 Task: Research Airbnb accomodation options for outdoor adventure in the White Mountains, New Hampshire, with activities like  skiing, and staying in Airbnb cabin rentals.
Action: Mouse moved to (415, 115)
Screenshot: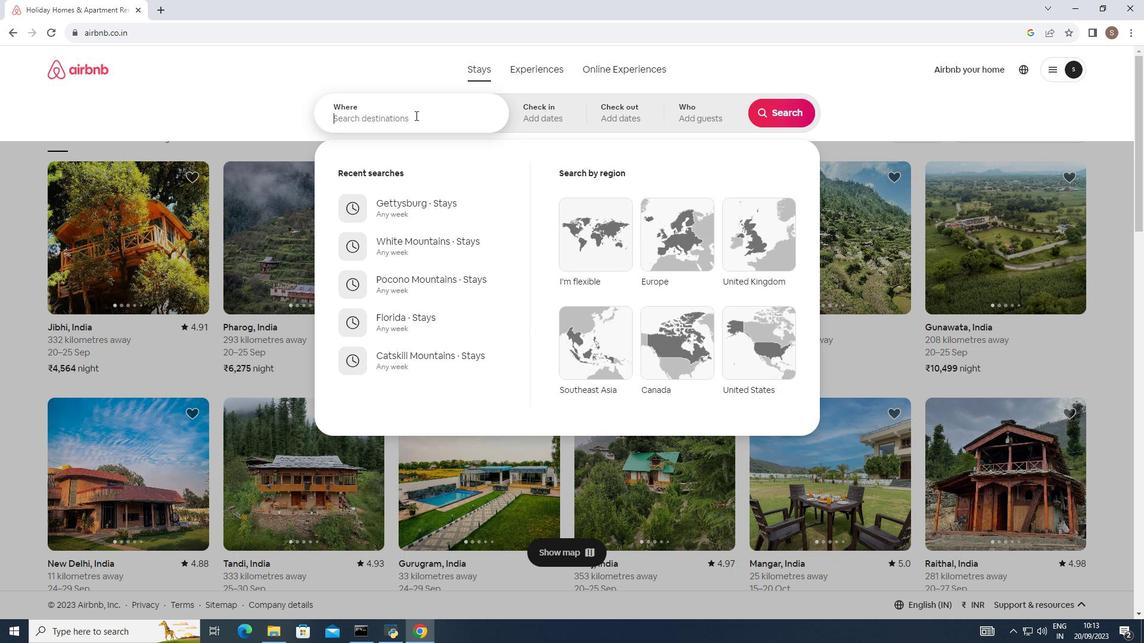 
Action: Mouse pressed left at (415, 115)
Screenshot: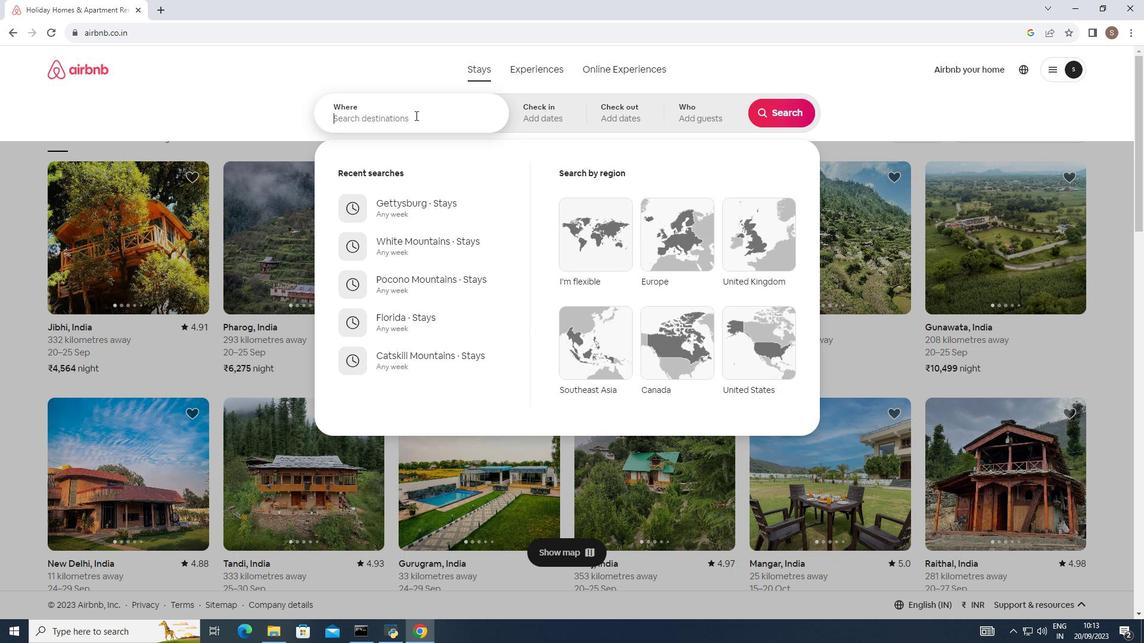 
Action: Mouse moved to (417, 113)
Screenshot: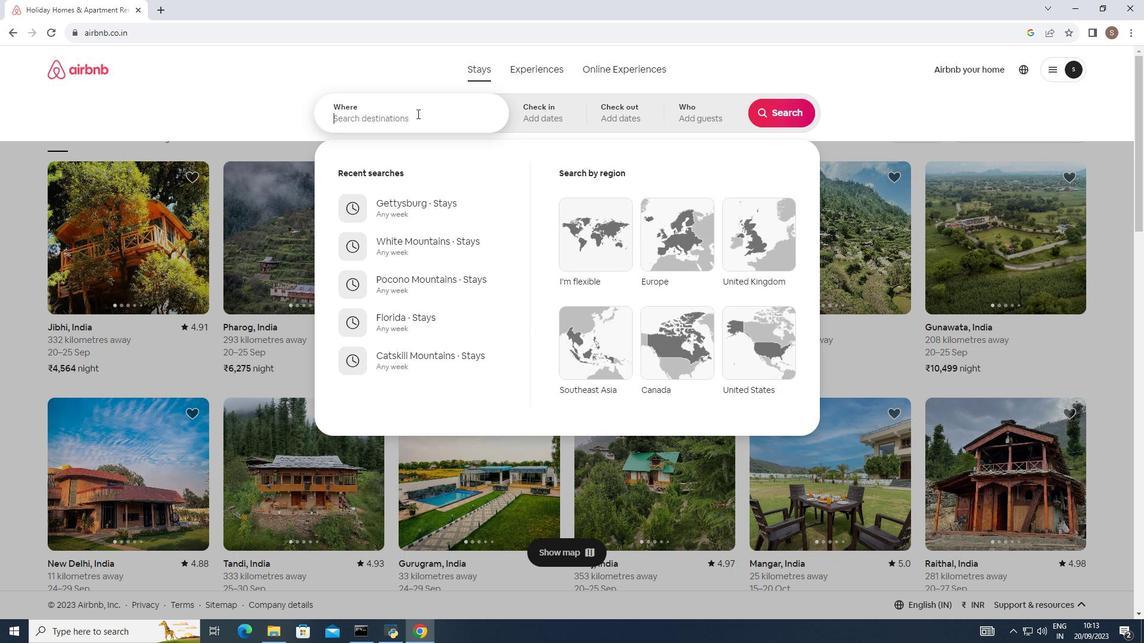 
Action: Key pressed white<Key.space>mountains<Key.space>new<Key.space>hampshire
Screenshot: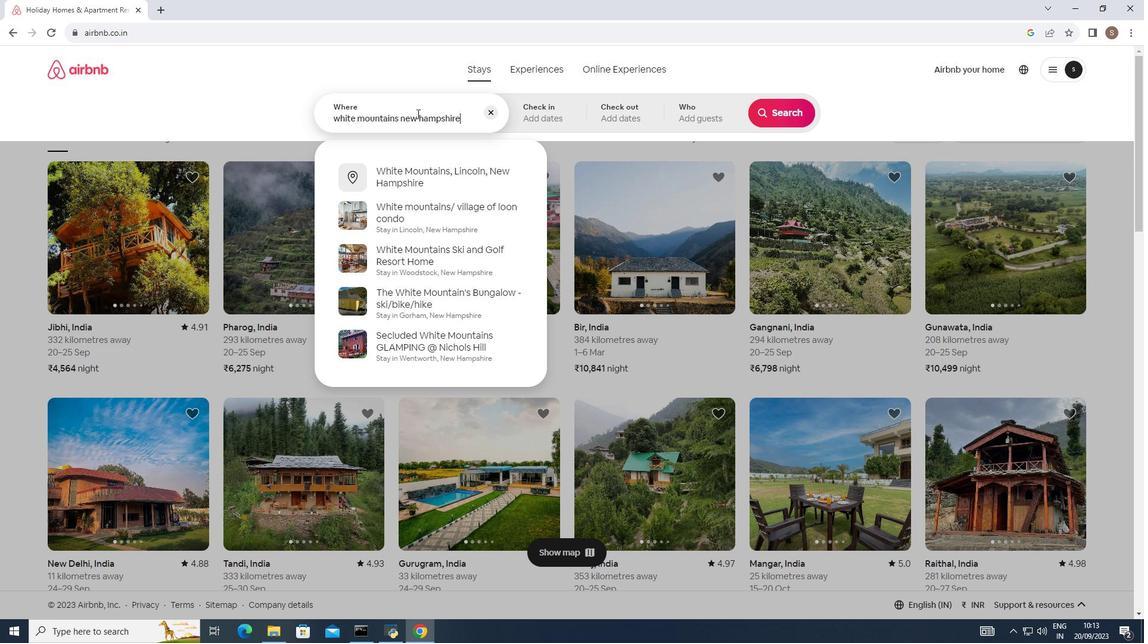 
Action: Mouse moved to (779, 111)
Screenshot: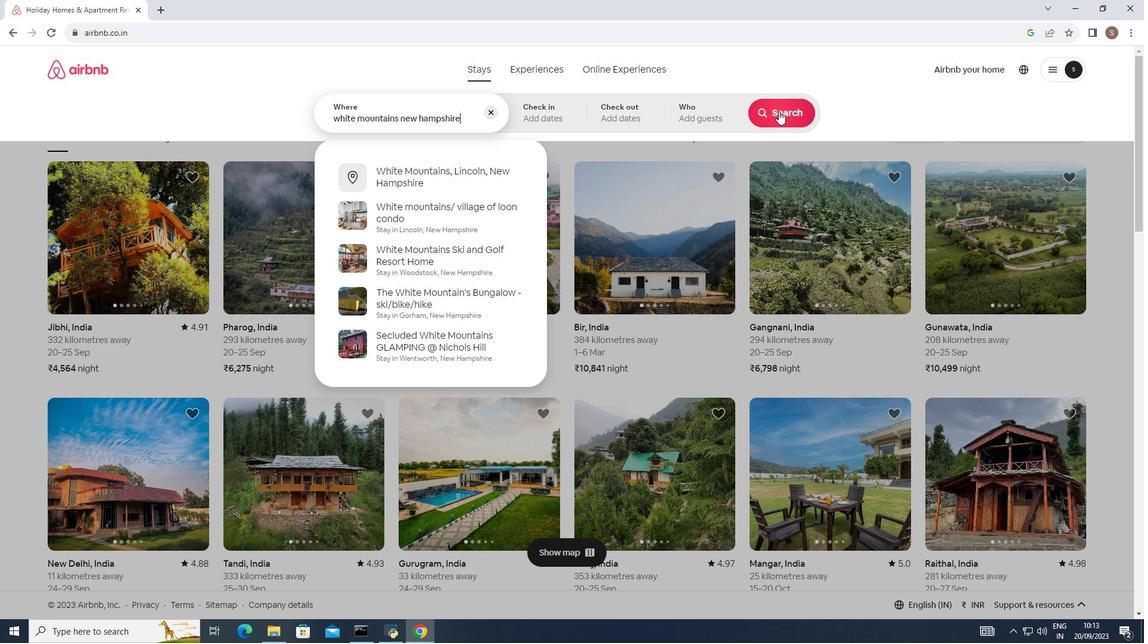 
Action: Mouse pressed left at (779, 111)
Screenshot: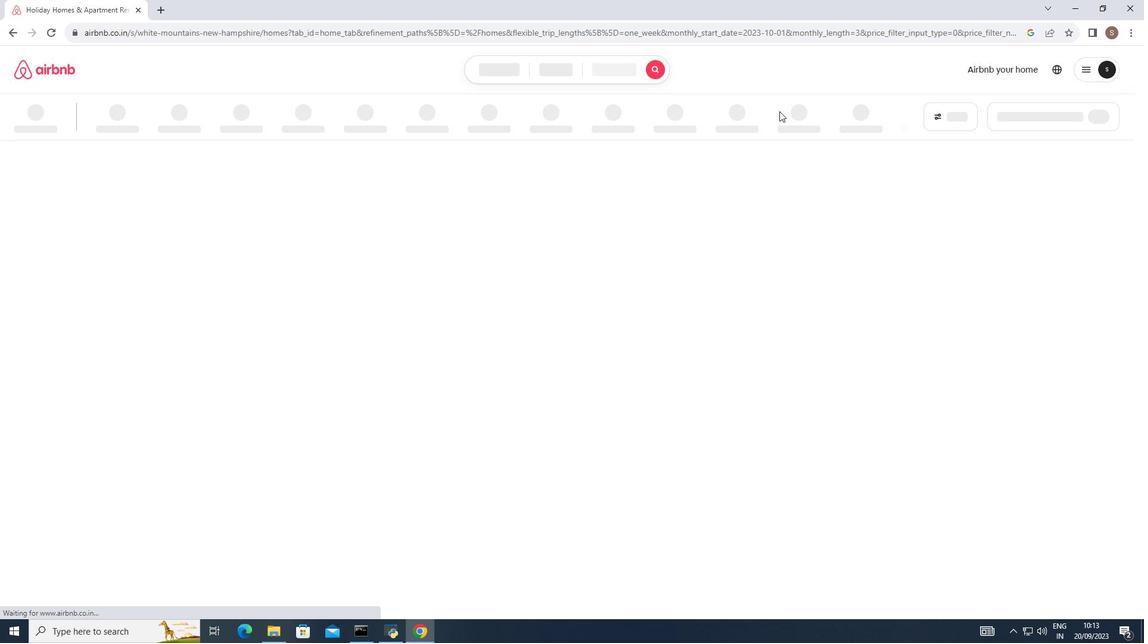 
Action: Mouse moved to (163, 120)
Screenshot: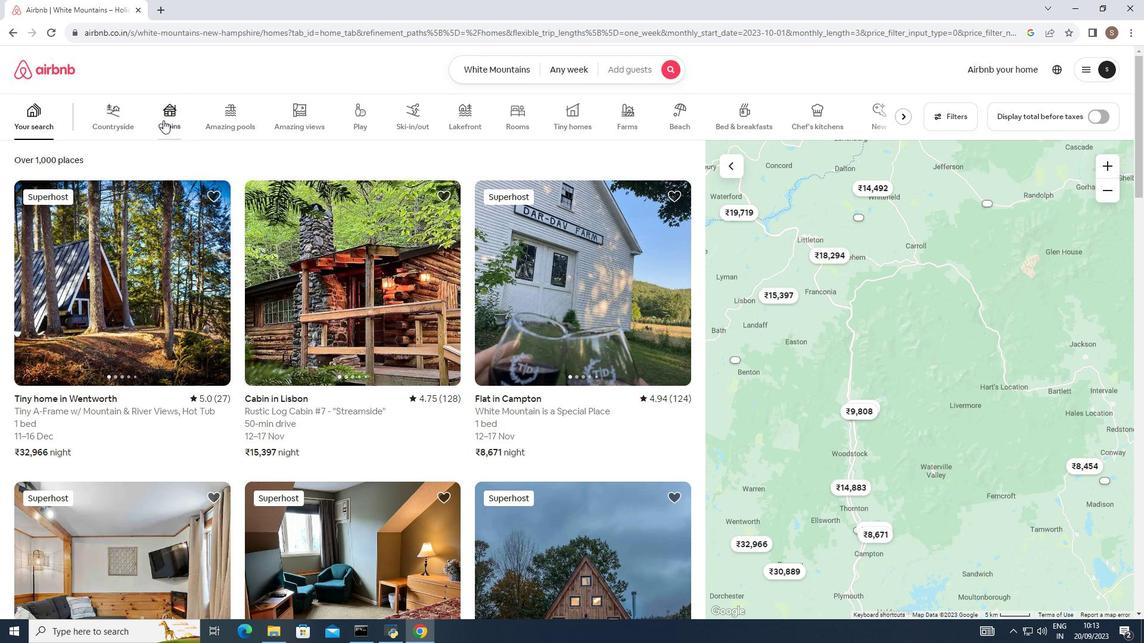 
Action: Mouse pressed left at (163, 120)
Screenshot: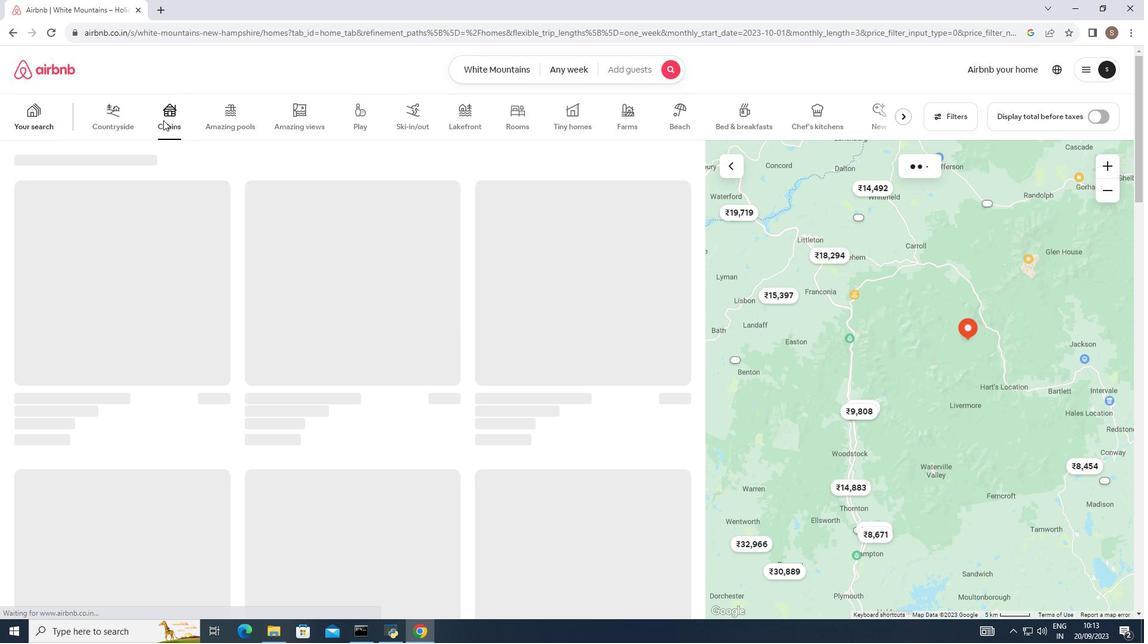 
Action: Mouse moved to (179, 304)
Screenshot: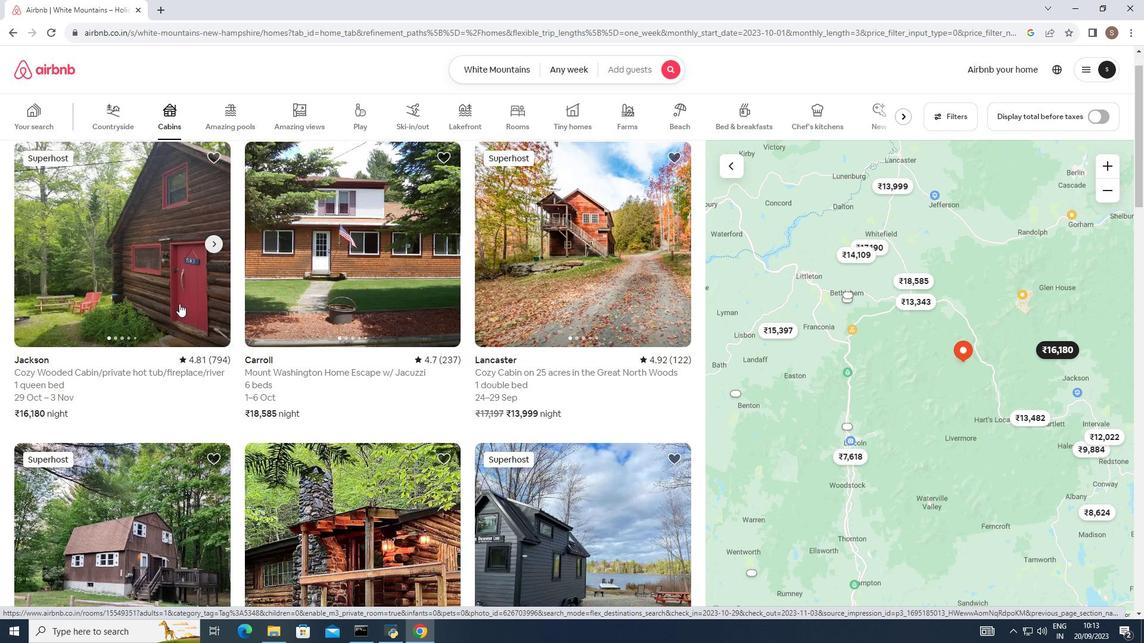 
Action: Mouse scrolled (179, 303) with delta (0, 0)
Screenshot: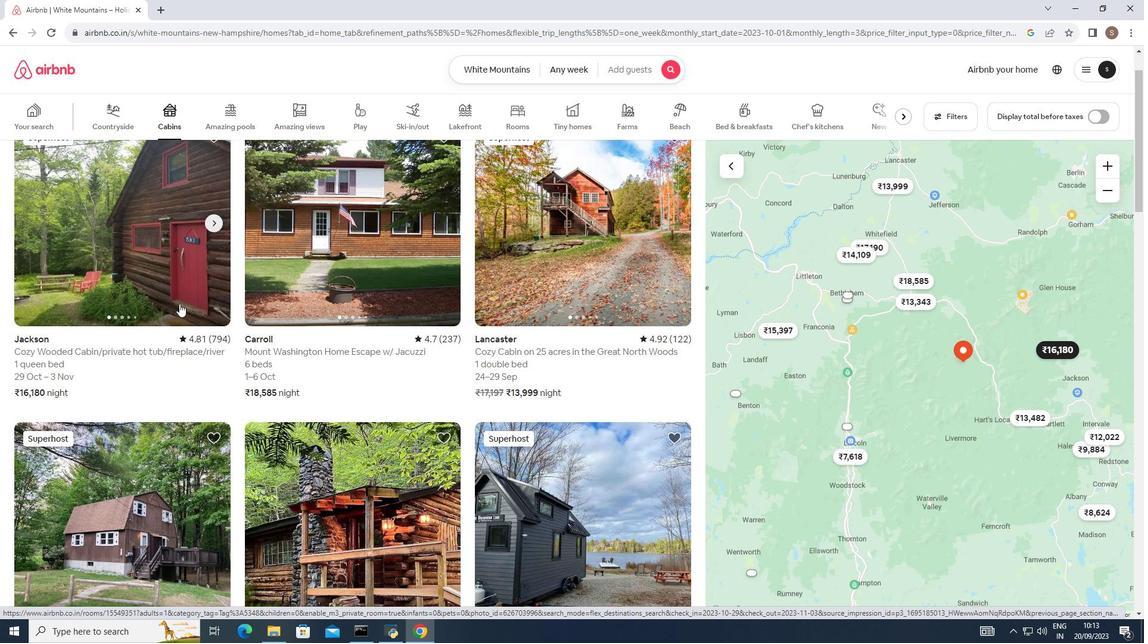 
Action: Mouse moved to (166, 300)
Screenshot: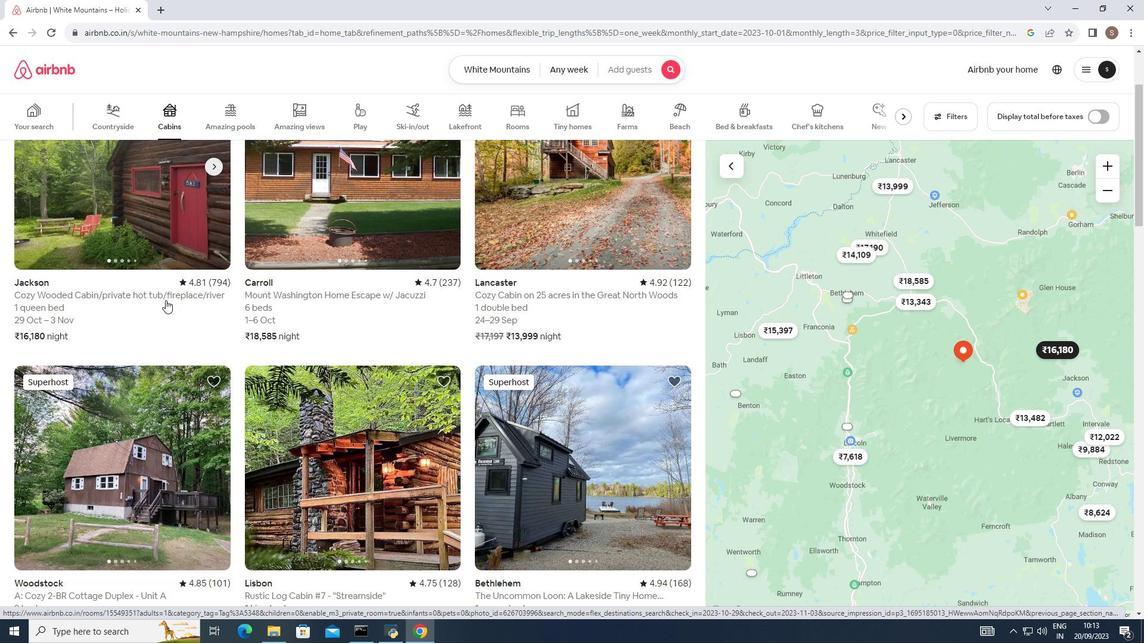 
Action: Mouse scrolled (166, 299) with delta (0, 0)
Screenshot: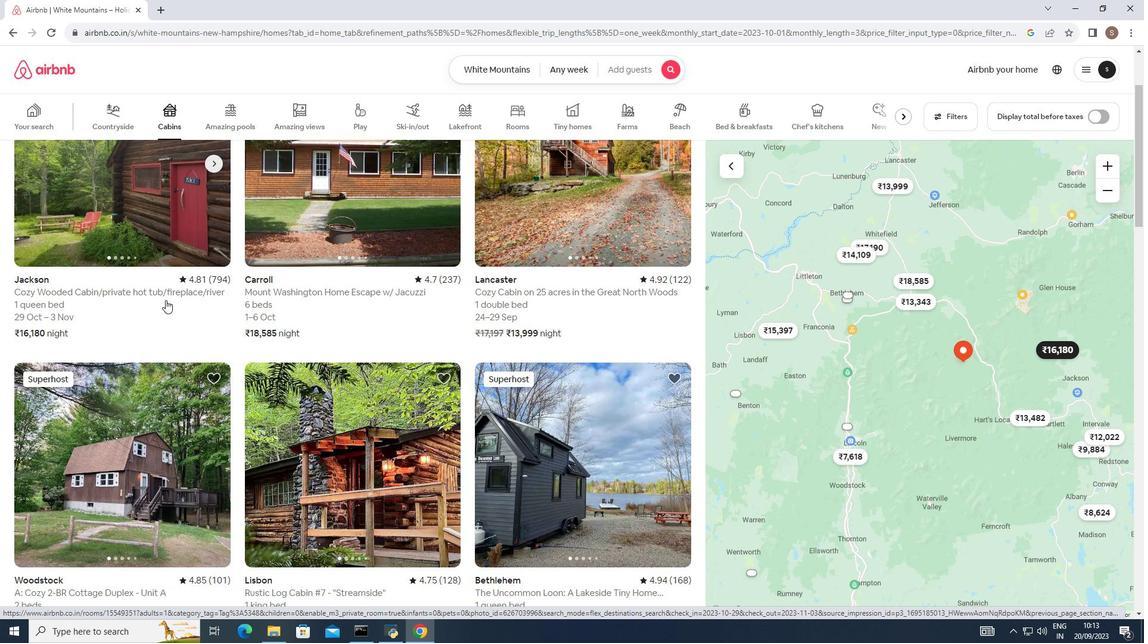 
Action: Mouse moved to (165, 300)
Screenshot: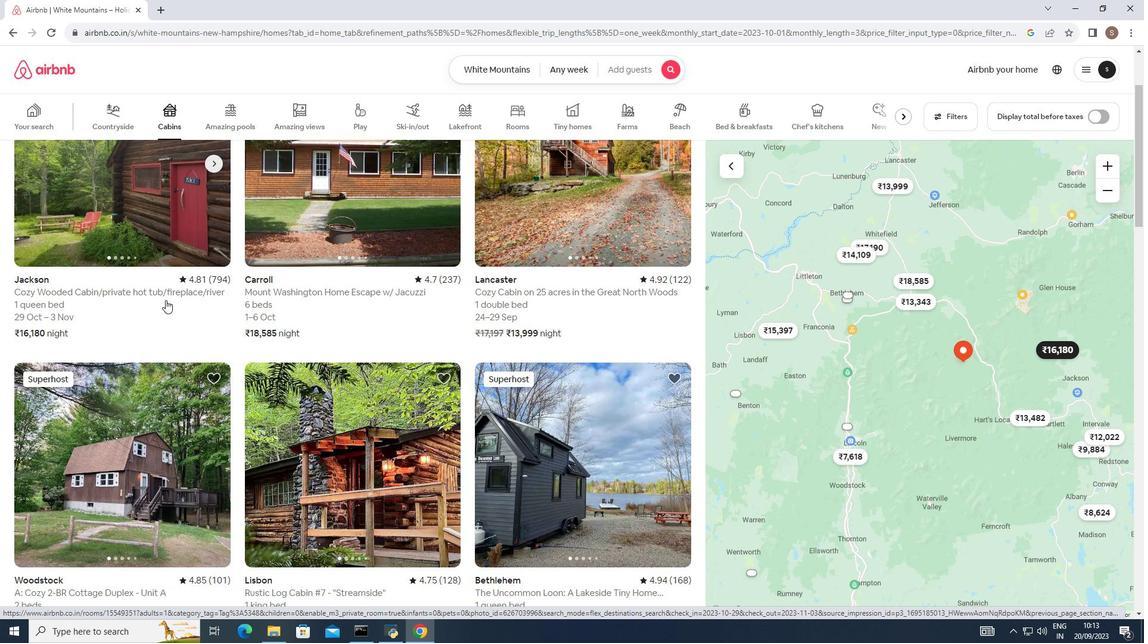 
Action: Mouse scrolled (165, 299) with delta (0, 0)
Screenshot: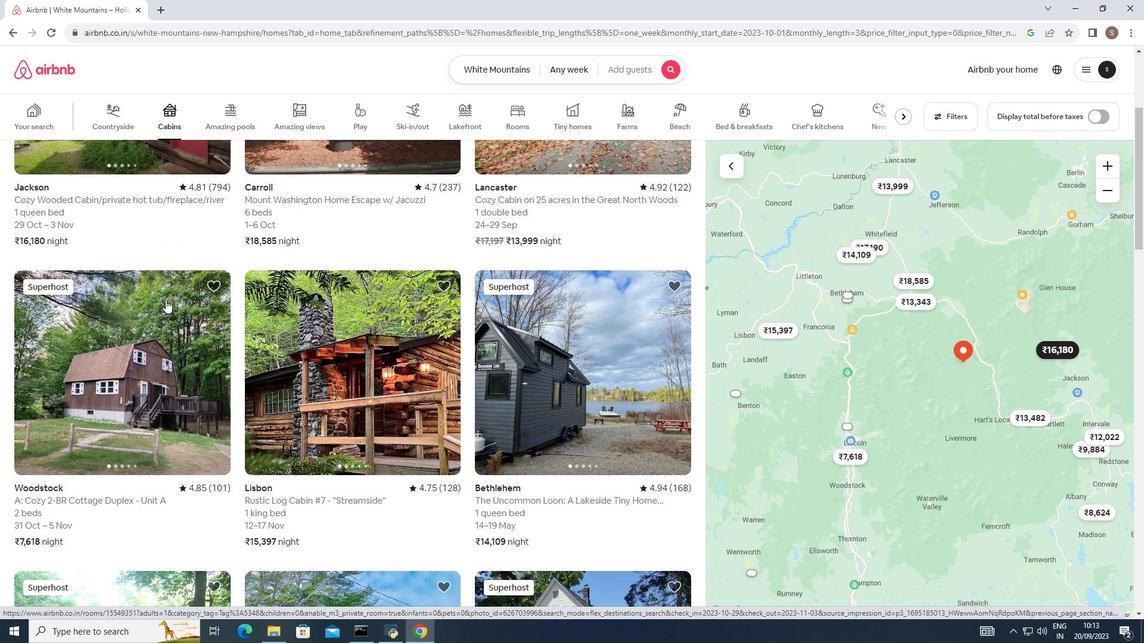 
Action: Mouse scrolled (165, 299) with delta (0, 0)
Screenshot: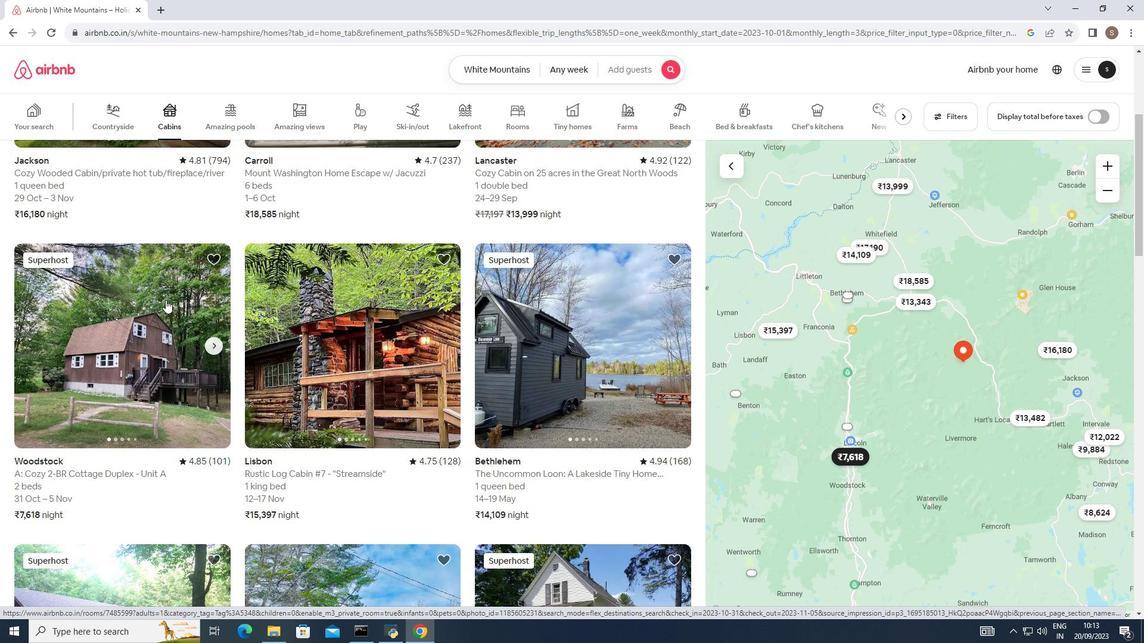 
Action: Mouse scrolled (165, 299) with delta (0, 0)
Screenshot: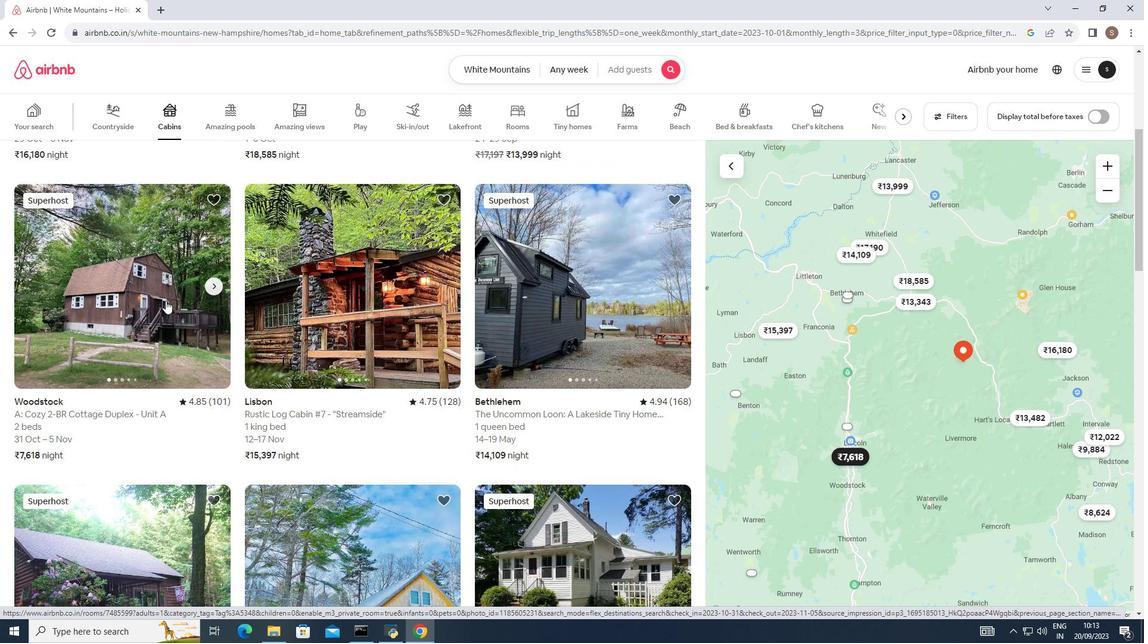 
Action: Mouse moved to (165, 301)
Screenshot: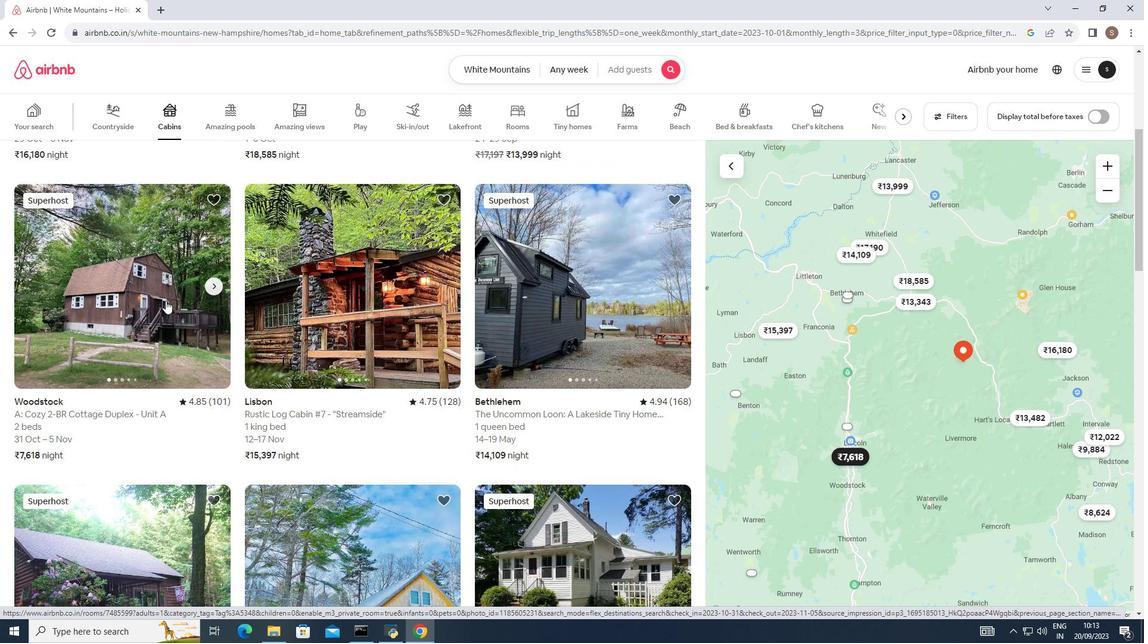 
Action: Mouse scrolled (165, 300) with delta (0, 0)
Screenshot: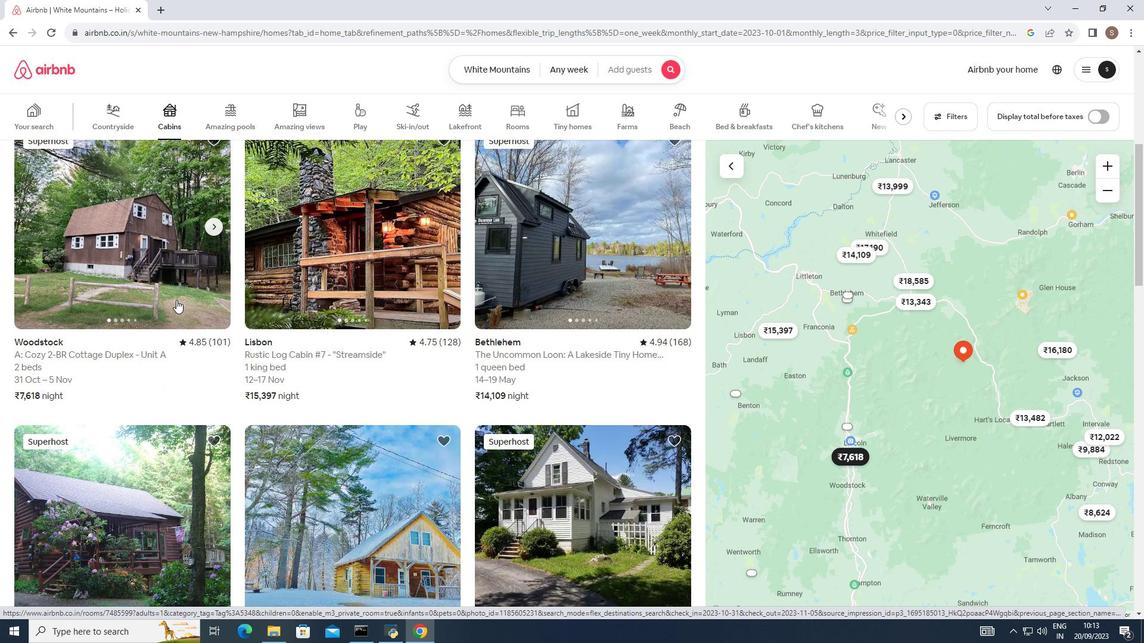 
Action: Mouse moved to (534, 271)
Screenshot: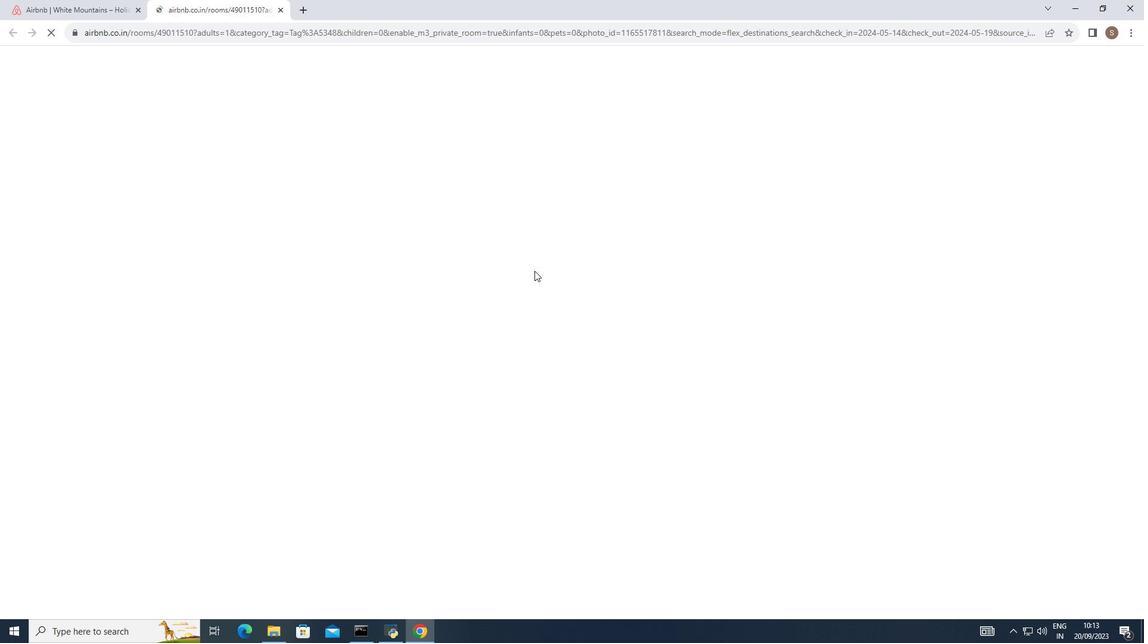 
Action: Mouse pressed left at (534, 271)
Screenshot: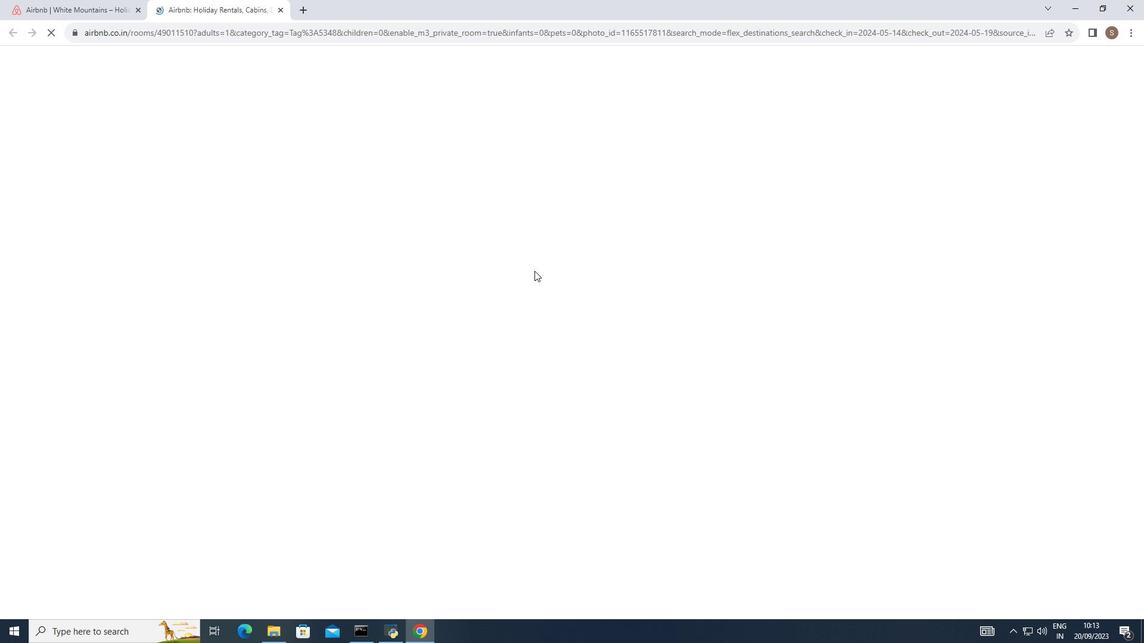 
Action: Mouse moved to (859, 439)
Screenshot: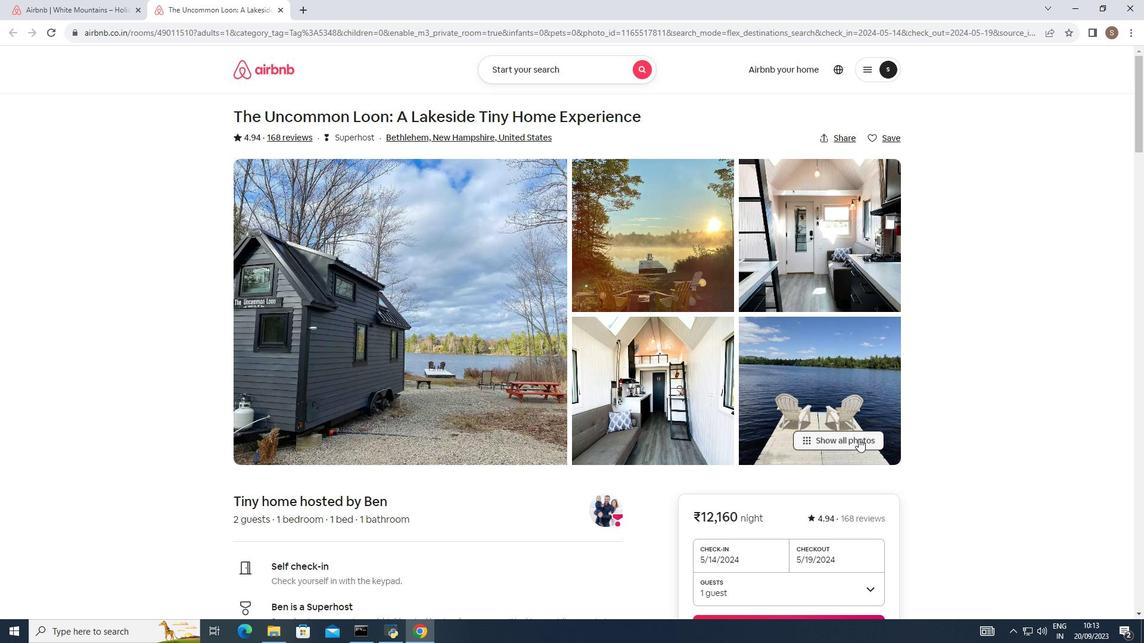 
Action: Mouse pressed left at (859, 439)
Screenshot: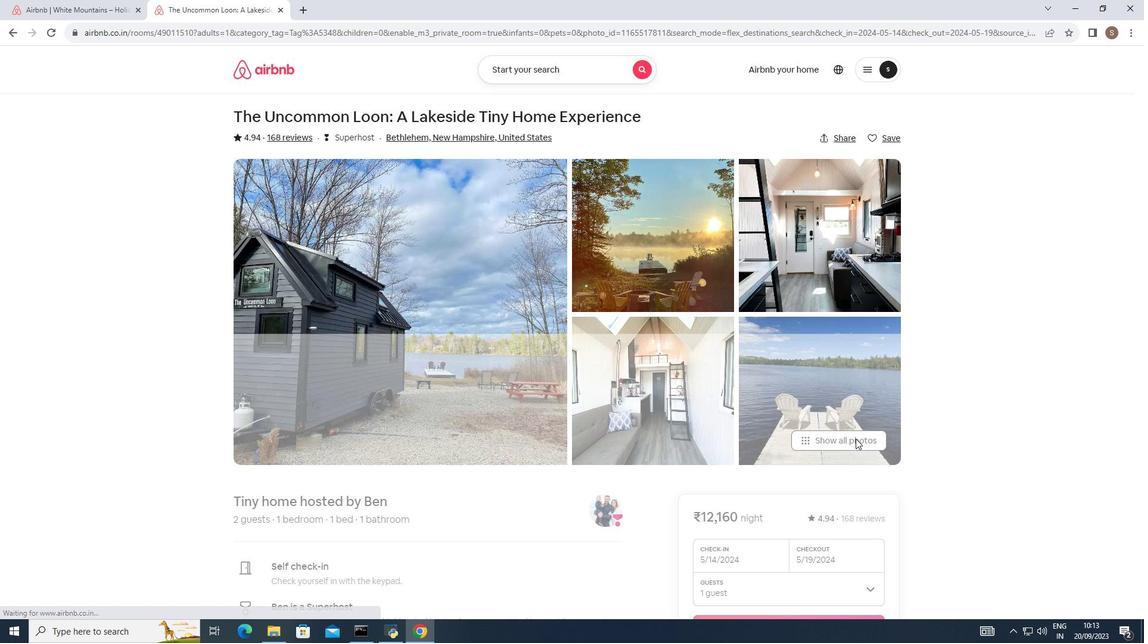 
Action: Mouse moved to (839, 435)
Screenshot: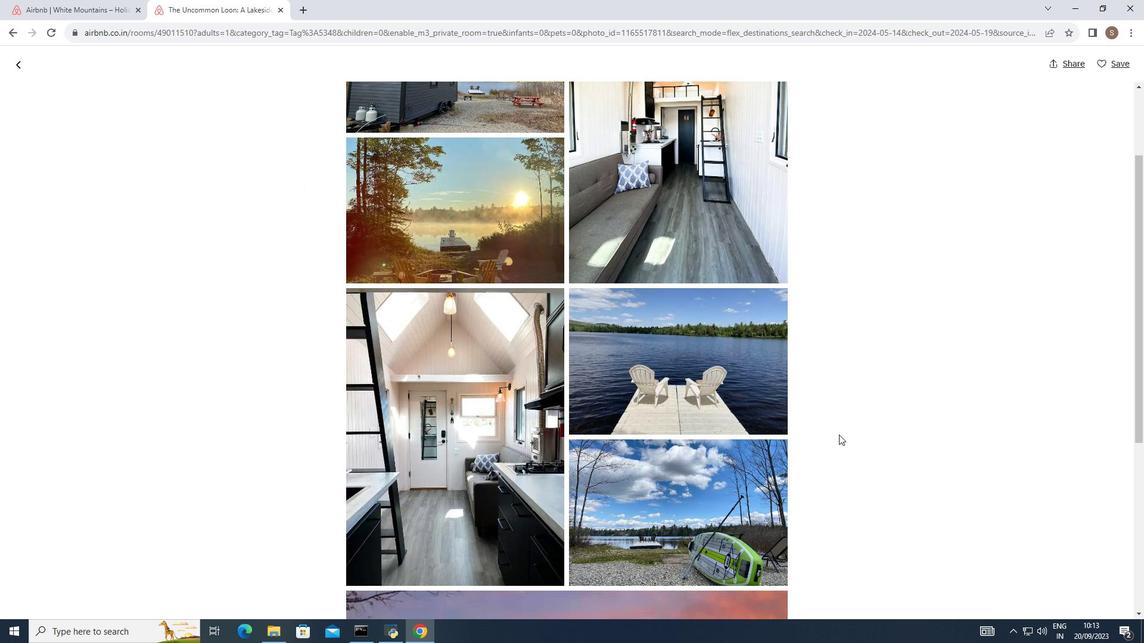 
Action: Mouse scrolled (839, 434) with delta (0, 0)
Screenshot: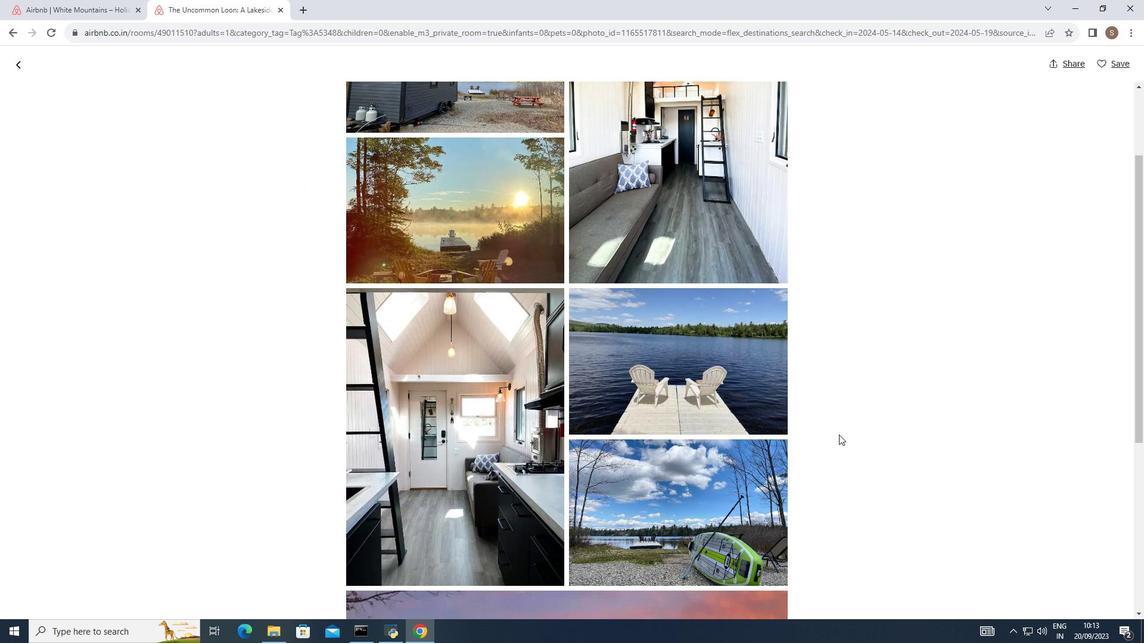 
Action: Mouse scrolled (839, 434) with delta (0, 0)
Screenshot: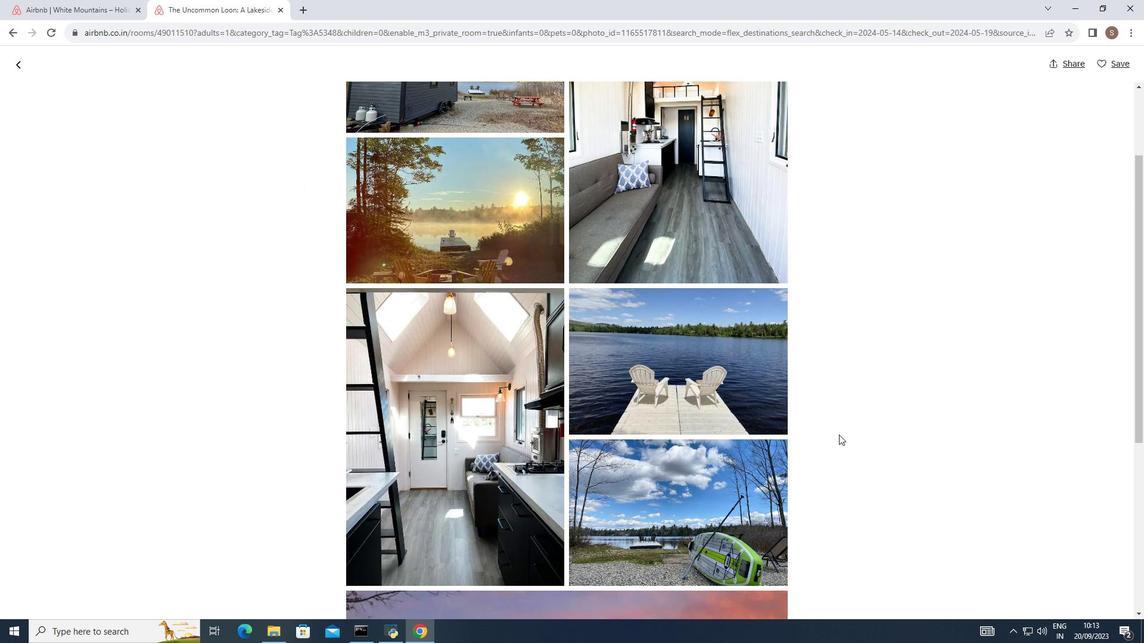 
Action: Mouse moved to (837, 435)
Screenshot: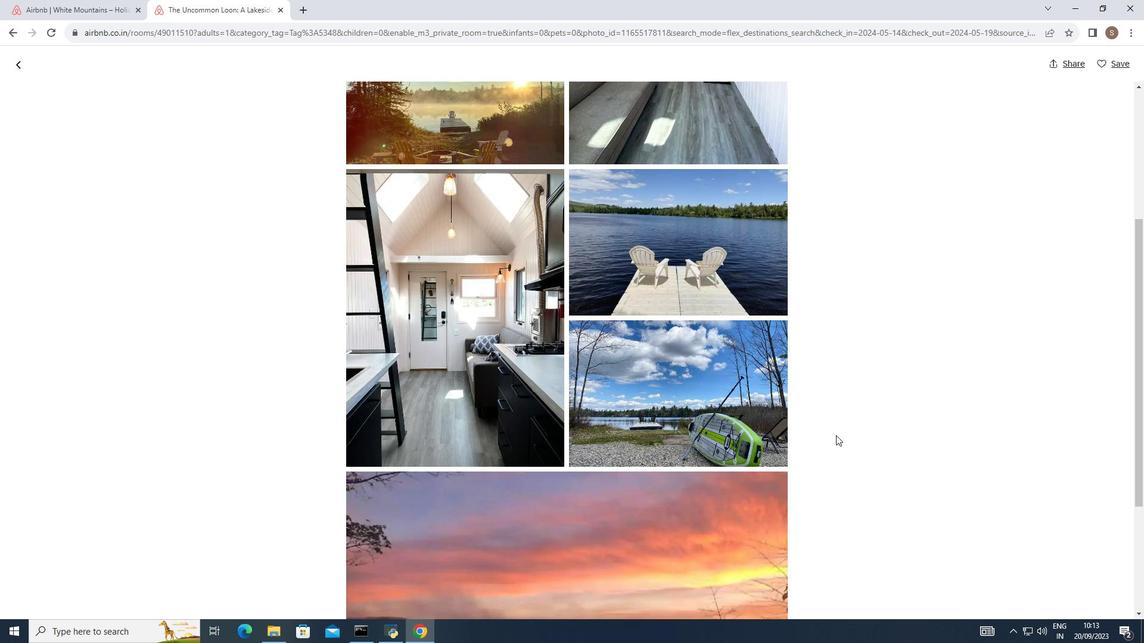 
Action: Mouse scrolled (837, 434) with delta (0, 0)
Screenshot: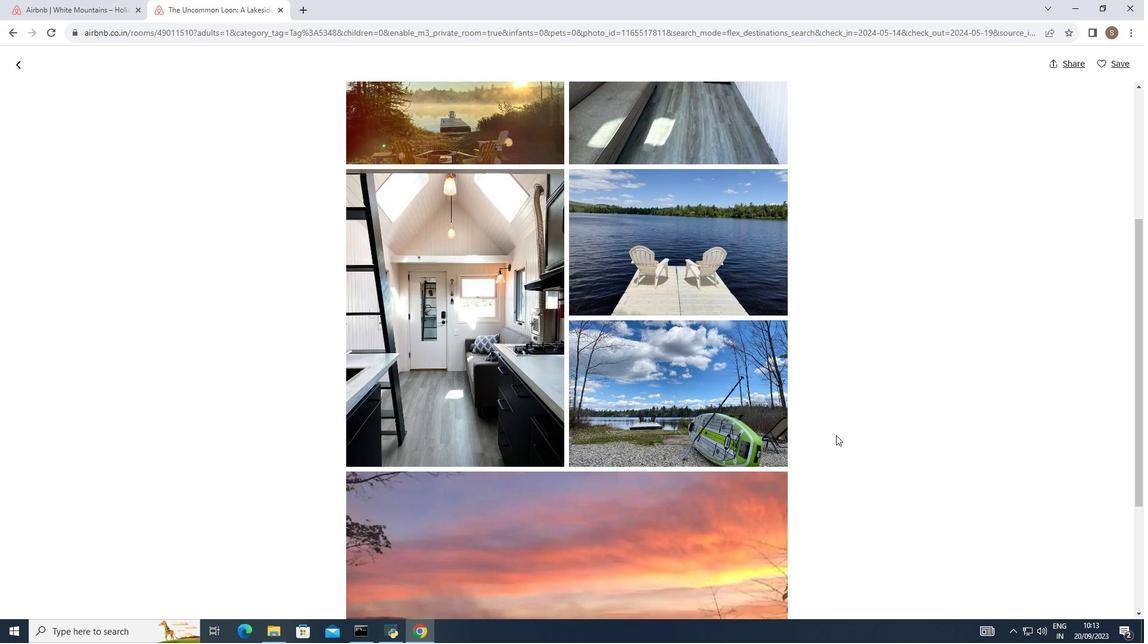 
Action: Mouse scrolled (837, 434) with delta (0, 0)
Screenshot: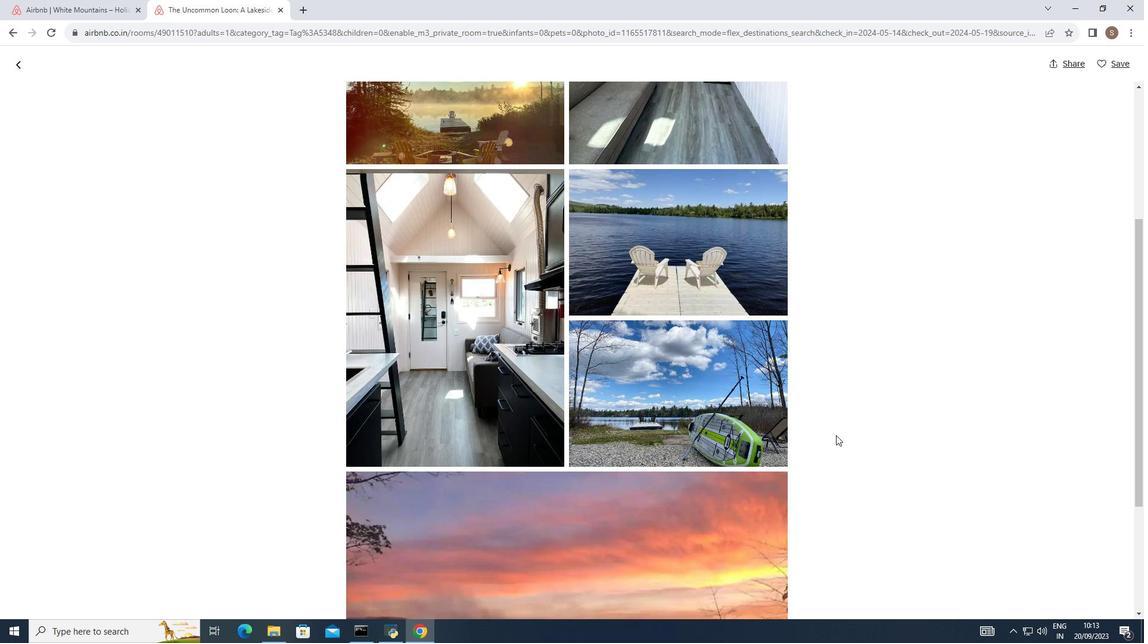 
Action: Mouse moved to (836, 435)
Screenshot: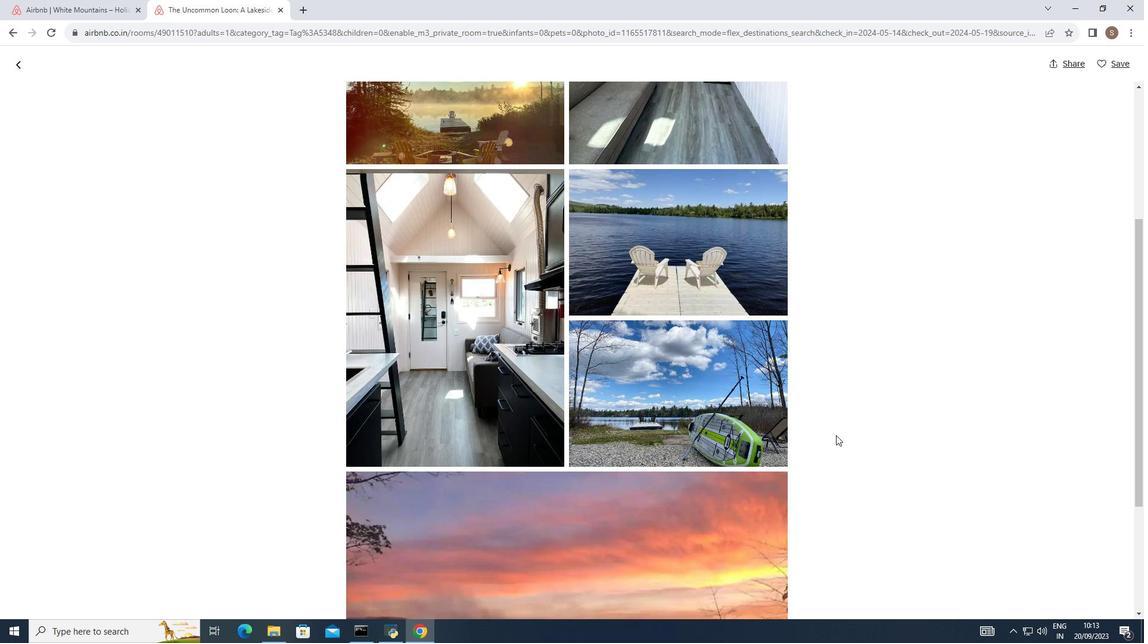 
Action: Mouse scrolled (836, 435) with delta (0, 0)
Screenshot: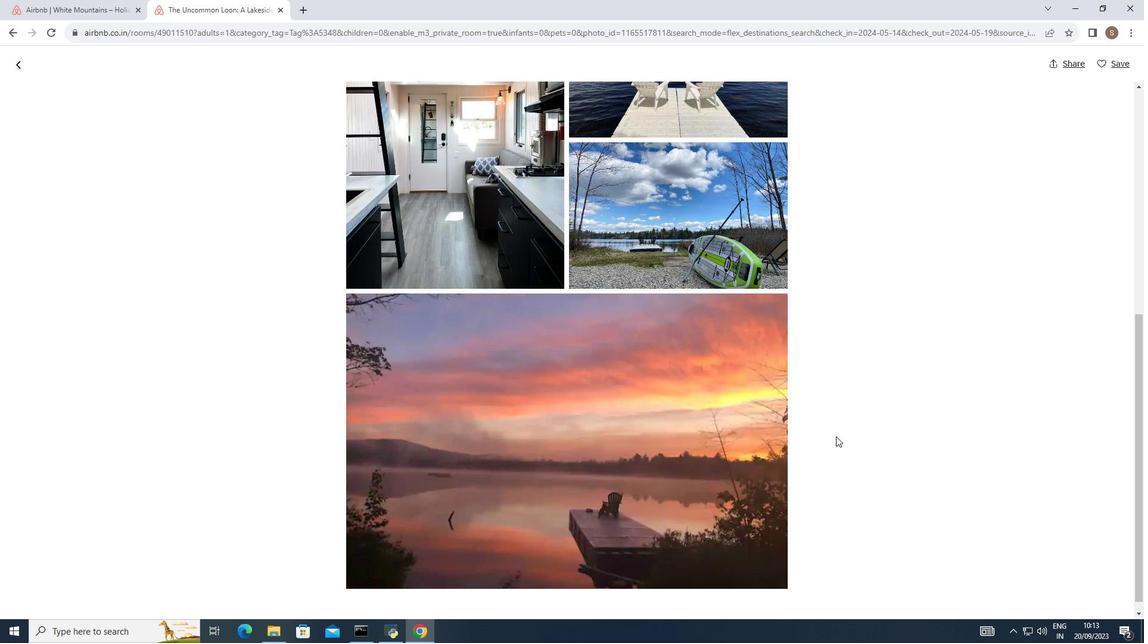 
Action: Mouse scrolled (836, 435) with delta (0, 0)
Screenshot: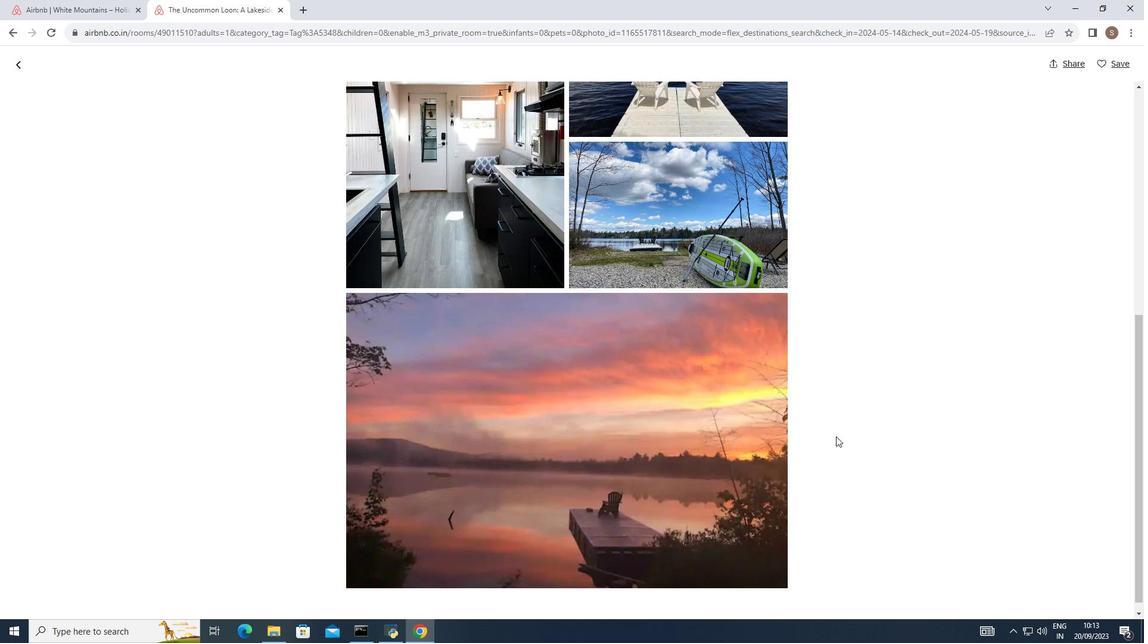 
Action: Mouse moved to (836, 437)
Screenshot: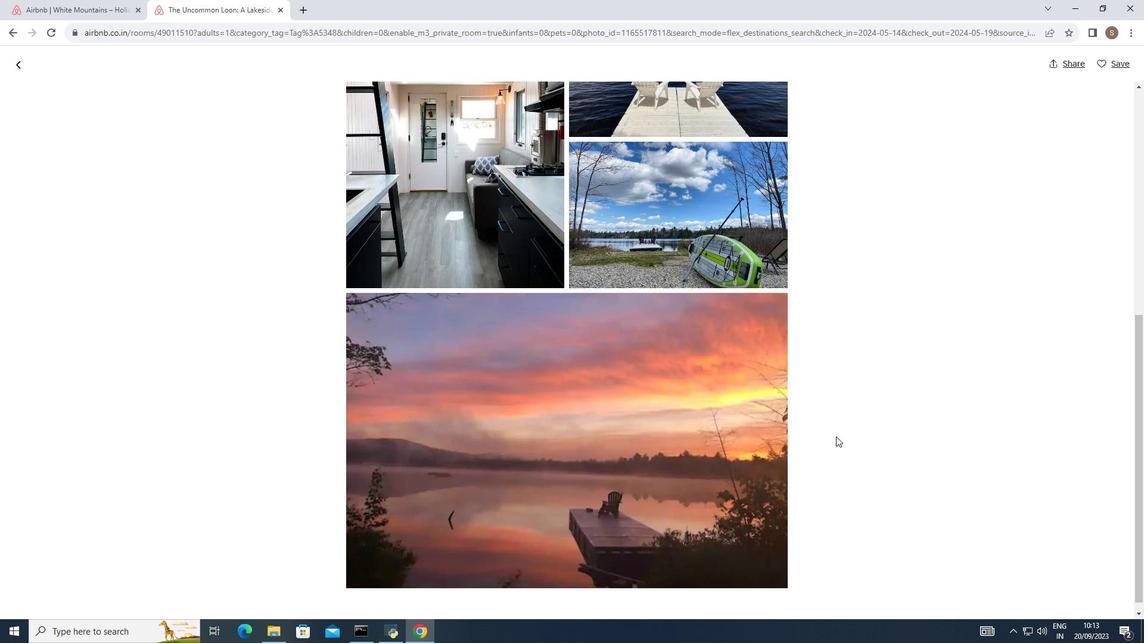 
Action: Mouse scrolled (836, 436) with delta (0, 0)
Screenshot: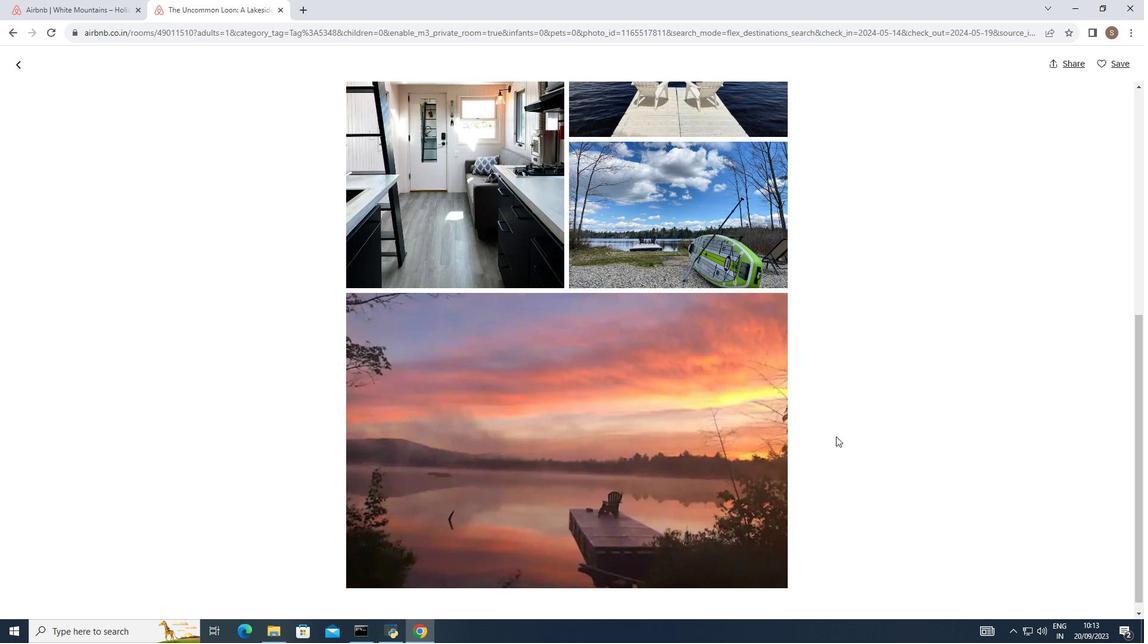 
Action: Mouse scrolled (836, 436) with delta (0, 0)
Screenshot: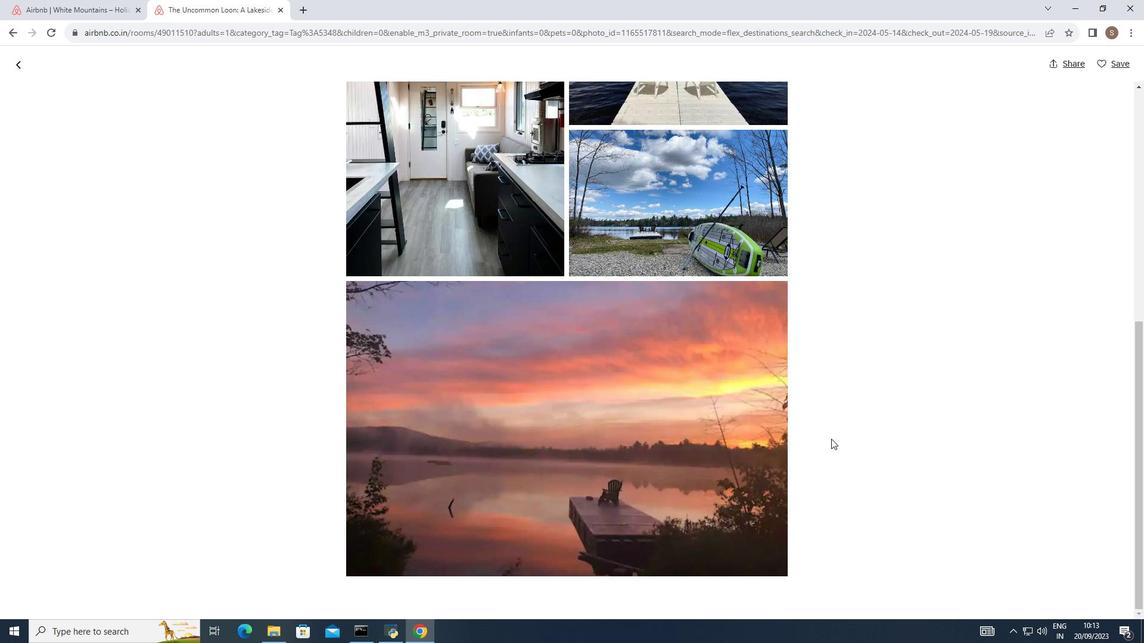 
Action: Mouse moved to (15, 62)
Screenshot: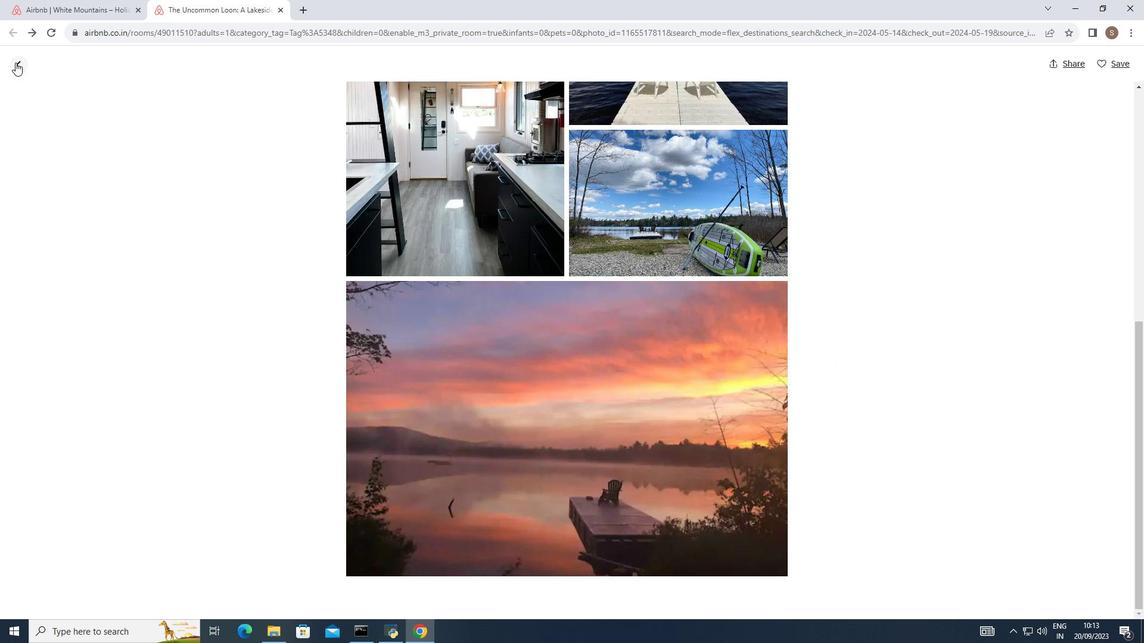 
Action: Mouse pressed left at (15, 62)
Screenshot: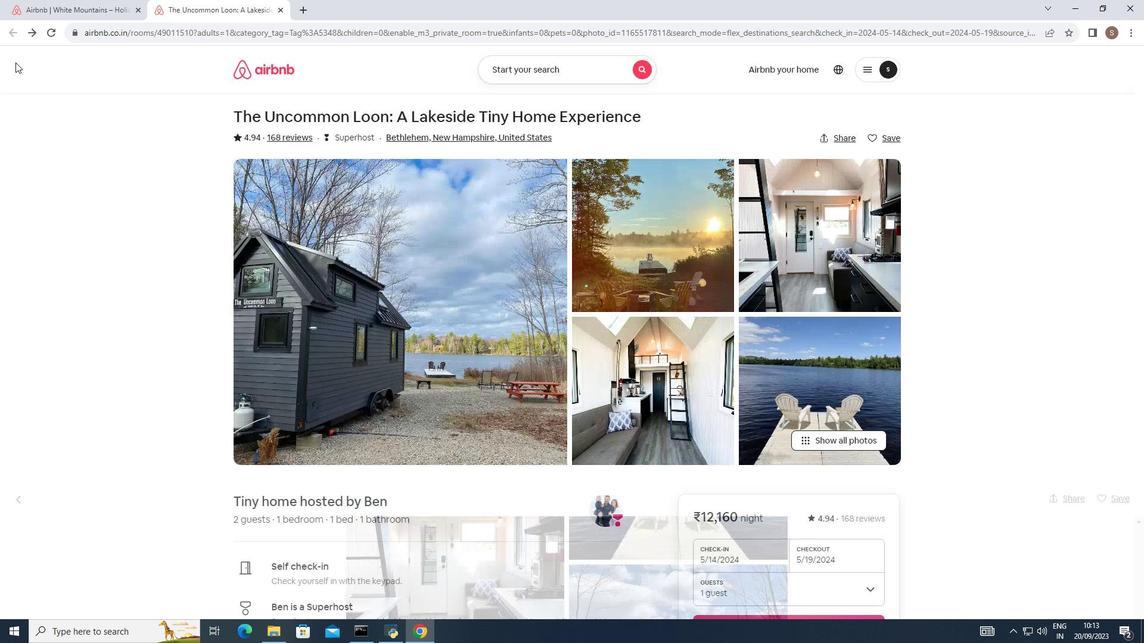 
Action: Mouse moved to (150, 271)
Screenshot: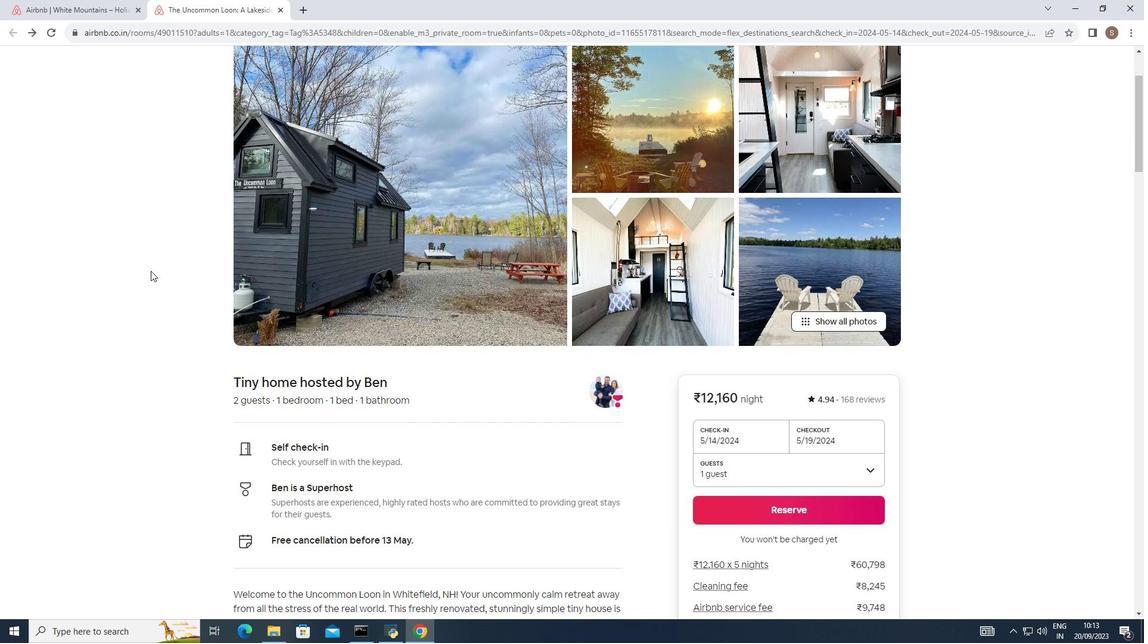 
Action: Mouse scrolled (150, 271) with delta (0, 0)
Screenshot: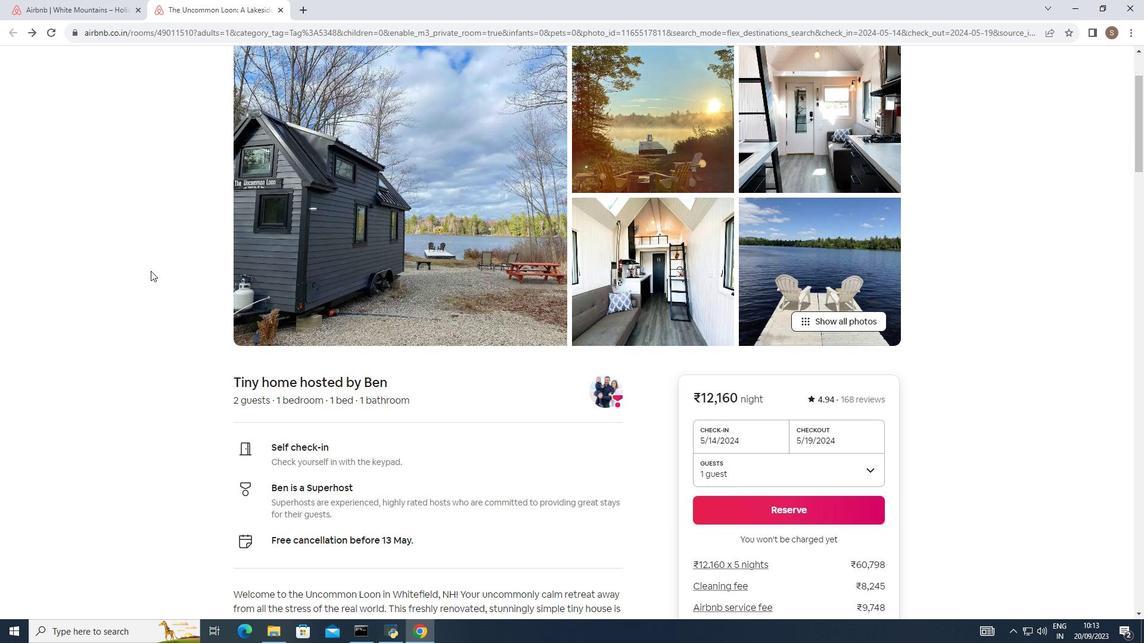
Action: Mouse scrolled (150, 271) with delta (0, 0)
Screenshot: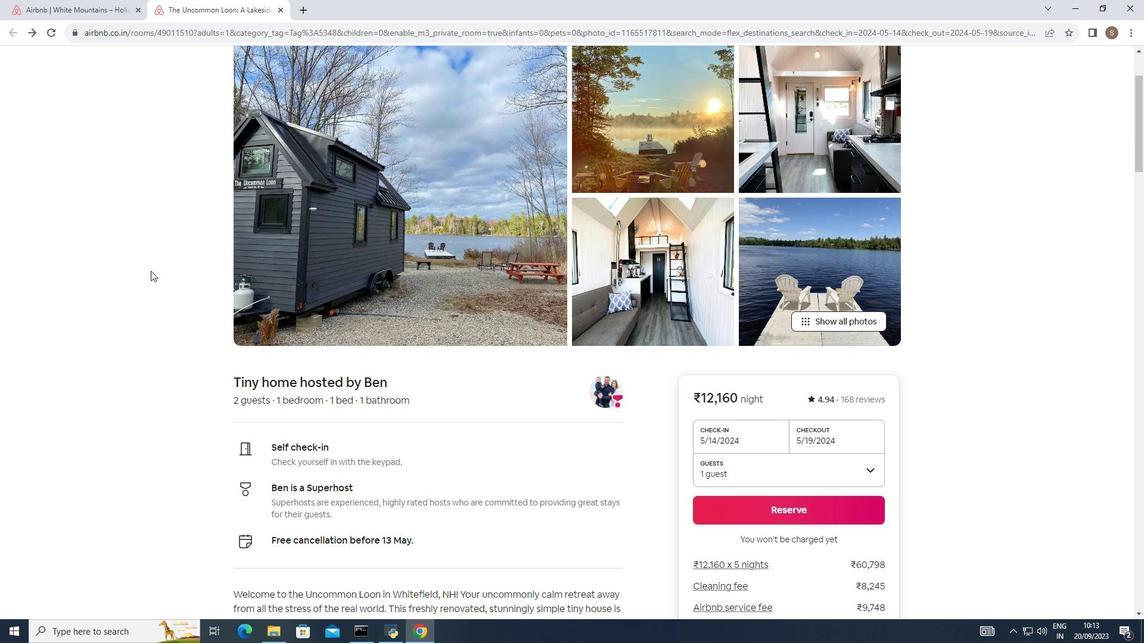 
Action: Mouse moved to (152, 270)
Screenshot: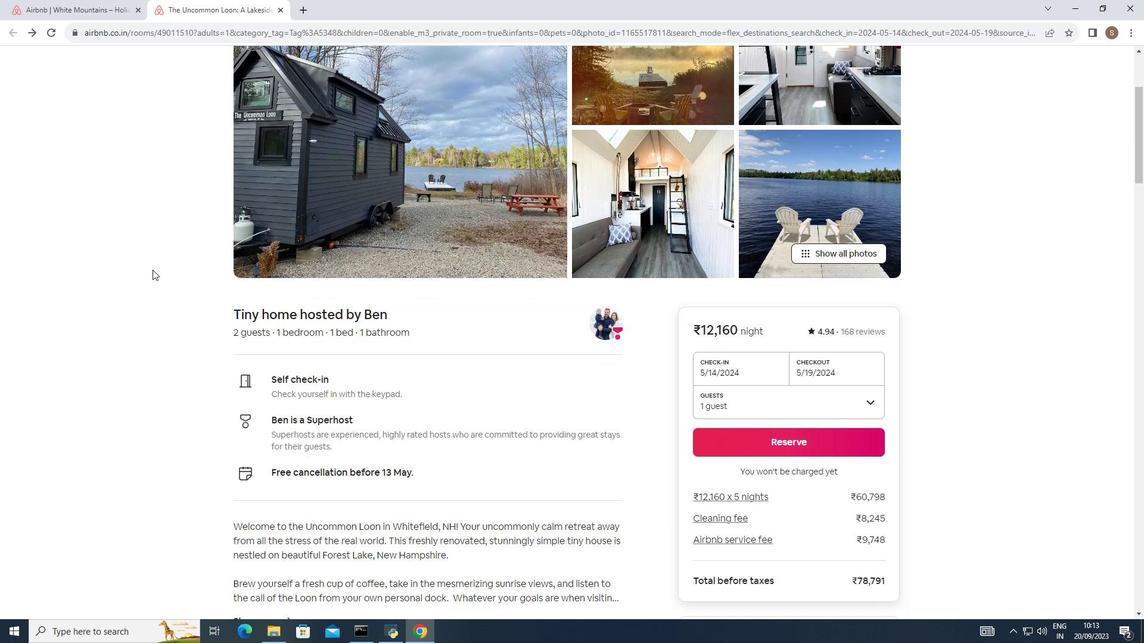 
Action: Mouse scrolled (152, 269) with delta (0, 0)
Screenshot: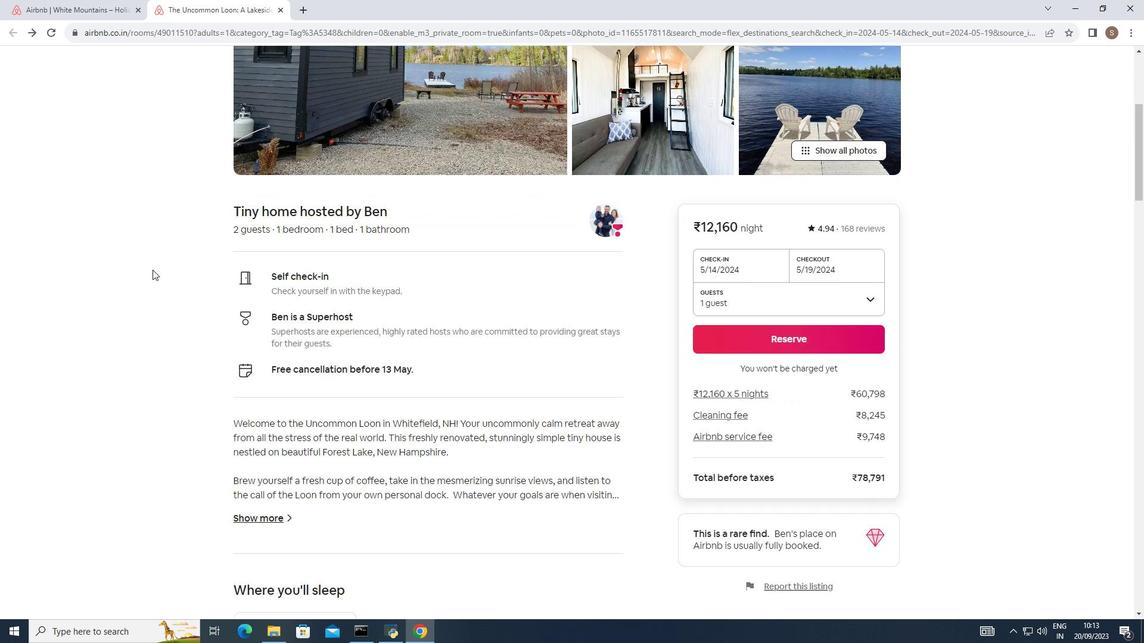 
Action: Mouse scrolled (152, 269) with delta (0, 0)
Screenshot: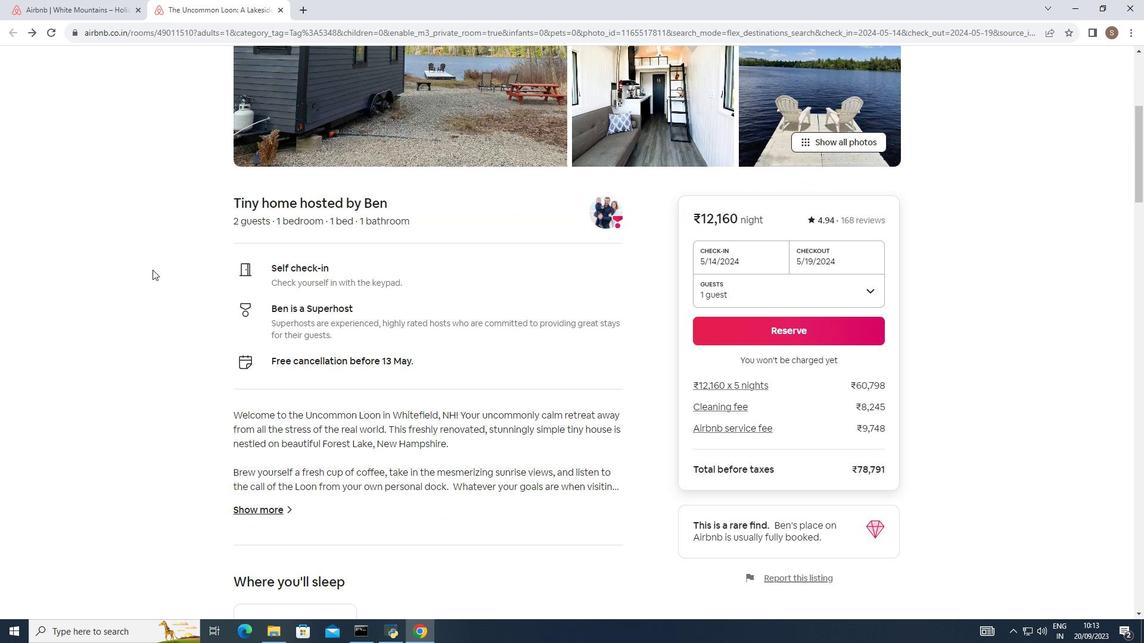 
Action: Mouse scrolled (152, 269) with delta (0, 0)
Screenshot: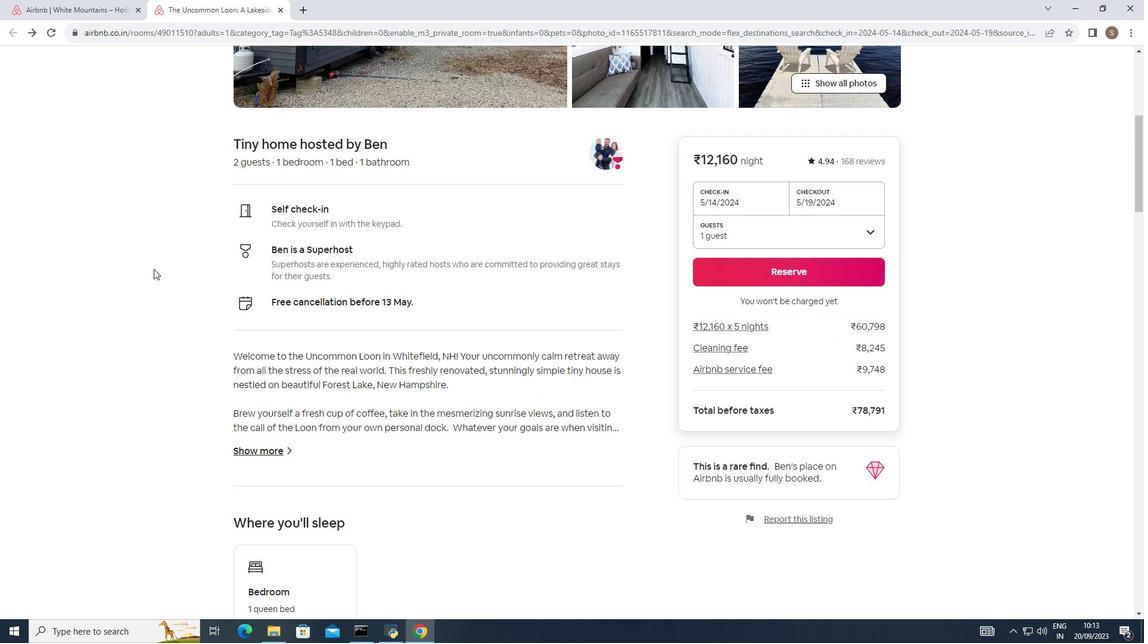 
Action: Mouse scrolled (152, 269) with delta (0, 0)
Screenshot: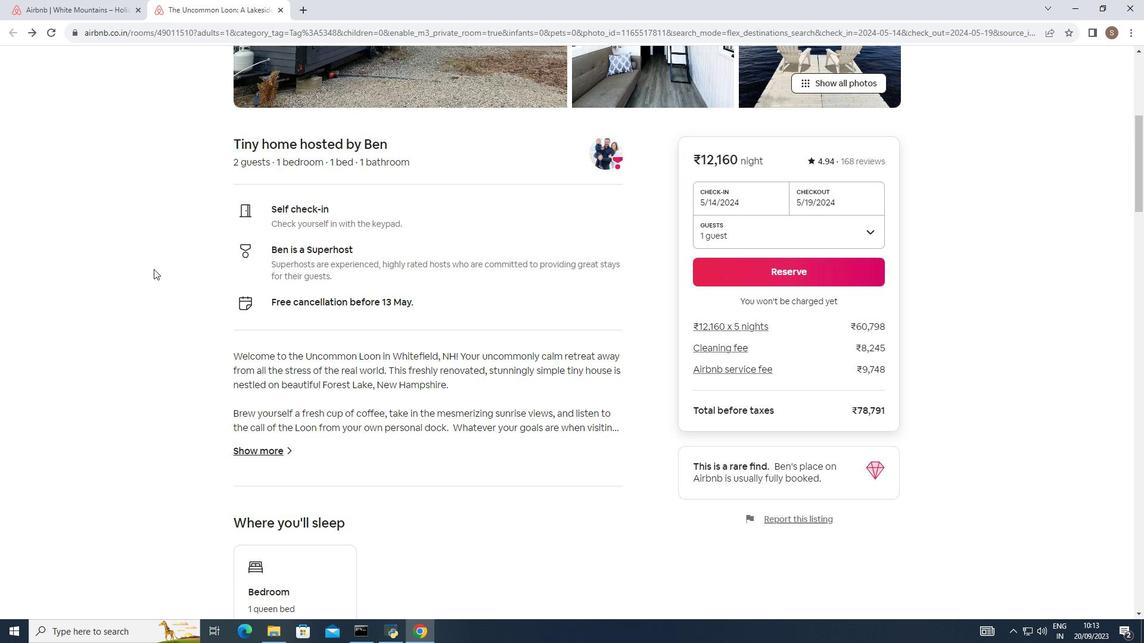 
Action: Mouse moved to (153, 269)
Screenshot: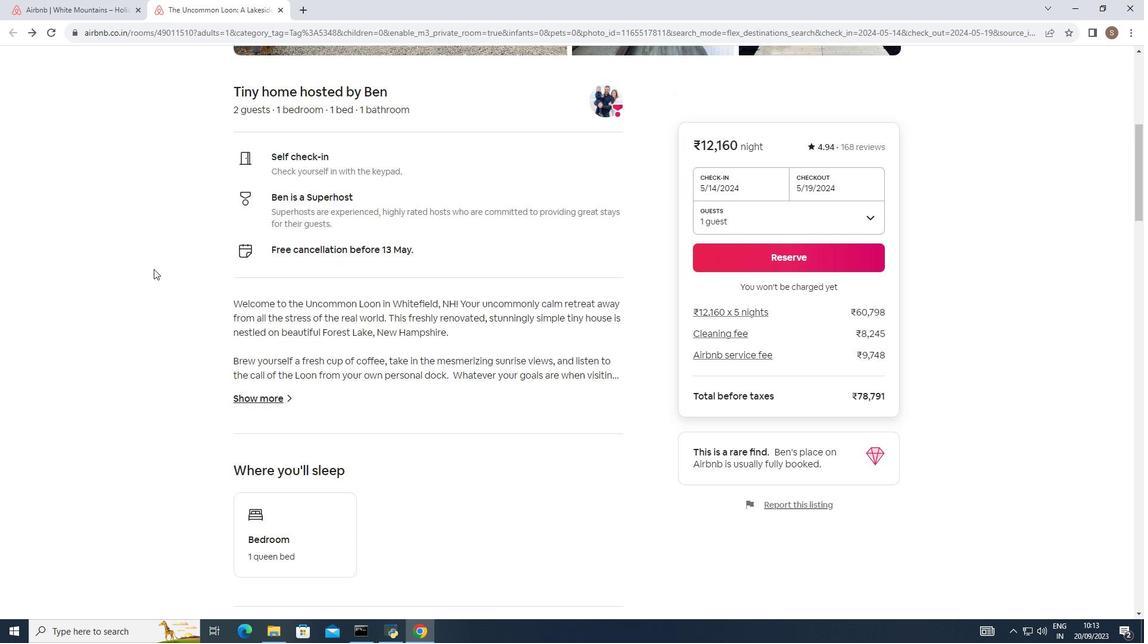 
Action: Mouse scrolled (153, 268) with delta (0, 0)
Screenshot: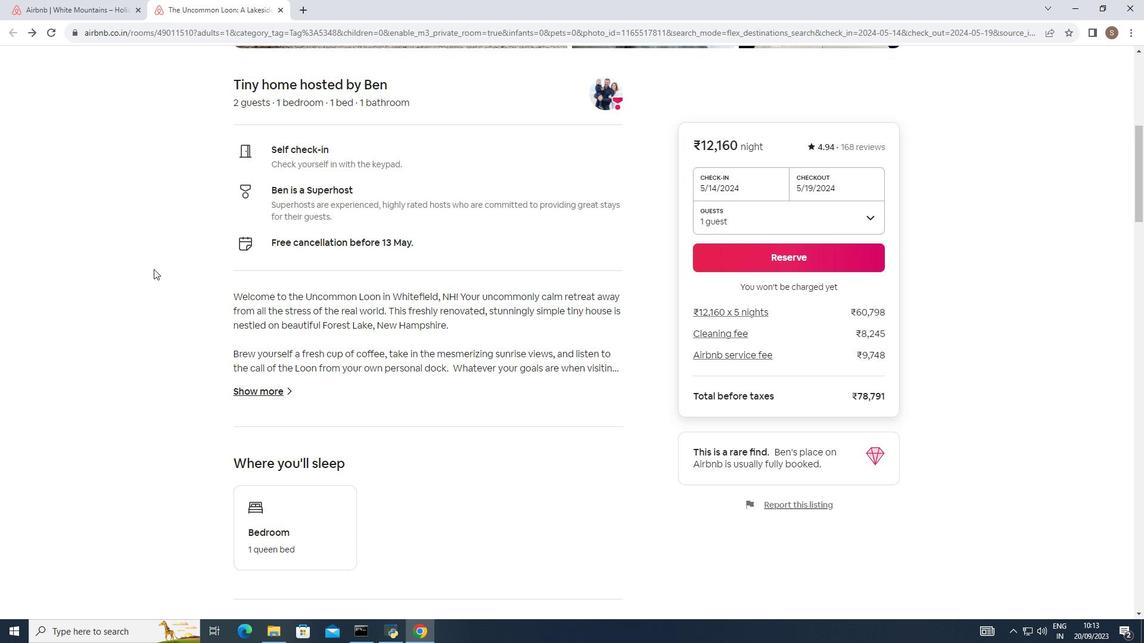 
Action: Mouse scrolled (153, 268) with delta (0, 0)
Screenshot: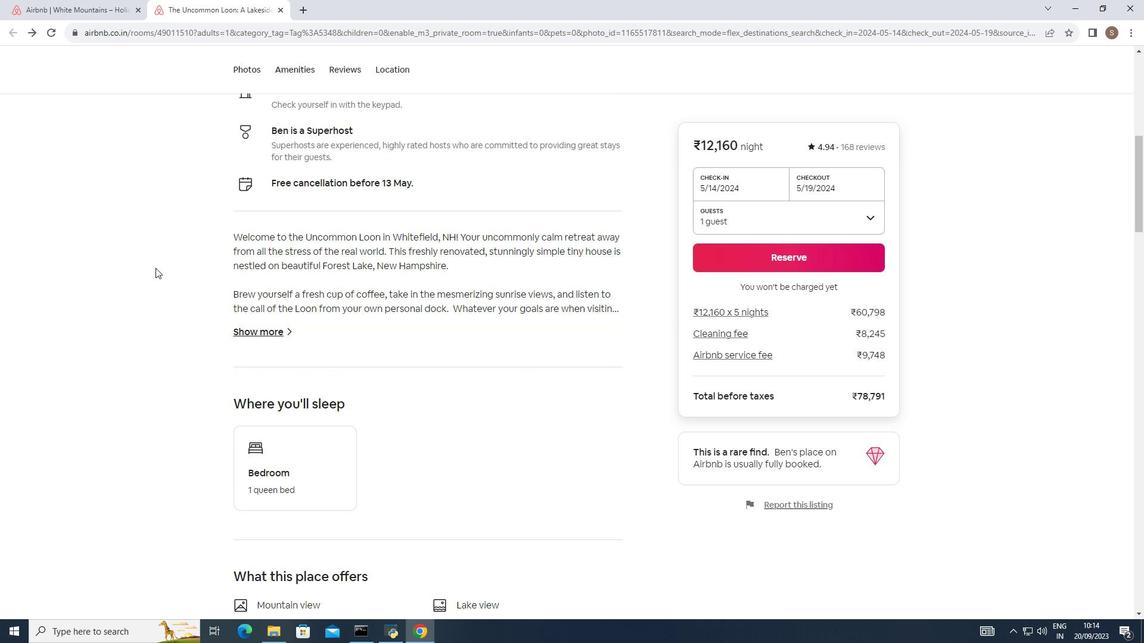 
Action: Mouse moved to (155, 268)
Screenshot: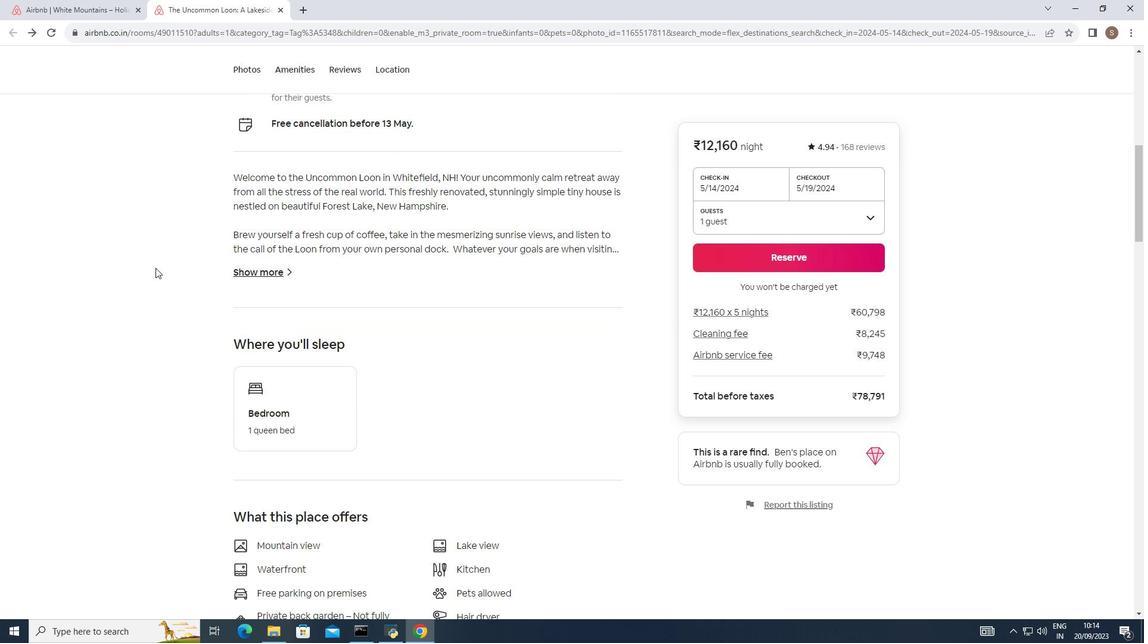 
Action: Mouse scrolled (155, 267) with delta (0, 0)
Screenshot: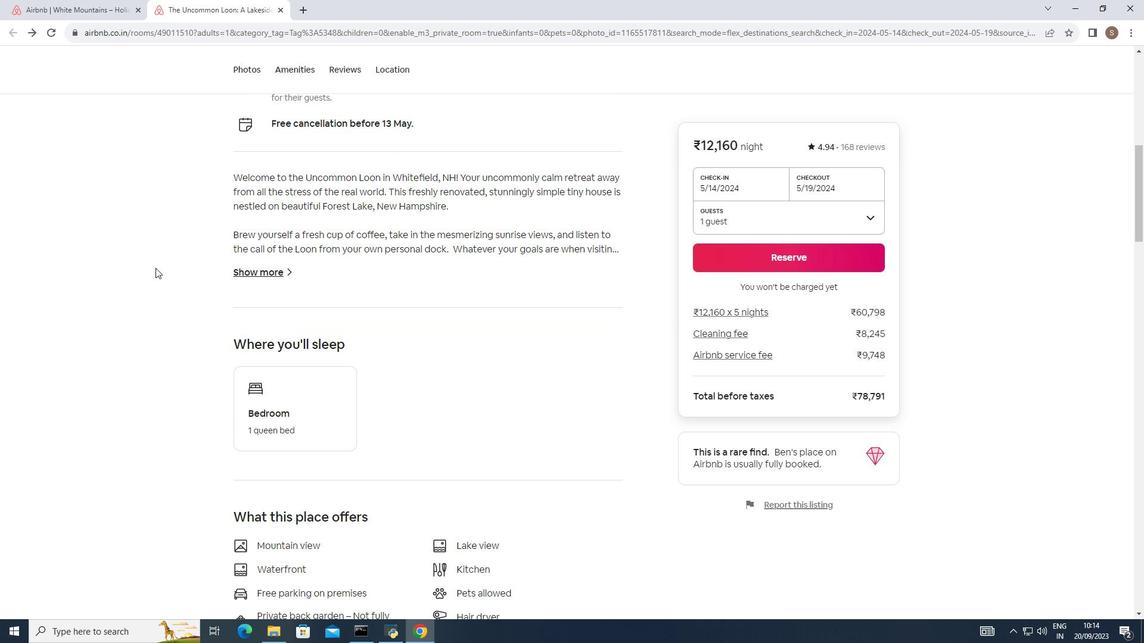 
Action: Mouse moved to (249, 273)
Screenshot: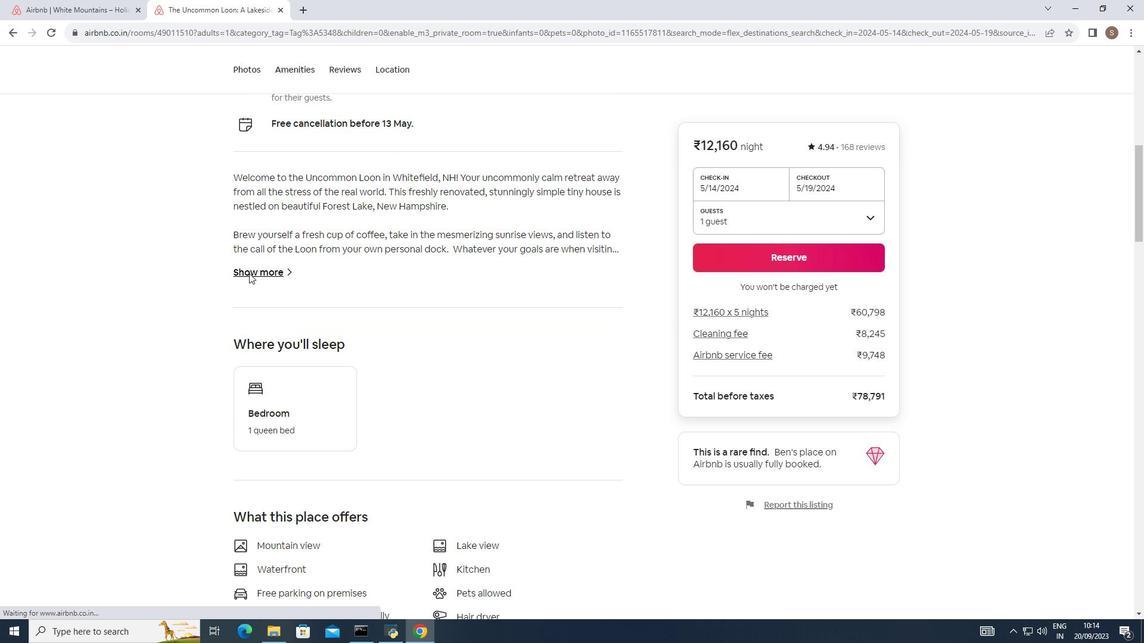 
Action: Mouse pressed left at (249, 273)
Screenshot: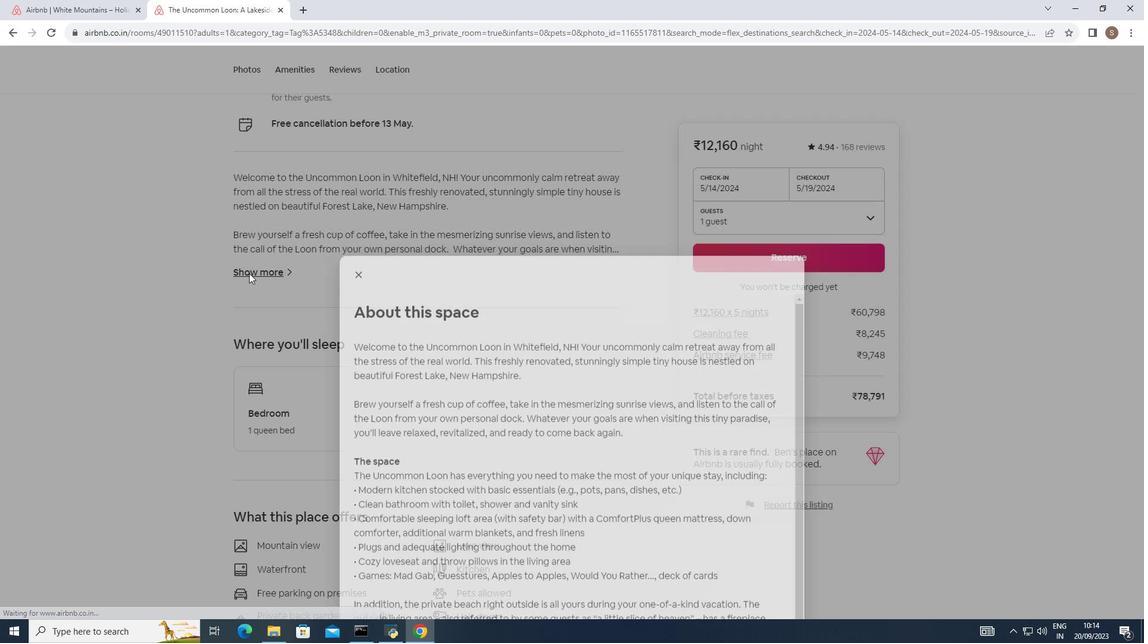 
Action: Mouse moved to (348, 302)
Screenshot: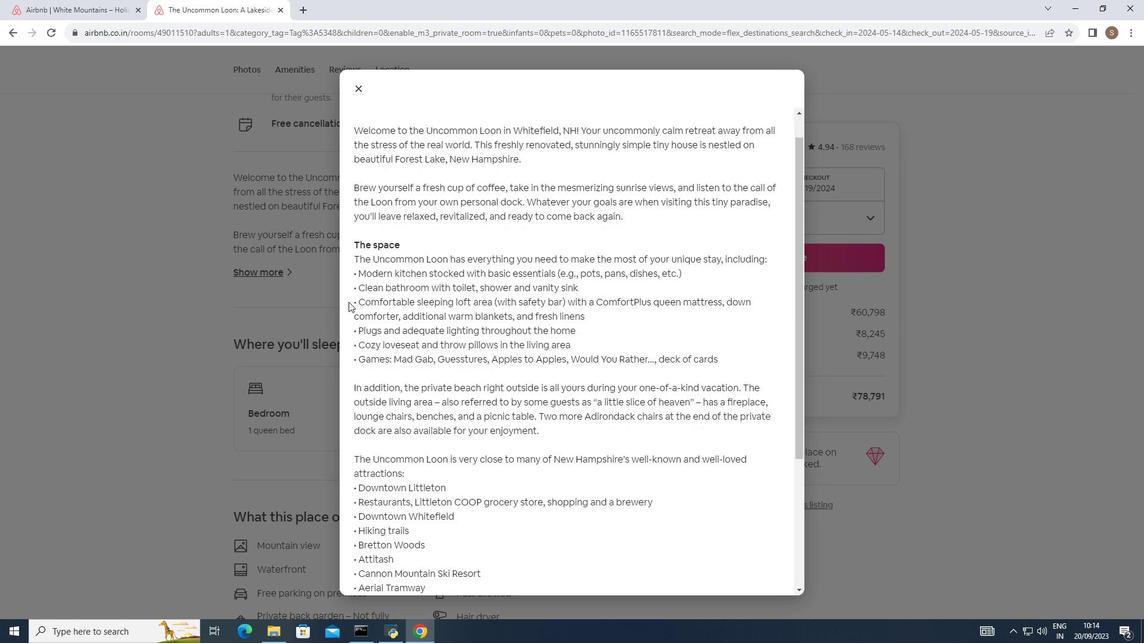 
Action: Mouse scrolled (348, 301) with delta (0, 0)
Screenshot: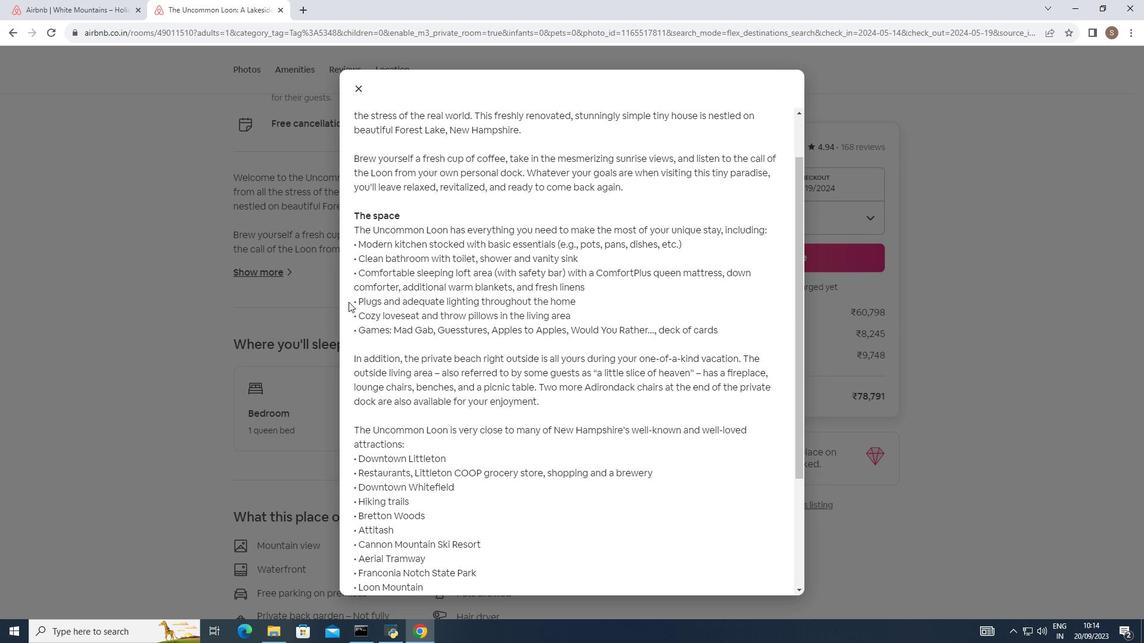 
Action: Mouse scrolled (348, 302) with delta (0, 0)
Screenshot: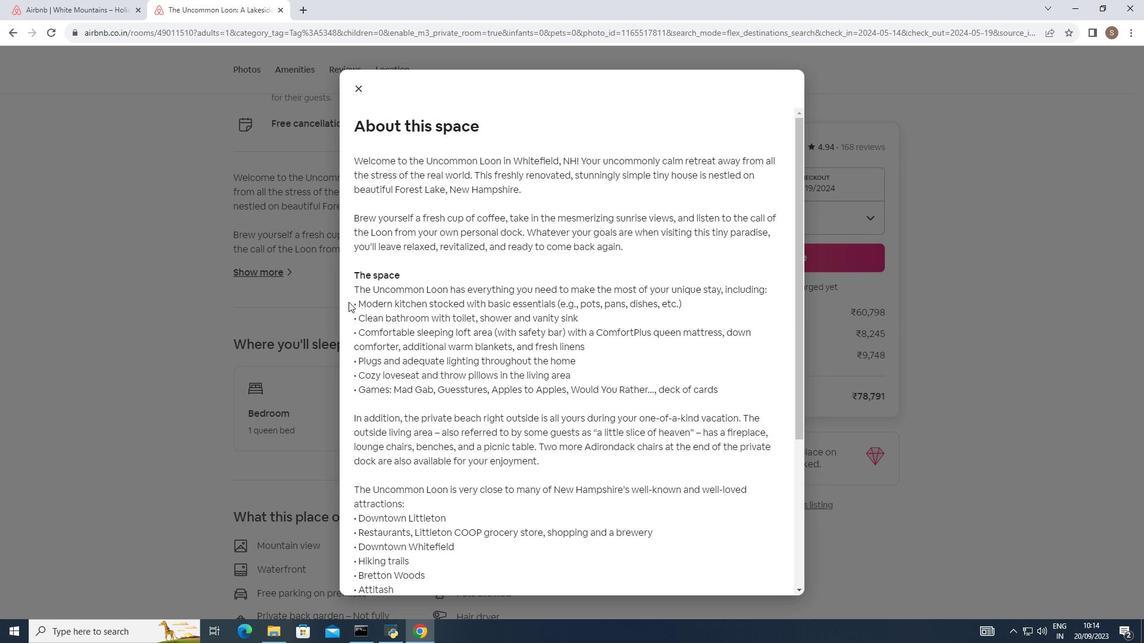 
Action: Mouse scrolled (348, 301) with delta (0, 0)
Screenshot: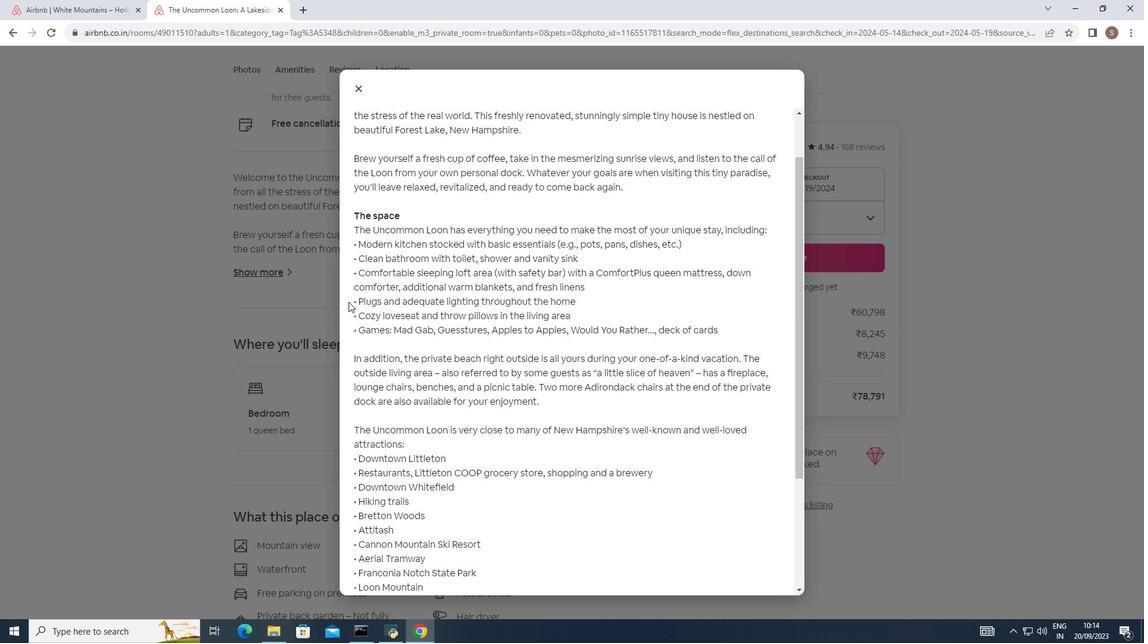 
Action: Mouse scrolled (348, 301) with delta (0, 0)
Screenshot: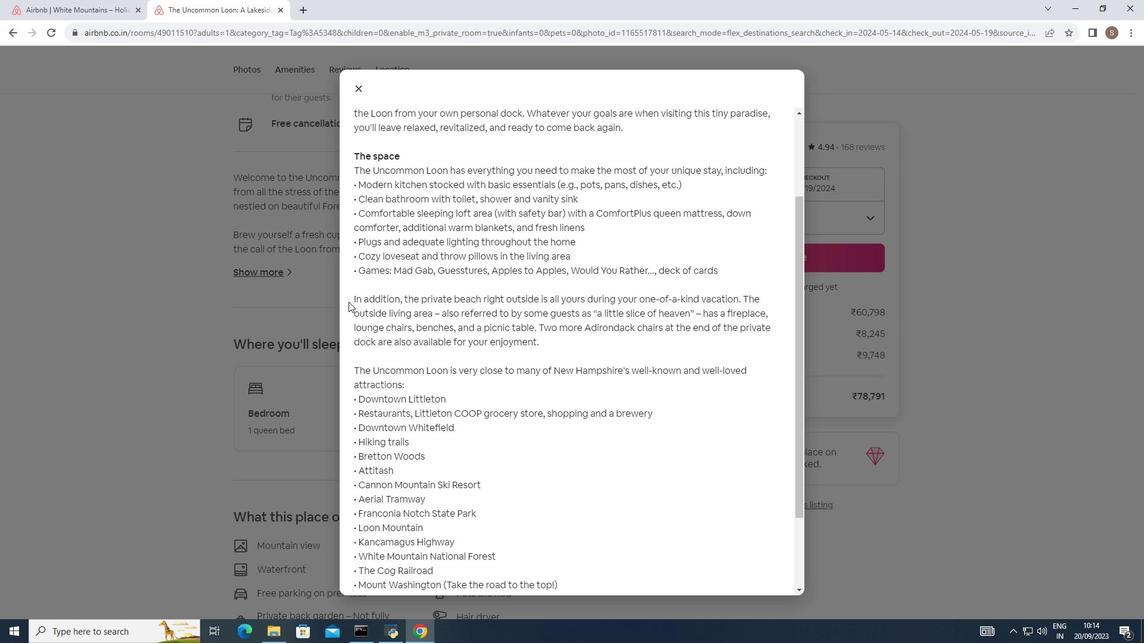 
Action: Mouse scrolled (348, 301) with delta (0, 0)
Screenshot: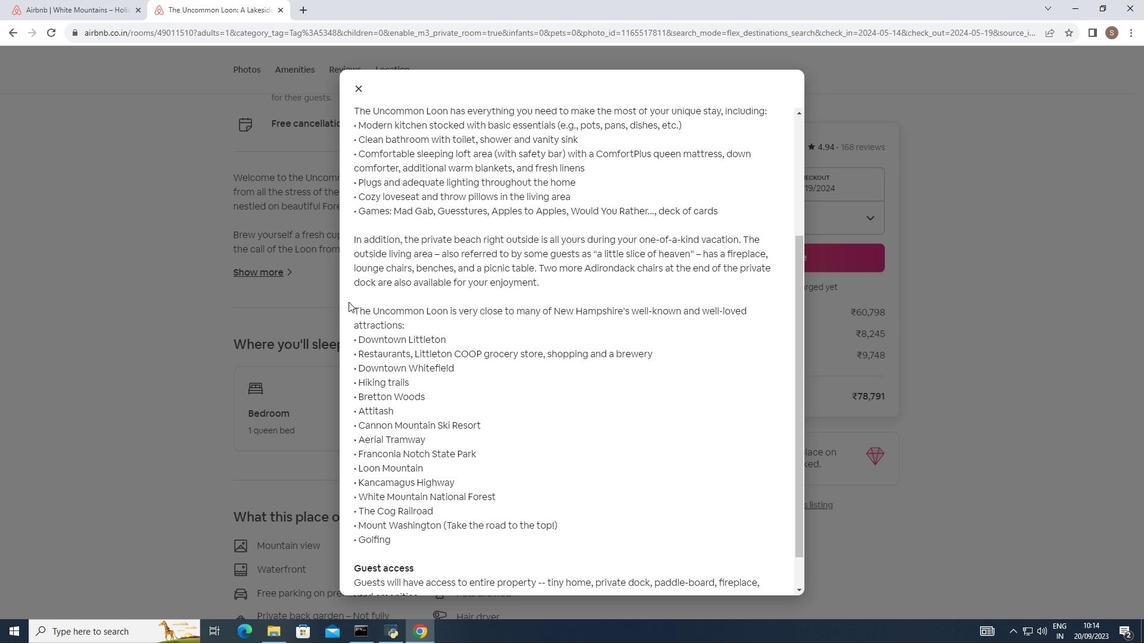 
Action: Mouse scrolled (348, 301) with delta (0, 0)
Screenshot: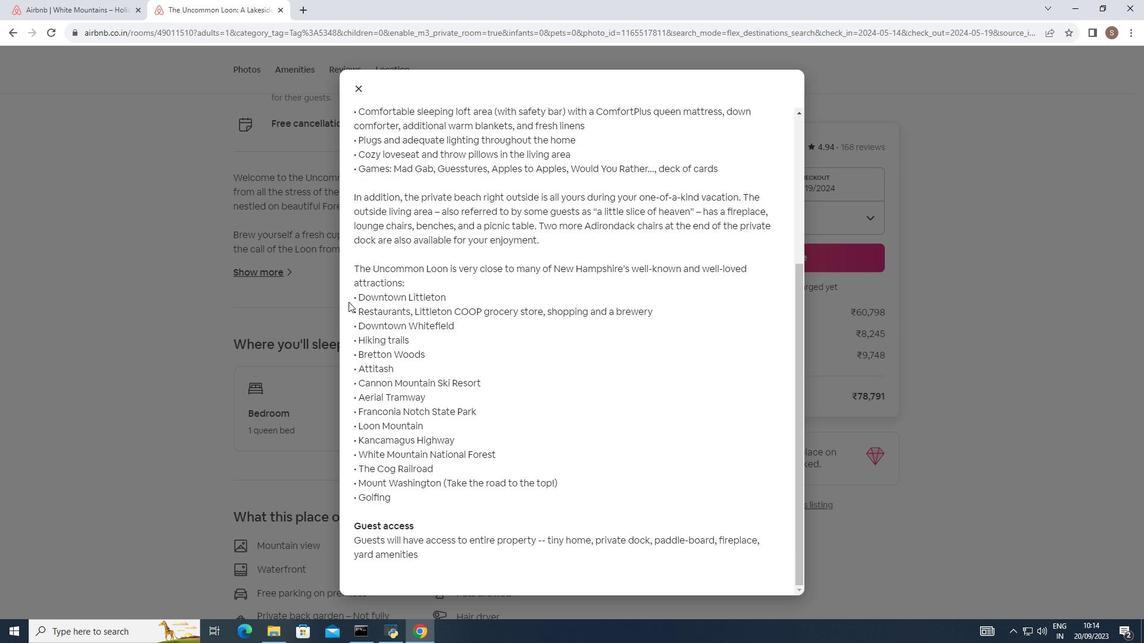 
Action: Mouse scrolled (348, 301) with delta (0, 0)
Screenshot: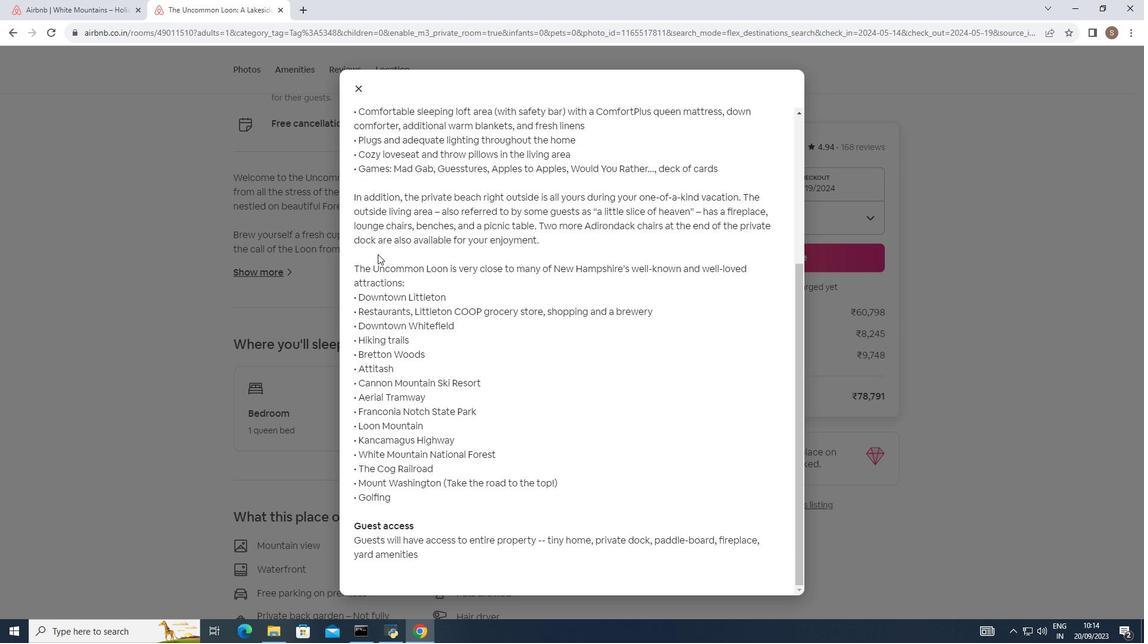 
Action: Mouse moved to (354, 87)
Screenshot: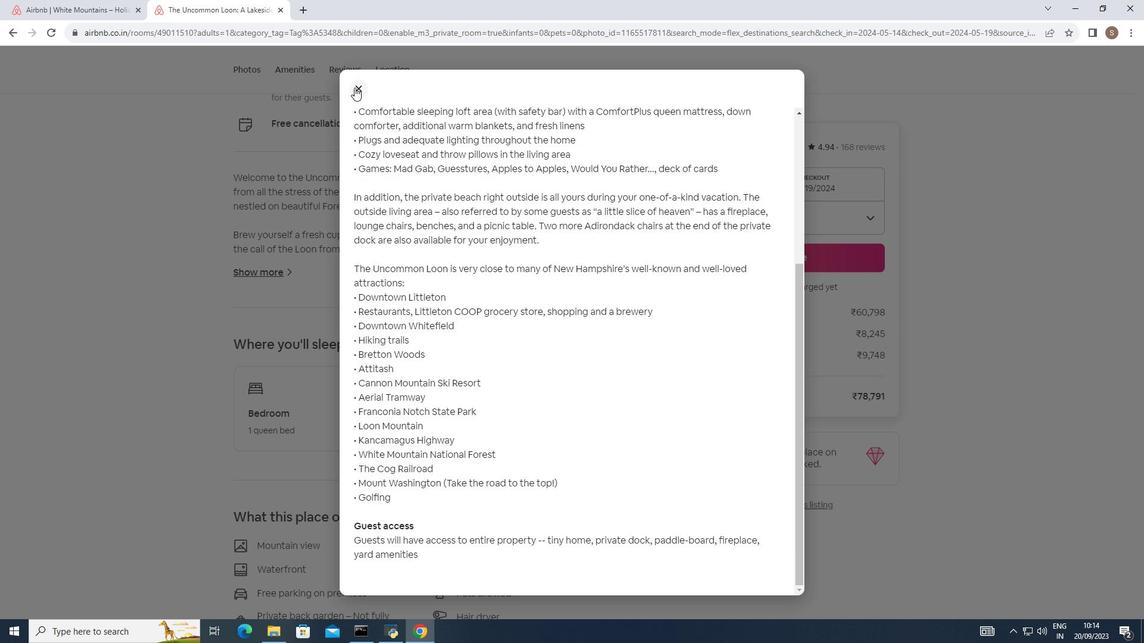 
Action: Mouse pressed left at (354, 87)
Screenshot: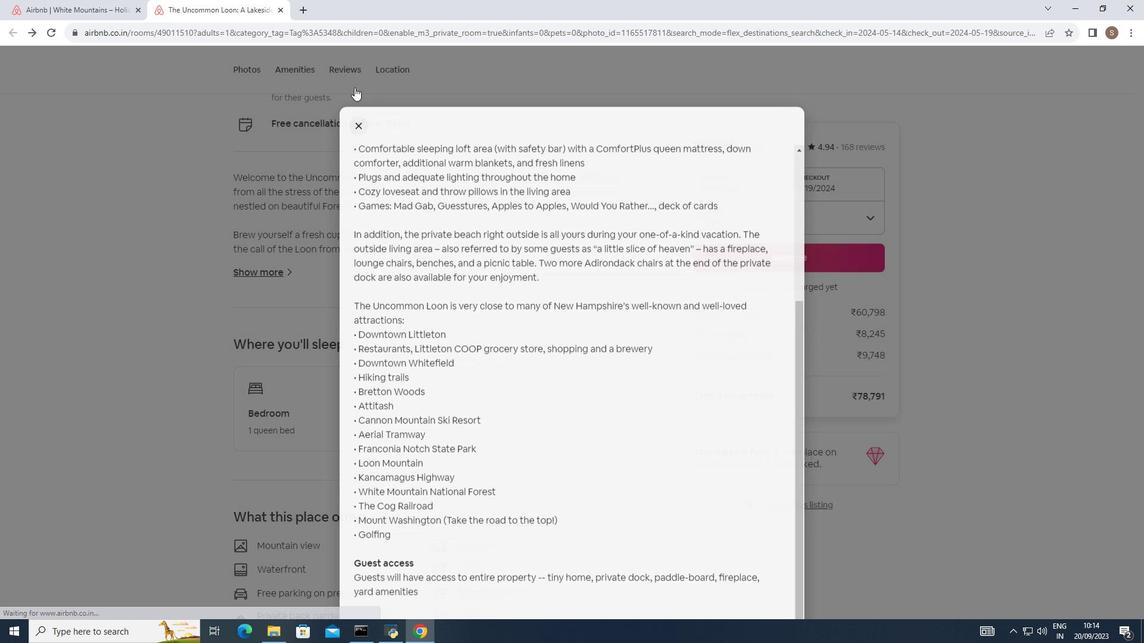 
Action: Mouse moved to (340, 168)
Screenshot: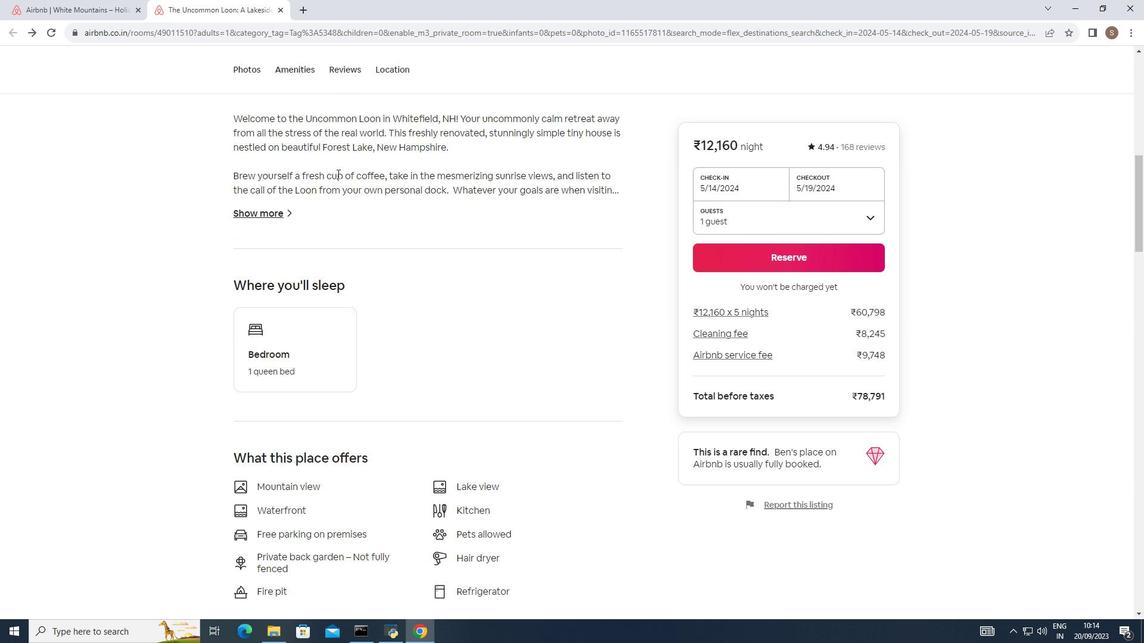 
Action: Mouse scrolled (340, 168) with delta (0, 0)
Screenshot: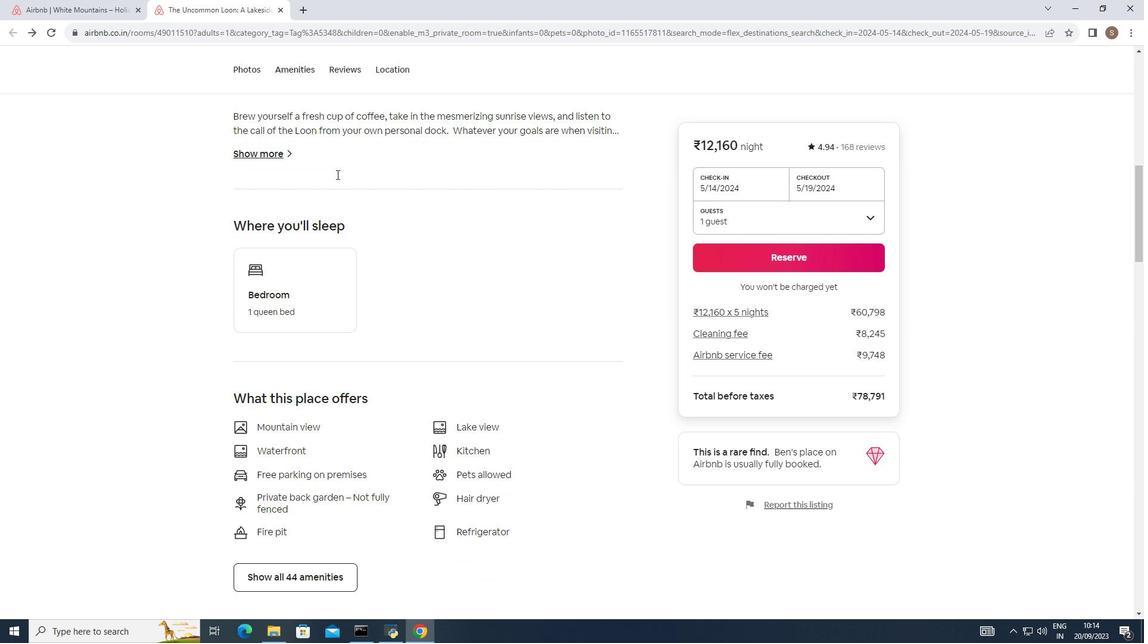 
Action: Mouse moved to (336, 174)
Screenshot: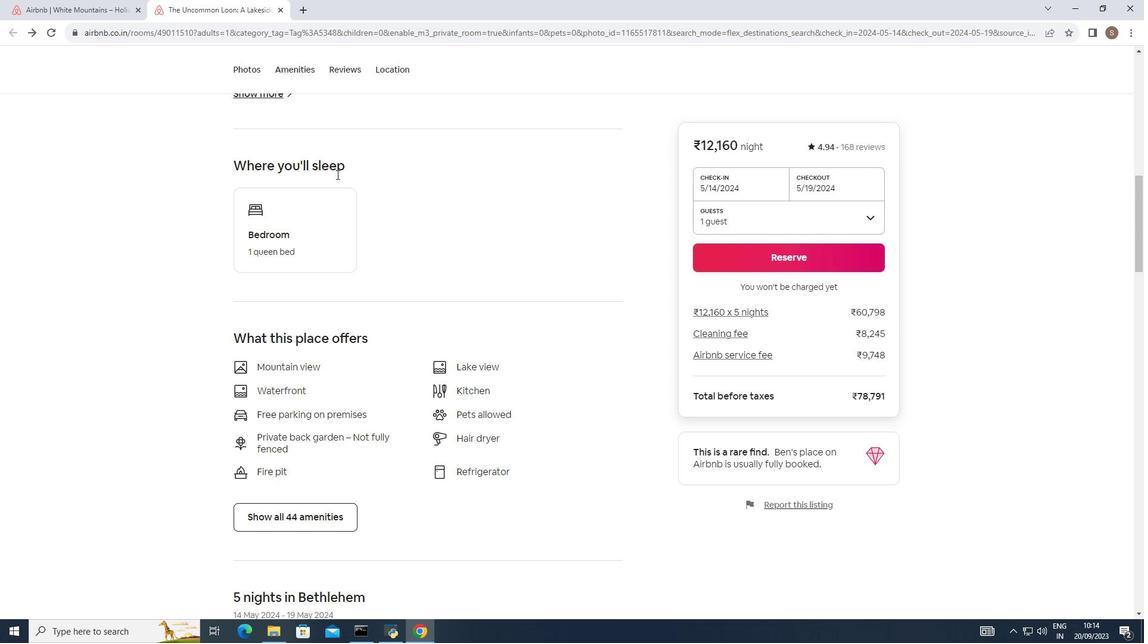 
Action: Mouse scrolled (336, 174) with delta (0, 0)
Screenshot: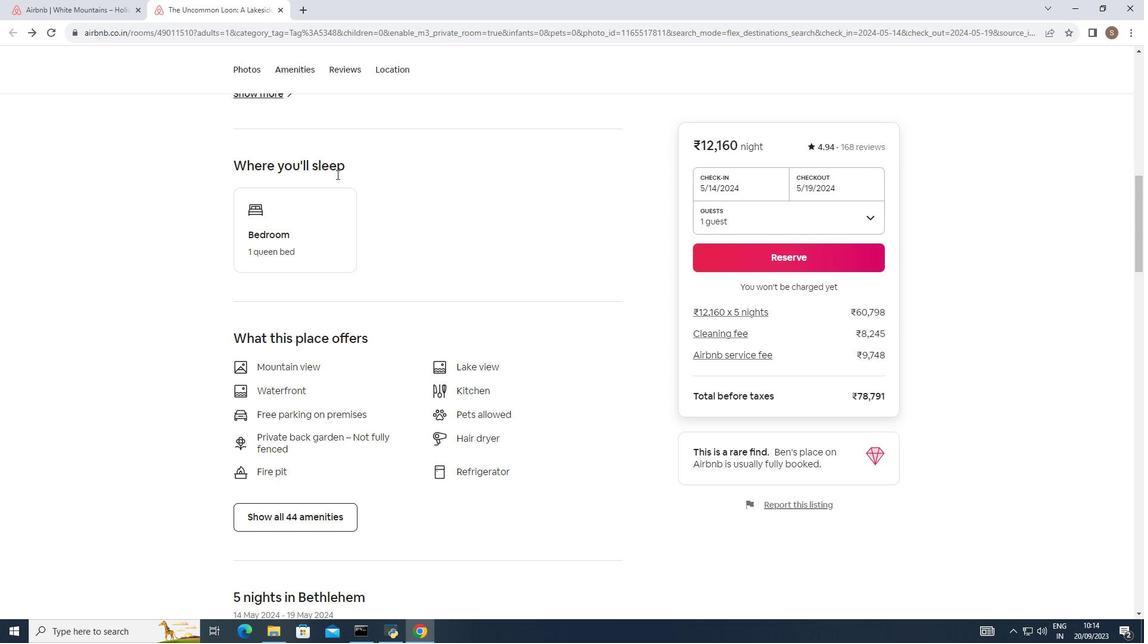 
Action: Mouse scrolled (336, 174) with delta (0, 0)
Screenshot: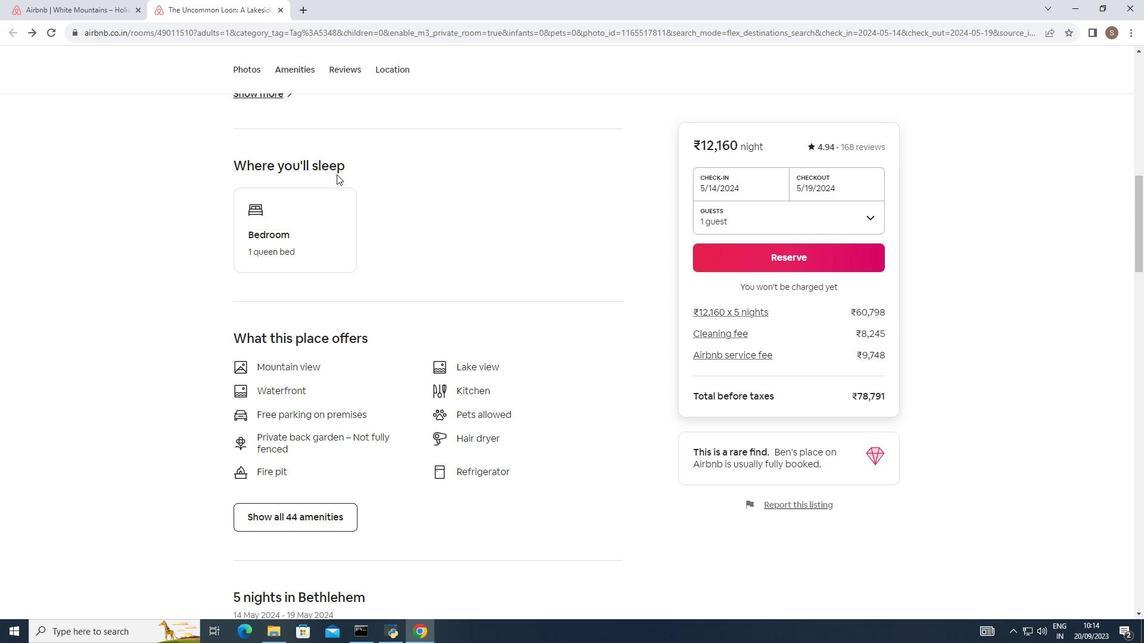 
Action: Mouse scrolled (336, 174) with delta (0, 0)
Screenshot: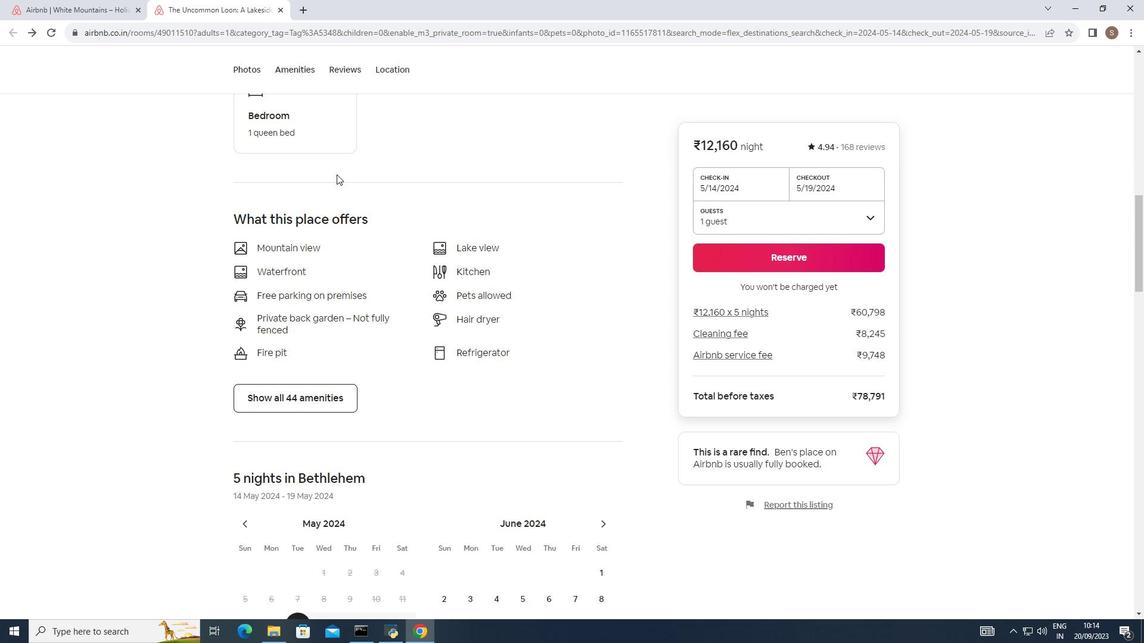 
Action: Mouse scrolled (336, 174) with delta (0, 0)
Screenshot: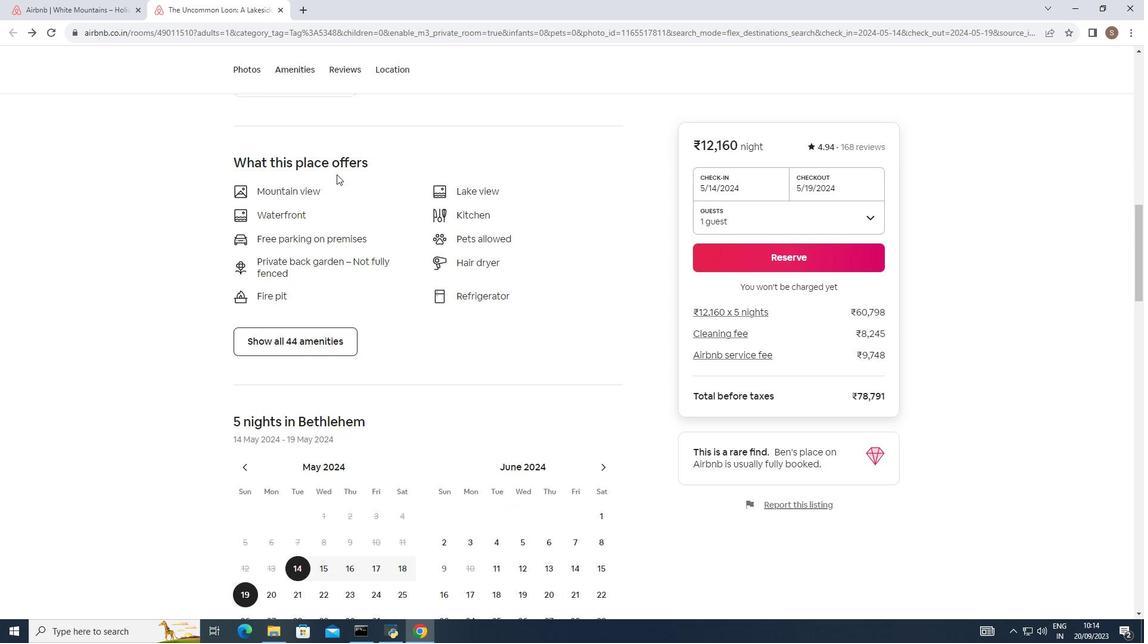 
Action: Mouse scrolled (336, 174) with delta (0, 0)
Screenshot: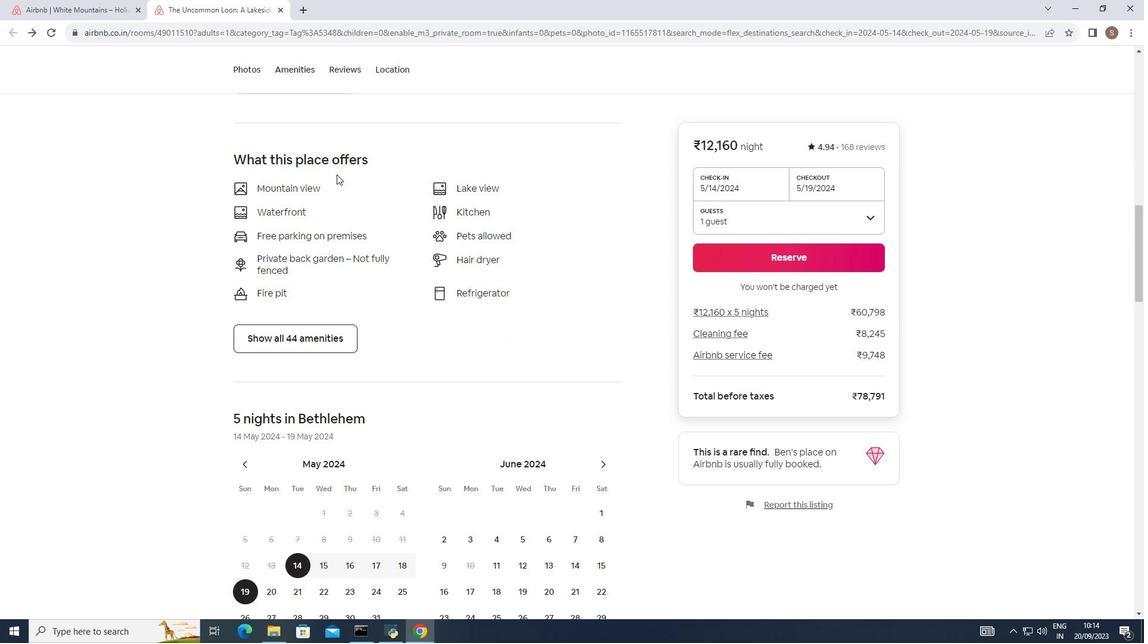 
Action: Mouse scrolled (336, 174) with delta (0, 0)
Screenshot: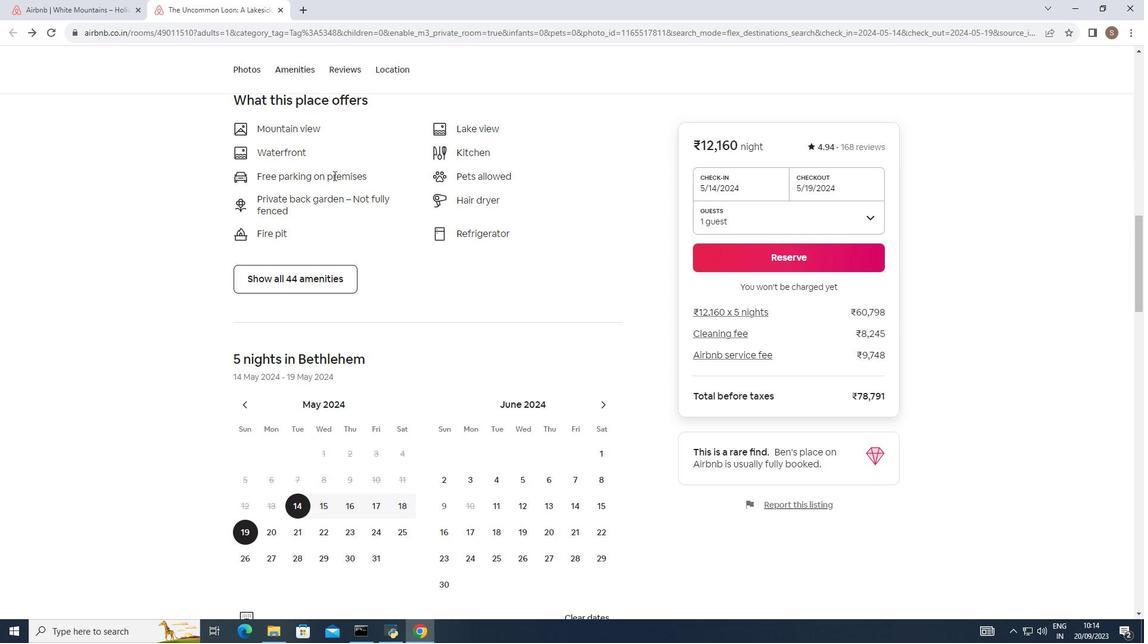 
Action: Mouse moved to (310, 279)
Screenshot: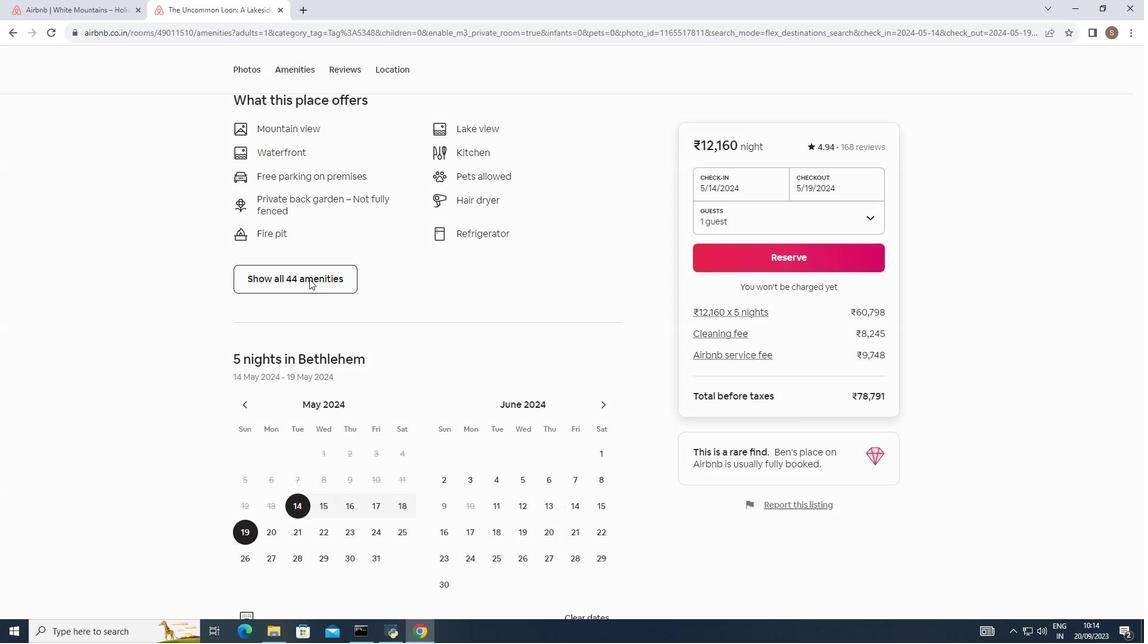 
Action: Mouse pressed left at (310, 279)
Screenshot: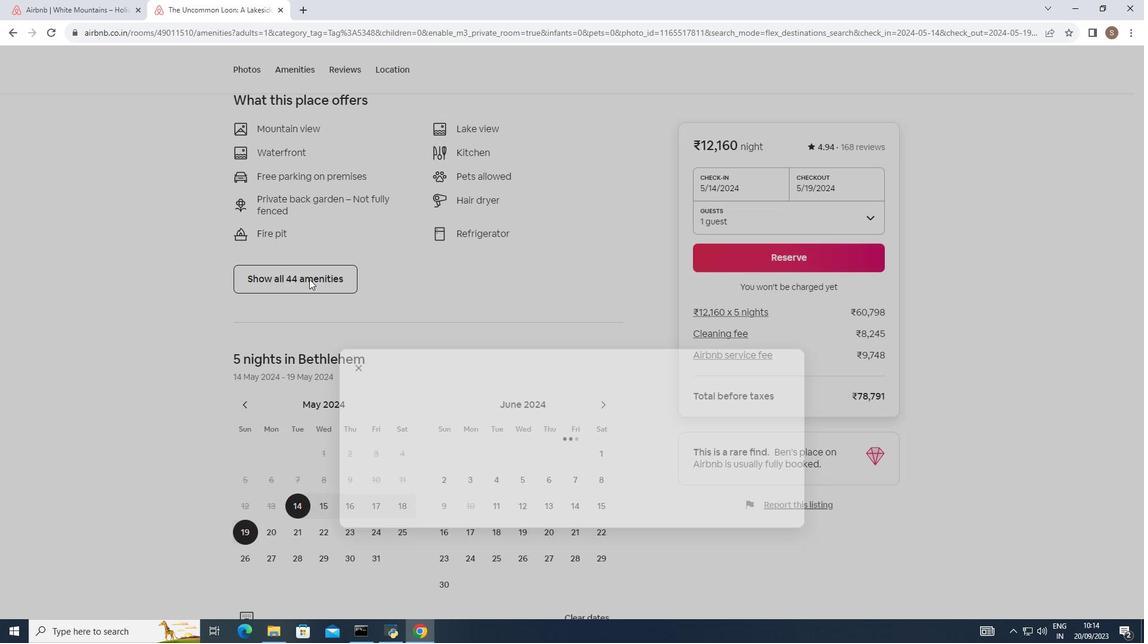 
Action: Mouse moved to (361, 286)
Screenshot: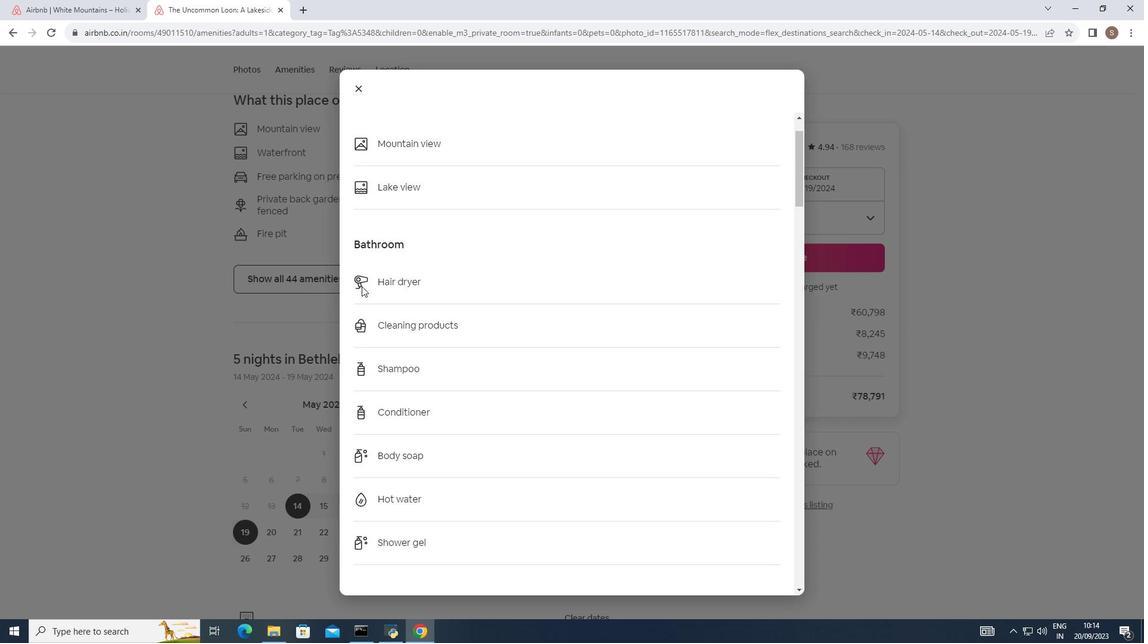 
Action: Mouse scrolled (361, 286) with delta (0, 0)
Screenshot: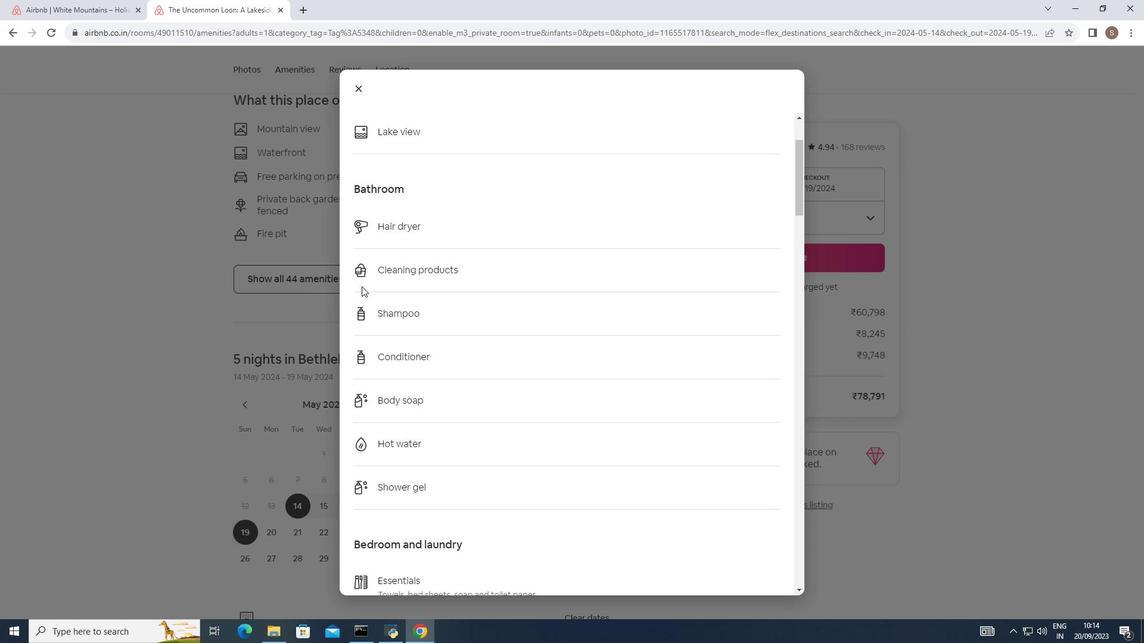 
Action: Mouse scrolled (361, 286) with delta (0, 0)
Screenshot: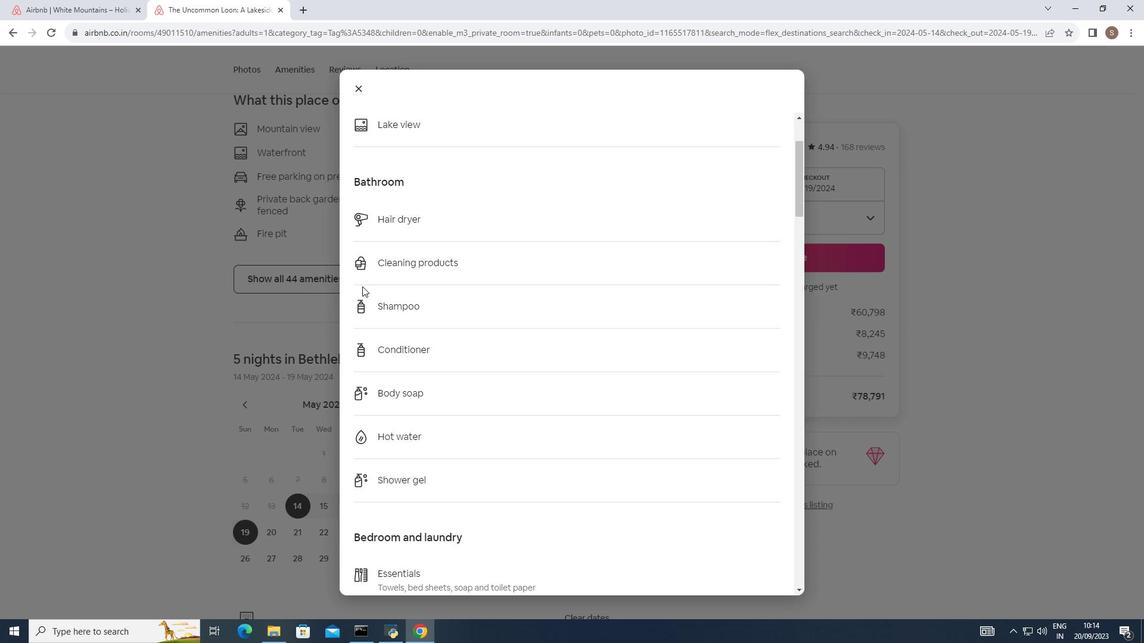 
Action: Mouse moved to (362, 286)
Screenshot: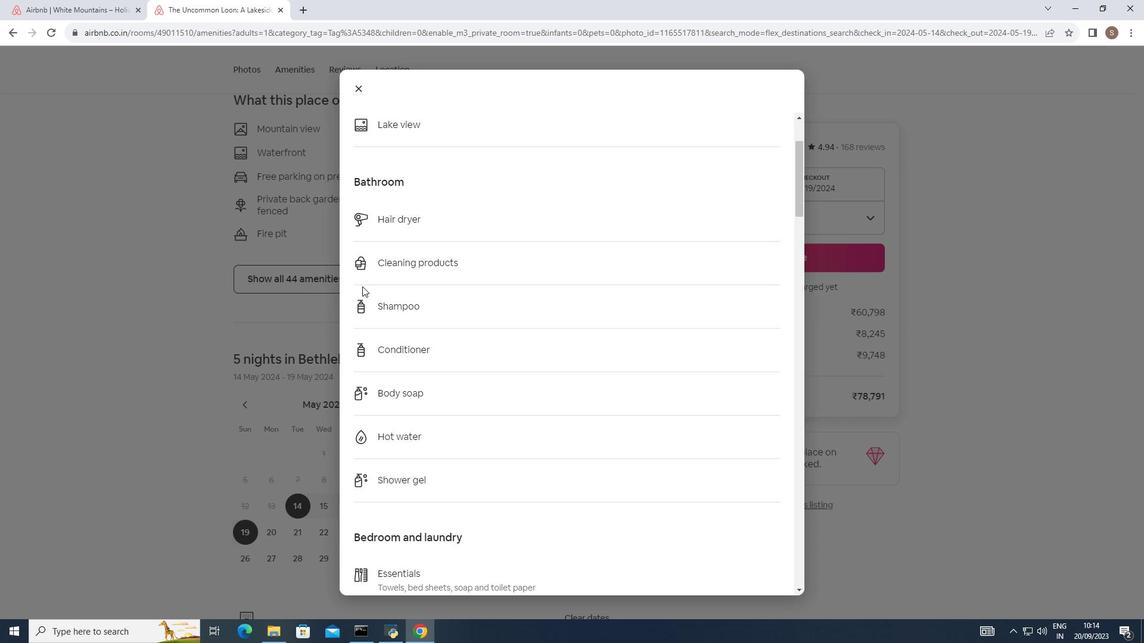 
Action: Mouse scrolled (362, 286) with delta (0, 0)
Screenshot: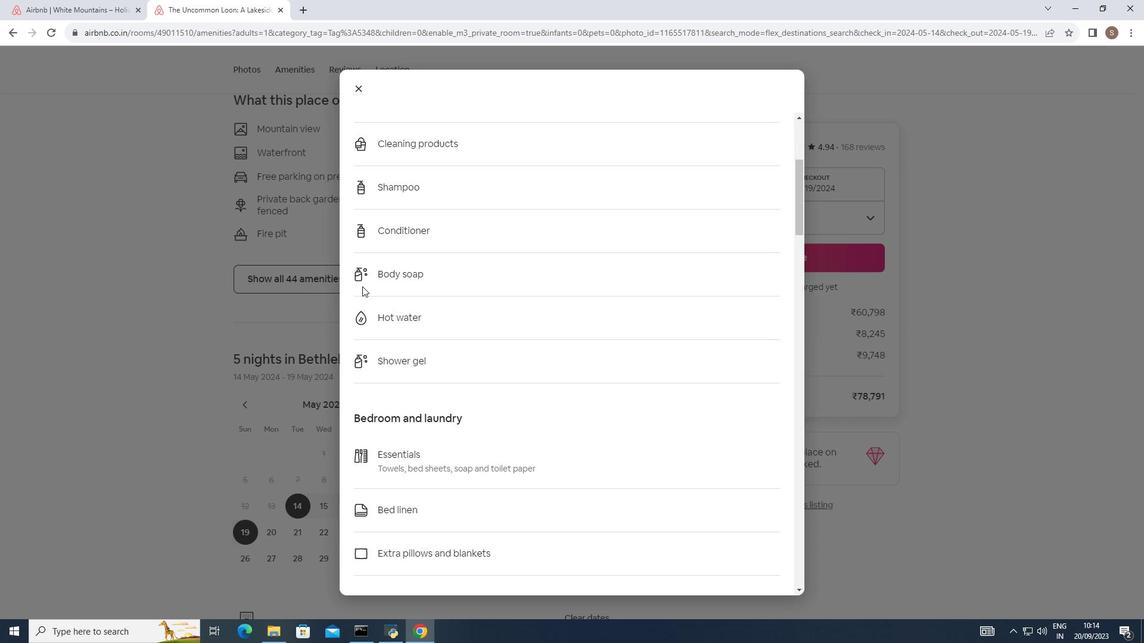 
Action: Mouse scrolled (362, 286) with delta (0, 0)
Screenshot: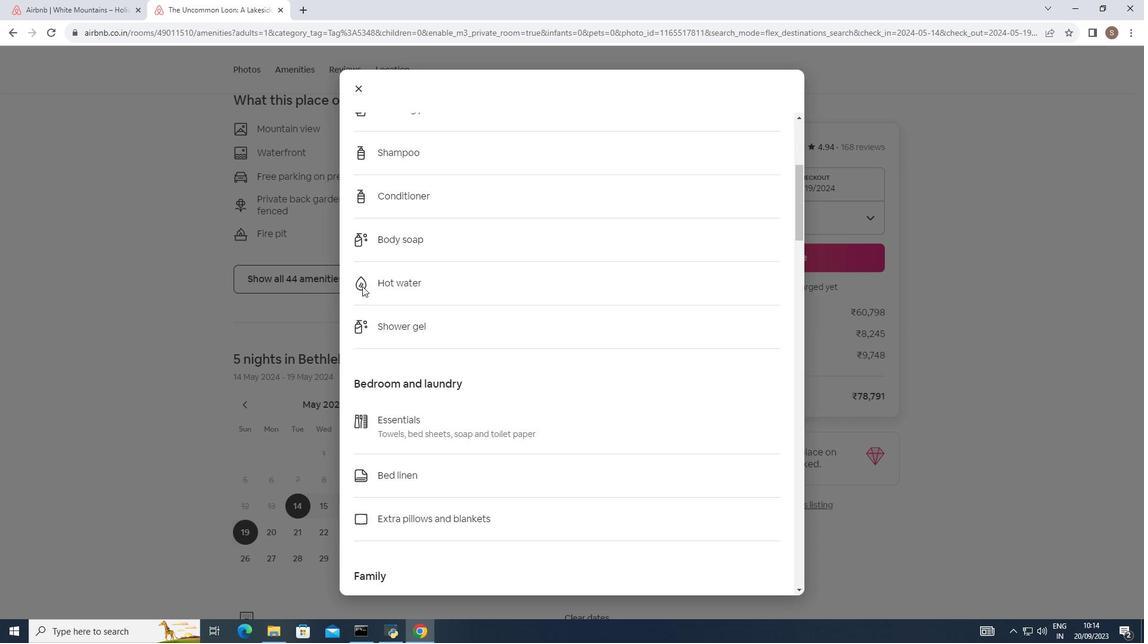 
Action: Mouse scrolled (362, 286) with delta (0, 0)
Screenshot: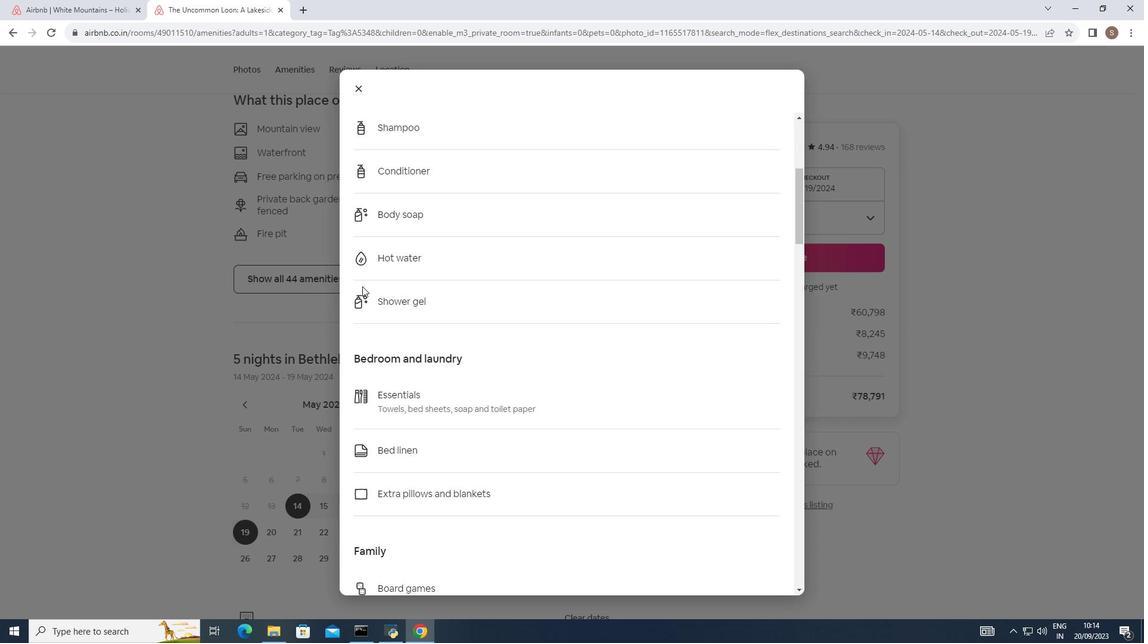 
Action: Mouse scrolled (362, 286) with delta (0, 0)
Screenshot: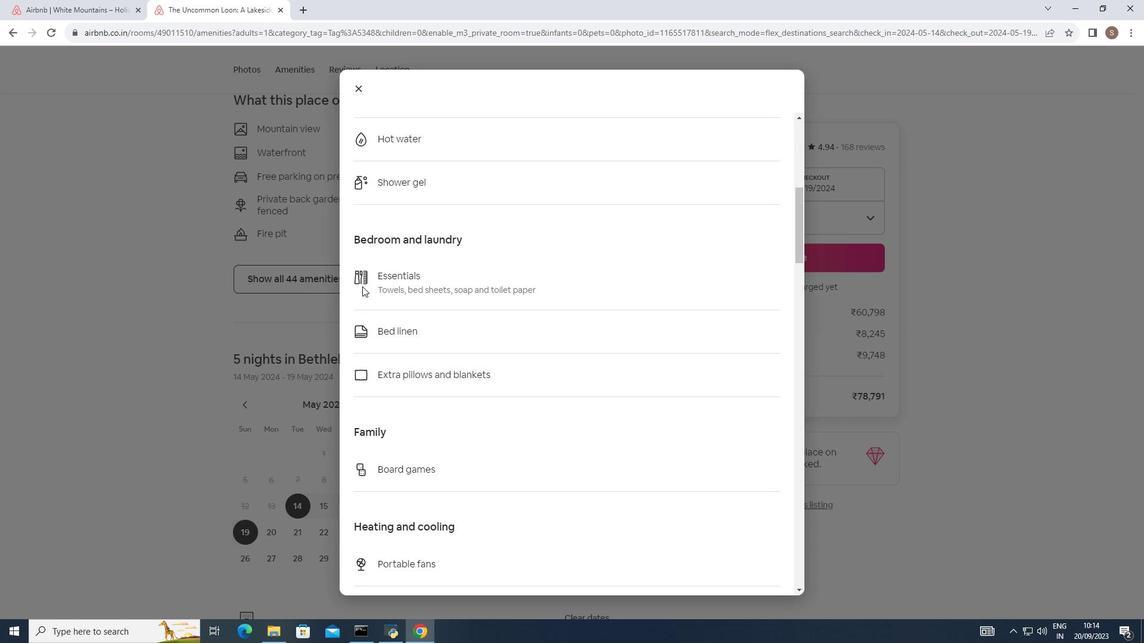 
Action: Mouse scrolled (362, 286) with delta (0, 0)
Screenshot: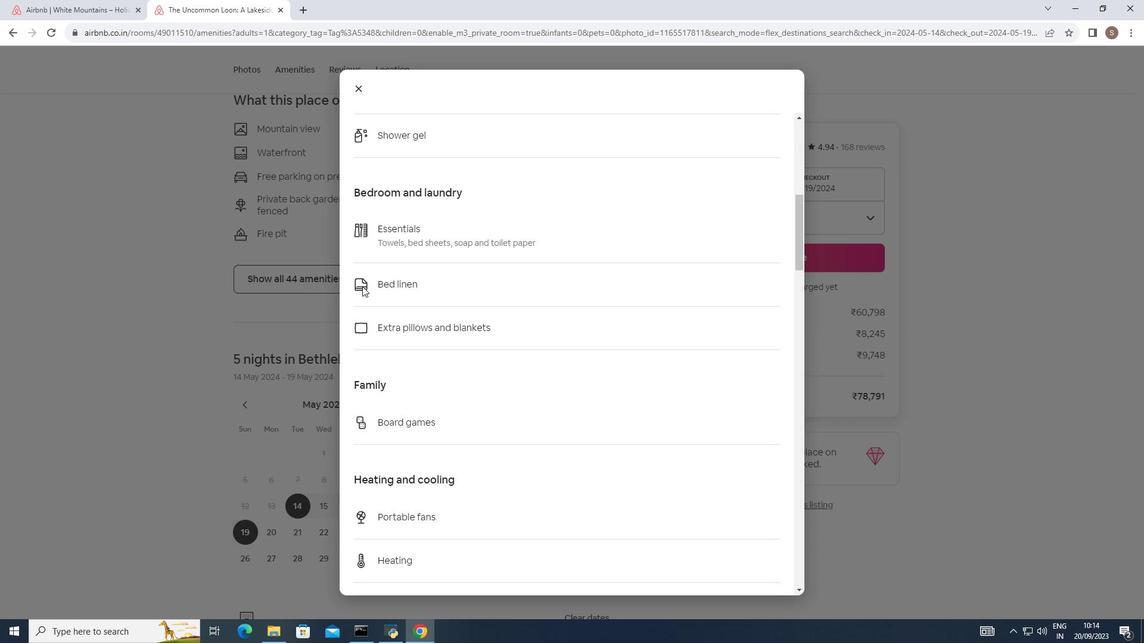 
Action: Mouse scrolled (362, 286) with delta (0, 0)
Screenshot: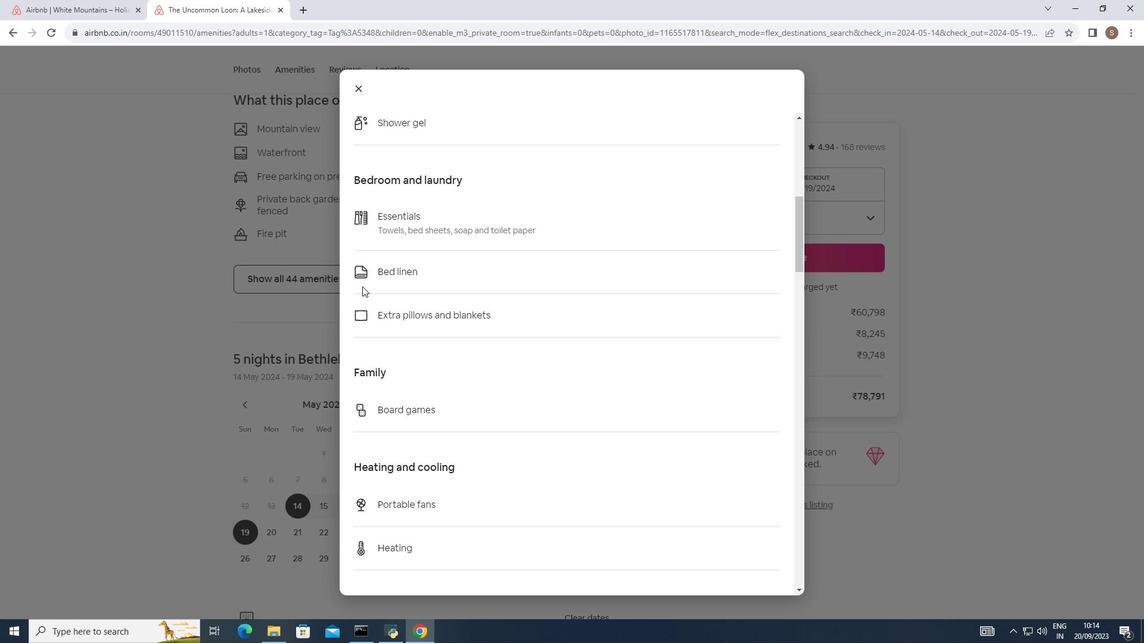 
Action: Mouse scrolled (362, 286) with delta (0, 0)
Screenshot: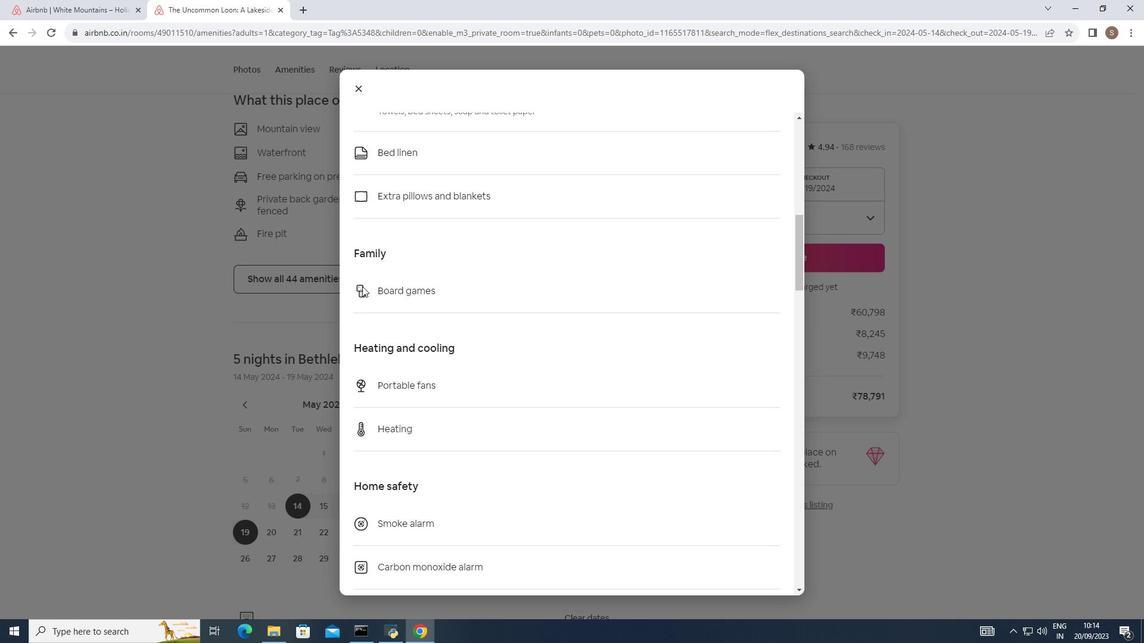 
Action: Mouse scrolled (362, 286) with delta (0, 0)
Screenshot: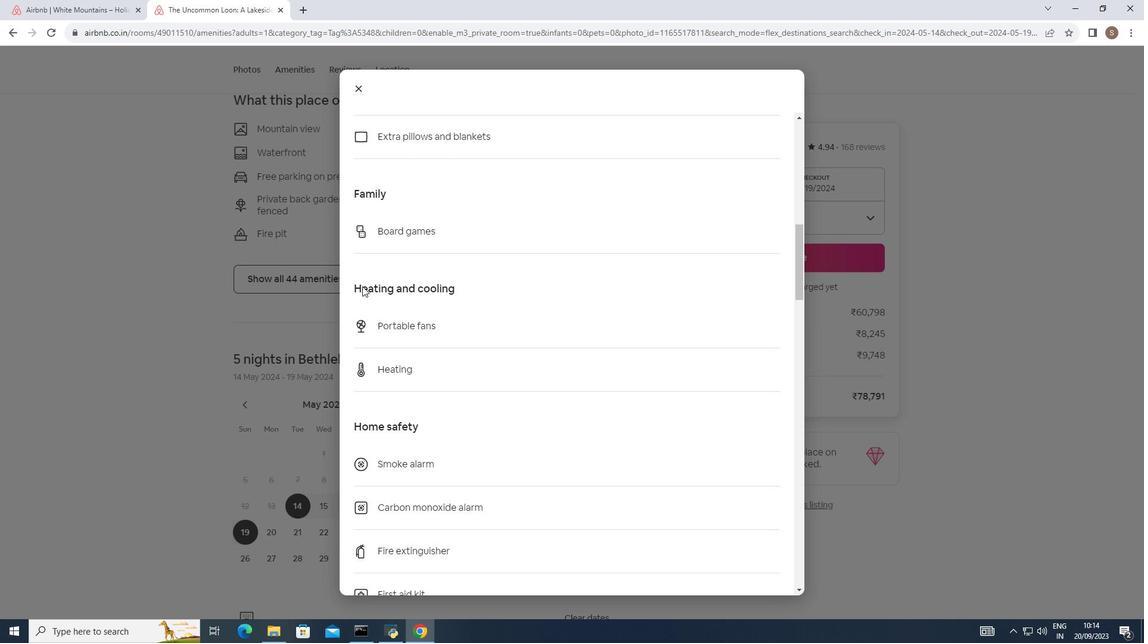 
Action: Mouse scrolled (362, 286) with delta (0, 0)
Screenshot: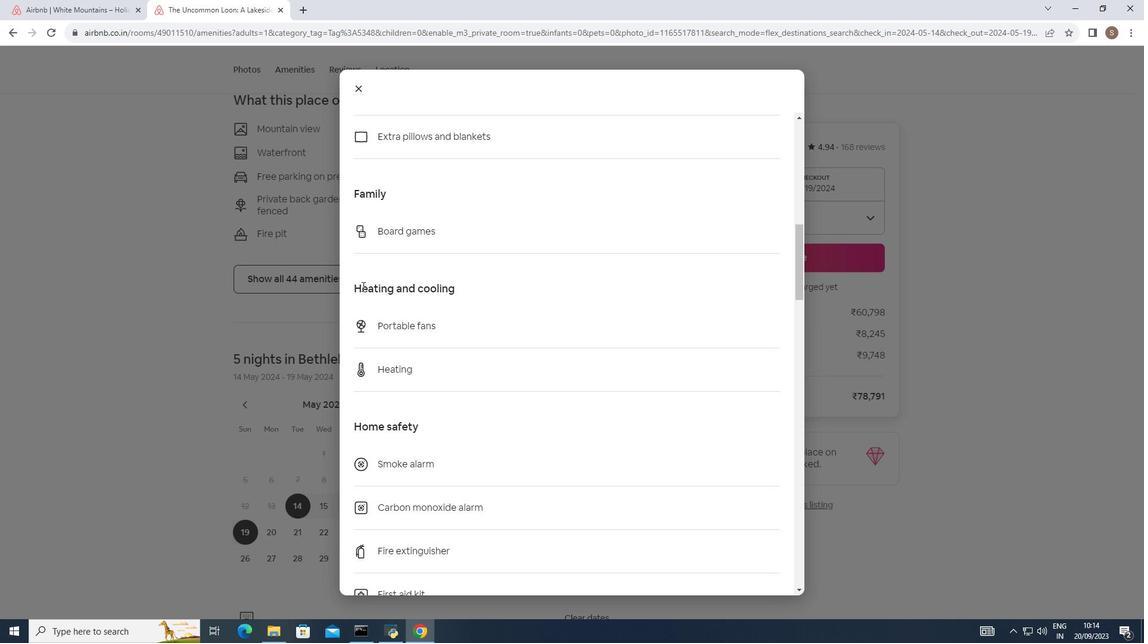 
Action: Mouse scrolled (362, 286) with delta (0, 0)
Screenshot: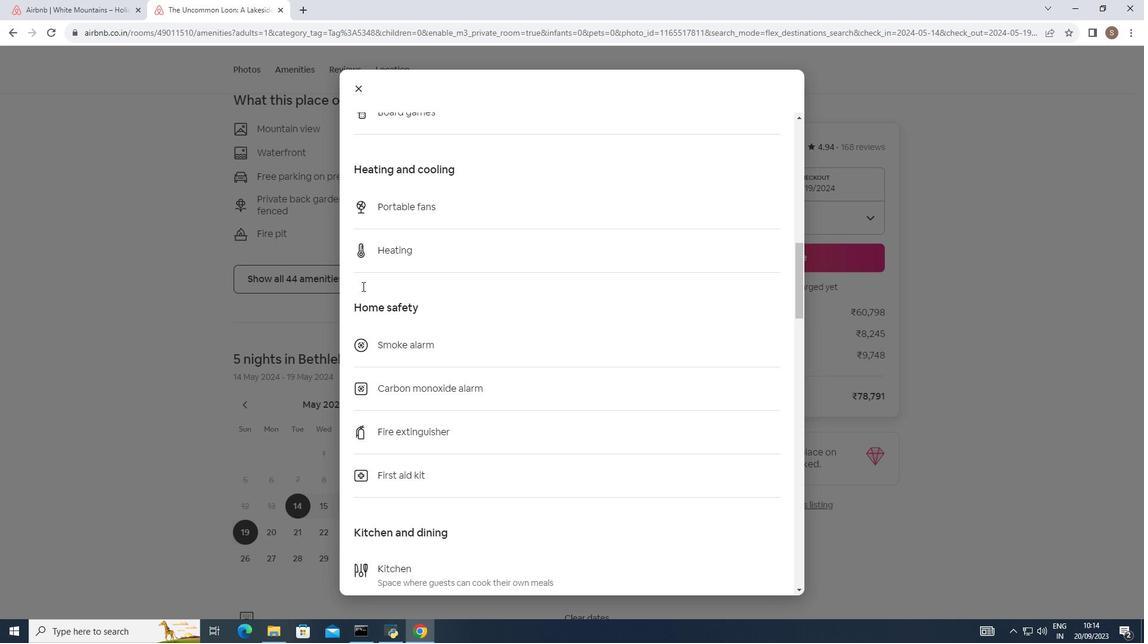 
Action: Mouse scrolled (362, 286) with delta (0, 0)
Screenshot: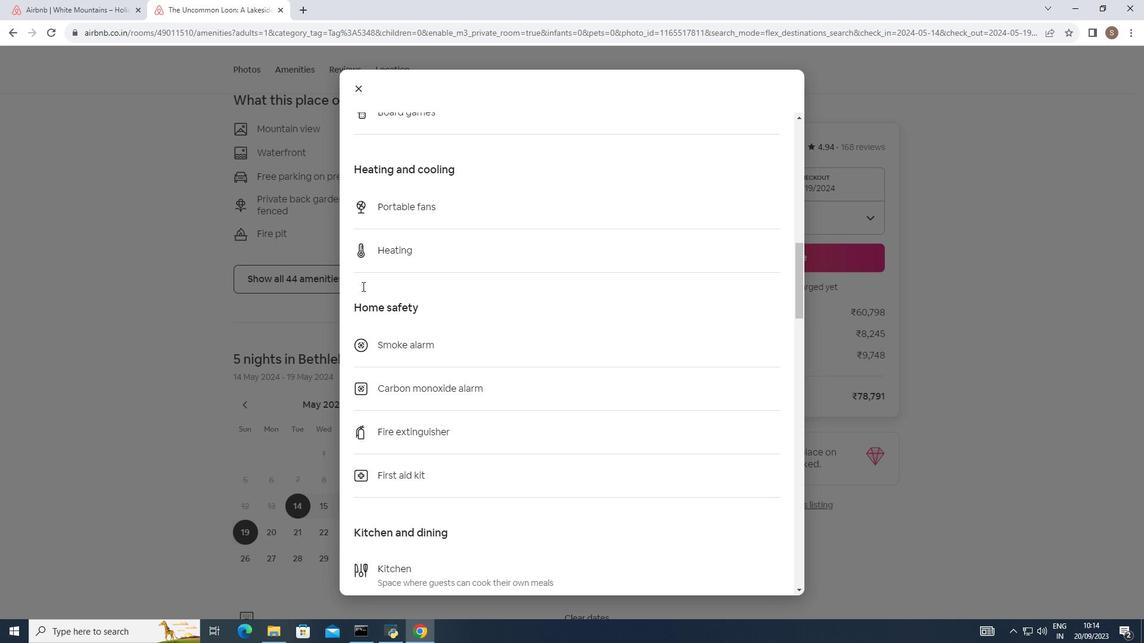 
Action: Mouse scrolled (362, 286) with delta (0, 0)
Screenshot: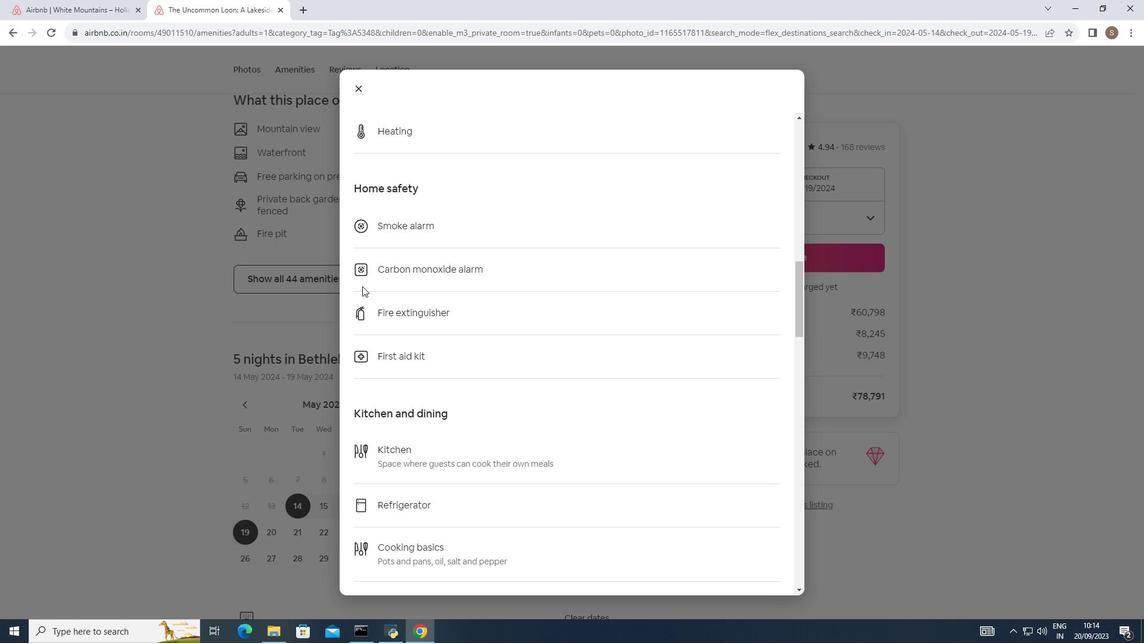
Action: Mouse scrolled (362, 286) with delta (0, 0)
Screenshot: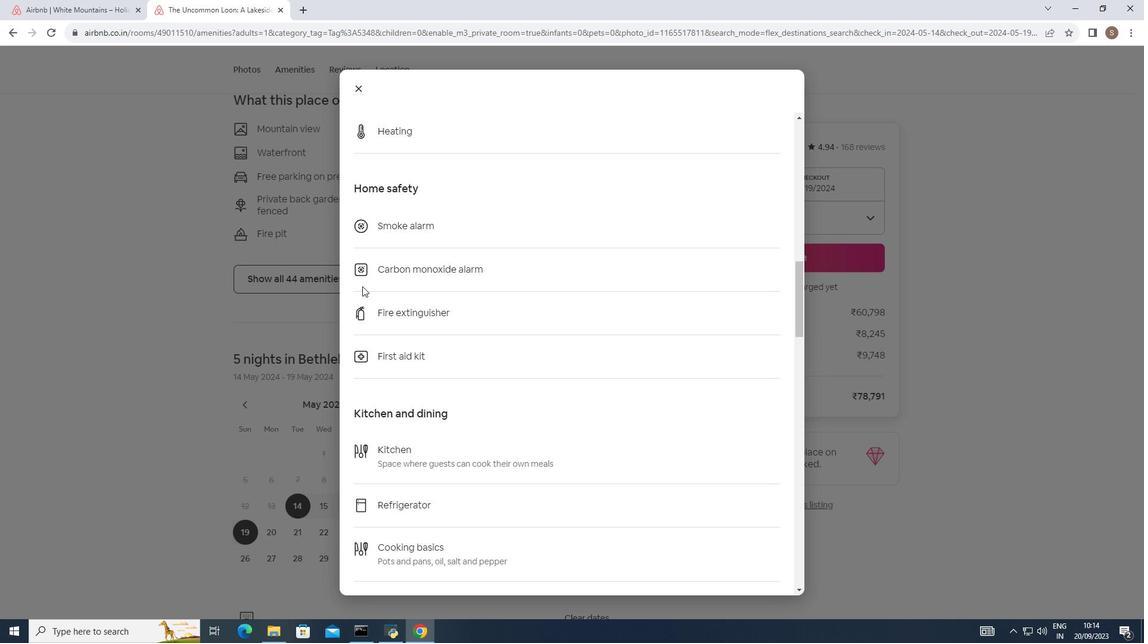 
Action: Mouse scrolled (362, 286) with delta (0, 0)
Screenshot: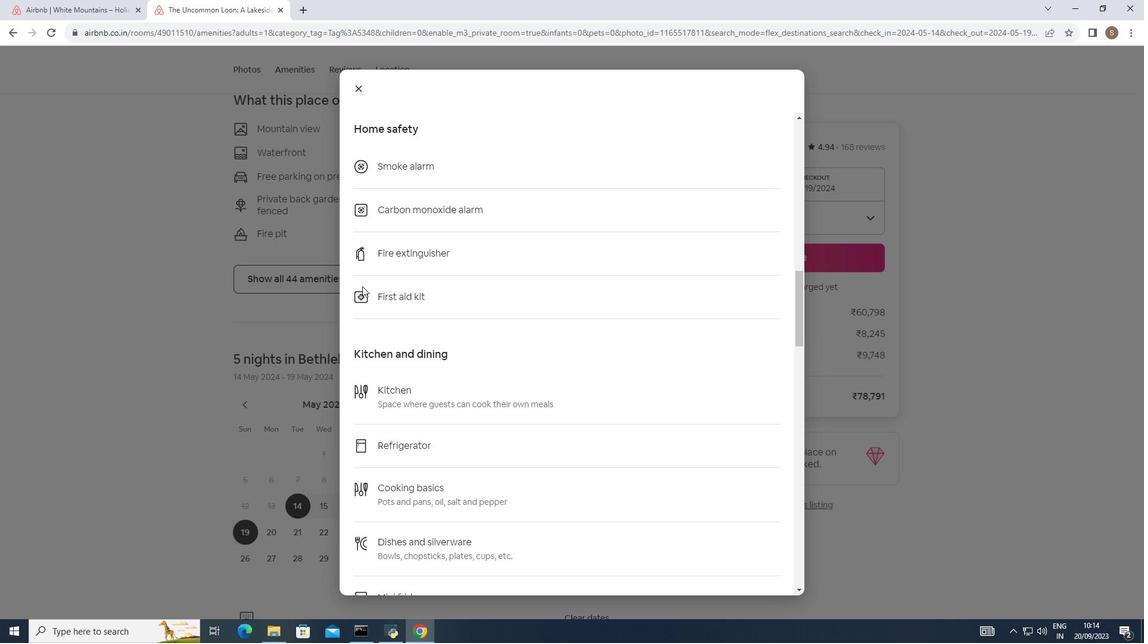 
Action: Mouse scrolled (362, 286) with delta (0, 0)
Screenshot: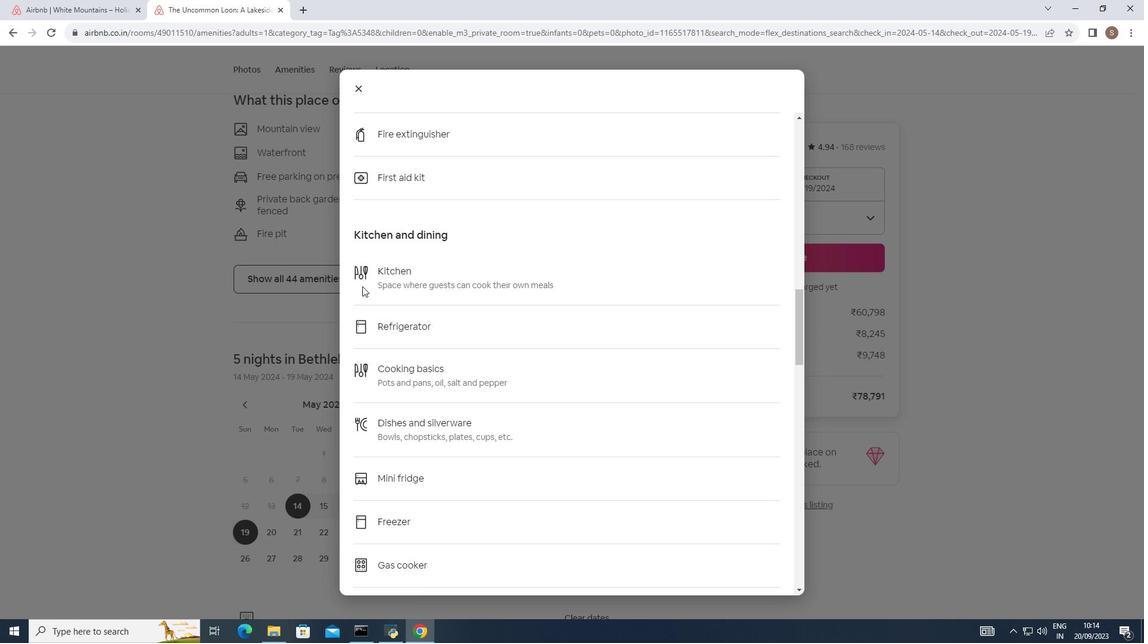 
Action: Mouse scrolled (362, 286) with delta (0, 0)
Screenshot: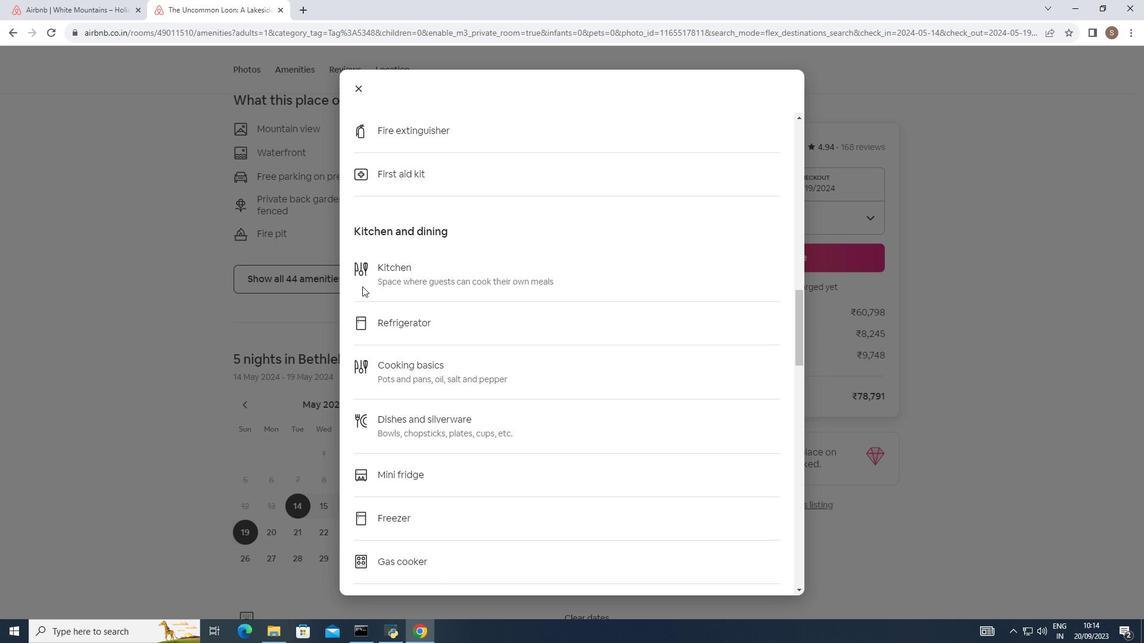 
Action: Mouse scrolled (362, 286) with delta (0, 0)
Screenshot: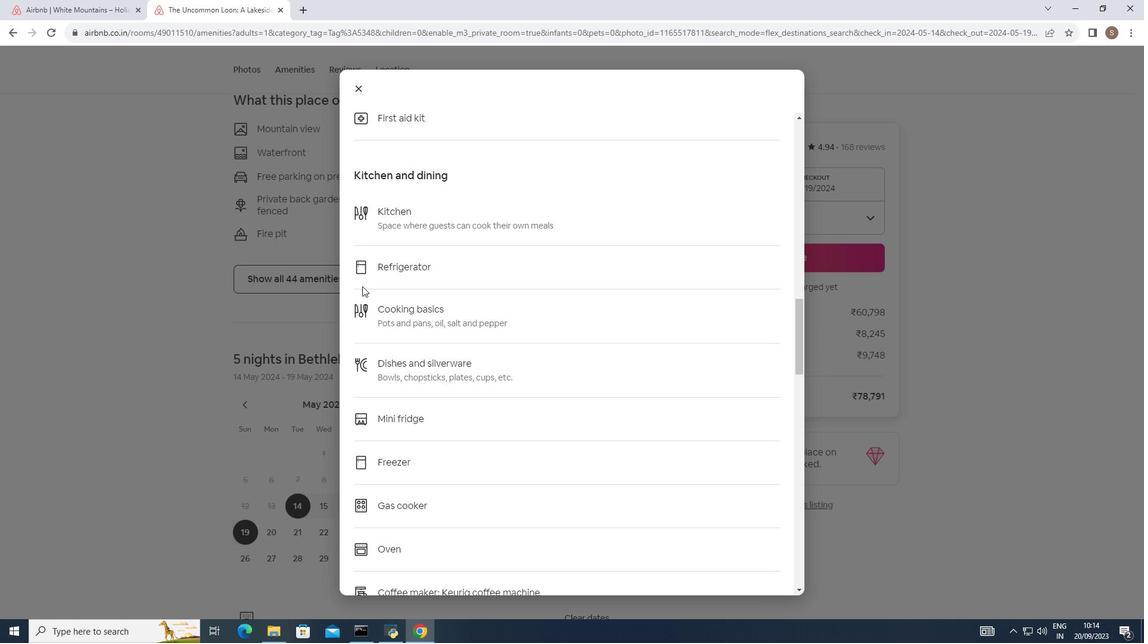 
Action: Mouse scrolled (362, 286) with delta (0, 0)
Screenshot: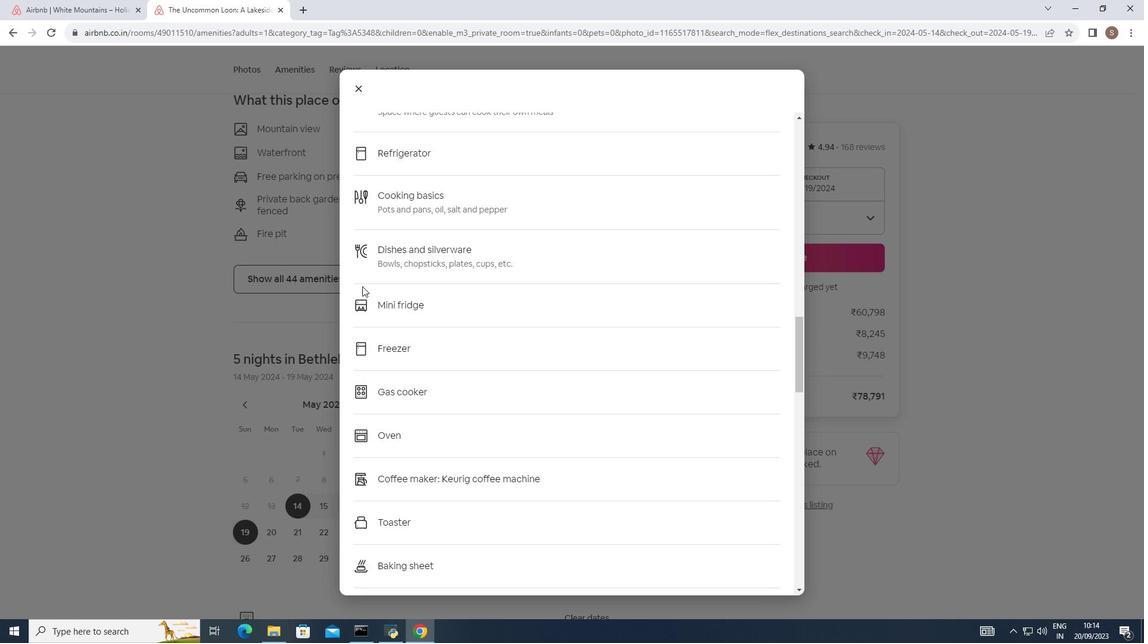 
Action: Mouse scrolled (362, 286) with delta (0, 0)
Screenshot: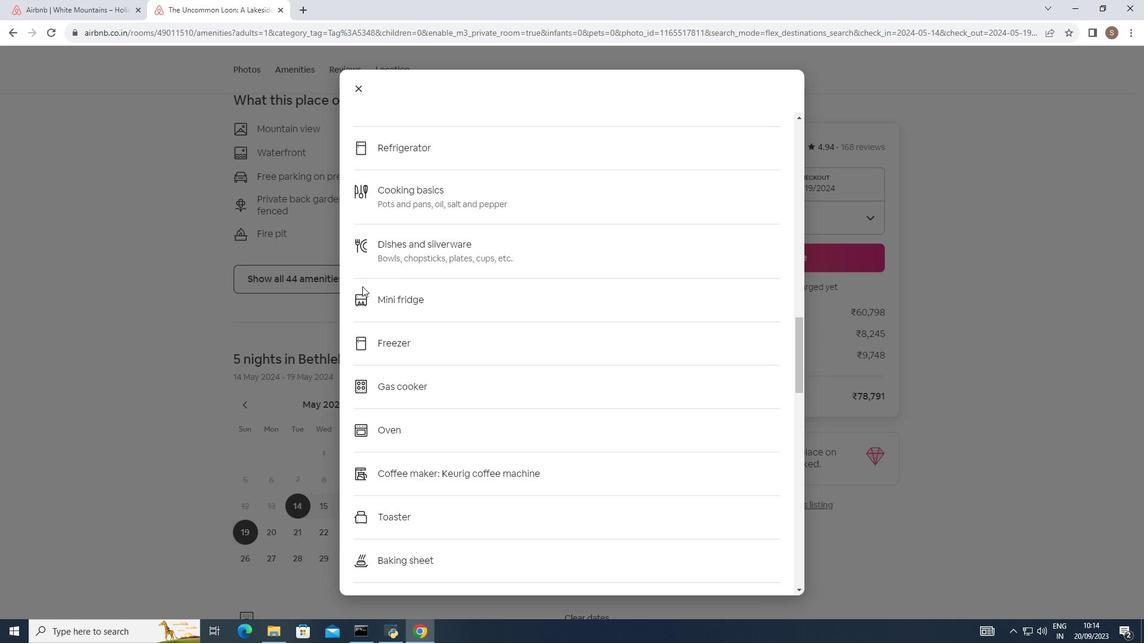 
Action: Mouse scrolled (362, 286) with delta (0, 0)
Screenshot: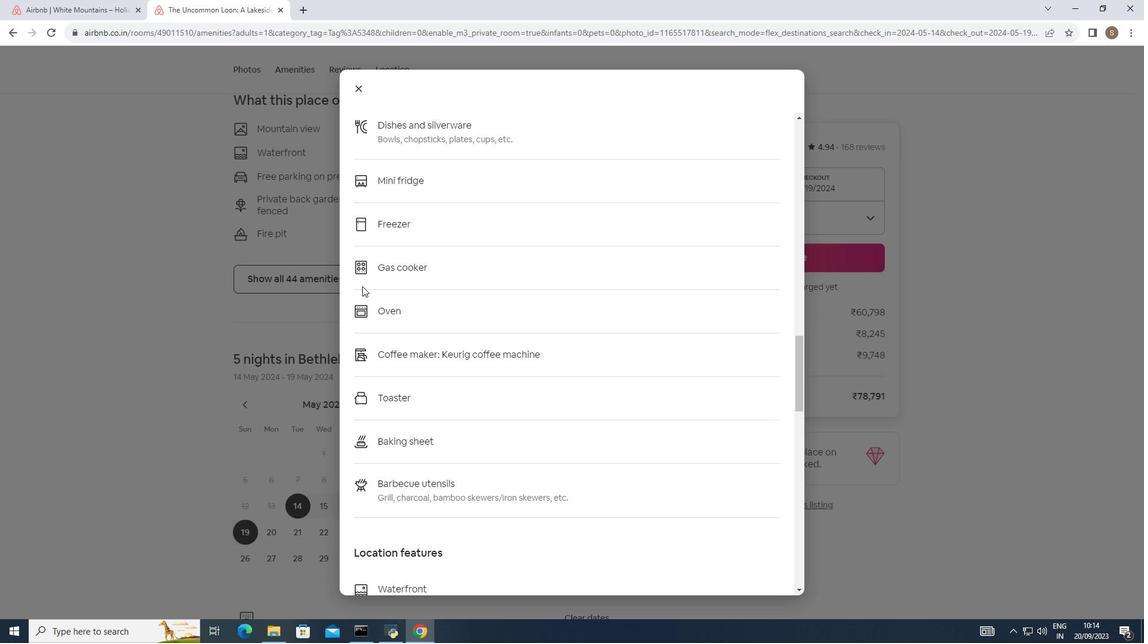 
Action: Mouse scrolled (362, 286) with delta (0, 0)
Screenshot: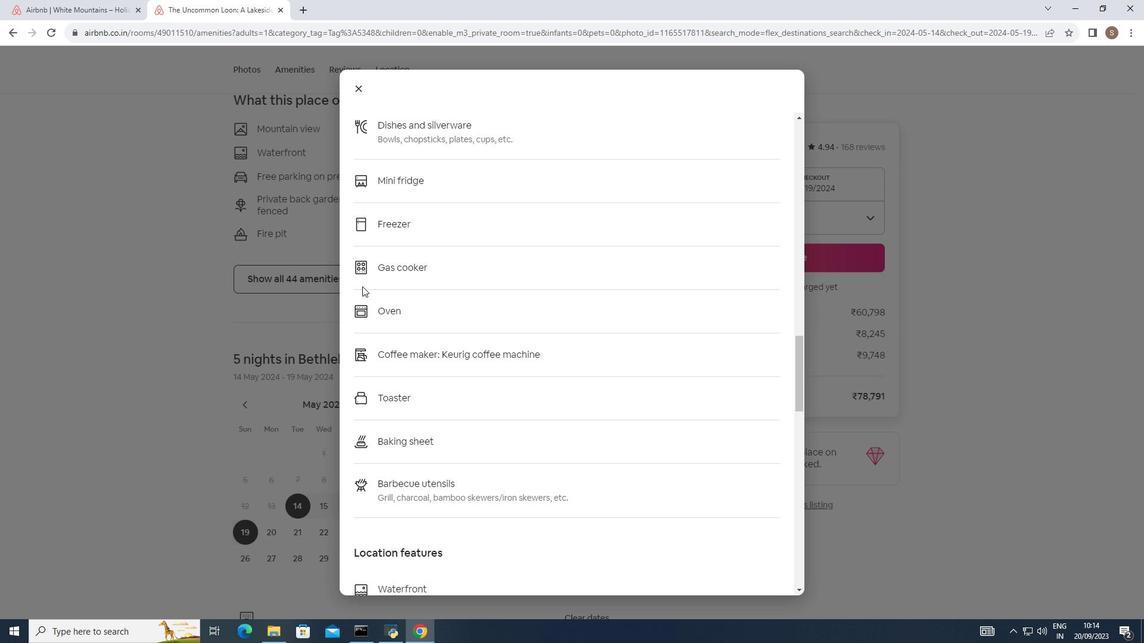 
Action: Mouse scrolled (362, 286) with delta (0, 0)
Screenshot: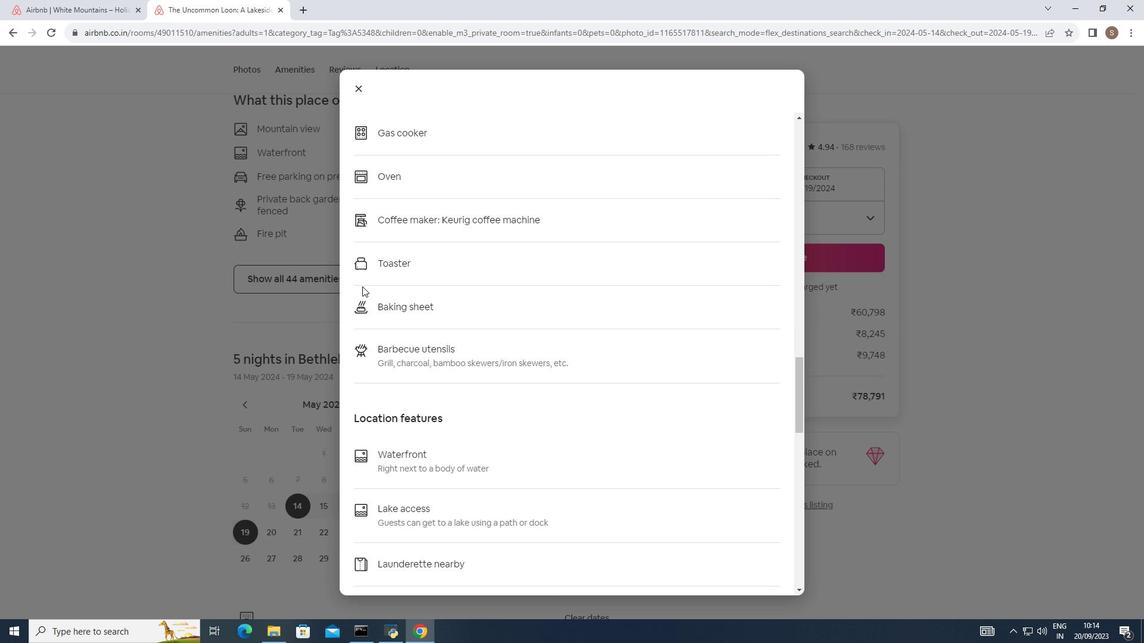 
Action: Mouse scrolled (362, 286) with delta (0, 0)
Screenshot: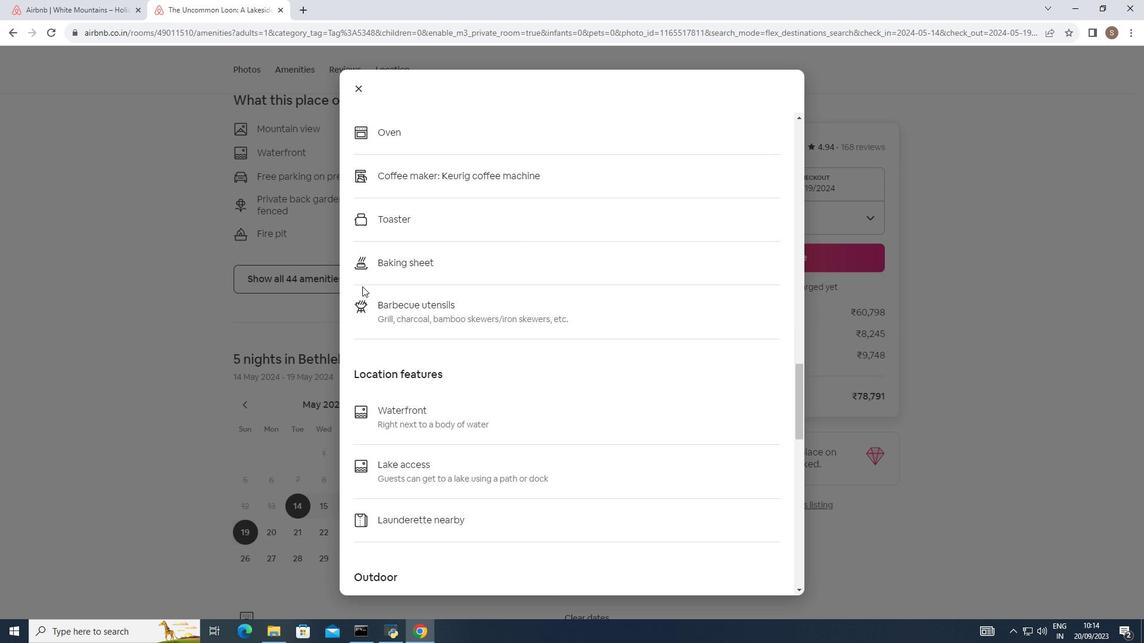 
Action: Mouse scrolled (362, 286) with delta (0, 0)
Screenshot: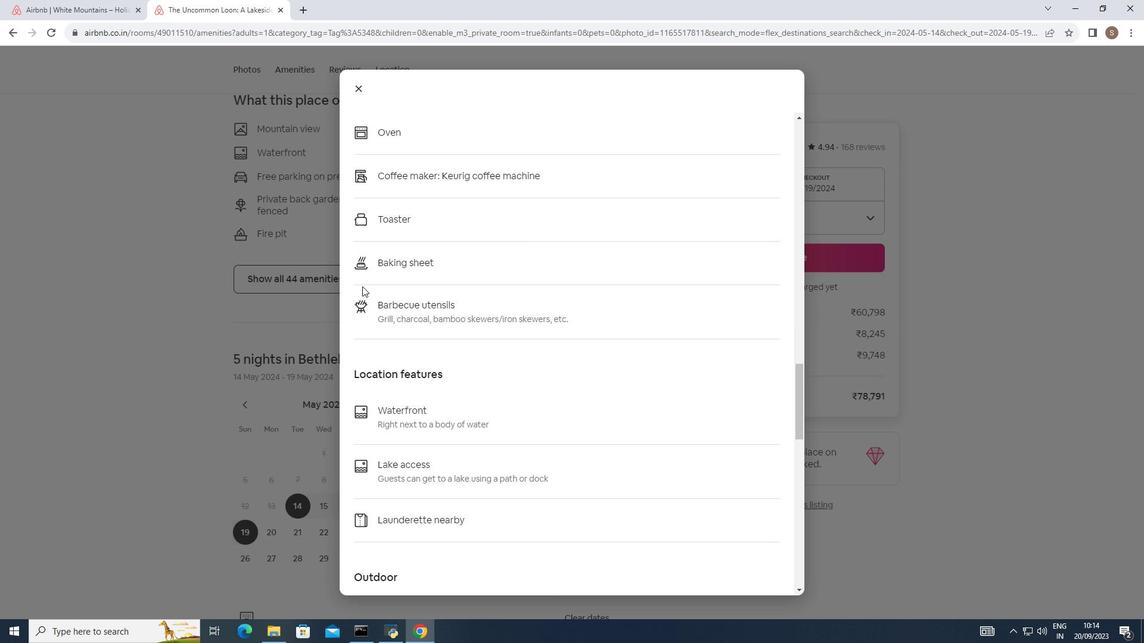 
Action: Mouse scrolled (362, 286) with delta (0, 0)
Screenshot: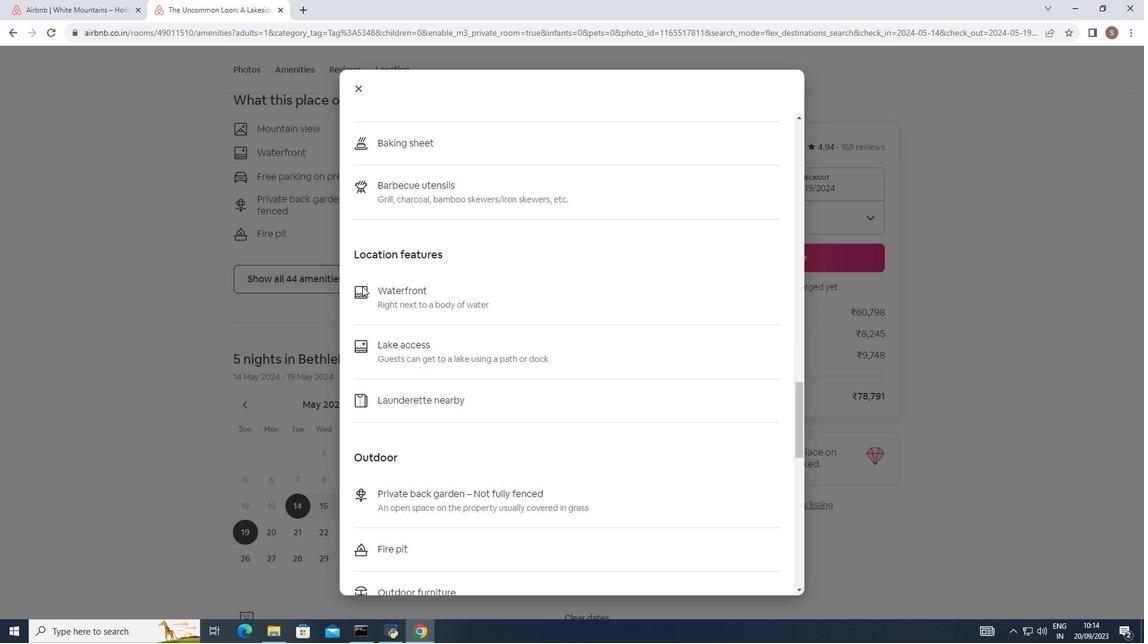 
Action: Mouse scrolled (362, 286) with delta (0, 0)
Screenshot: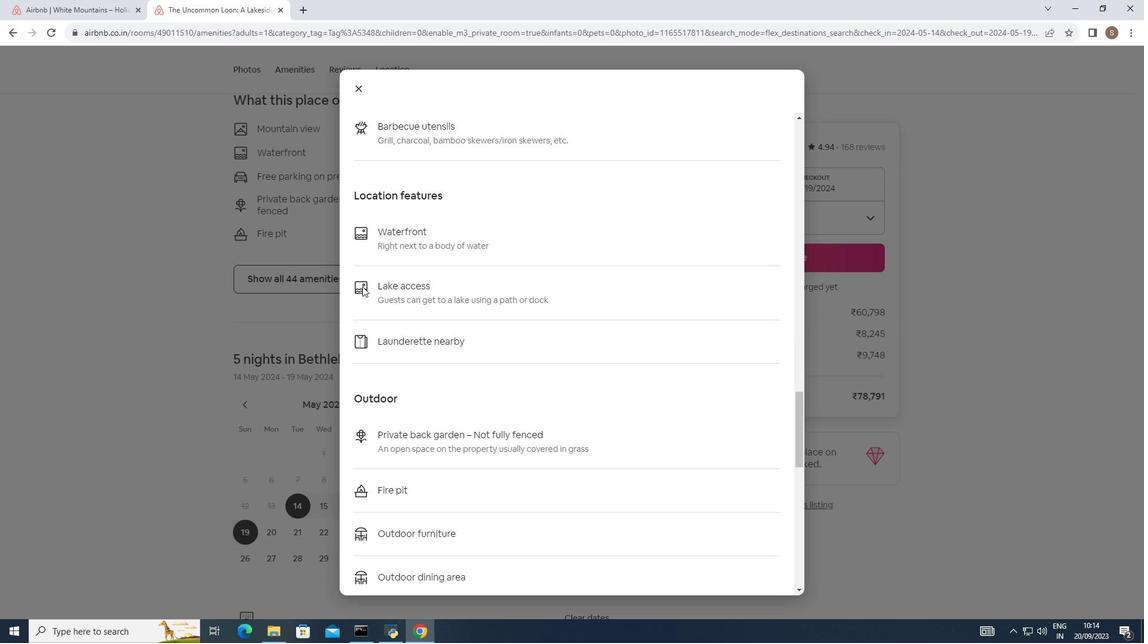 
Action: Mouse scrolled (362, 286) with delta (0, 0)
Screenshot: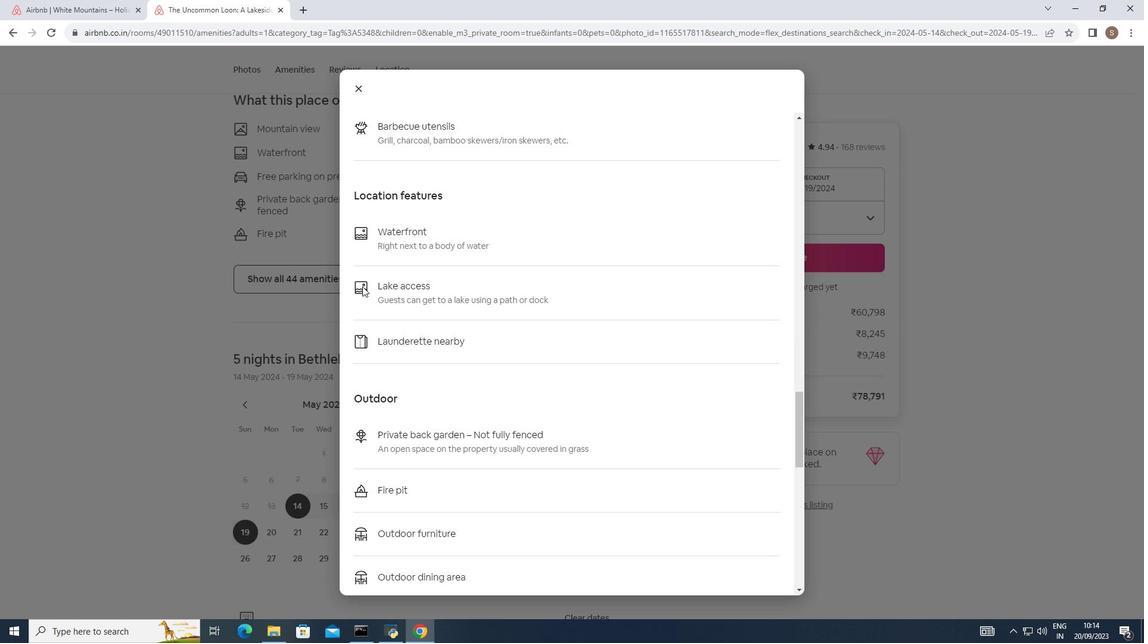 
Action: Mouse scrolled (362, 286) with delta (0, 0)
Screenshot: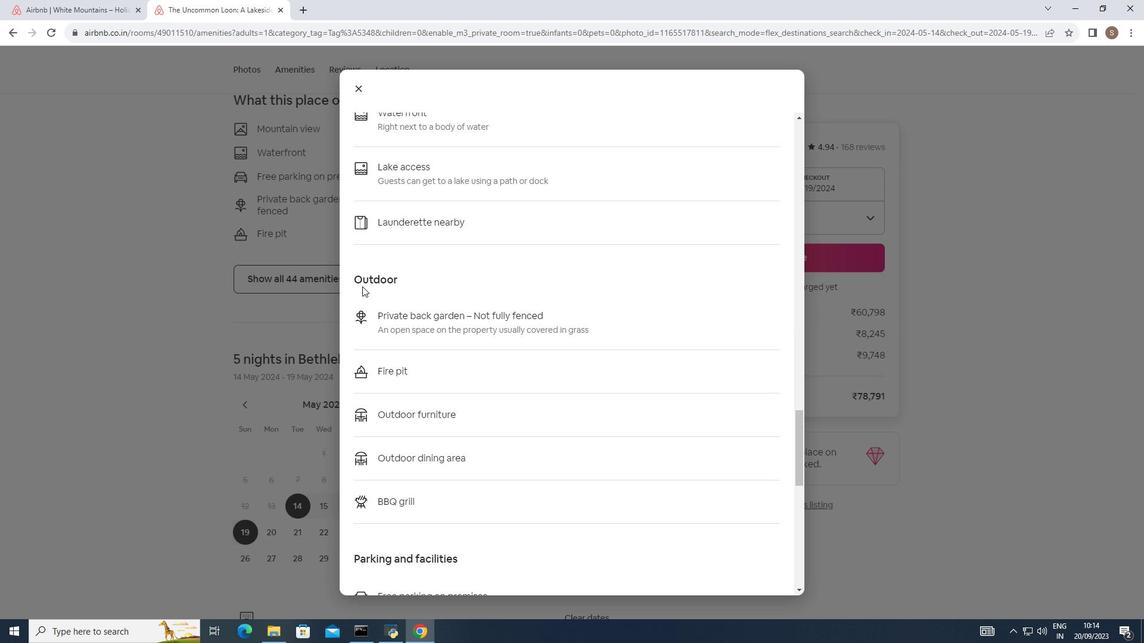 
Action: Mouse scrolled (362, 286) with delta (0, 0)
Screenshot: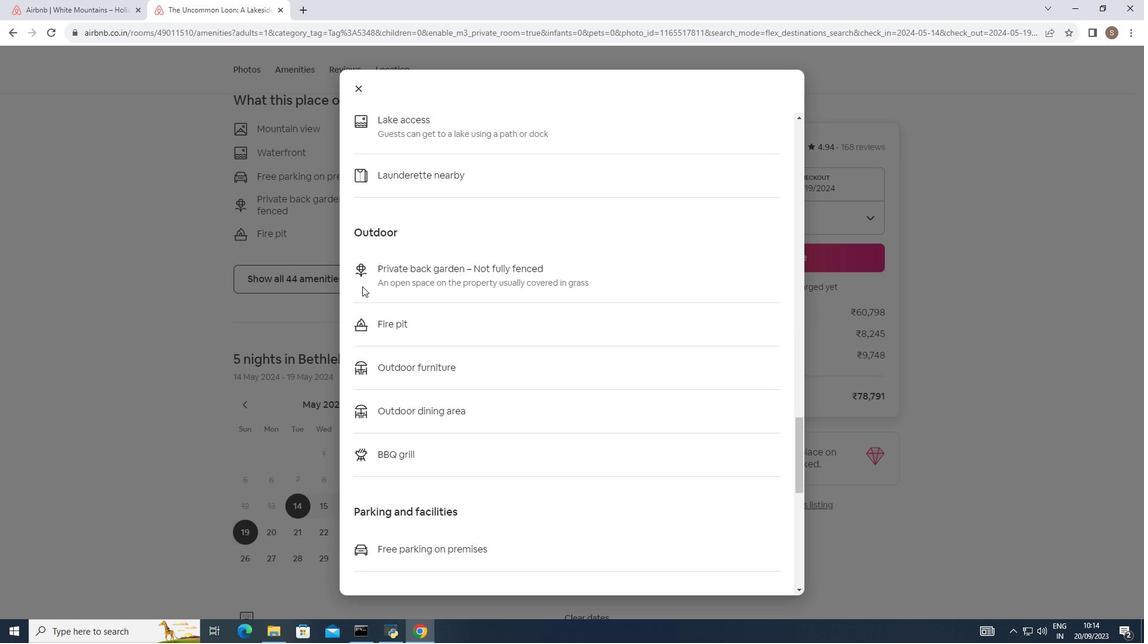 
Action: Mouse scrolled (362, 286) with delta (0, 0)
Screenshot: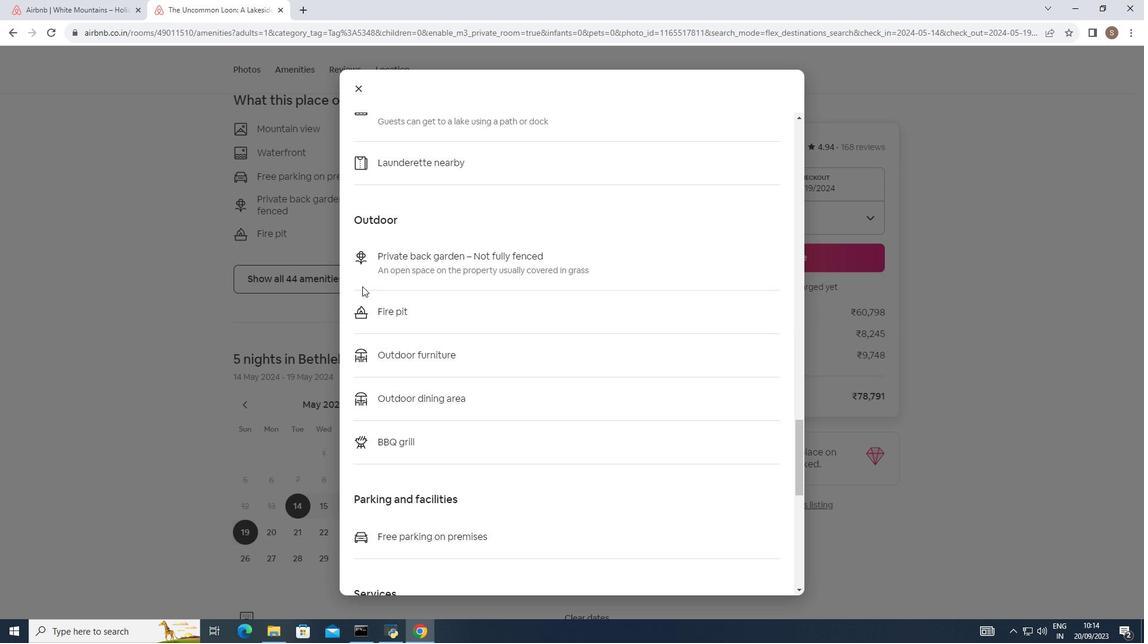 
Action: Mouse scrolled (362, 286) with delta (0, 0)
Screenshot: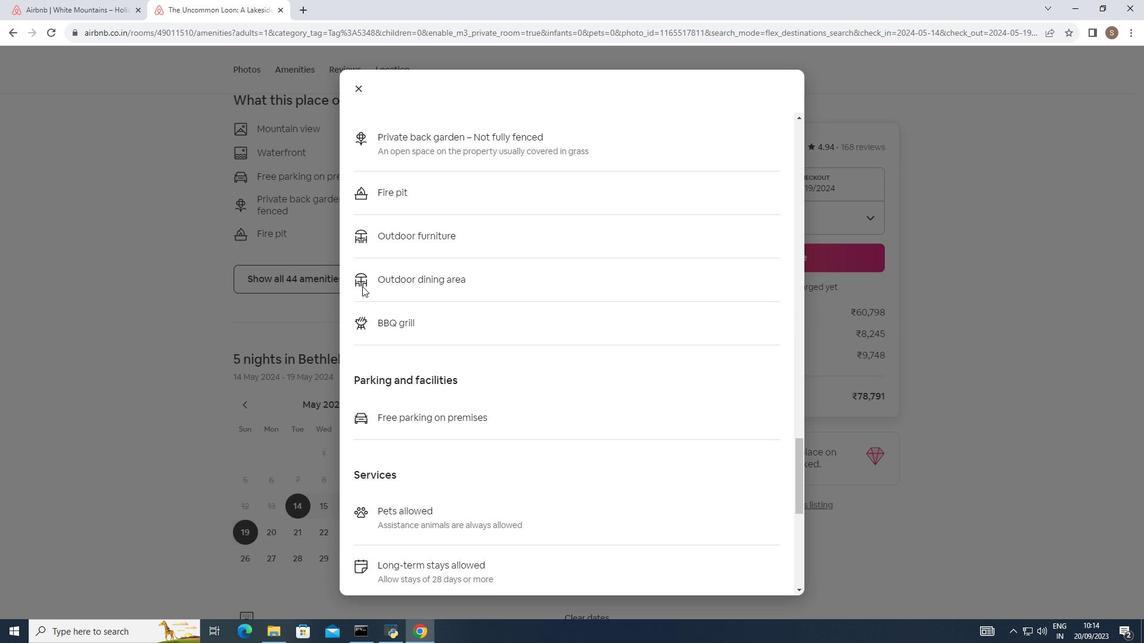 
Action: Mouse scrolled (362, 286) with delta (0, 0)
Screenshot: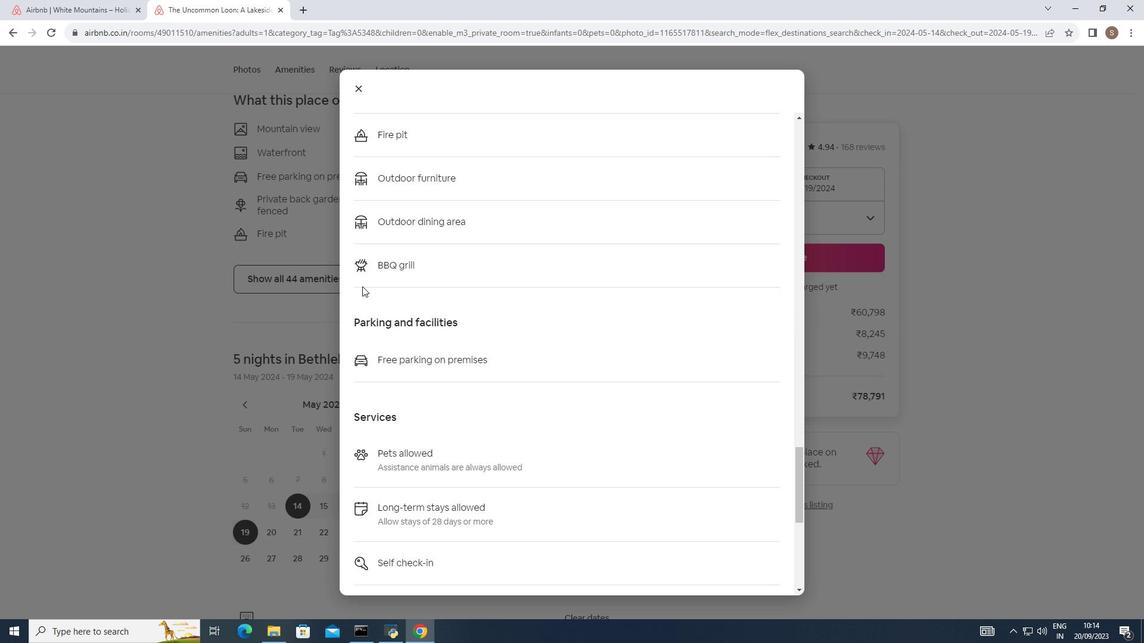
Action: Mouse scrolled (362, 286) with delta (0, 0)
Screenshot: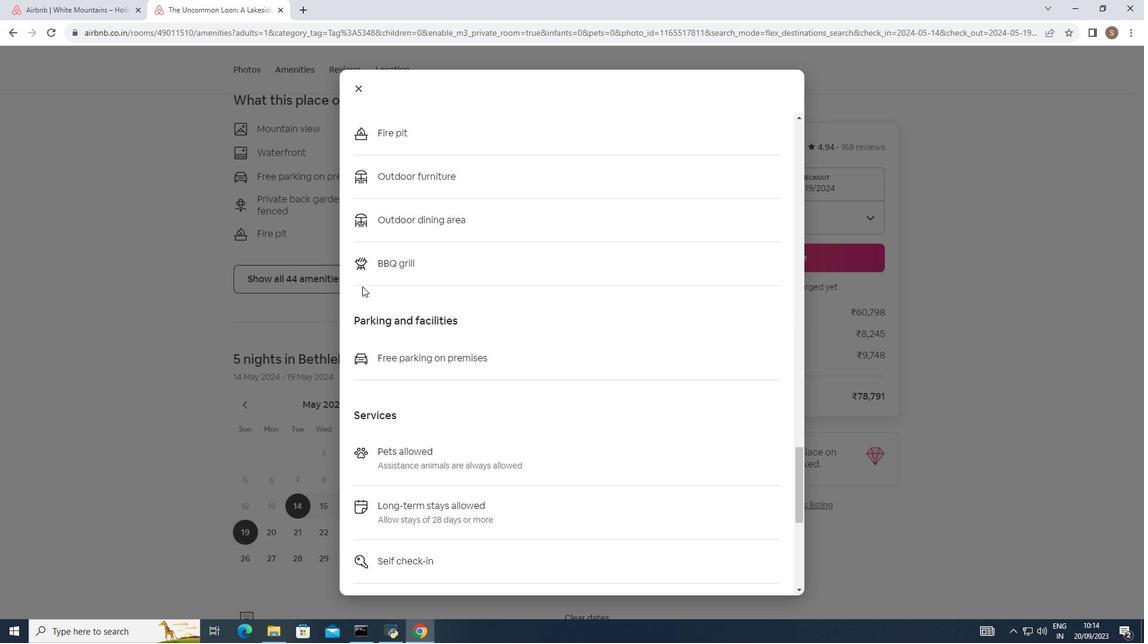 
Action: Mouse scrolled (362, 286) with delta (0, 0)
Screenshot: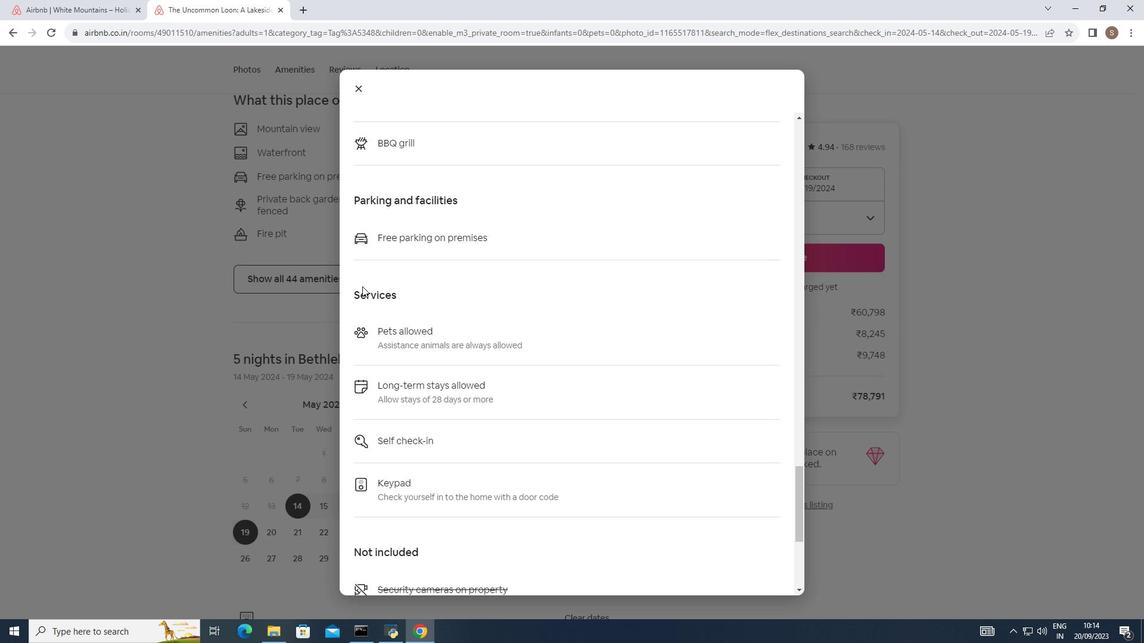 
Action: Mouse scrolled (362, 286) with delta (0, 0)
Screenshot: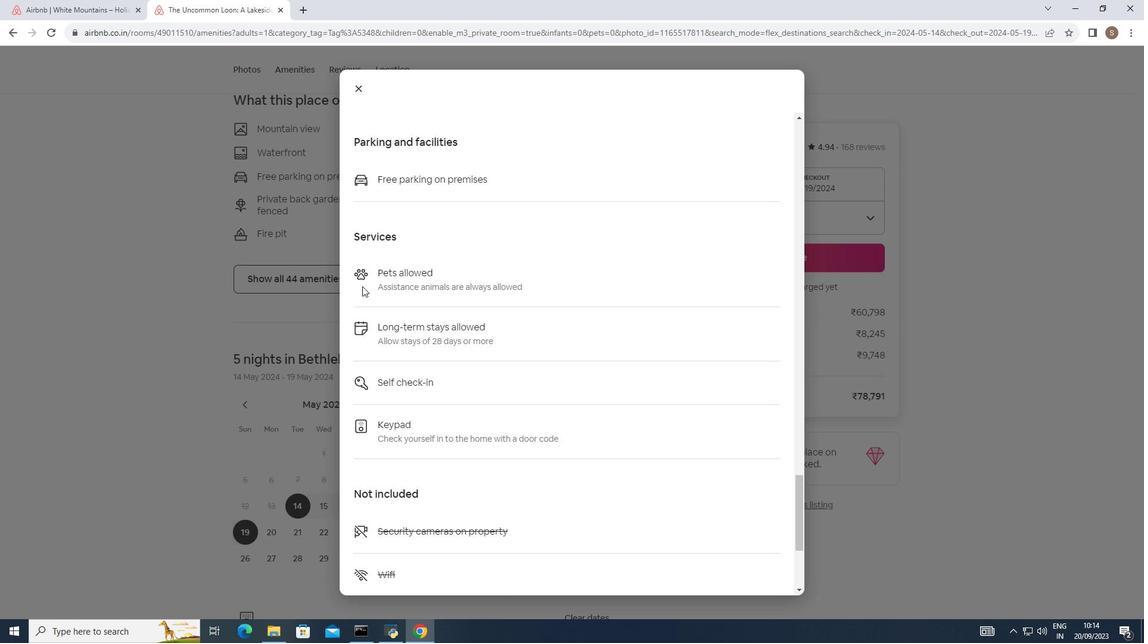 
Action: Mouse scrolled (362, 286) with delta (0, 0)
Screenshot: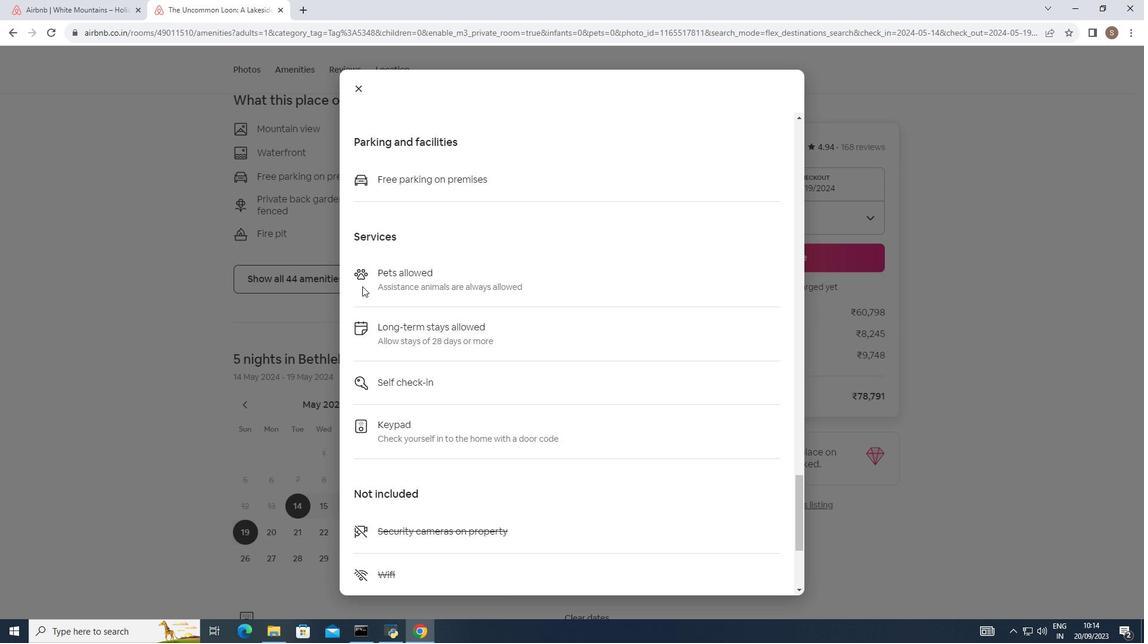 
Action: Mouse scrolled (362, 286) with delta (0, 0)
Screenshot: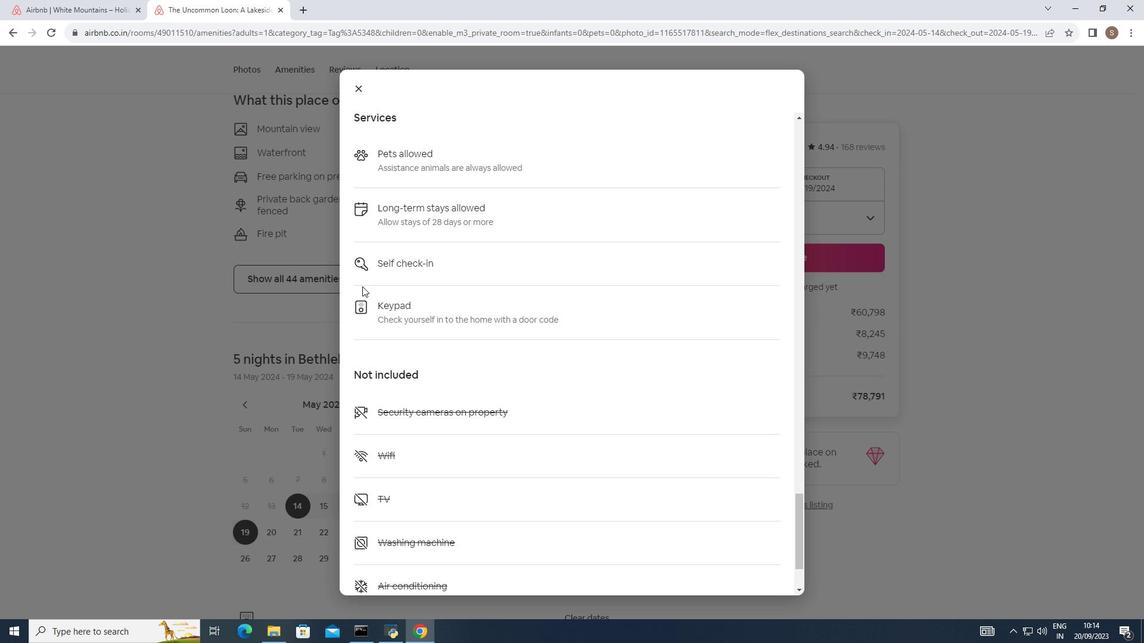 
Action: Mouse scrolled (362, 286) with delta (0, 0)
Screenshot: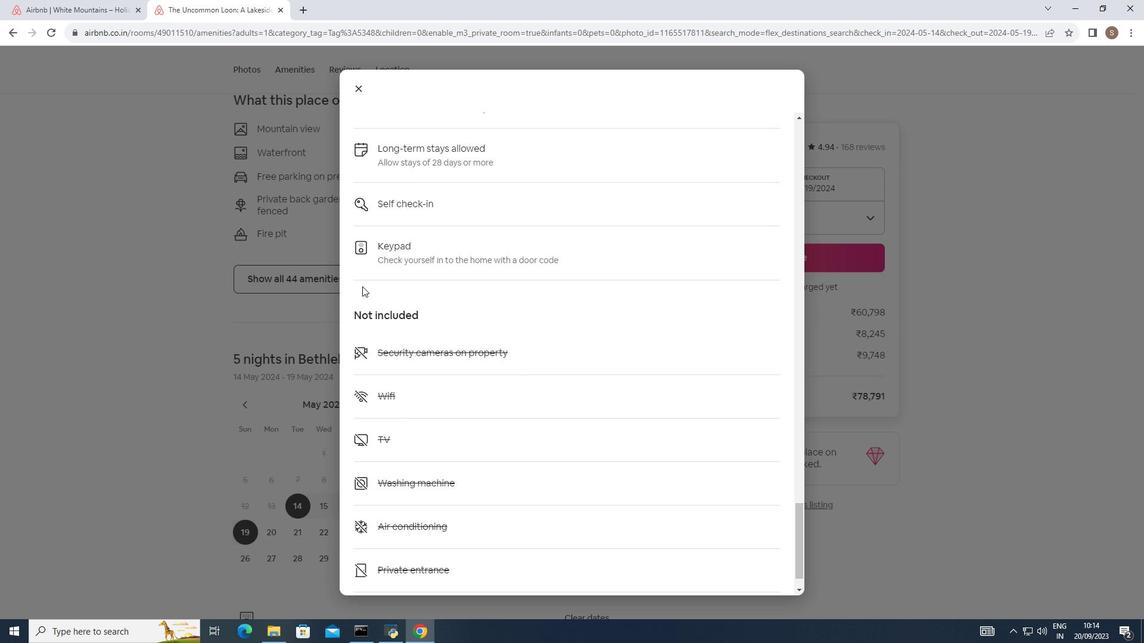 
Action: Mouse scrolled (362, 286) with delta (0, 0)
Screenshot: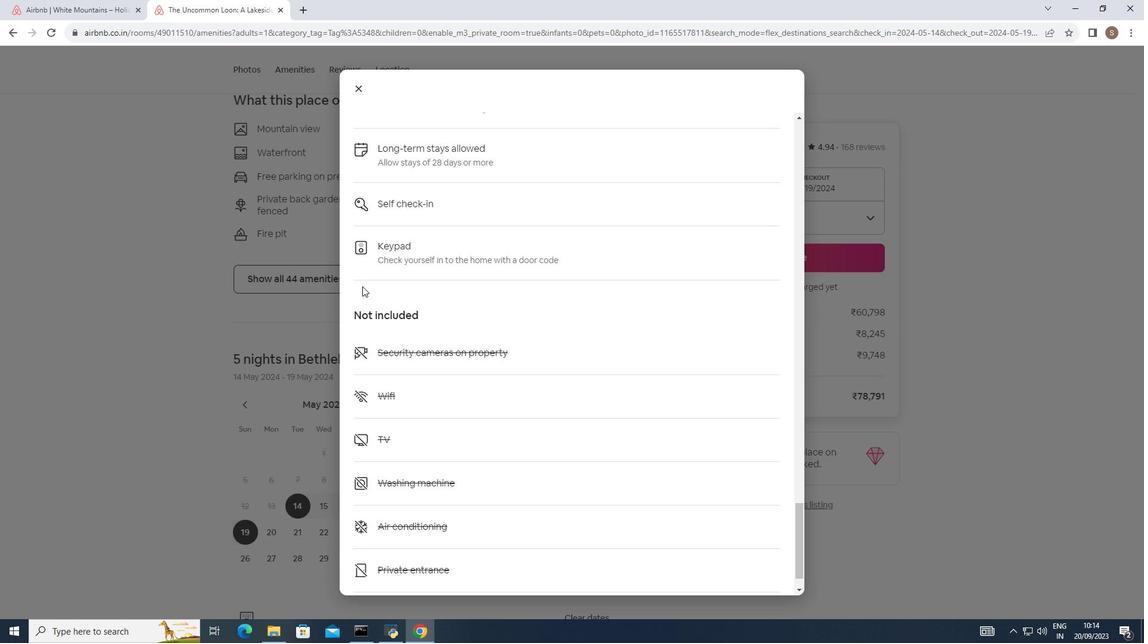 
Action: Mouse scrolled (362, 286) with delta (0, 0)
Screenshot: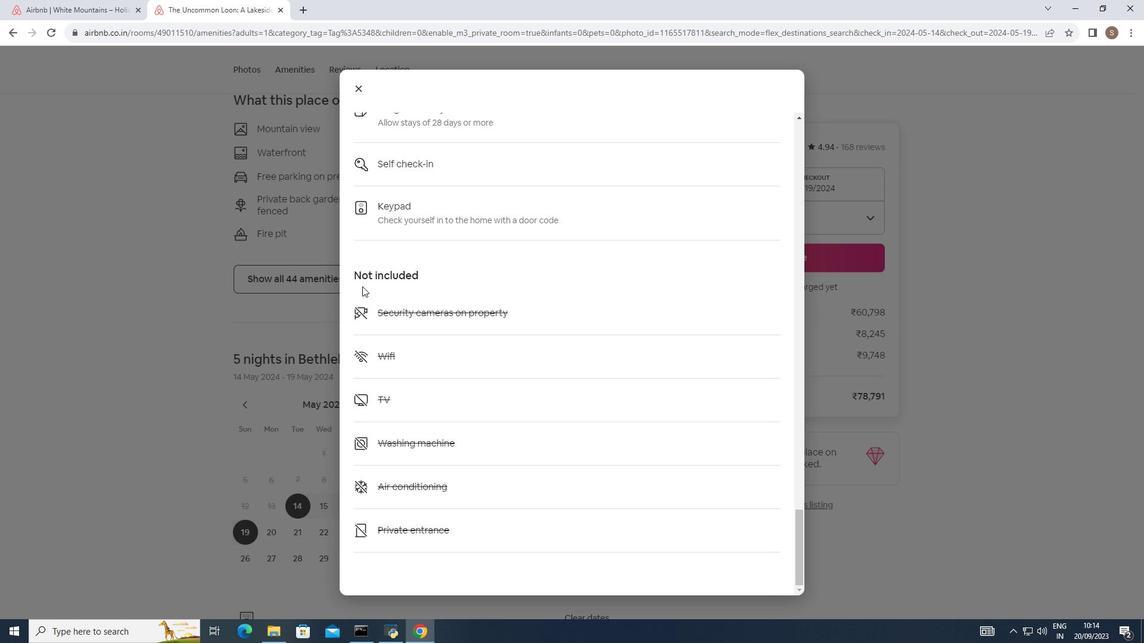 
Action: Mouse scrolled (362, 286) with delta (0, 0)
Screenshot: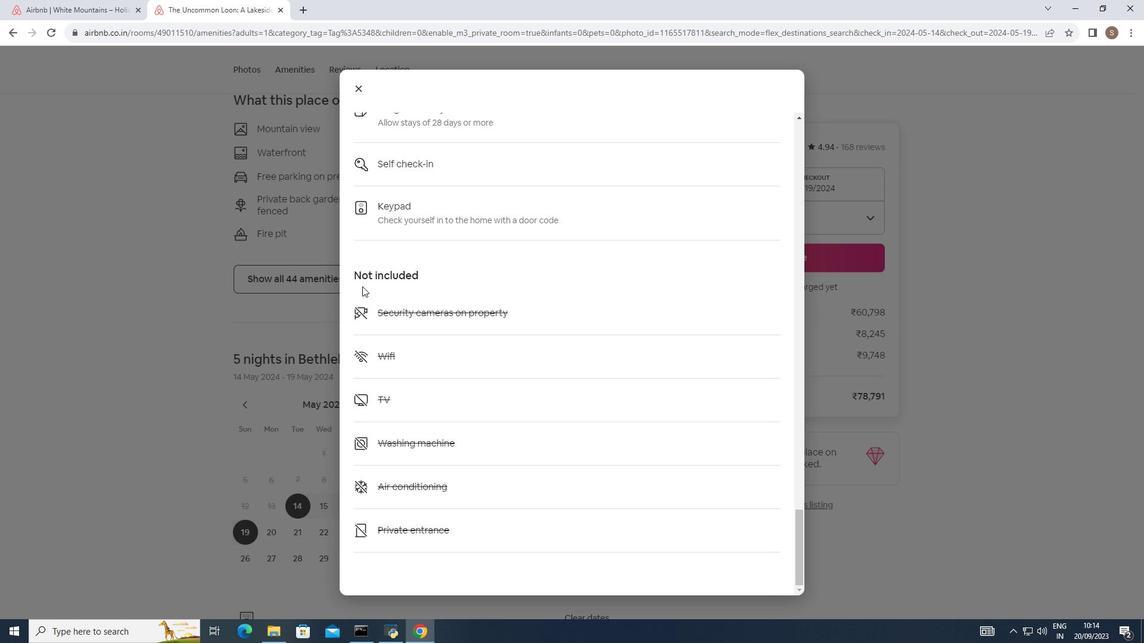 
Action: Mouse scrolled (362, 286) with delta (0, 0)
Screenshot: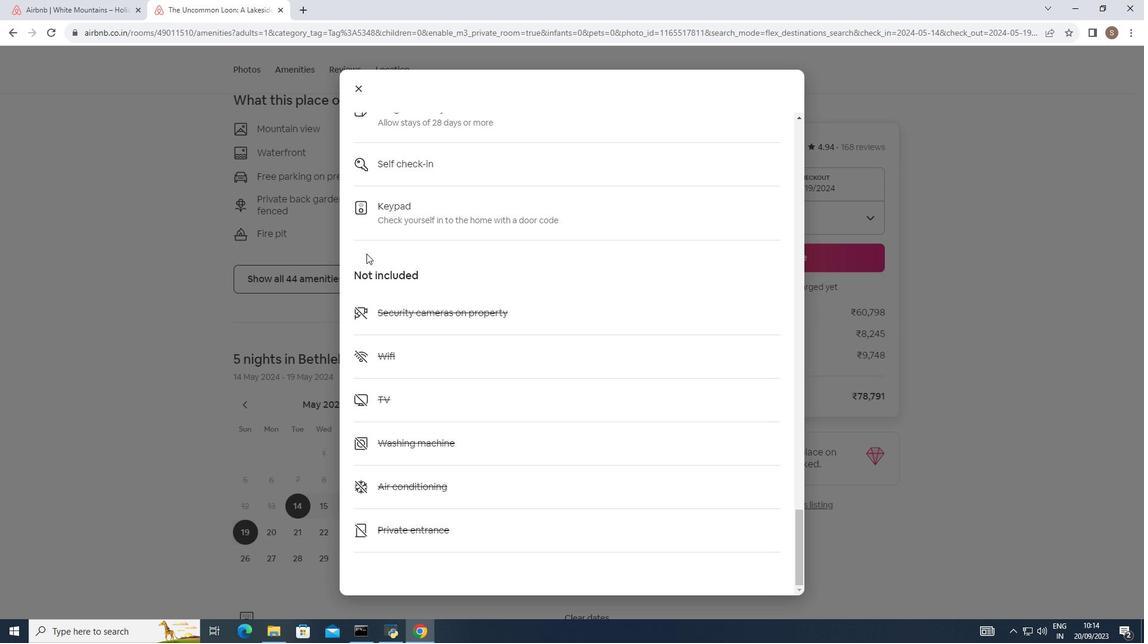 
Action: Mouse moved to (358, 88)
Screenshot: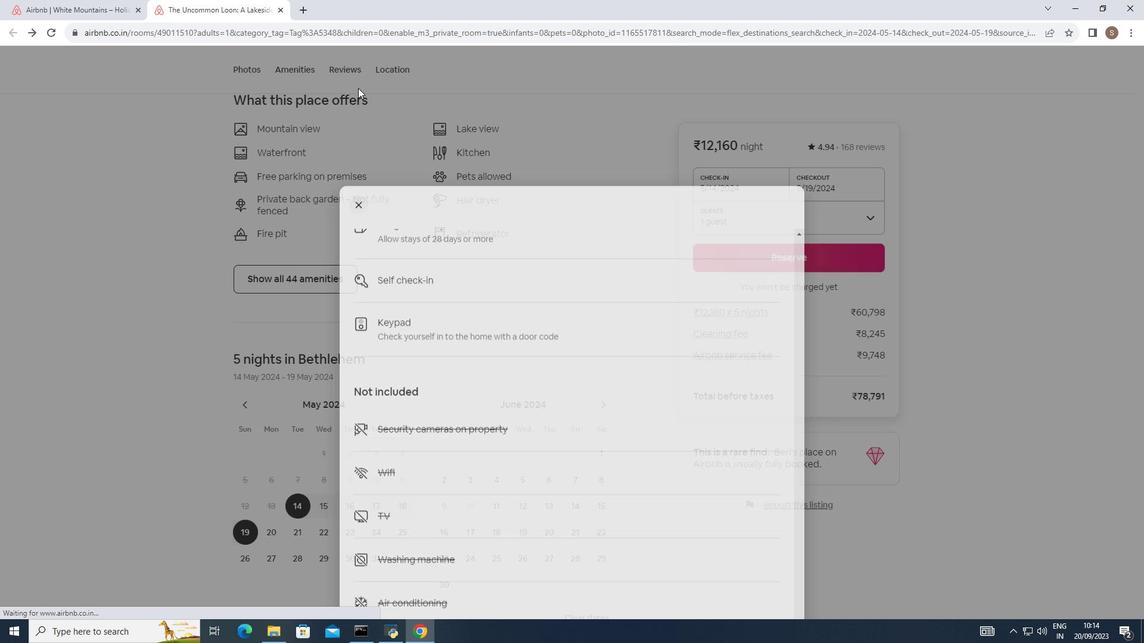 
Action: Mouse pressed left at (358, 88)
Screenshot: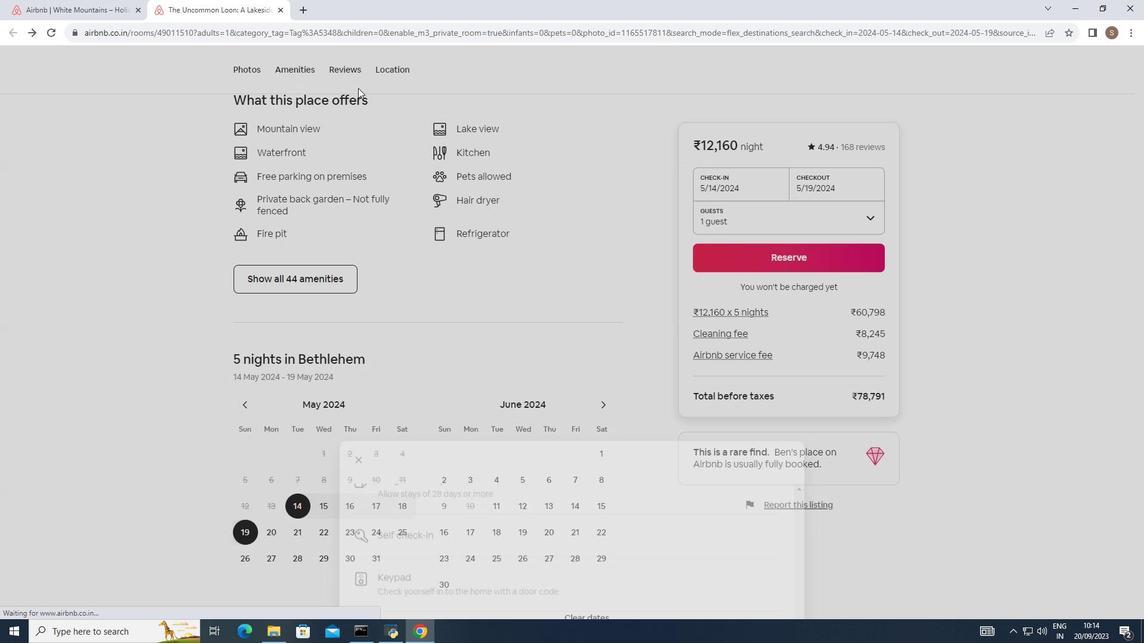 
Action: Mouse moved to (346, 166)
Screenshot: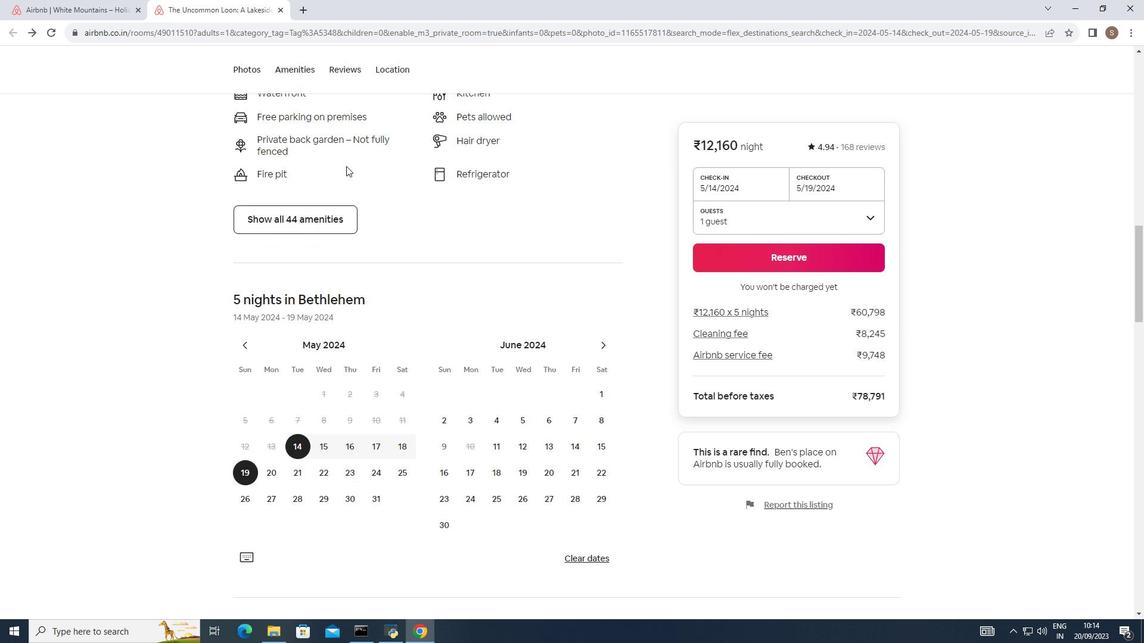 
Action: Mouse scrolled (346, 165) with delta (0, 0)
Screenshot: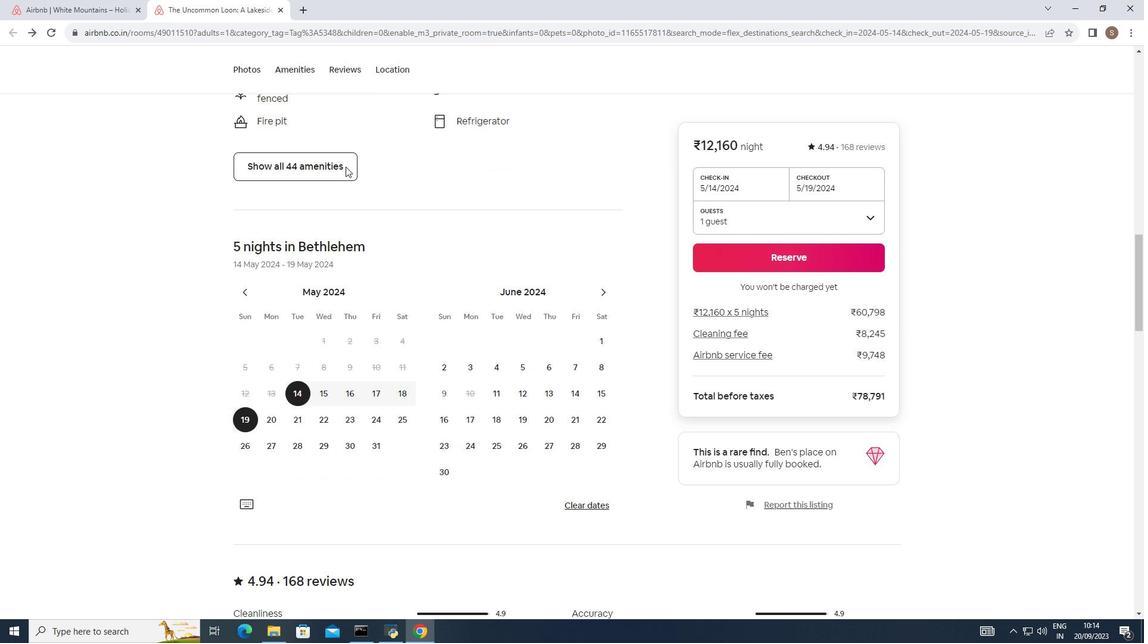 
Action: Mouse scrolled (346, 165) with delta (0, 0)
Screenshot: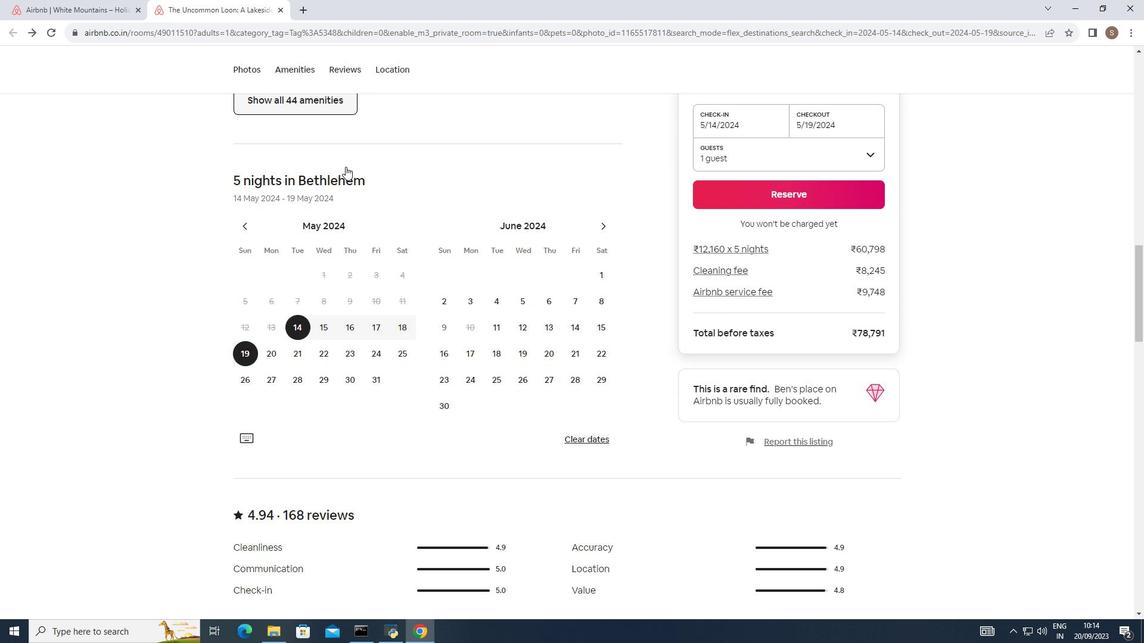 
Action: Mouse moved to (345, 166)
Screenshot: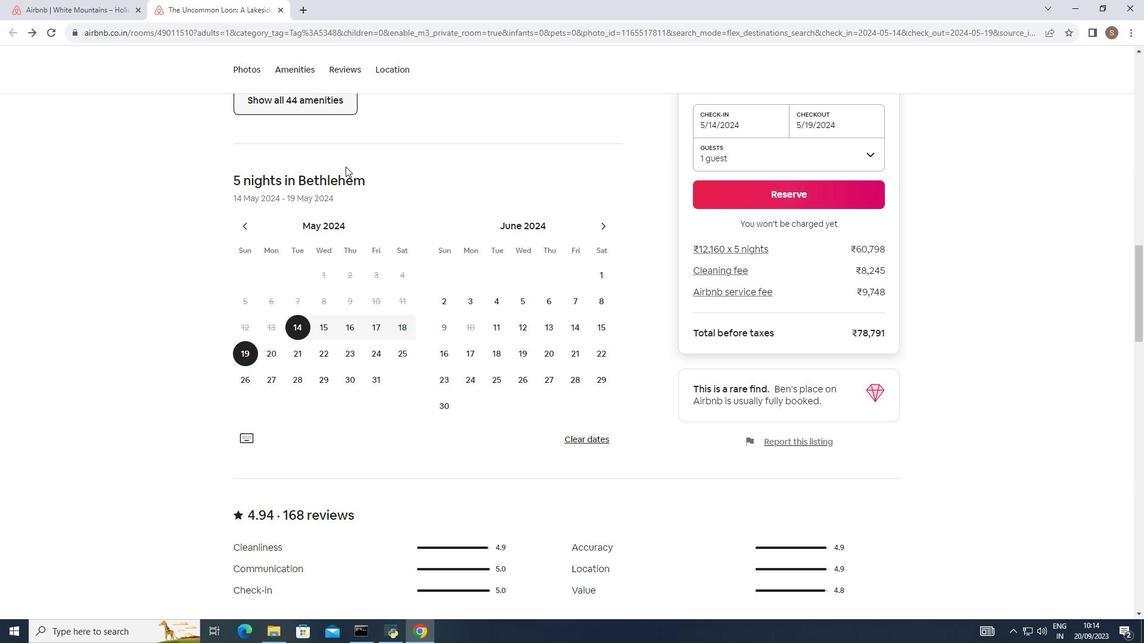
Action: Mouse scrolled (345, 166) with delta (0, 0)
Screenshot: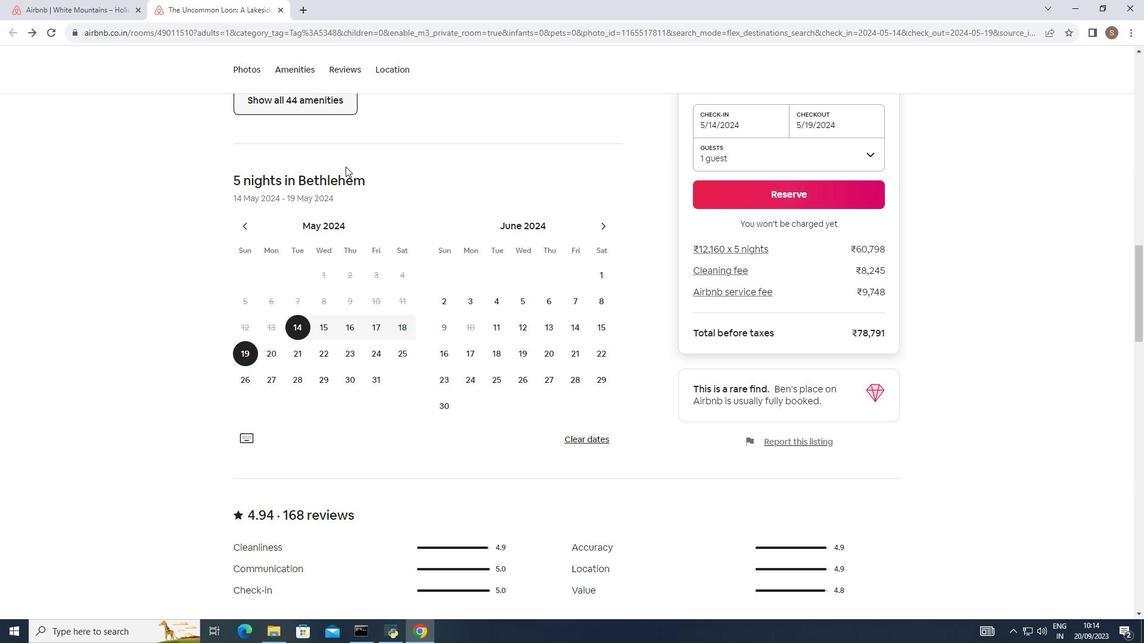 
Action: Mouse scrolled (345, 166) with delta (0, 0)
Screenshot: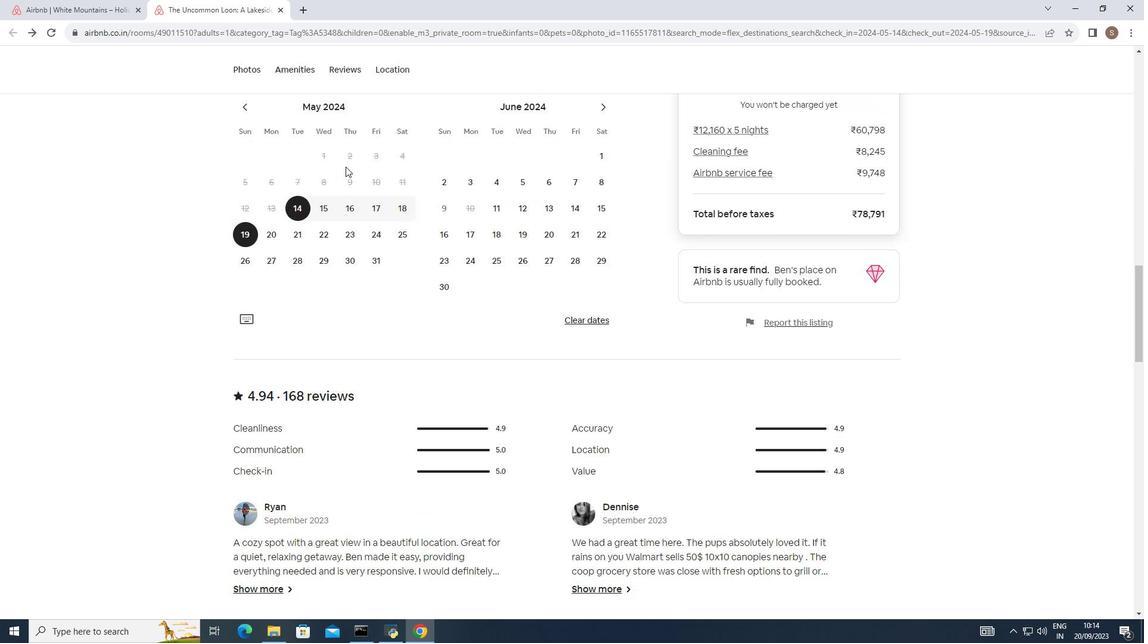 
Action: Mouse scrolled (345, 166) with delta (0, 0)
Screenshot: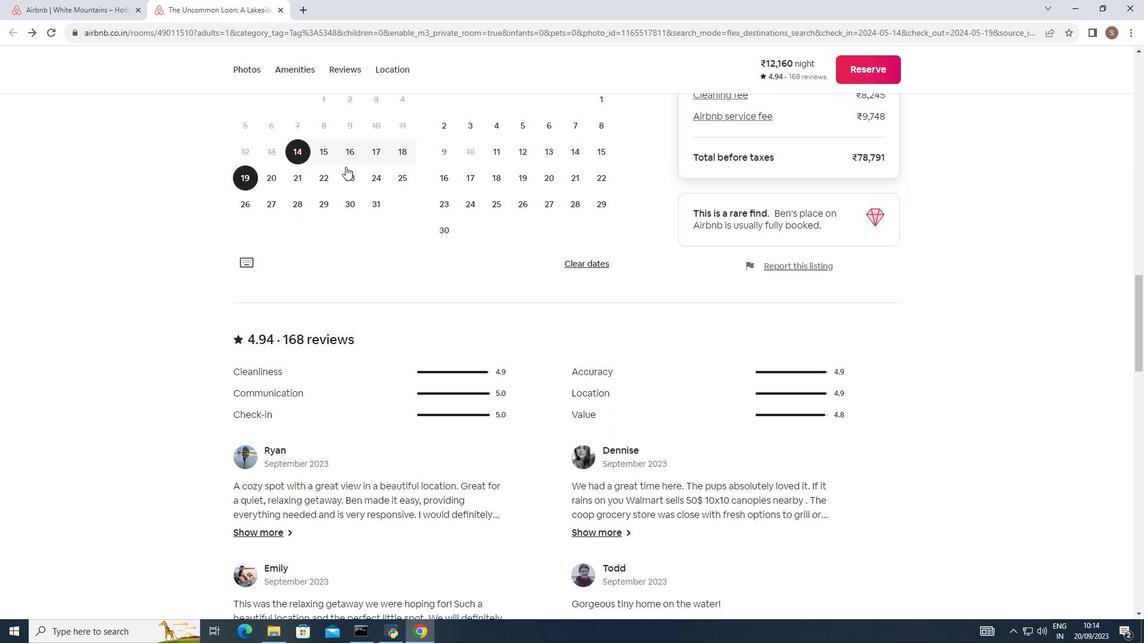 
Action: Mouse scrolled (345, 166) with delta (0, 0)
Screenshot: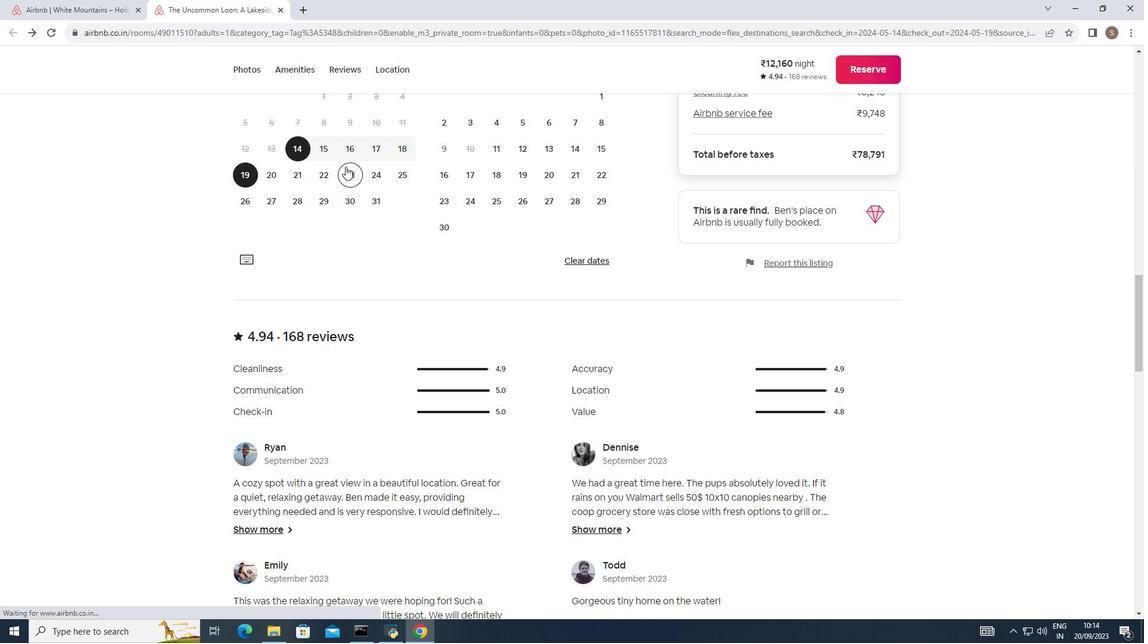 
Action: Mouse scrolled (345, 166) with delta (0, 0)
Screenshot: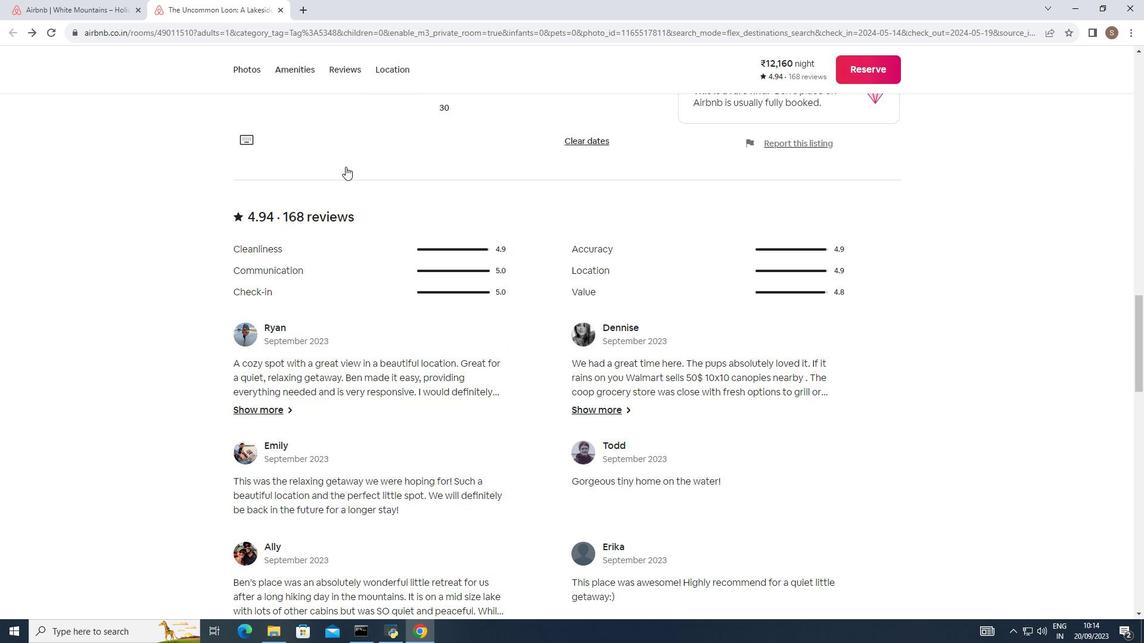 
Action: Mouse scrolled (345, 166) with delta (0, 0)
Screenshot: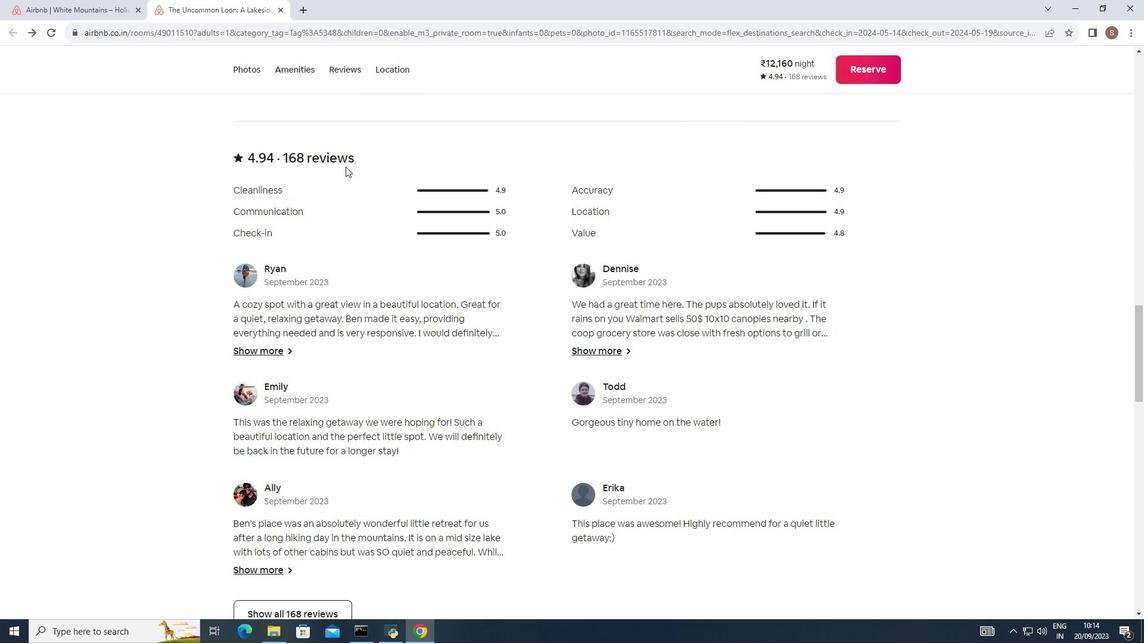 
Action: Mouse scrolled (345, 166) with delta (0, 0)
Screenshot: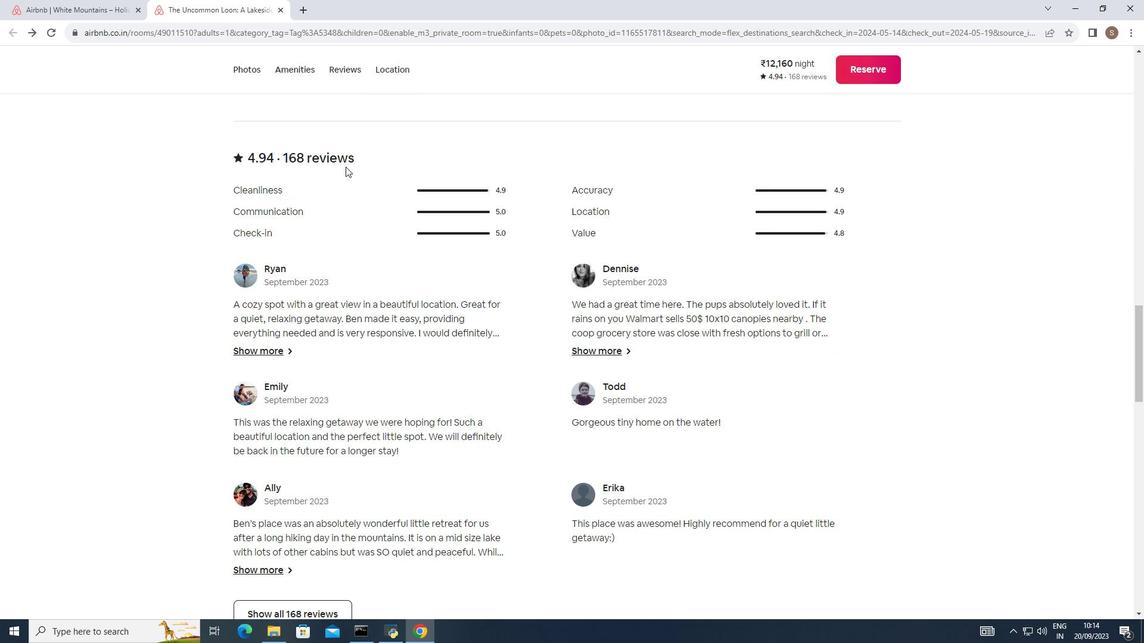 
Action: Mouse scrolled (345, 166) with delta (0, 0)
Screenshot: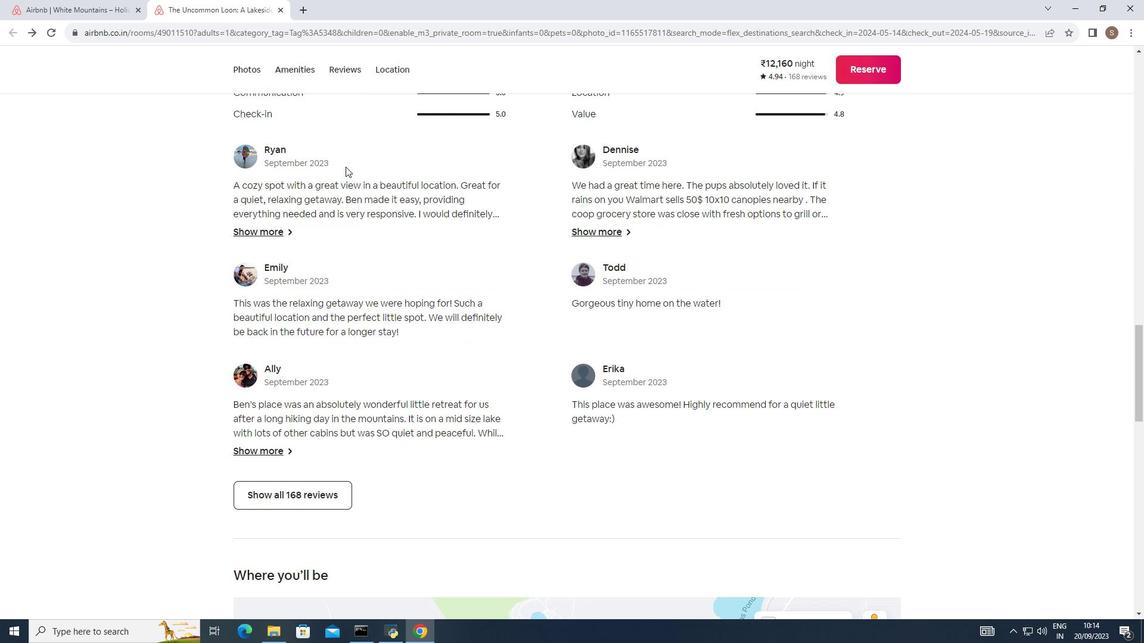 
Action: Mouse scrolled (345, 166) with delta (0, 0)
Screenshot: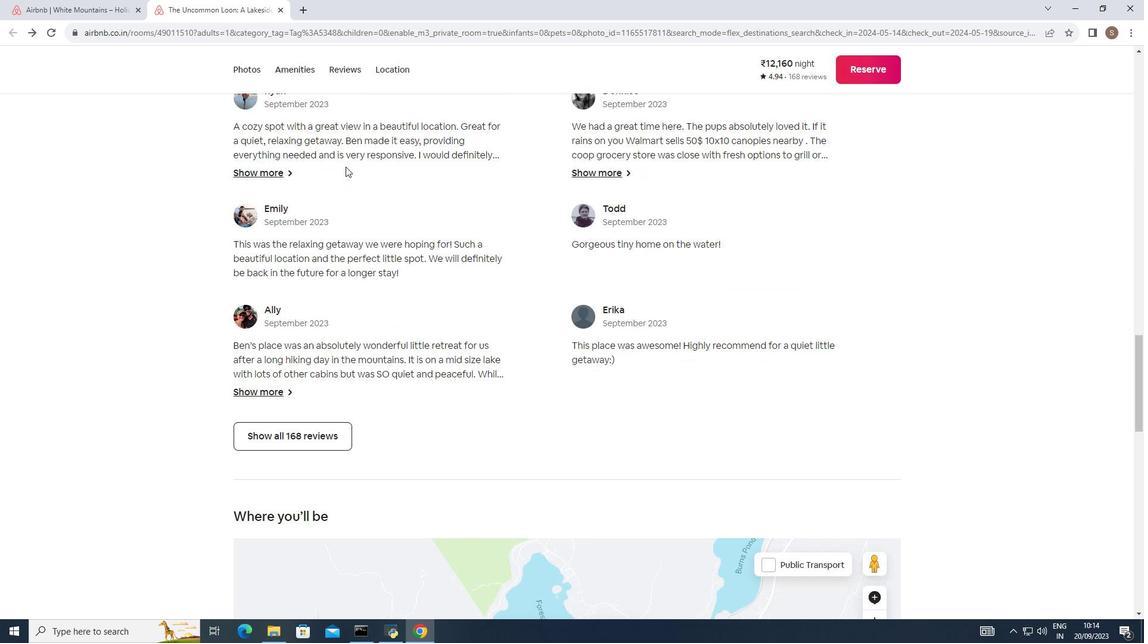 
Action: Mouse scrolled (345, 166) with delta (0, 0)
Screenshot: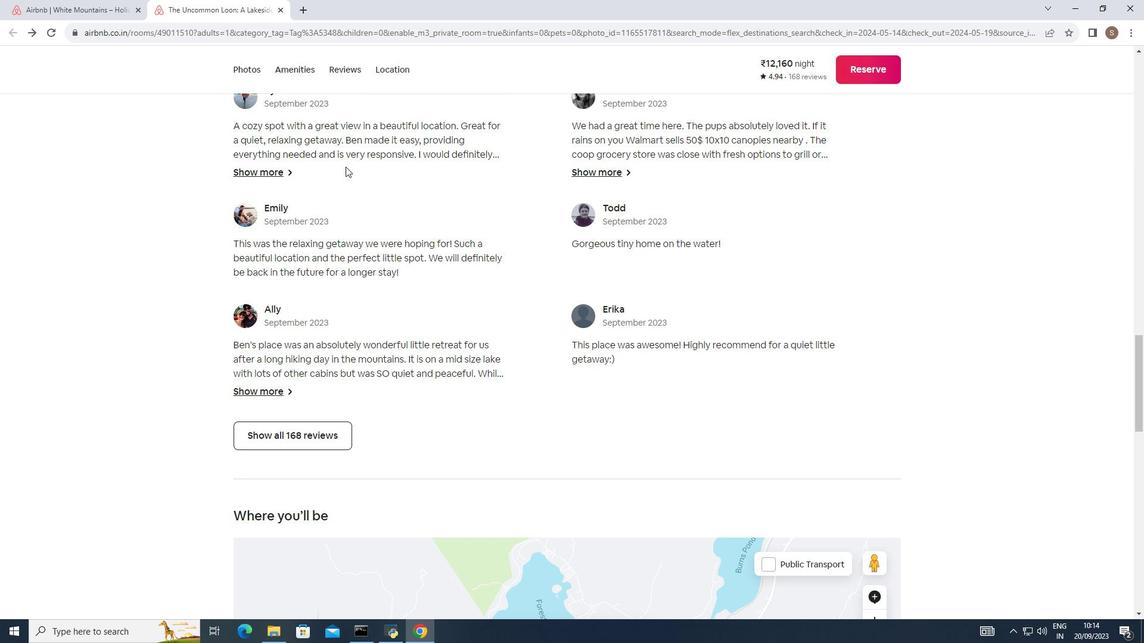 
Action: Mouse scrolled (345, 166) with delta (0, 0)
Screenshot: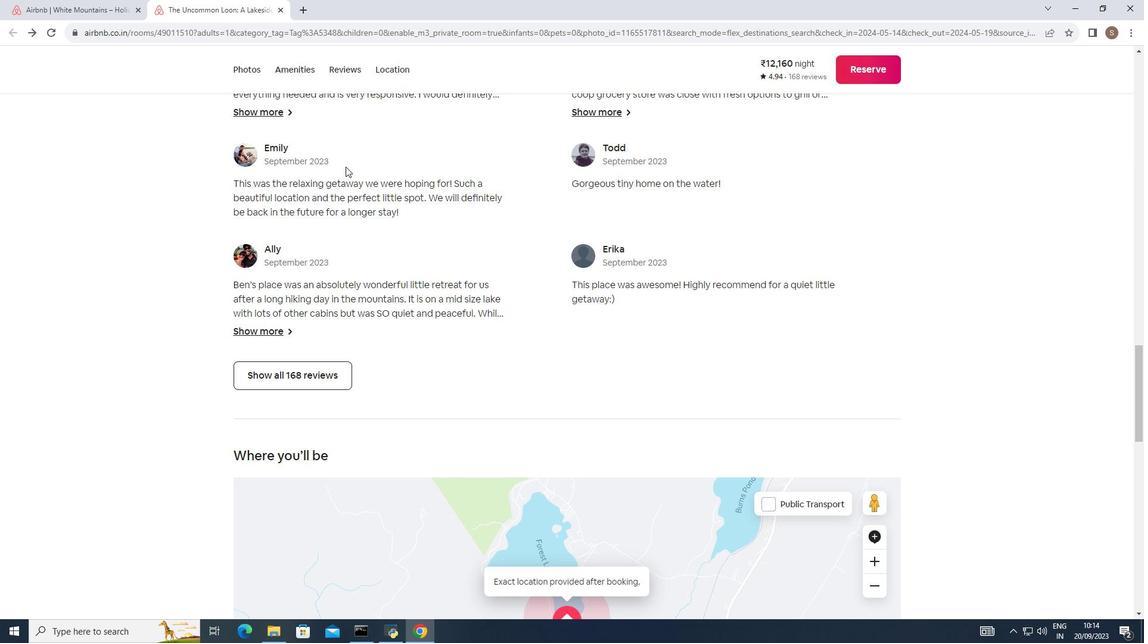 
Action: Mouse scrolled (345, 166) with delta (0, 0)
Screenshot: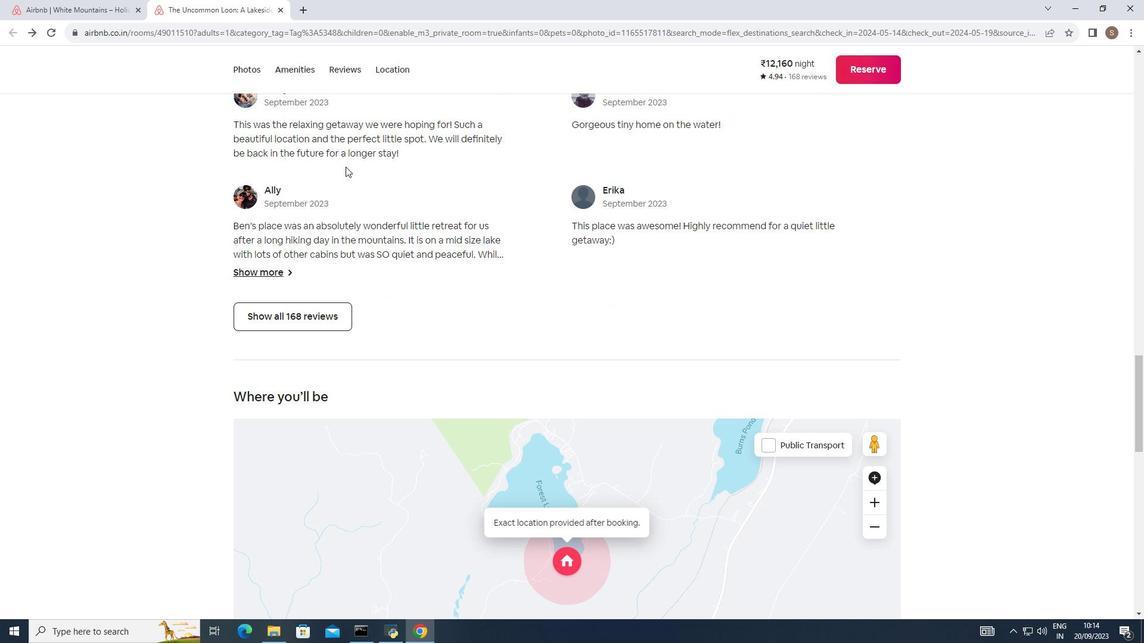 
Action: Mouse scrolled (345, 166) with delta (0, 0)
Screenshot: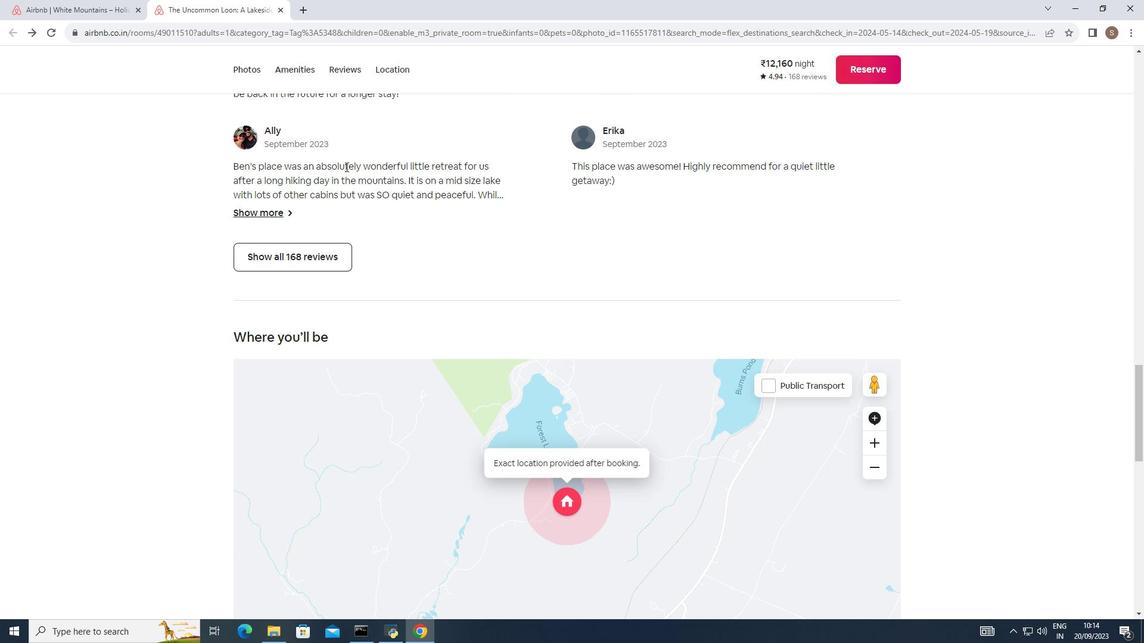 
Action: Mouse scrolled (345, 166) with delta (0, 0)
Screenshot: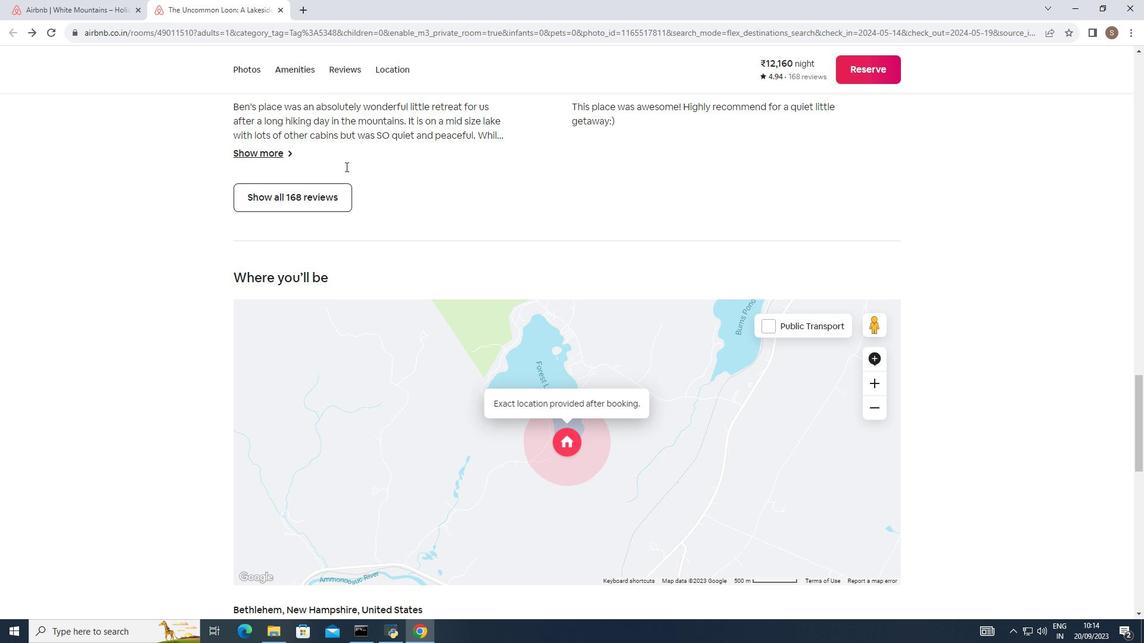 
Action: Mouse moved to (326, 198)
Screenshot: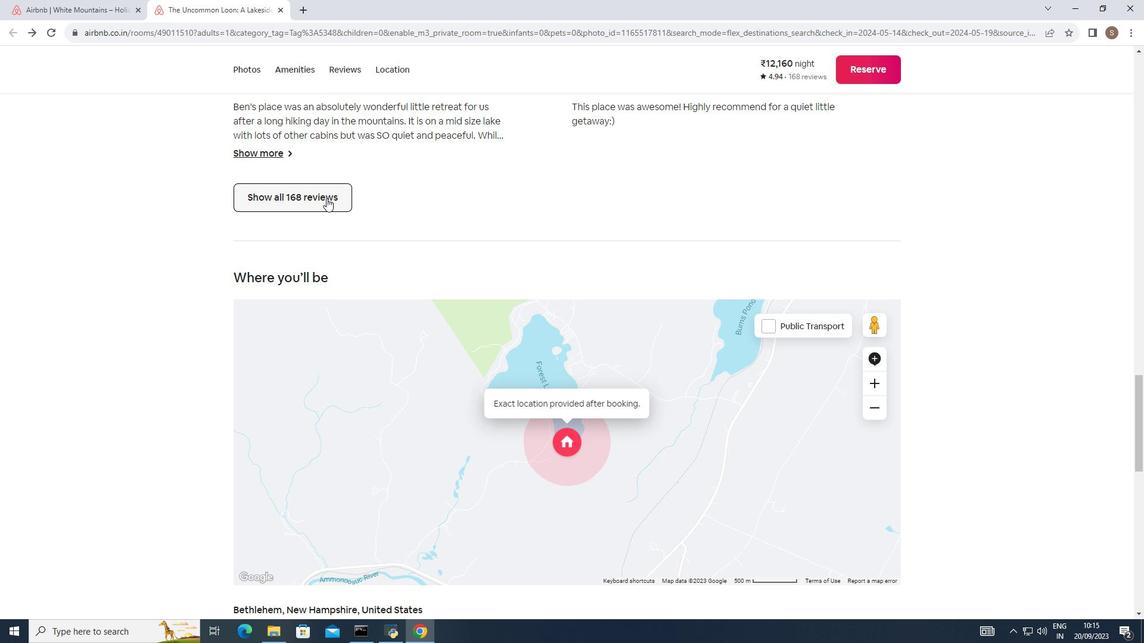 
Action: Mouse pressed left at (326, 198)
Screenshot: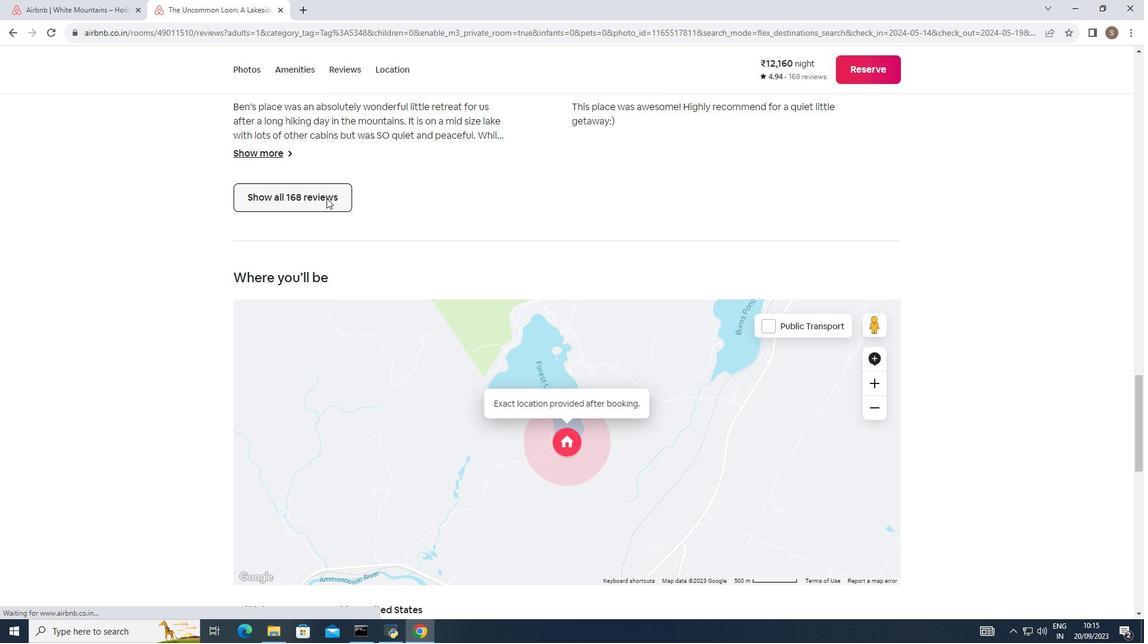 
Action: Mouse scrolled (326, 197) with delta (0, 0)
Screenshot: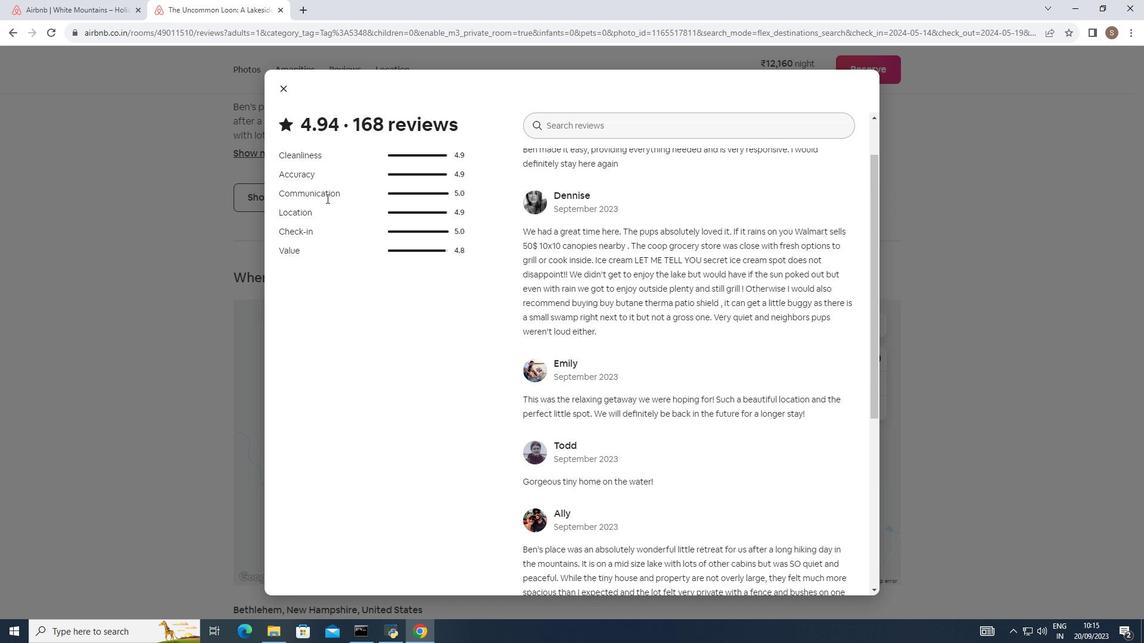 
Action: Mouse scrolled (326, 197) with delta (0, 0)
Screenshot: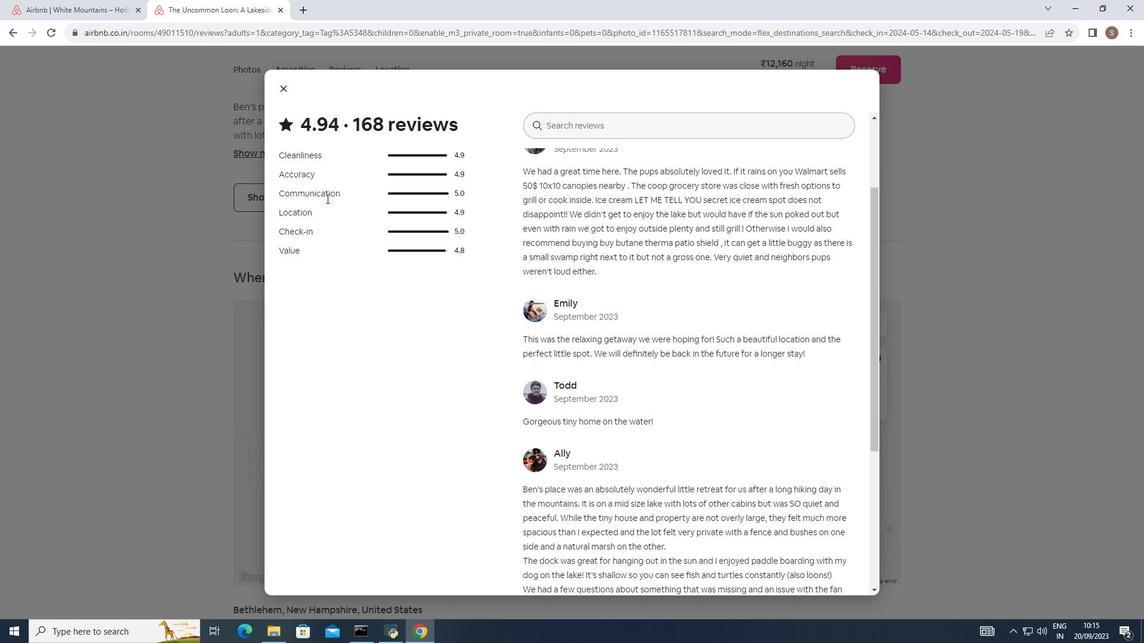 
Action: Mouse scrolled (326, 197) with delta (0, 0)
Screenshot: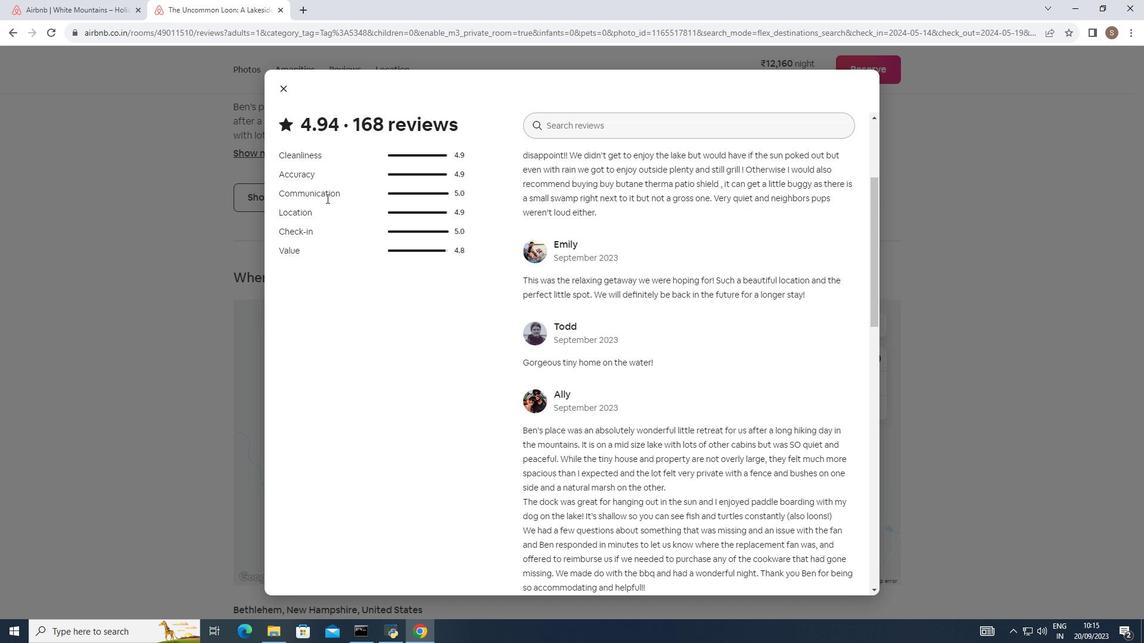 
Action: Mouse scrolled (326, 197) with delta (0, 0)
Screenshot: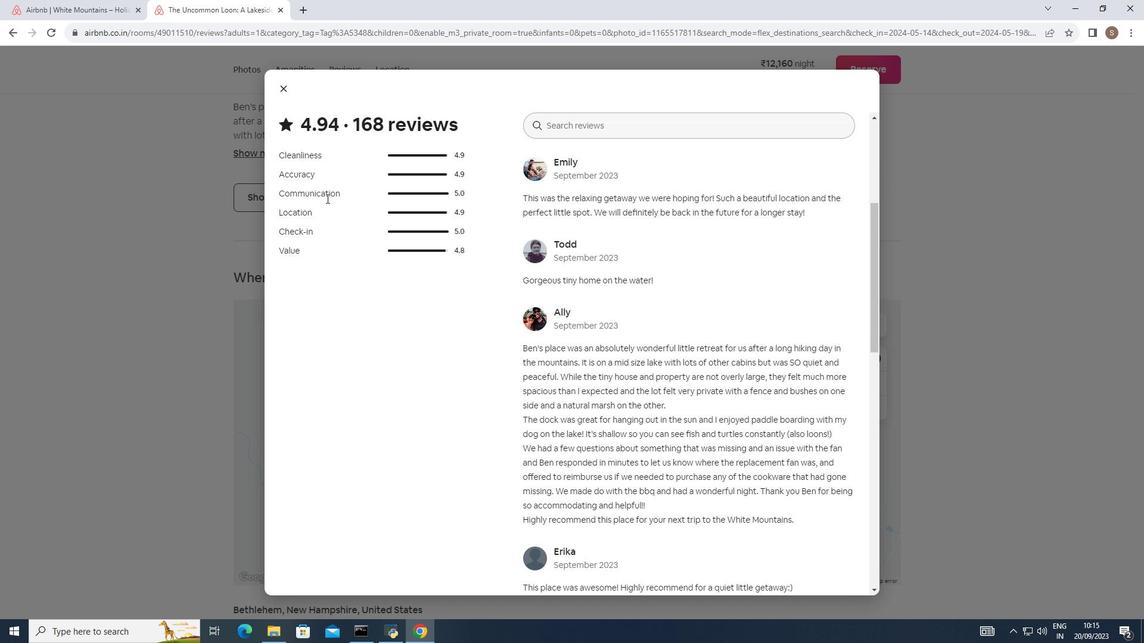 
Action: Mouse scrolled (326, 197) with delta (0, 0)
Screenshot: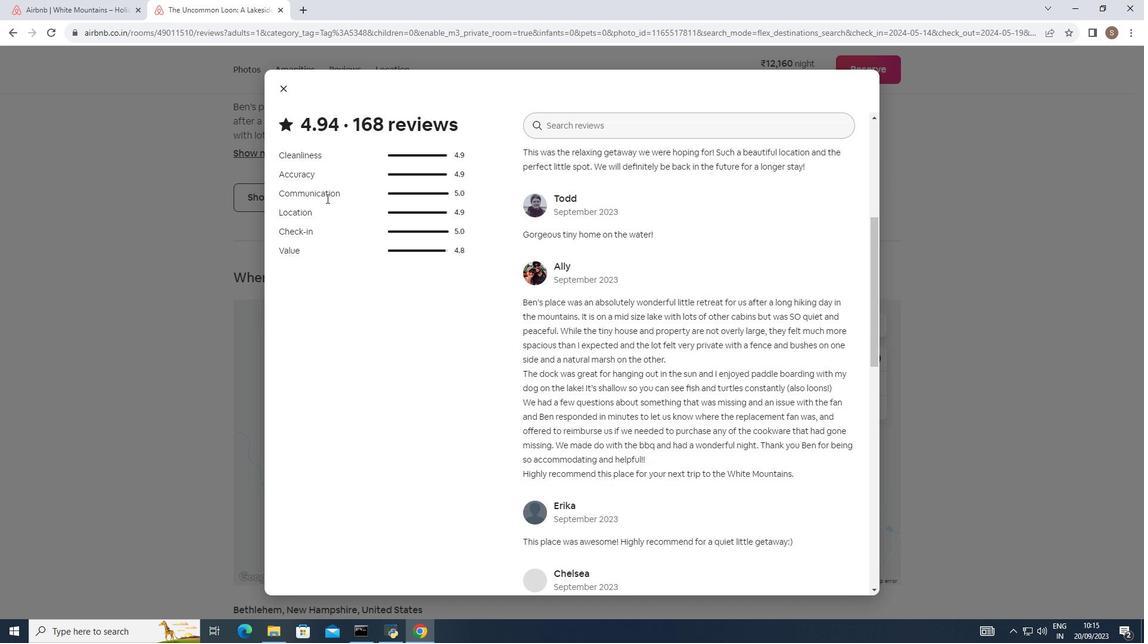 
Action: Mouse scrolled (326, 197) with delta (0, 0)
Screenshot: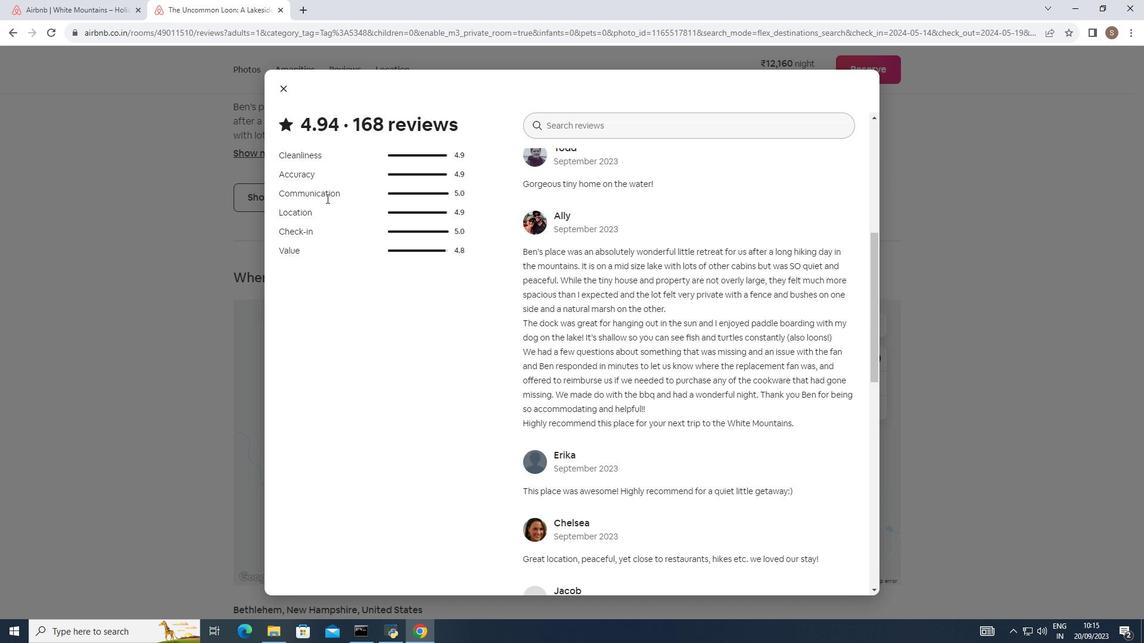 
Action: Mouse scrolled (326, 197) with delta (0, 0)
Screenshot: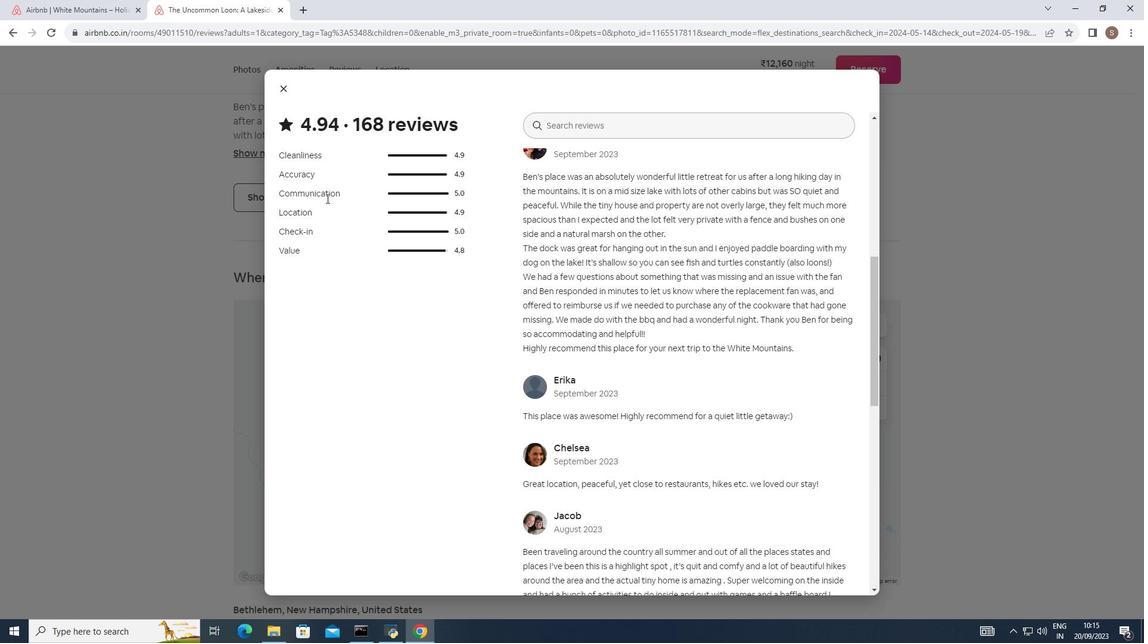 
Action: Mouse scrolled (326, 197) with delta (0, 0)
Screenshot: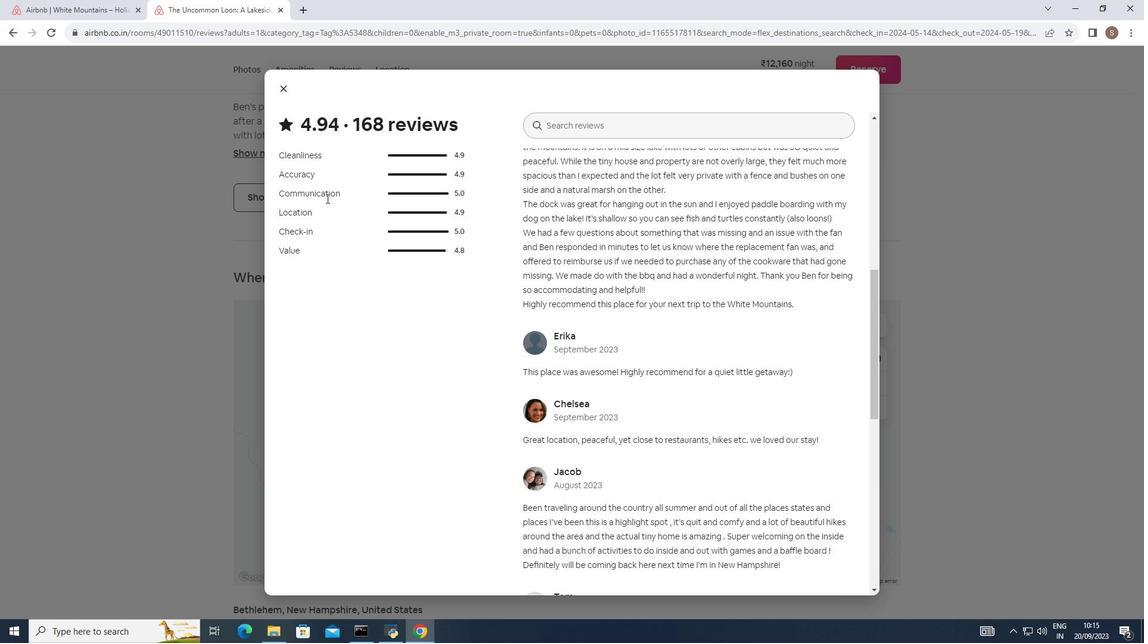 
Action: Mouse scrolled (326, 197) with delta (0, 0)
Screenshot: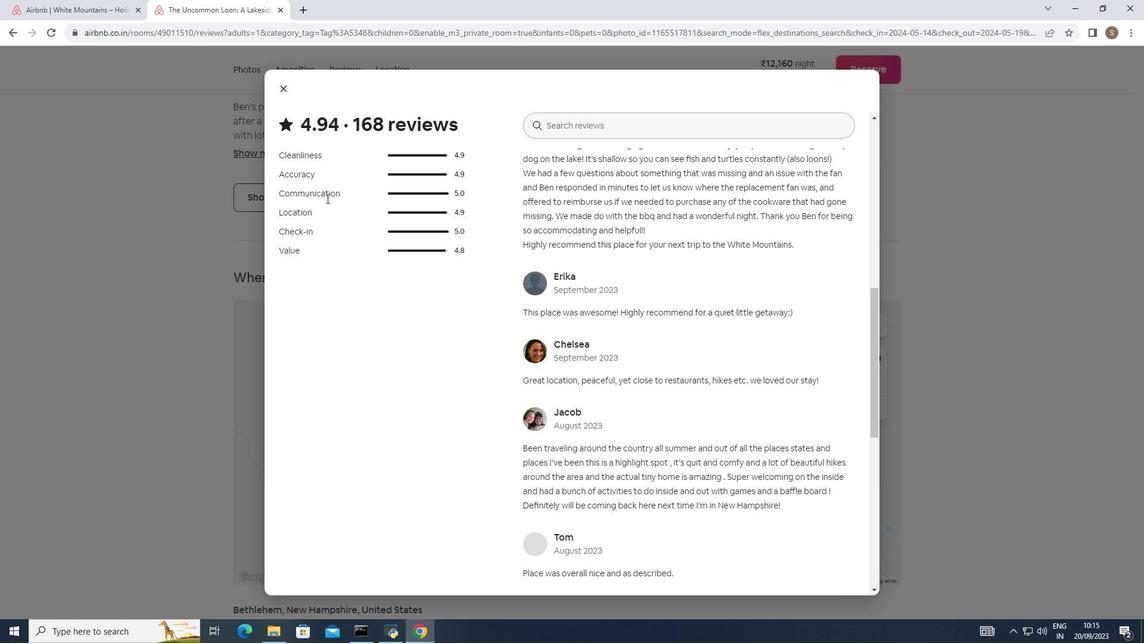 
Action: Mouse scrolled (326, 197) with delta (0, 0)
Screenshot: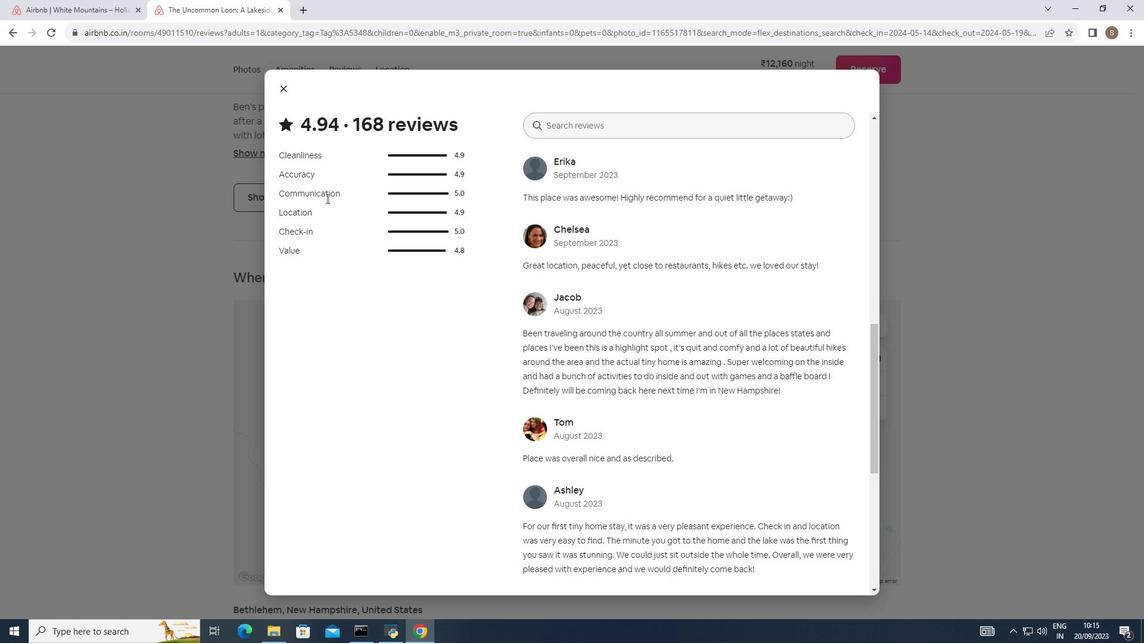 
Action: Mouse scrolled (326, 197) with delta (0, 0)
Screenshot: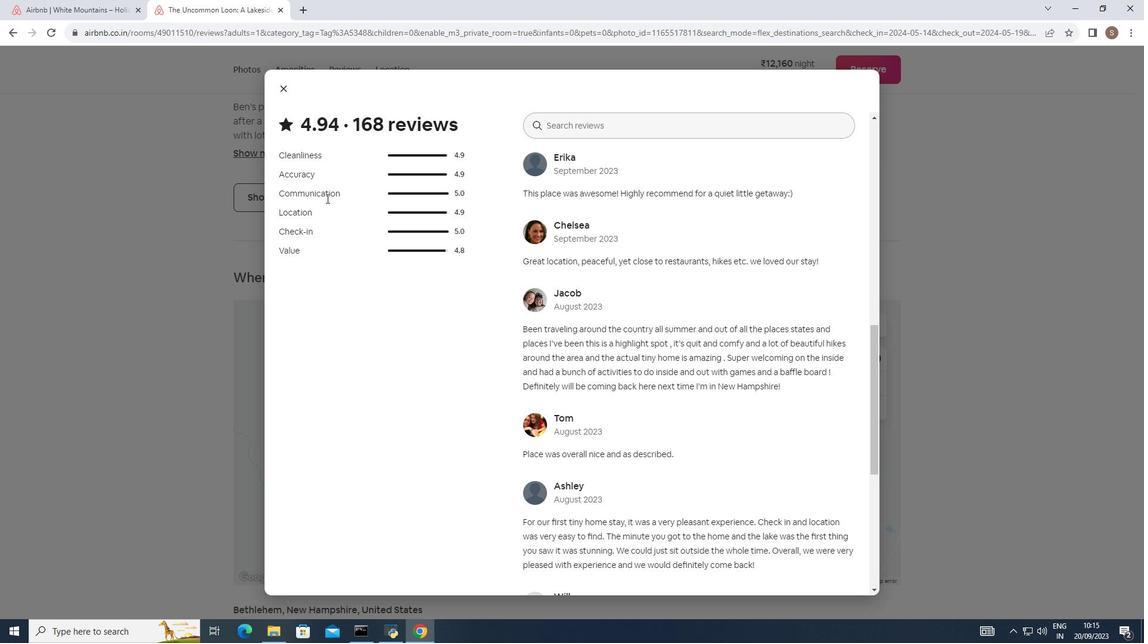 
Action: Mouse scrolled (326, 197) with delta (0, 0)
Screenshot: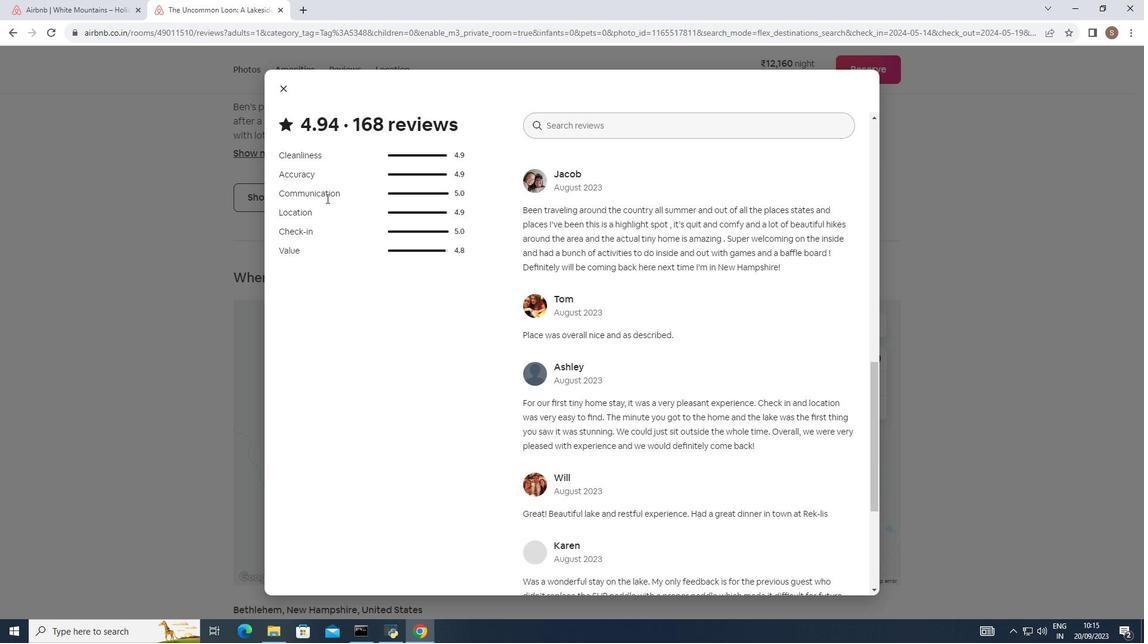 
Action: Mouse scrolled (326, 197) with delta (0, 0)
Screenshot: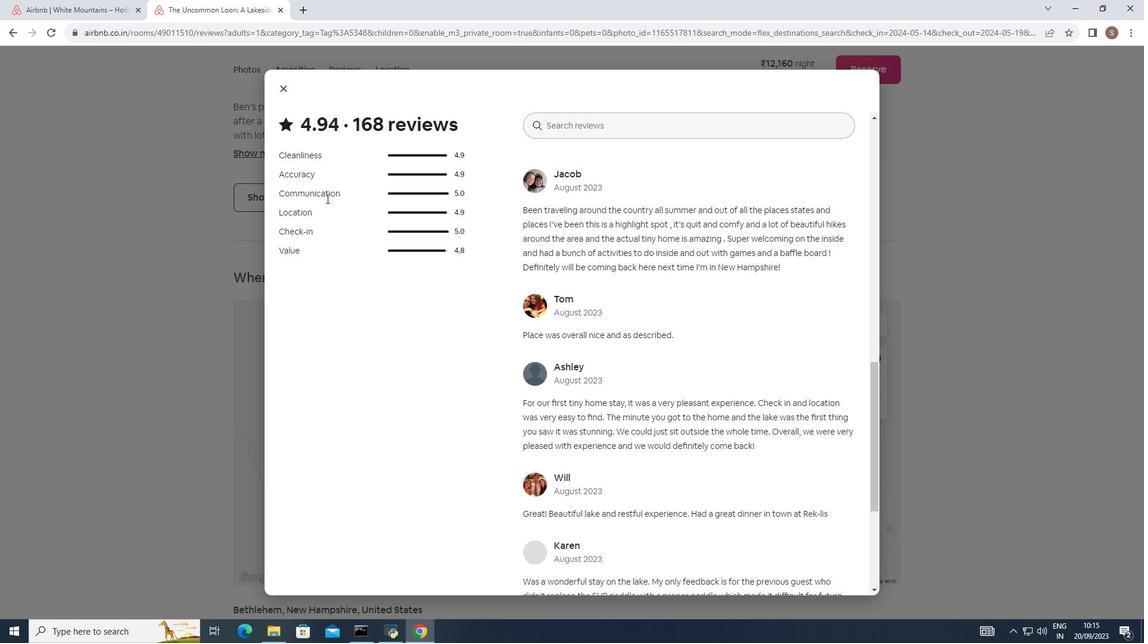 
Action: Mouse scrolled (326, 197) with delta (0, 0)
Screenshot: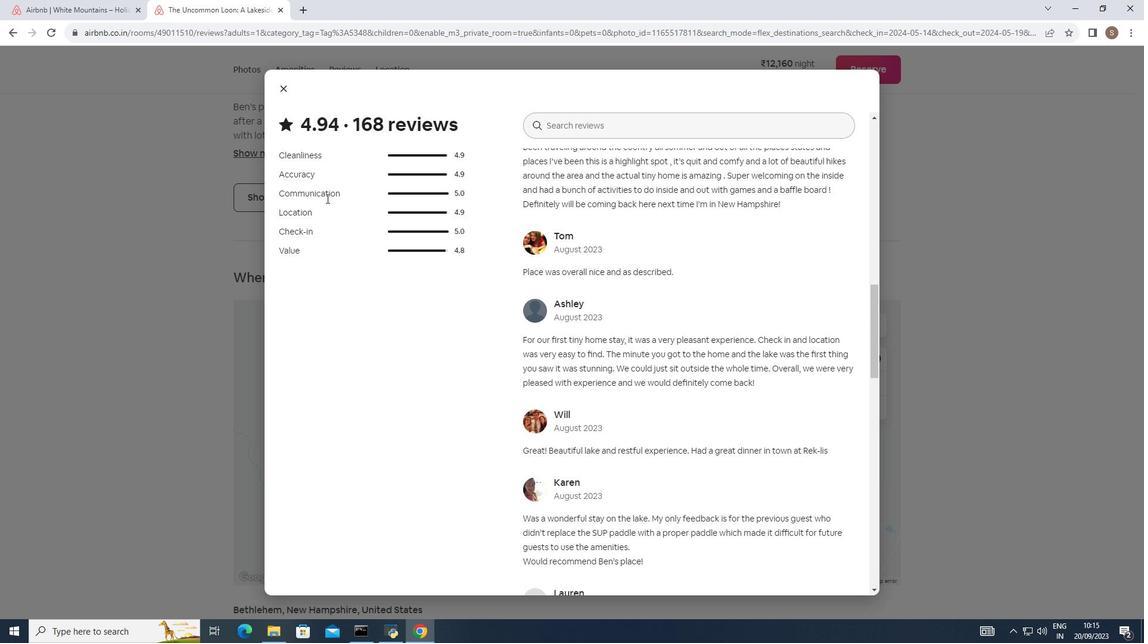 
Action: Mouse scrolled (326, 197) with delta (0, 0)
Screenshot: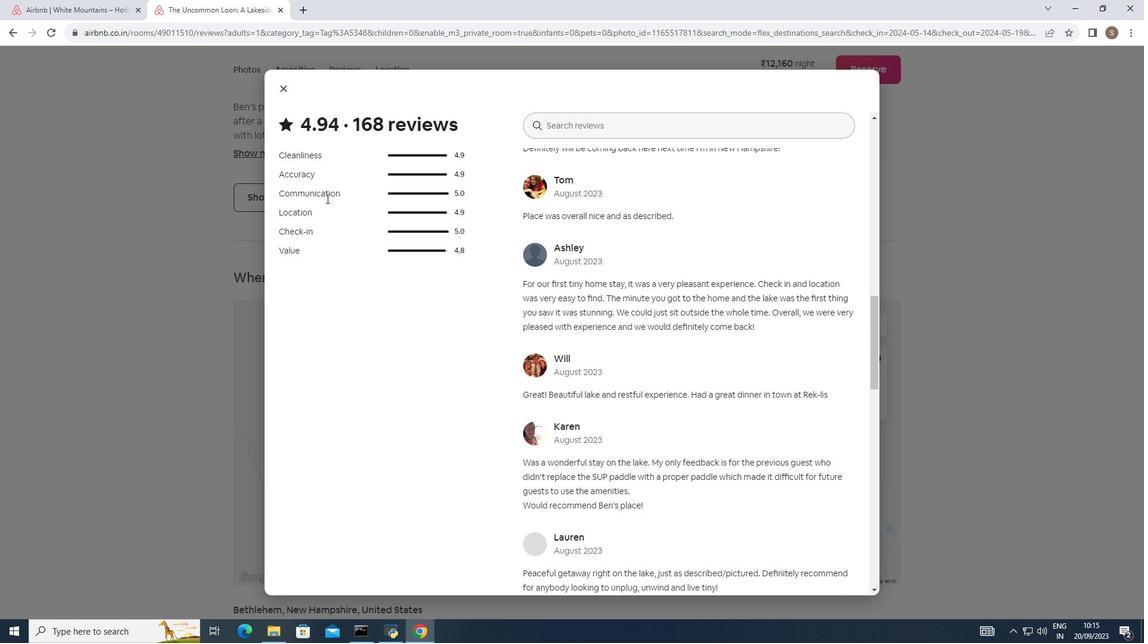 
Action: Mouse scrolled (326, 197) with delta (0, 0)
Screenshot: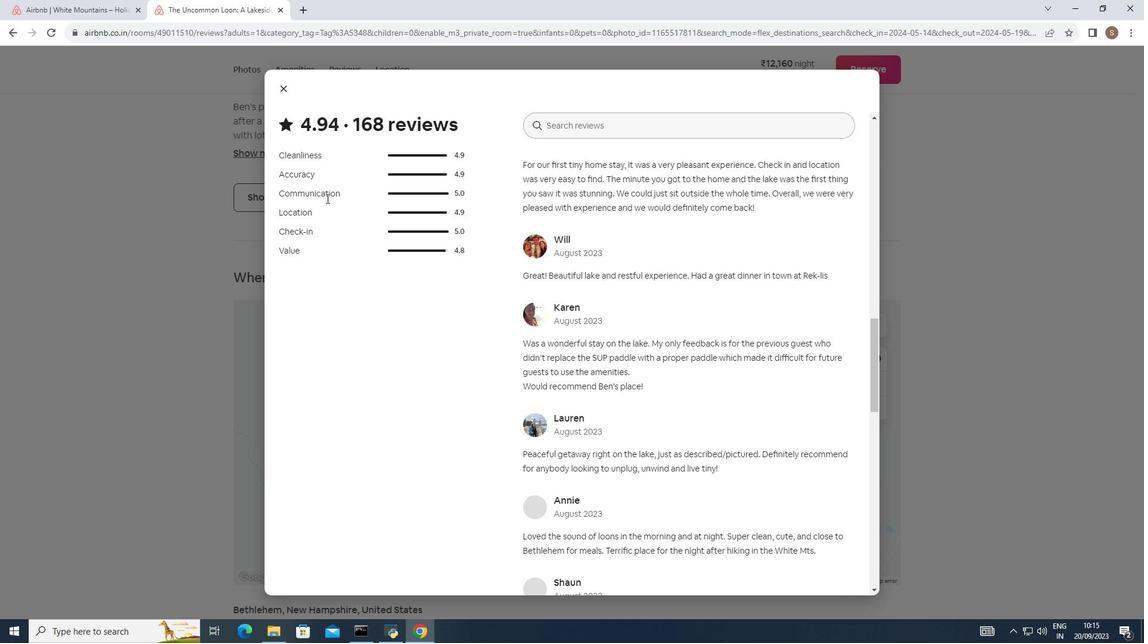 
Action: Mouse scrolled (326, 197) with delta (0, 0)
Screenshot: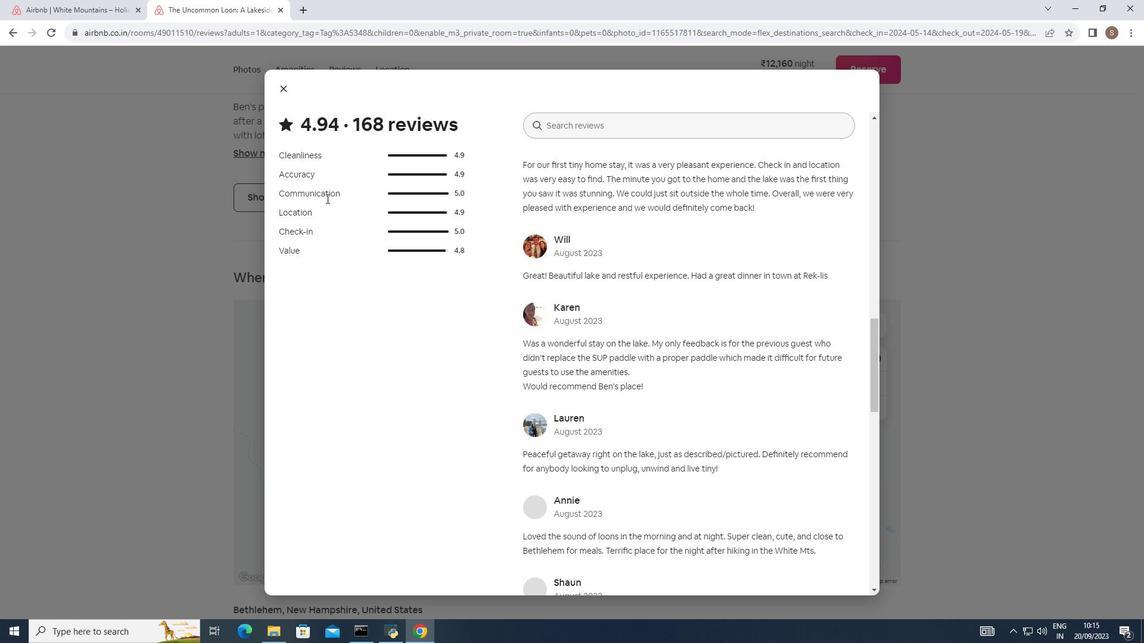 
Action: Mouse scrolled (326, 197) with delta (0, 0)
Screenshot: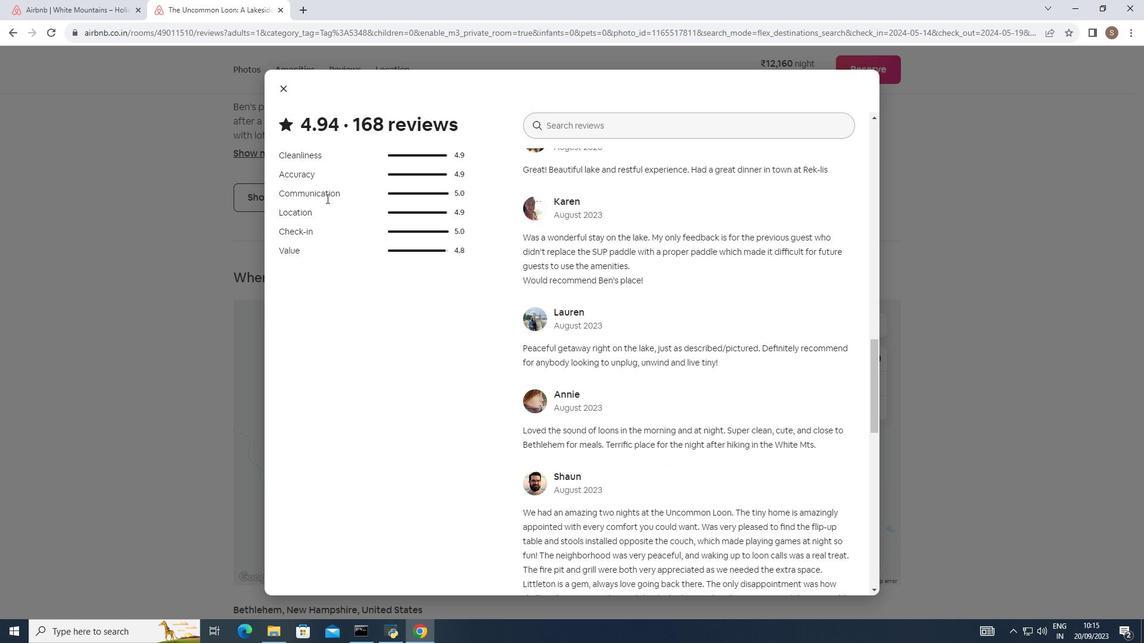
Action: Mouse scrolled (326, 197) with delta (0, 0)
Screenshot: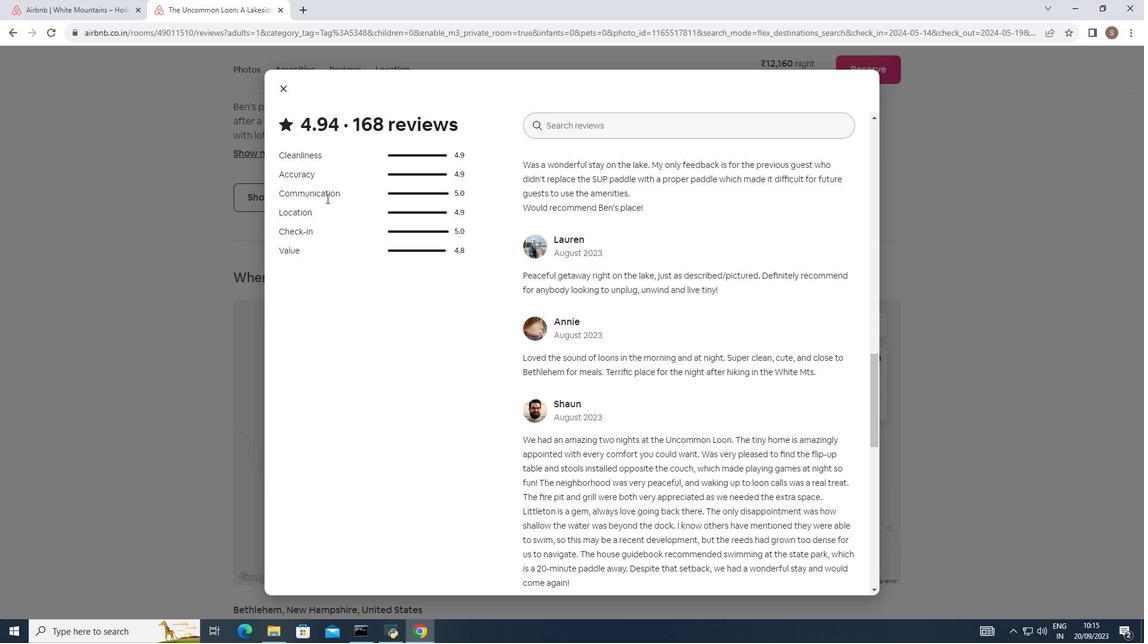 
Action: Mouse scrolled (326, 197) with delta (0, 0)
Screenshot: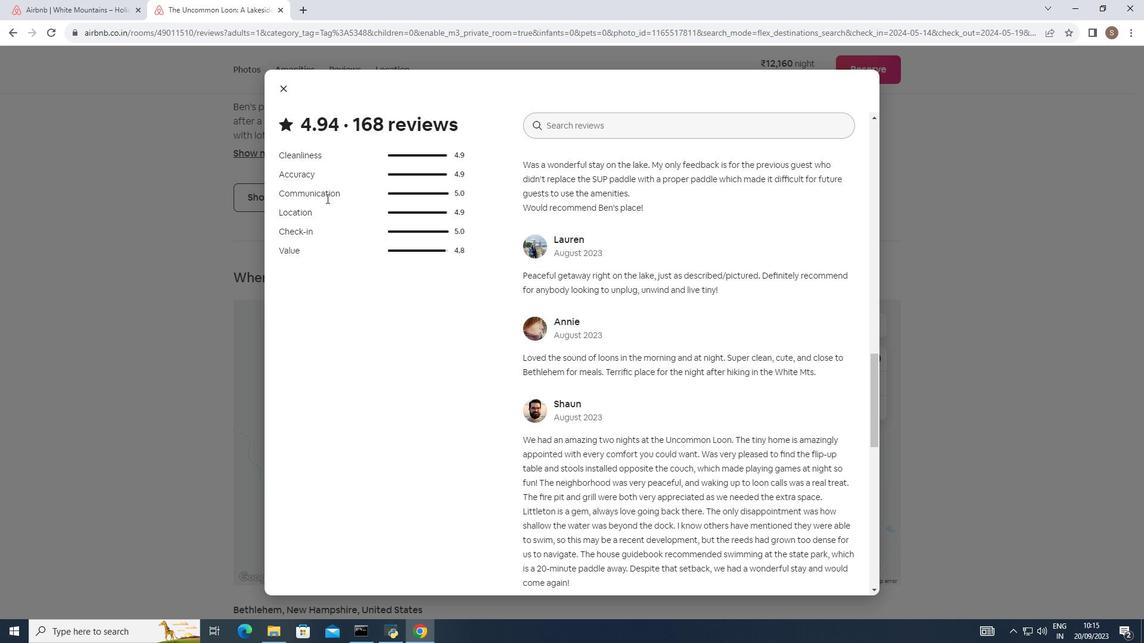 
Action: Mouse scrolled (326, 197) with delta (0, 0)
Screenshot: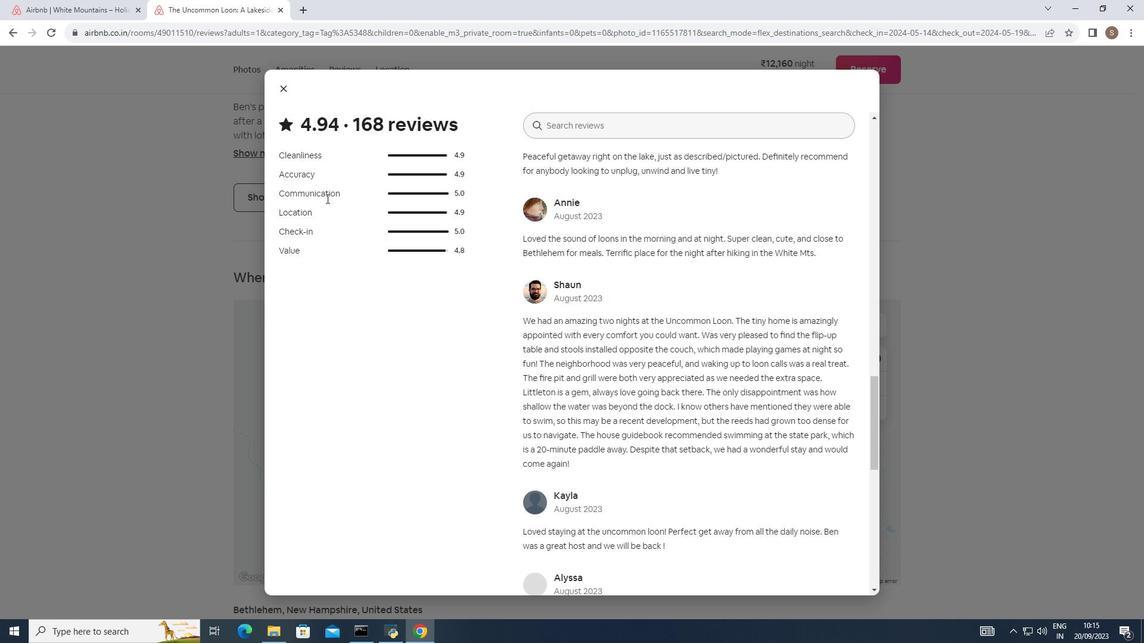 
Action: Mouse scrolled (326, 197) with delta (0, 0)
Screenshot: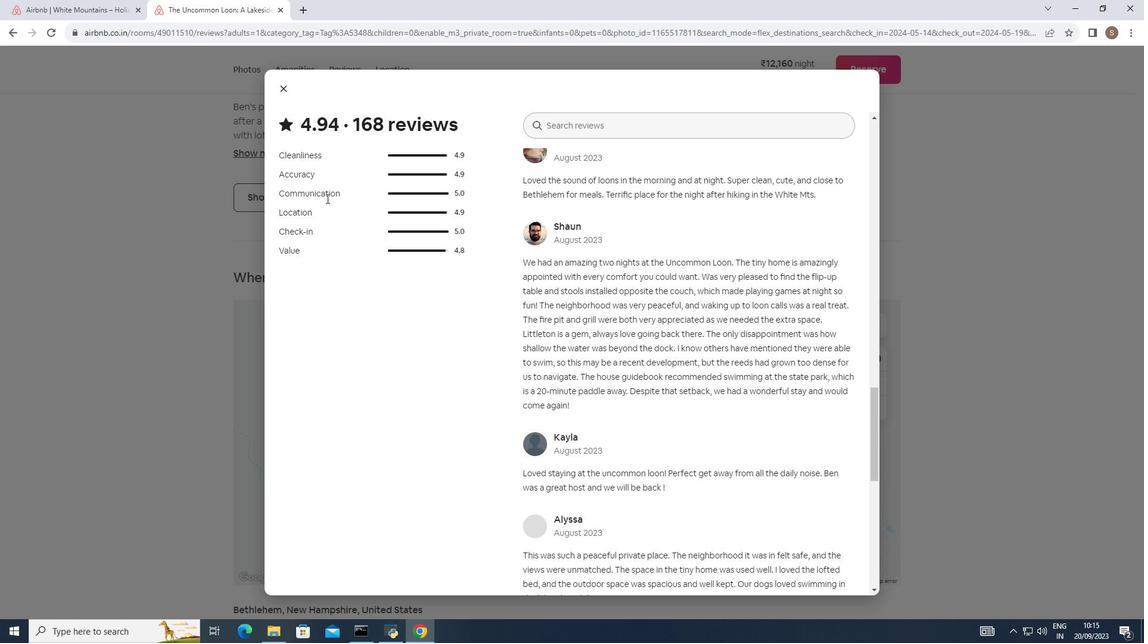 
Action: Mouse scrolled (326, 197) with delta (0, 0)
Screenshot: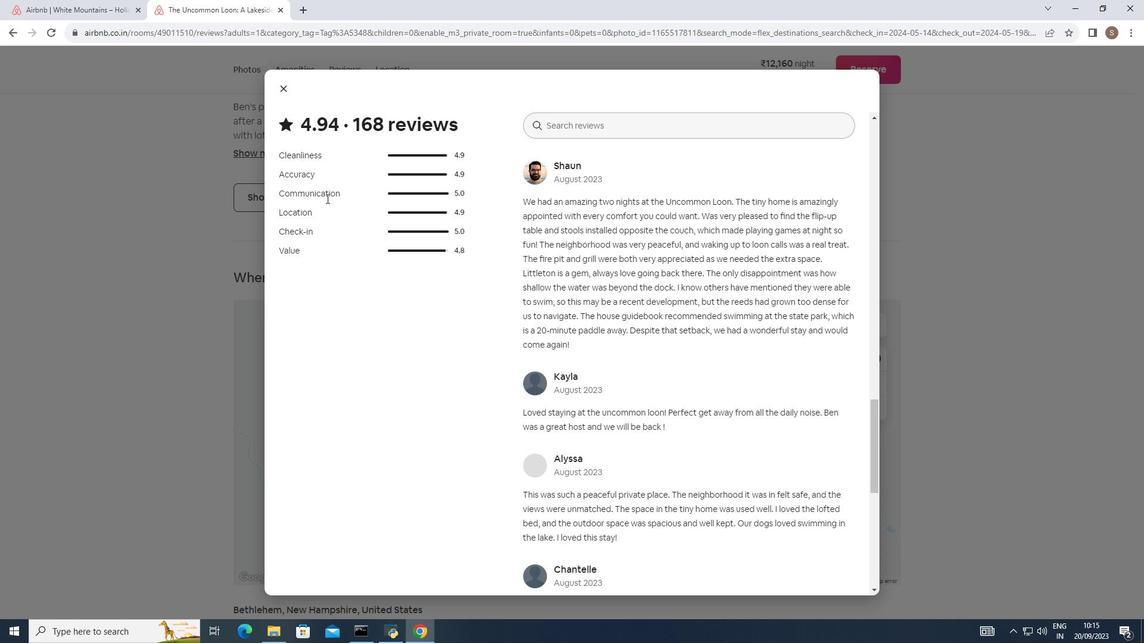 
Action: Mouse scrolled (326, 197) with delta (0, 0)
Screenshot: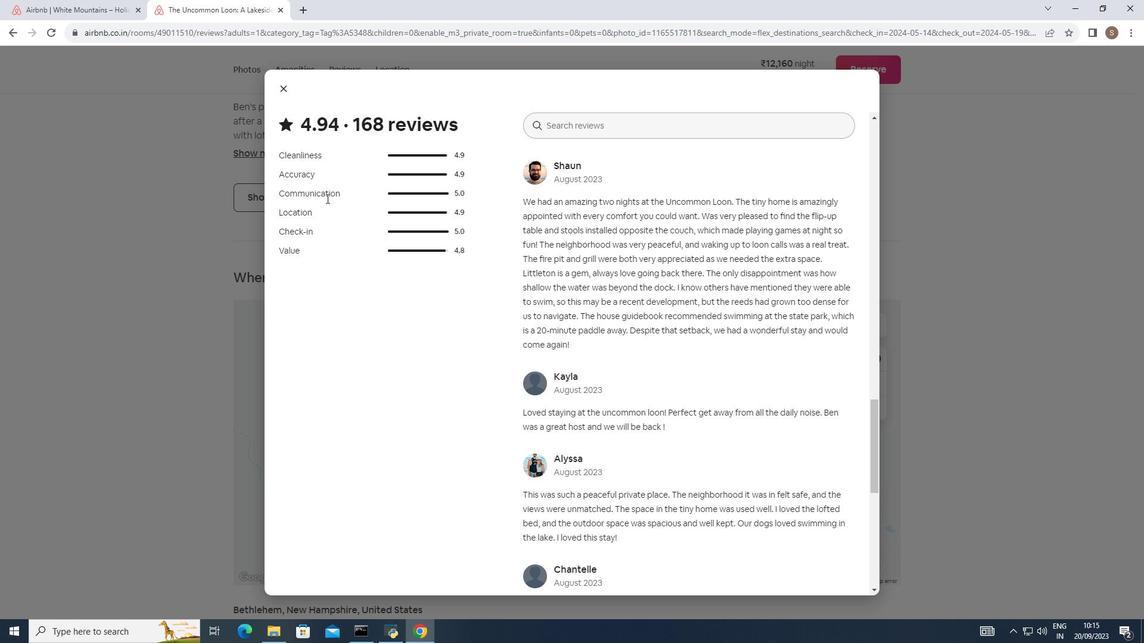 
Action: Mouse moved to (326, 197)
Screenshot: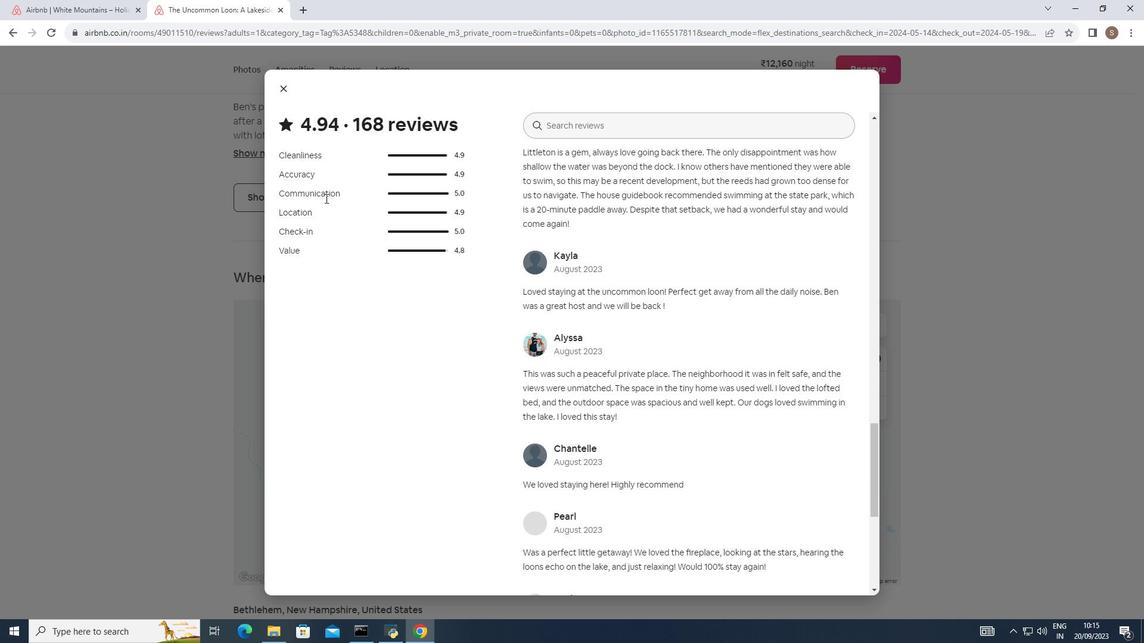 
Action: Mouse scrolled (326, 197) with delta (0, 0)
Screenshot: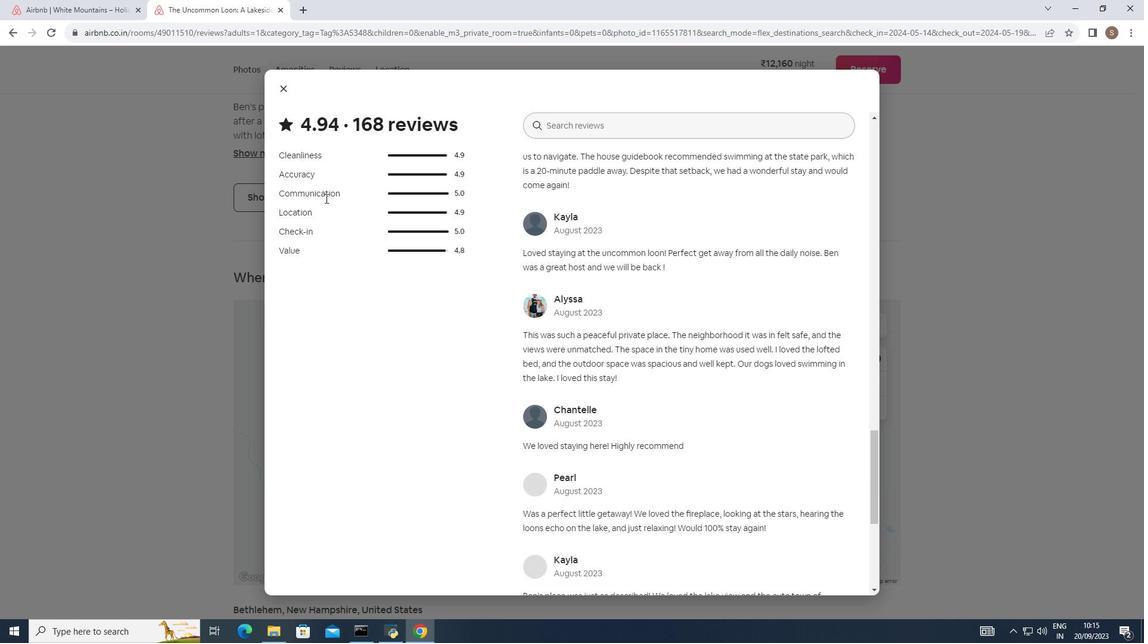 
Action: Mouse scrolled (326, 197) with delta (0, 0)
Screenshot: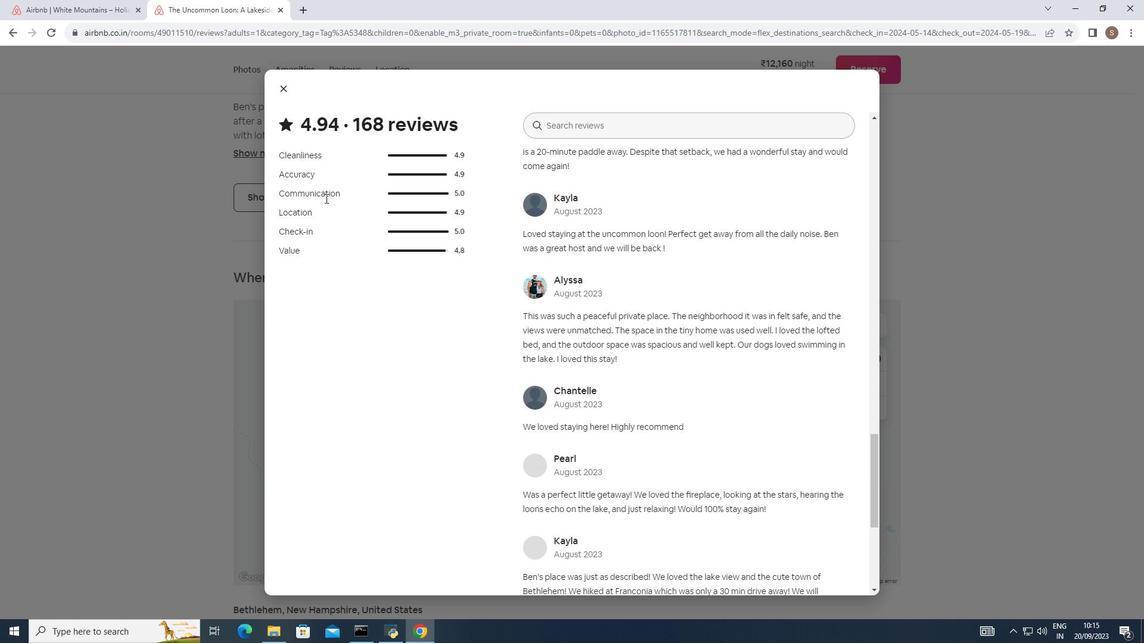 
Action: Mouse scrolled (326, 197) with delta (0, 0)
Screenshot: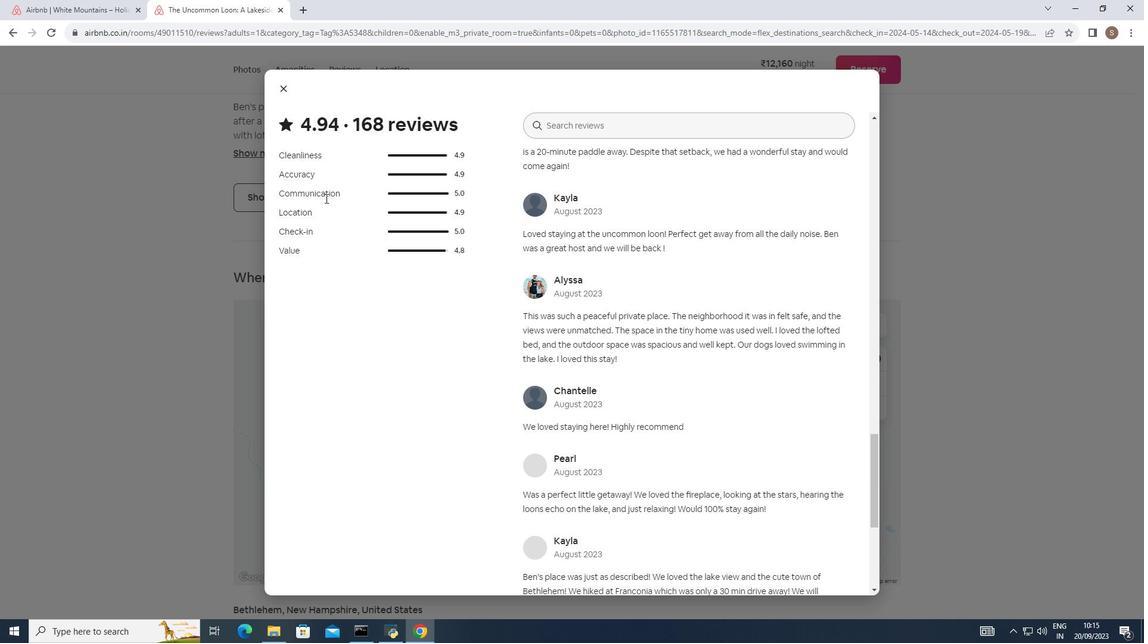 
Action: Mouse moved to (325, 199)
Screenshot: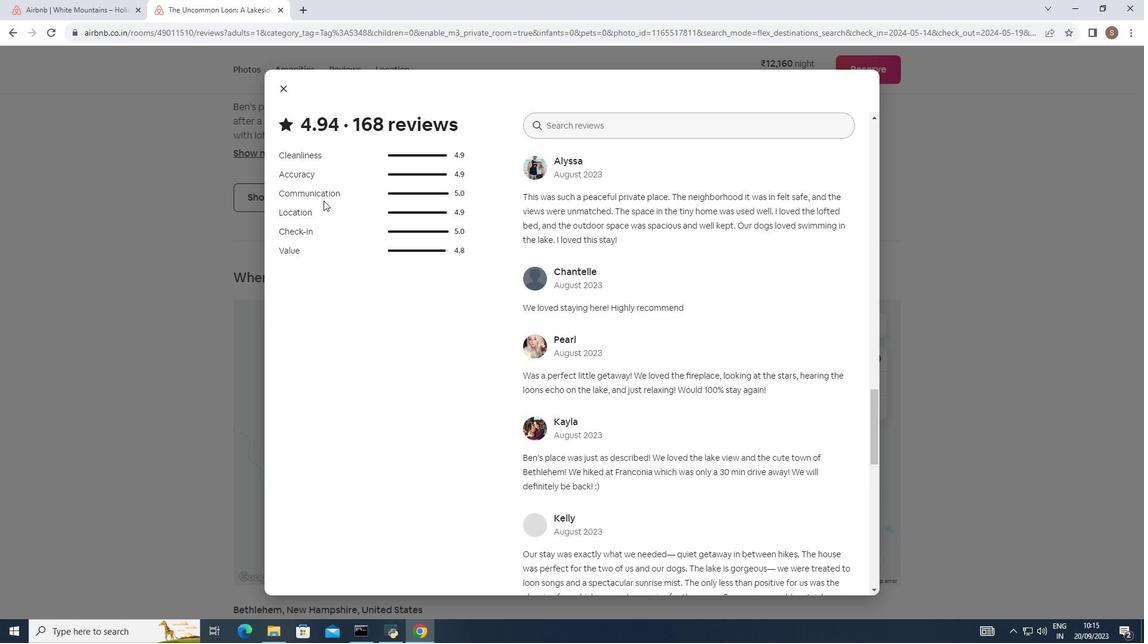 
Action: Mouse scrolled (325, 199) with delta (0, 0)
Screenshot: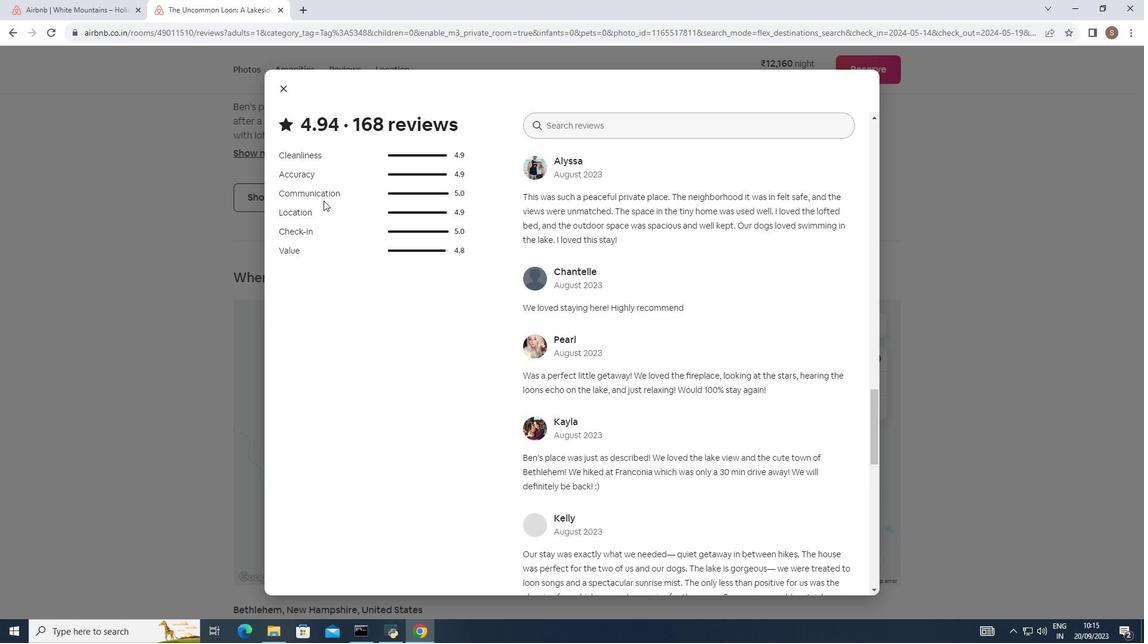 
Action: Mouse moved to (323, 200)
Screenshot: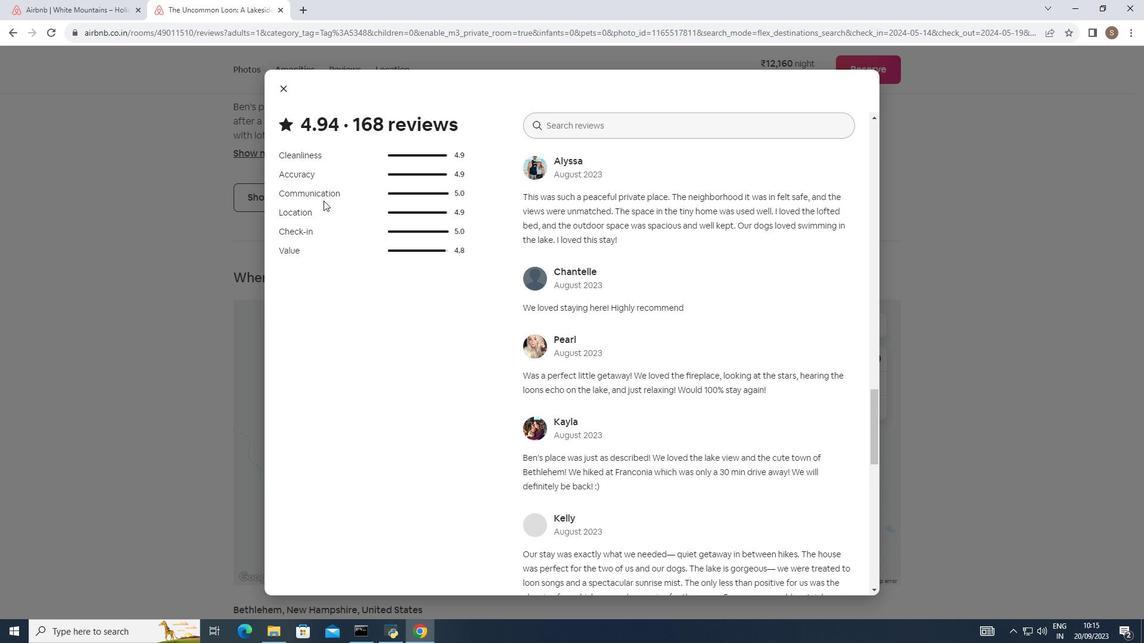 
Action: Mouse scrolled (323, 200) with delta (0, 0)
Screenshot: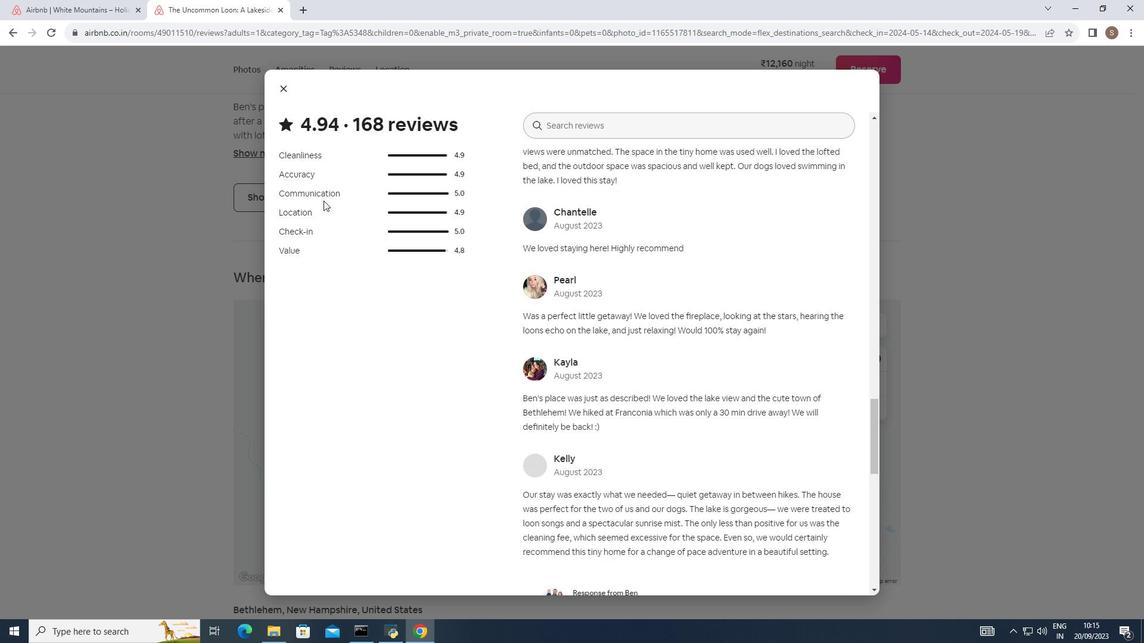 
Action: Mouse scrolled (323, 200) with delta (0, 0)
Screenshot: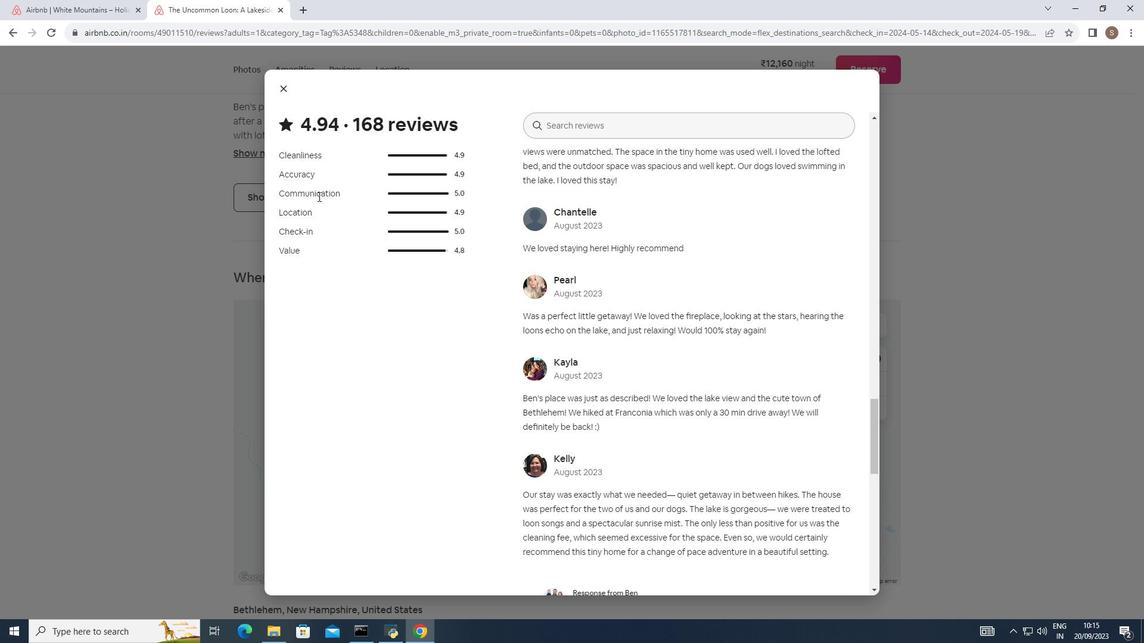 
Action: Mouse moved to (318, 196)
Screenshot: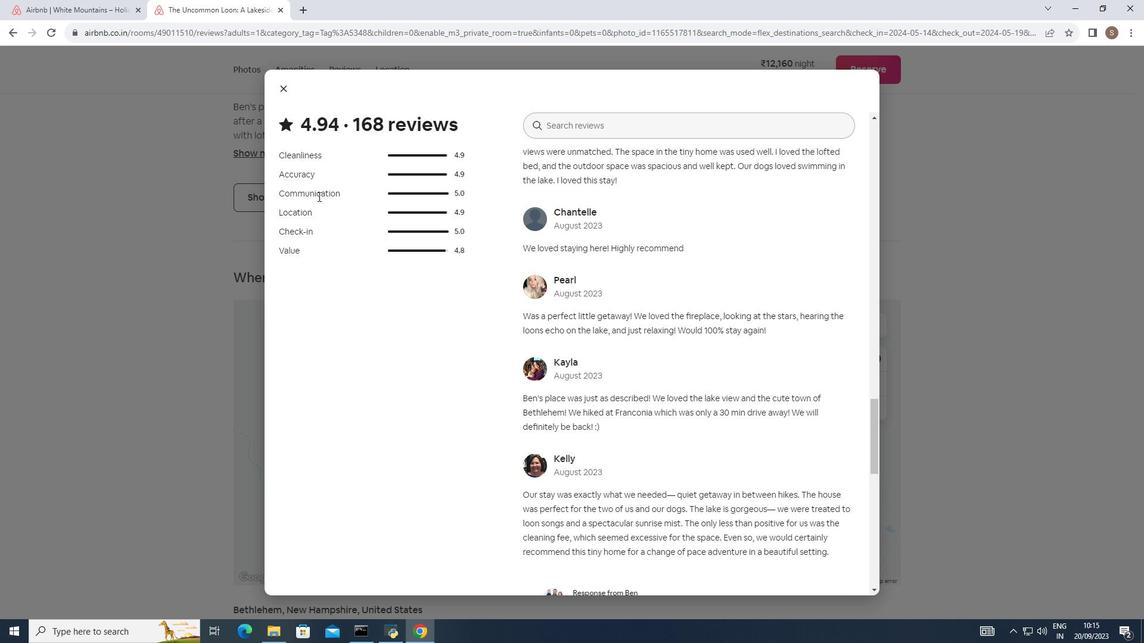 
Action: Mouse scrolled (318, 196) with delta (0, 0)
Screenshot: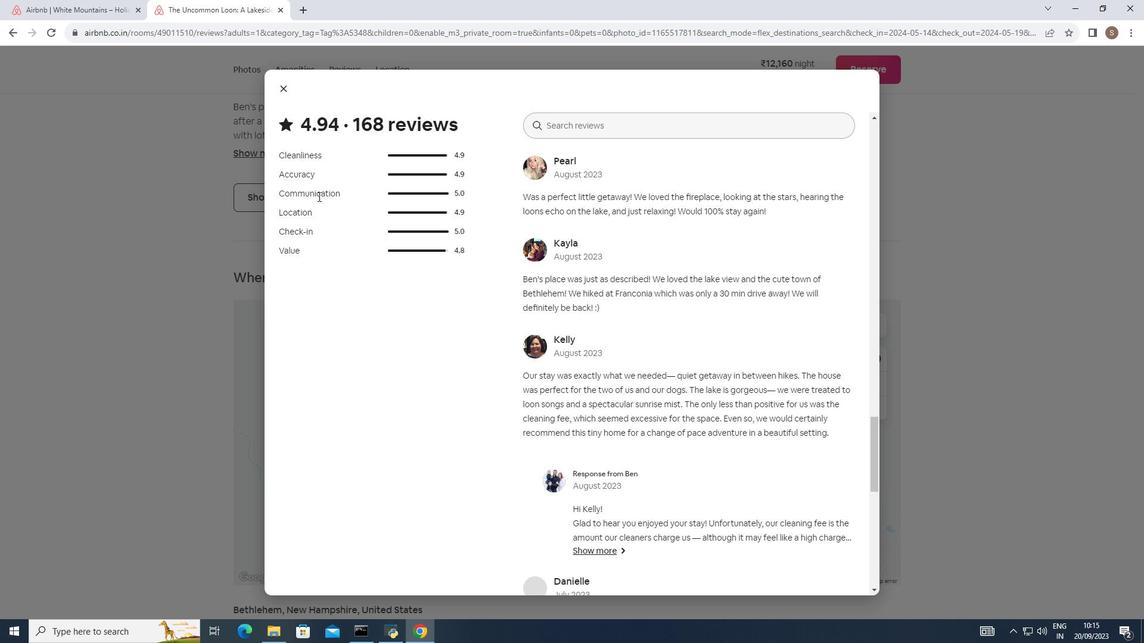 
Action: Mouse scrolled (318, 196) with delta (0, 0)
Screenshot: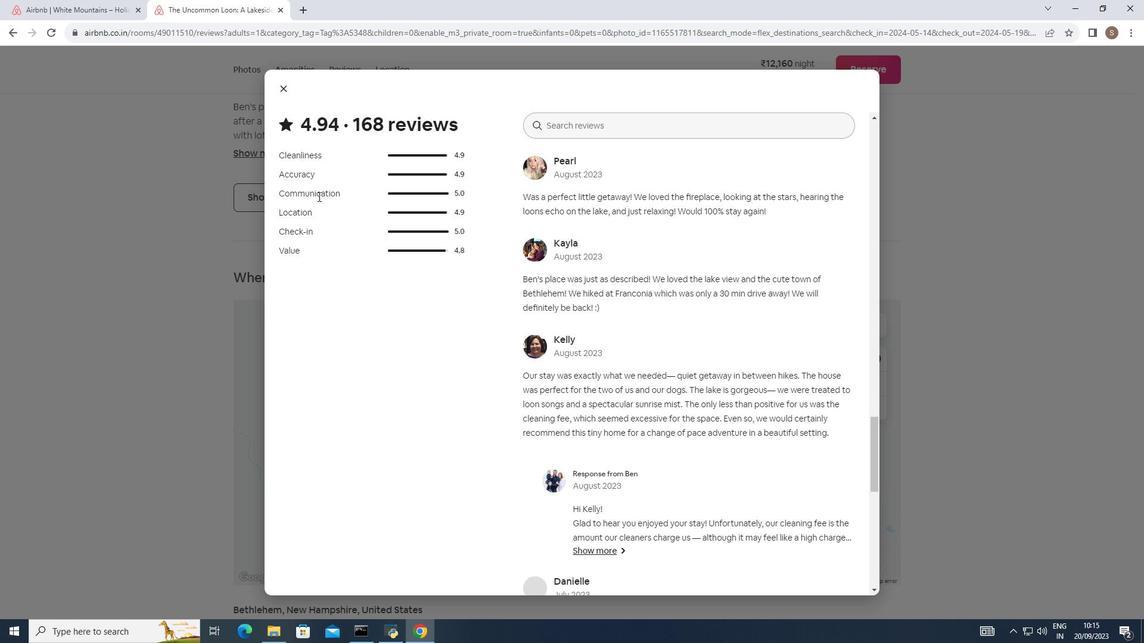 
Action: Mouse scrolled (318, 196) with delta (0, 0)
Screenshot: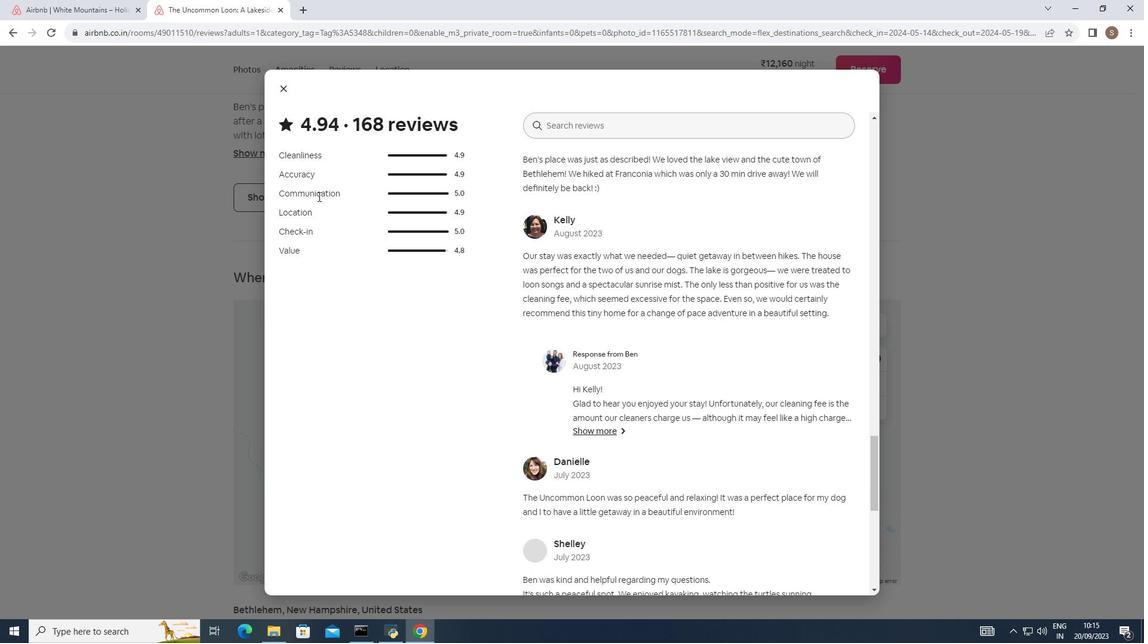
Action: Mouse scrolled (318, 196) with delta (0, 0)
Screenshot: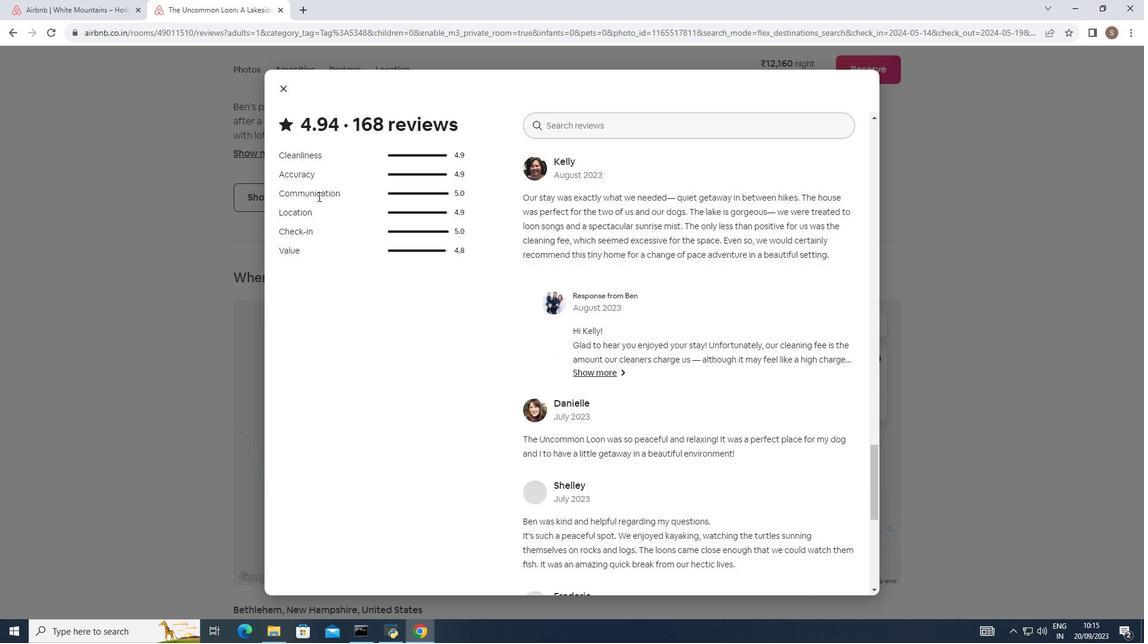 
Action: Mouse scrolled (318, 196) with delta (0, 0)
Screenshot: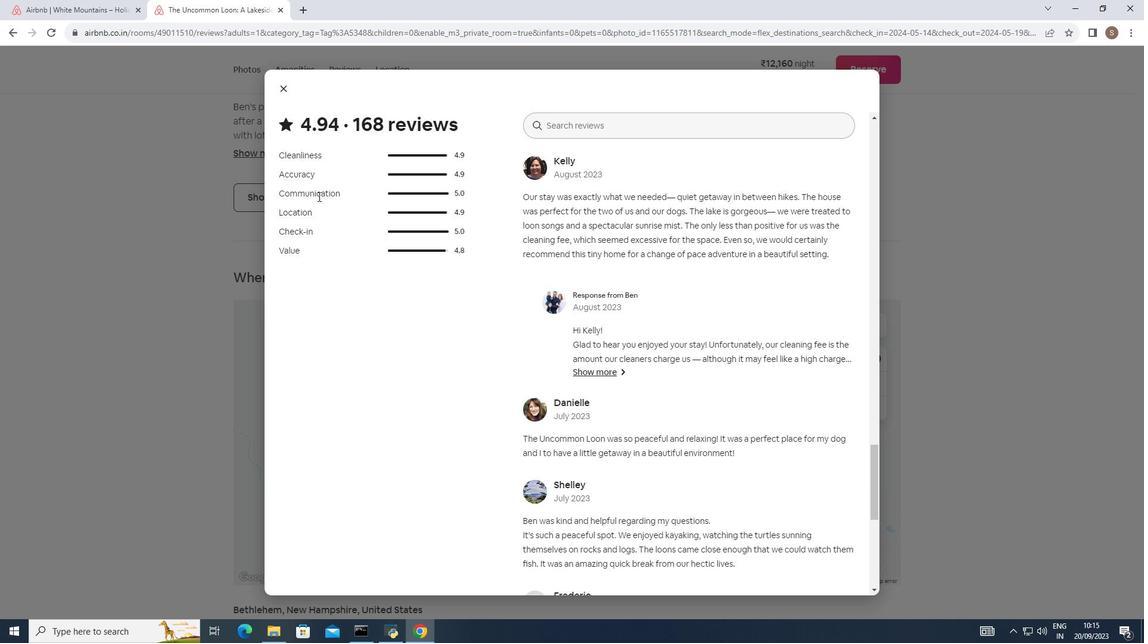 
Action: Mouse scrolled (318, 196) with delta (0, 0)
Screenshot: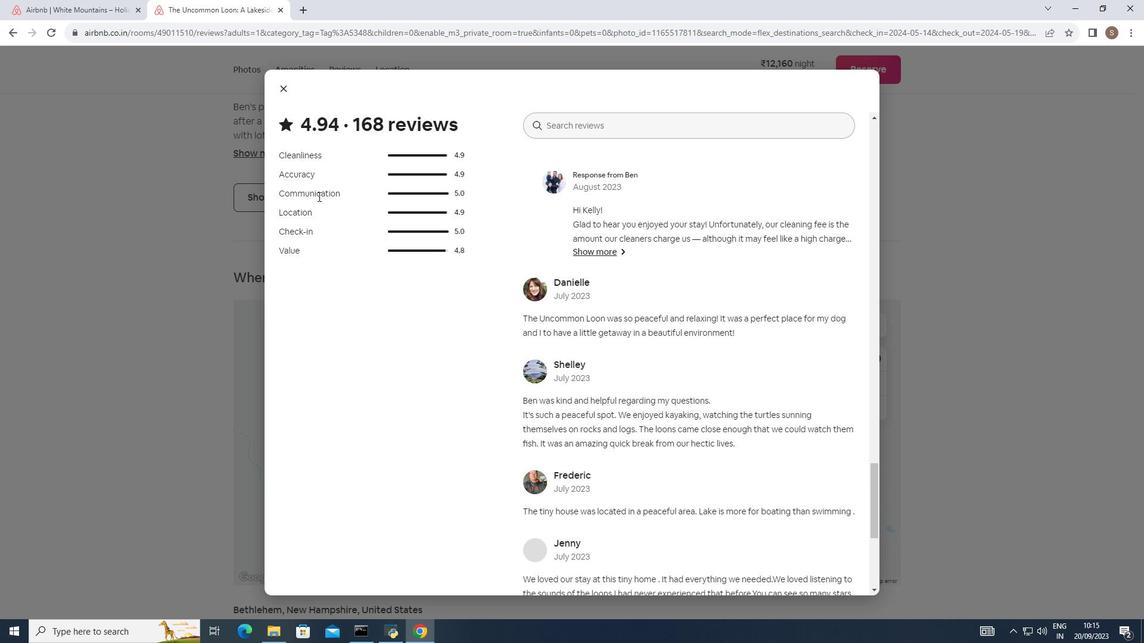 
Action: Mouse scrolled (318, 196) with delta (0, 0)
Screenshot: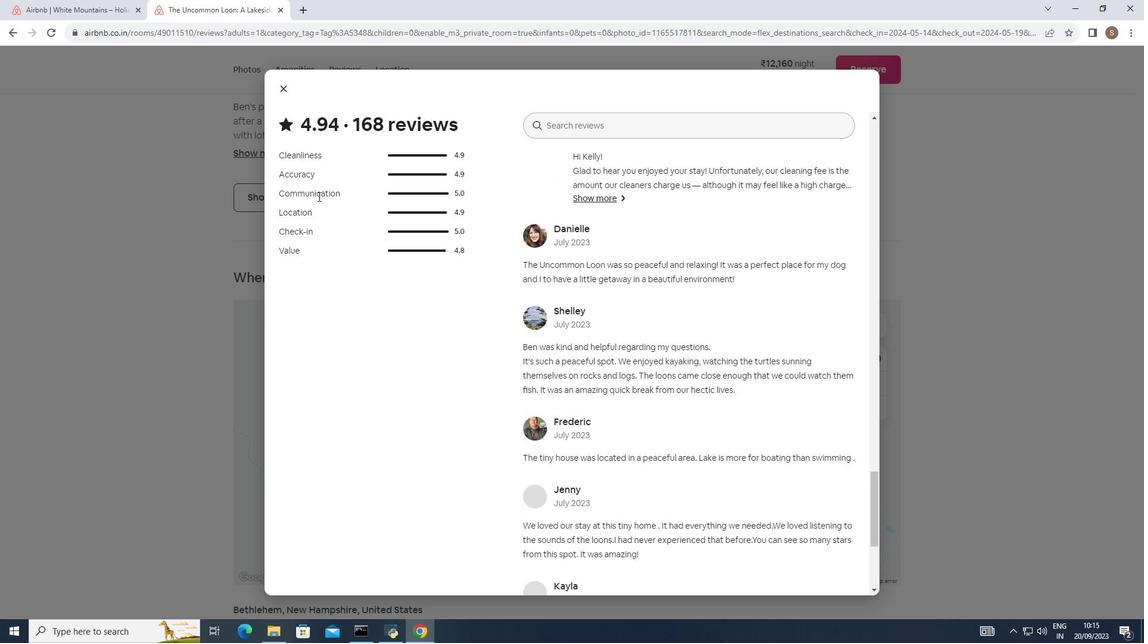 
Action: Mouse scrolled (318, 196) with delta (0, 0)
Screenshot: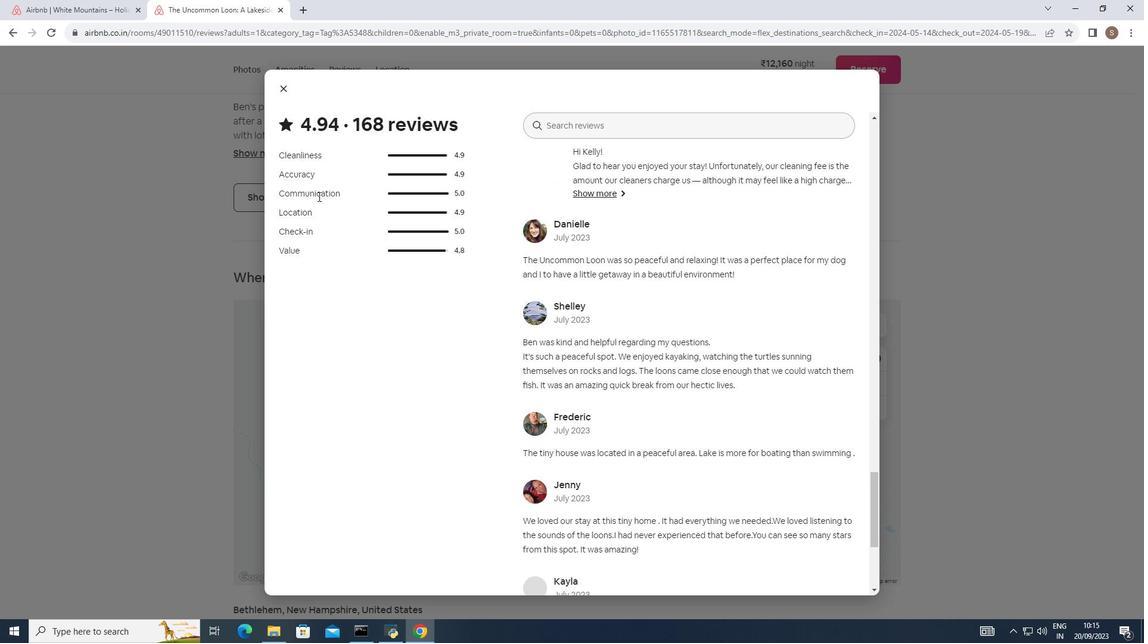 
Action: Mouse scrolled (318, 196) with delta (0, 0)
Screenshot: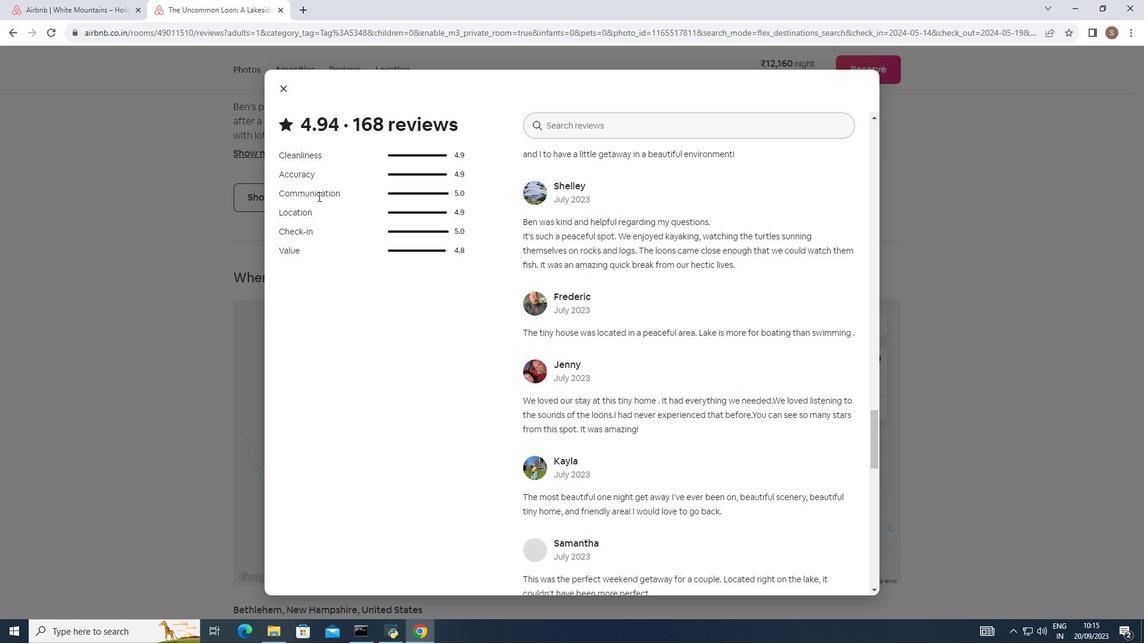 
Action: Mouse scrolled (318, 196) with delta (0, 0)
Screenshot: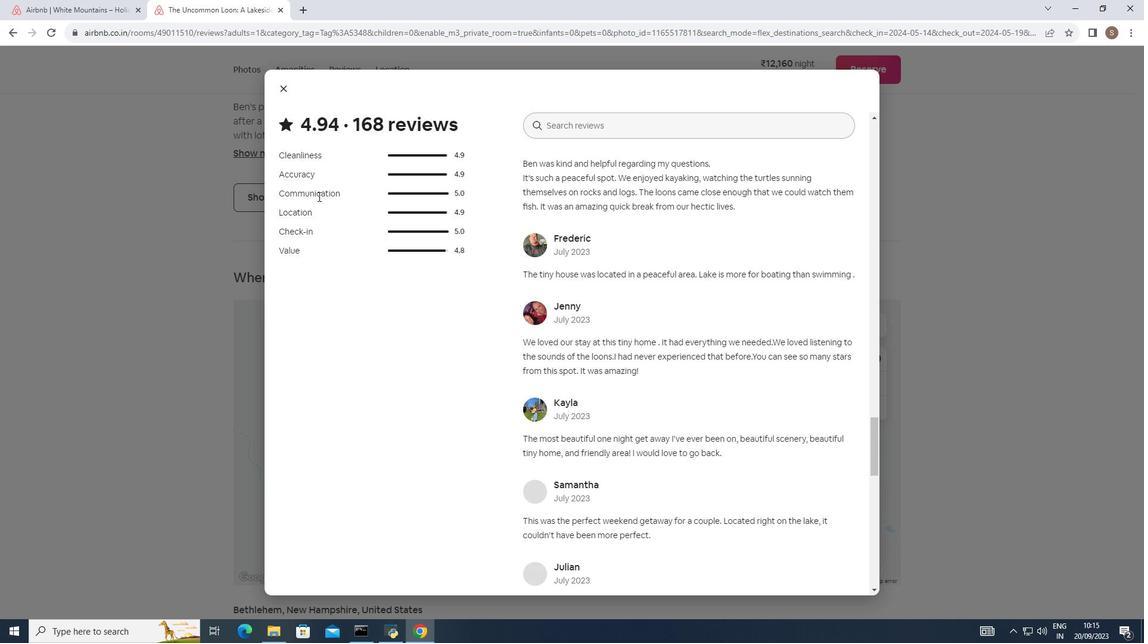 
Action: Mouse scrolled (318, 196) with delta (0, 0)
Screenshot: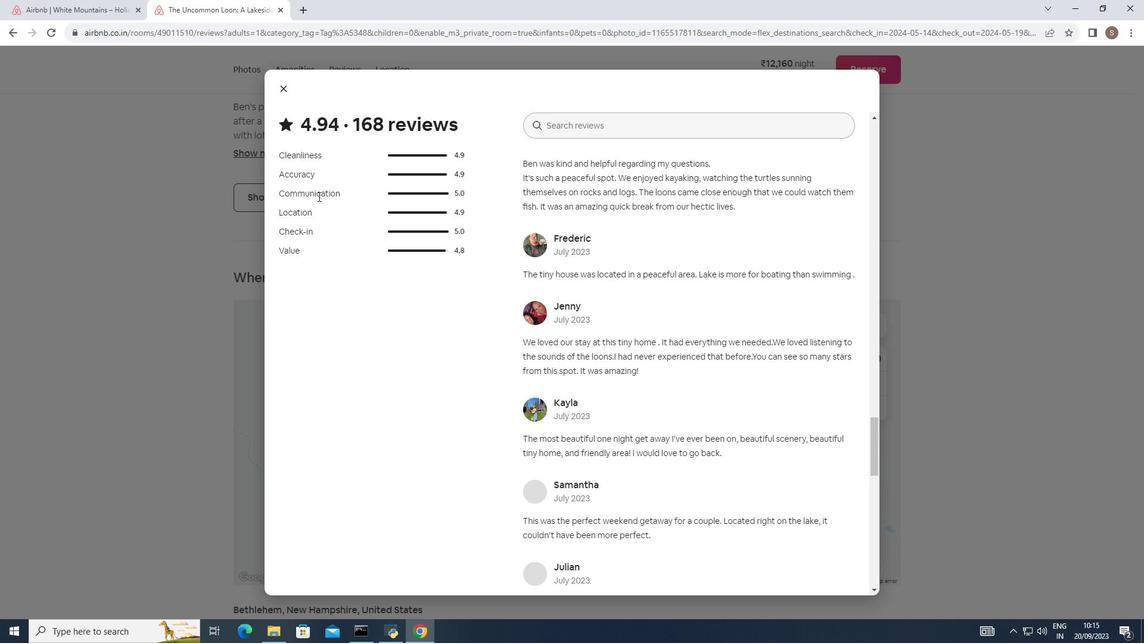 
Action: Mouse scrolled (318, 196) with delta (0, 0)
Screenshot: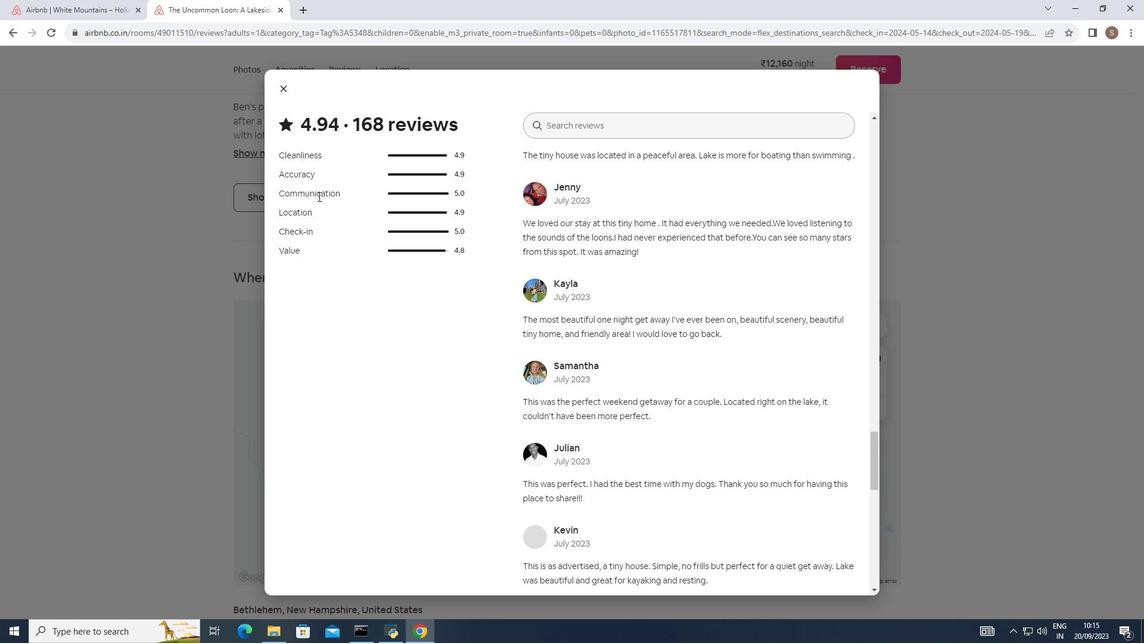 
Action: Mouse scrolled (318, 196) with delta (0, 0)
Screenshot: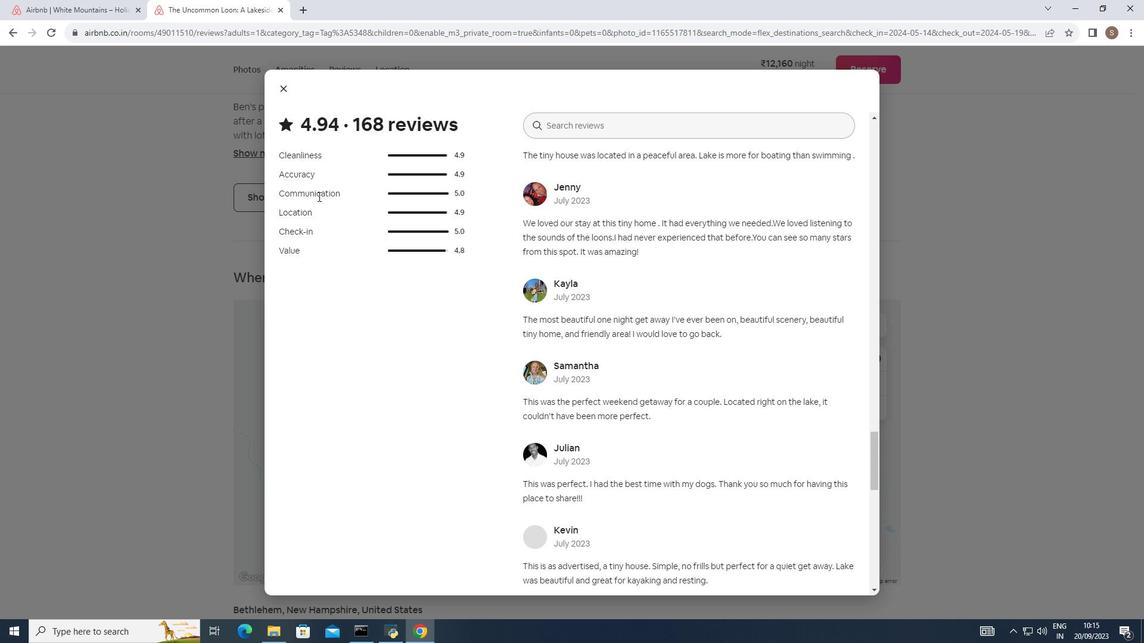 
Action: Mouse moved to (317, 196)
Screenshot: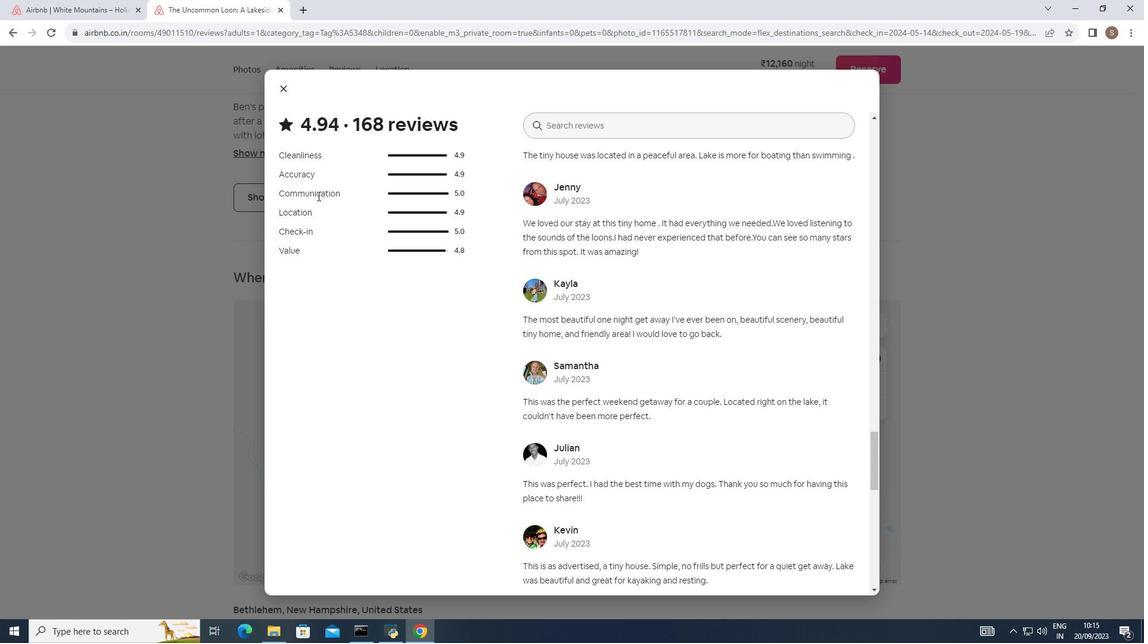 
Action: Mouse scrolled (317, 195) with delta (0, 0)
Screenshot: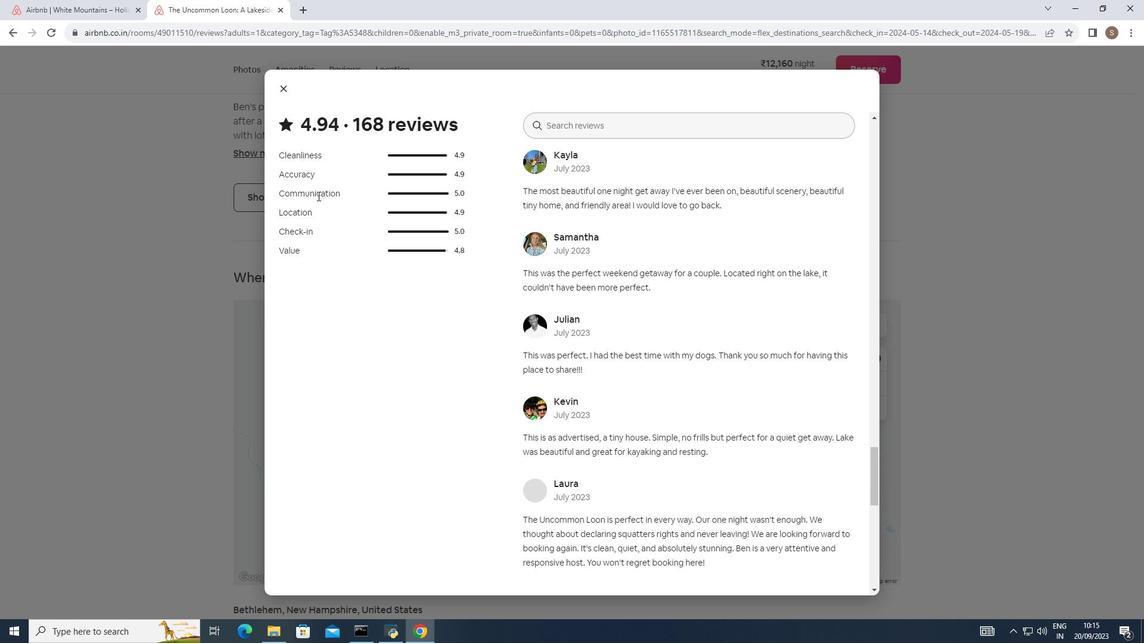 
Action: Mouse scrolled (317, 195) with delta (0, 0)
Screenshot: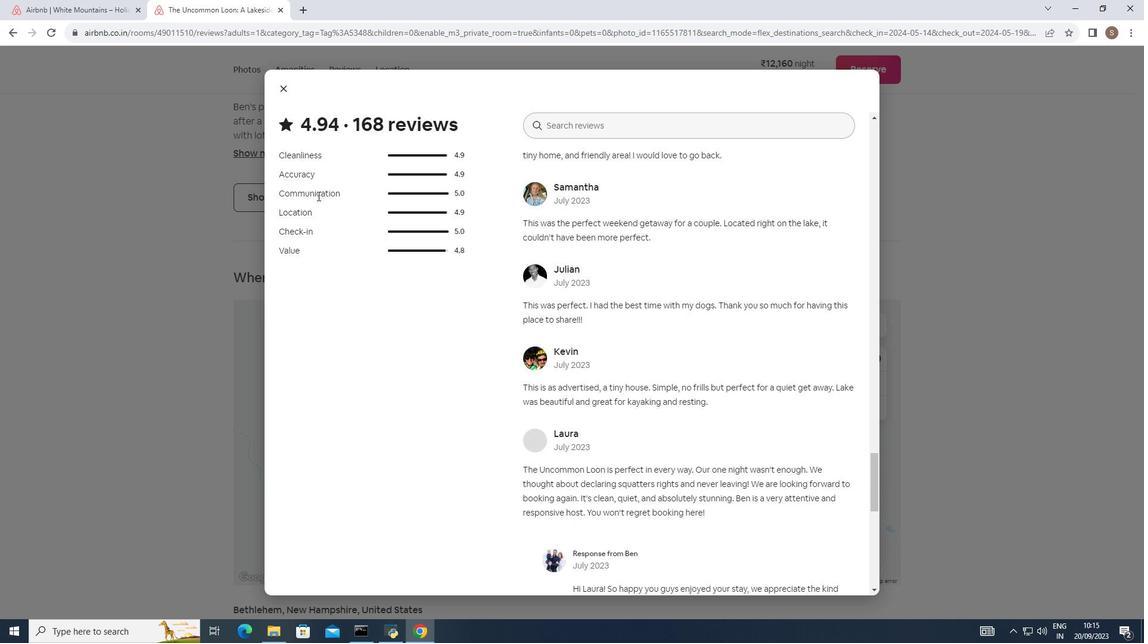 
Action: Mouse scrolled (317, 195) with delta (0, 0)
Screenshot: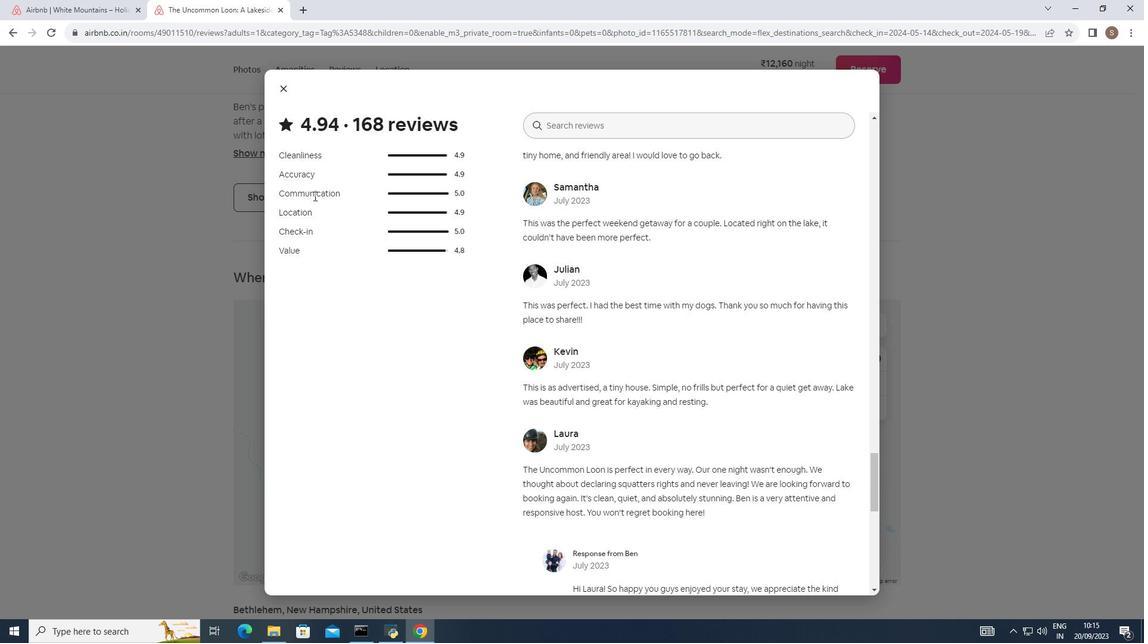 
Action: Mouse moved to (314, 196)
Screenshot: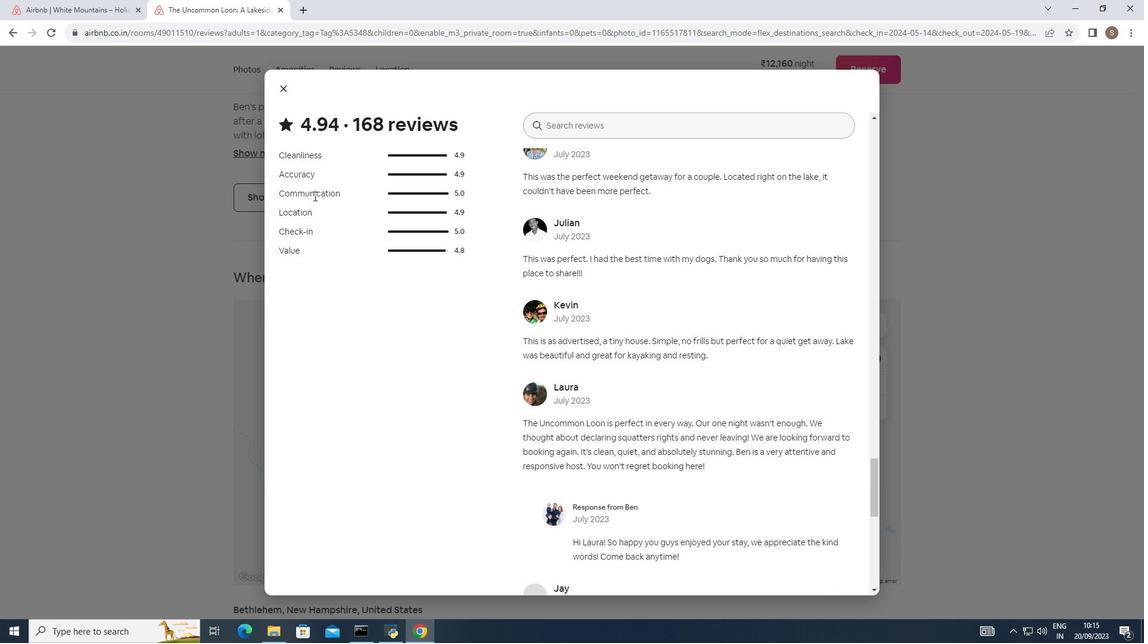 
Action: Mouse scrolled (314, 195) with delta (0, 0)
Screenshot: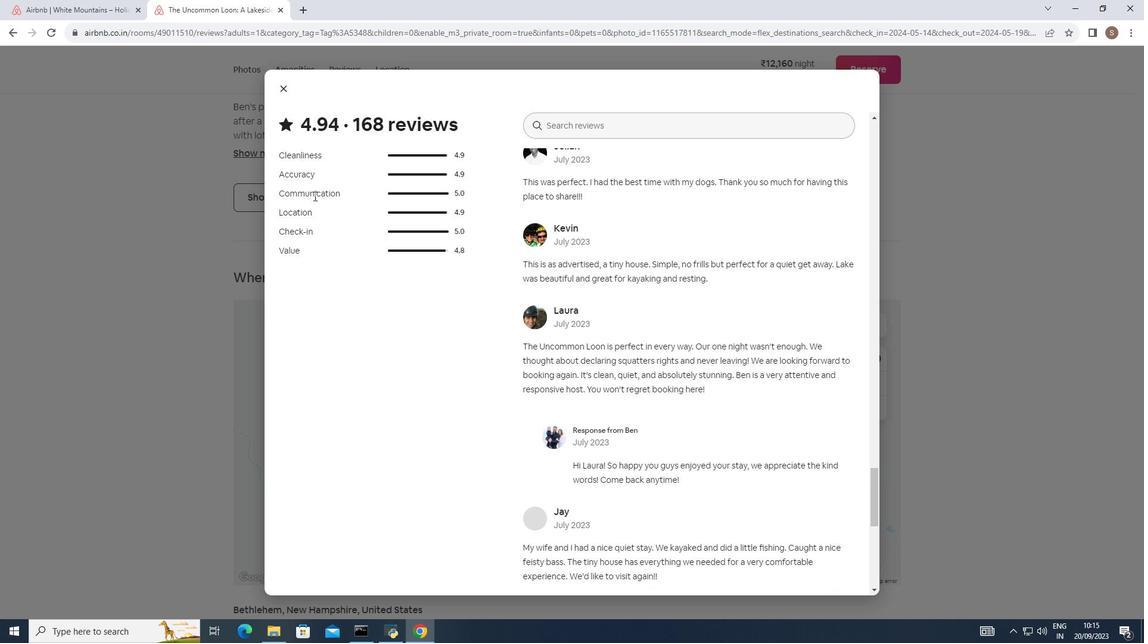 
Action: Mouse scrolled (314, 195) with delta (0, 0)
Screenshot: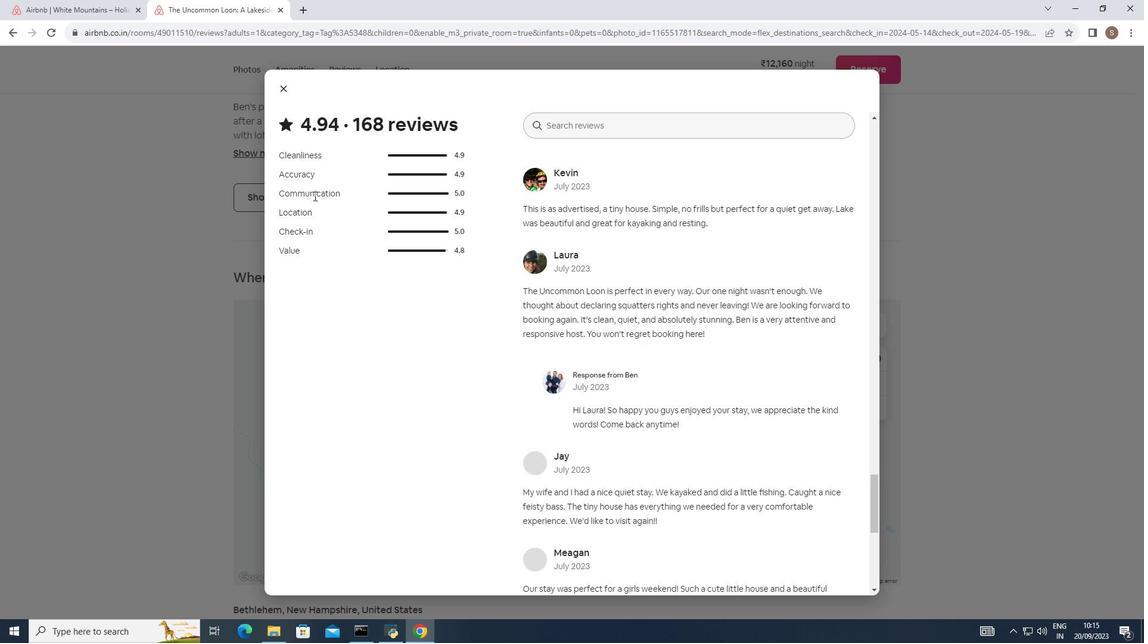 
Action: Mouse scrolled (314, 195) with delta (0, 0)
Screenshot: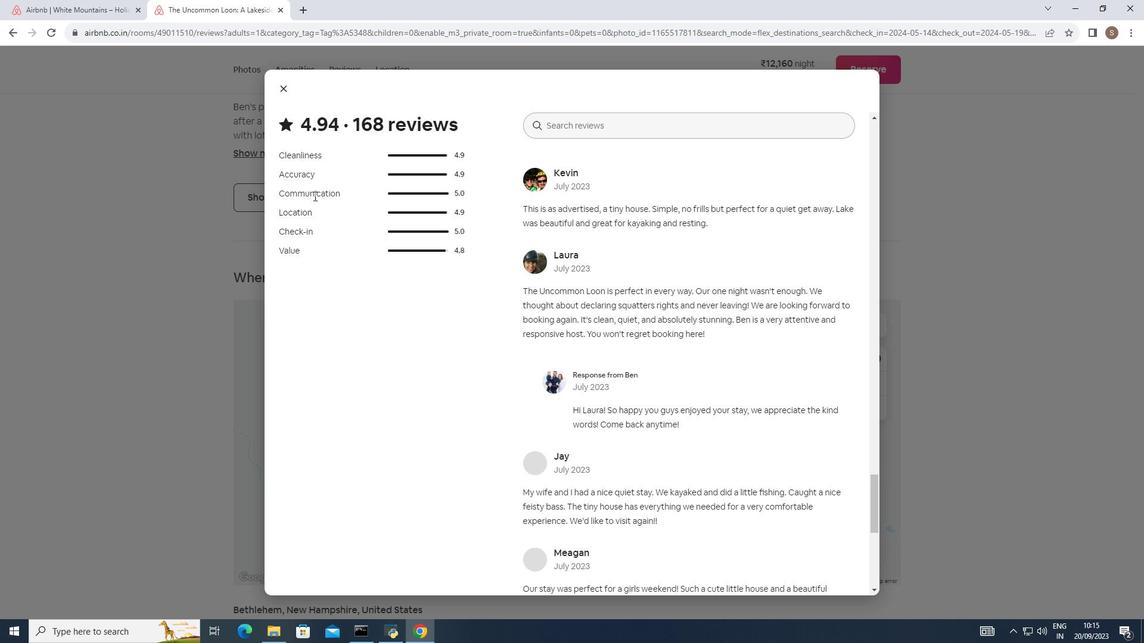 
Action: Mouse scrolled (314, 195) with delta (0, 0)
Screenshot: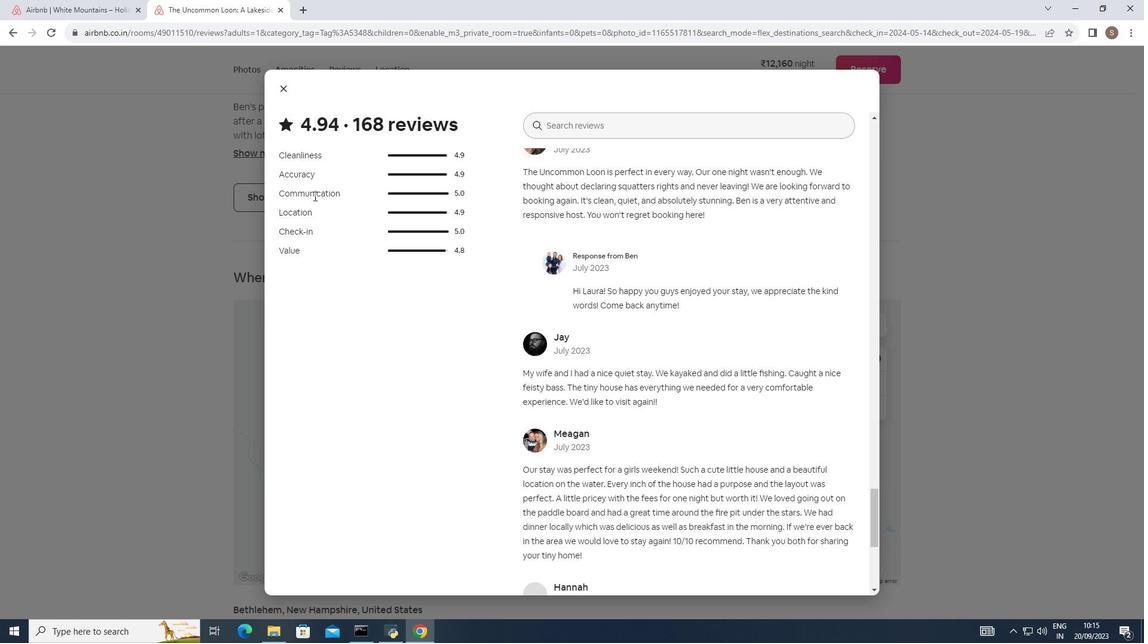 
Action: Mouse scrolled (314, 195) with delta (0, 0)
Screenshot: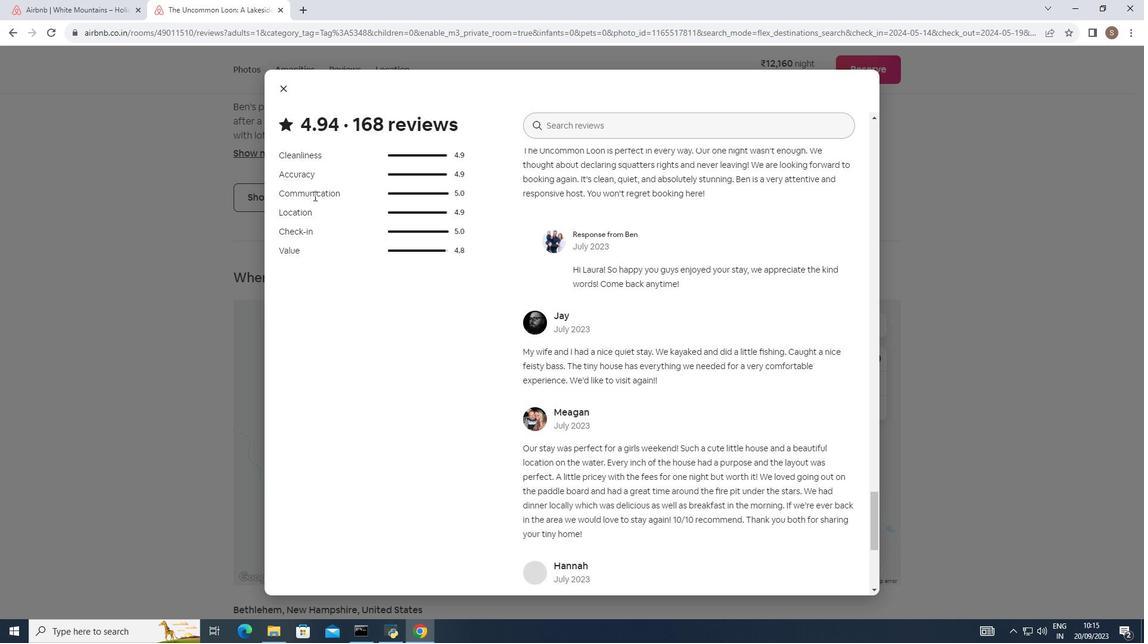 
Action: Mouse scrolled (314, 195) with delta (0, 0)
Screenshot: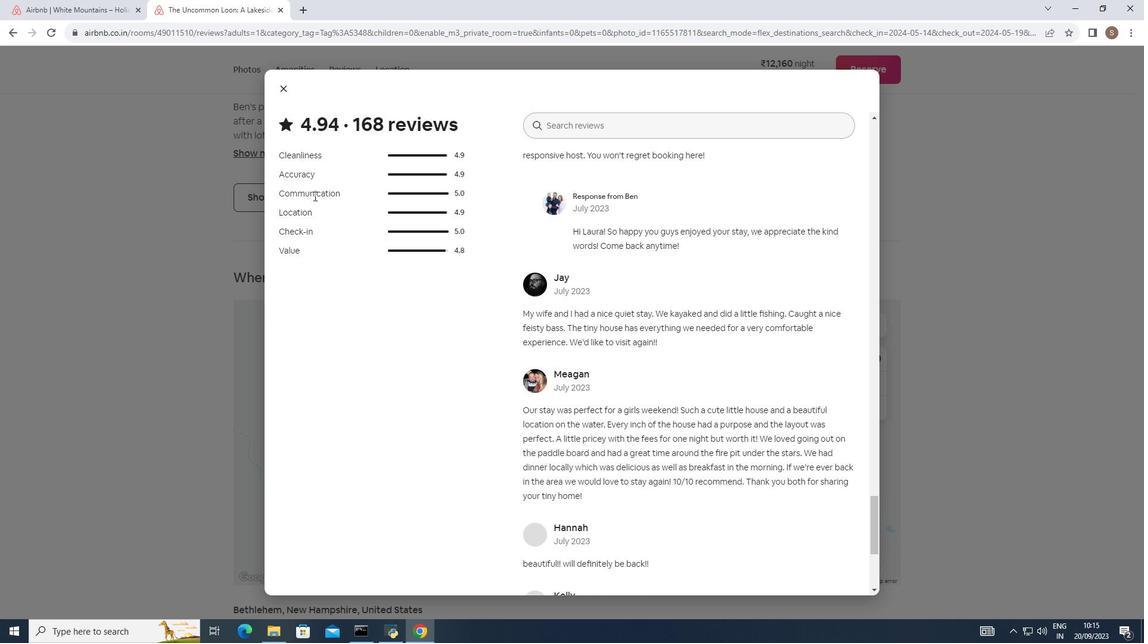
Action: Mouse scrolled (314, 195) with delta (0, 0)
Screenshot: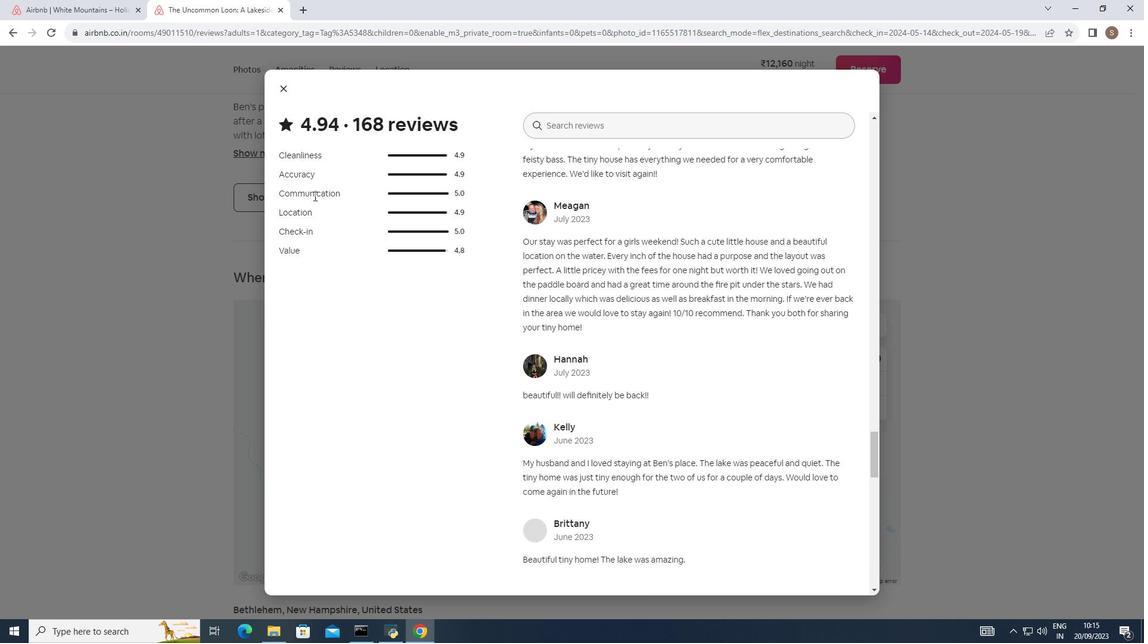 
Action: Mouse scrolled (314, 195) with delta (0, 0)
Screenshot: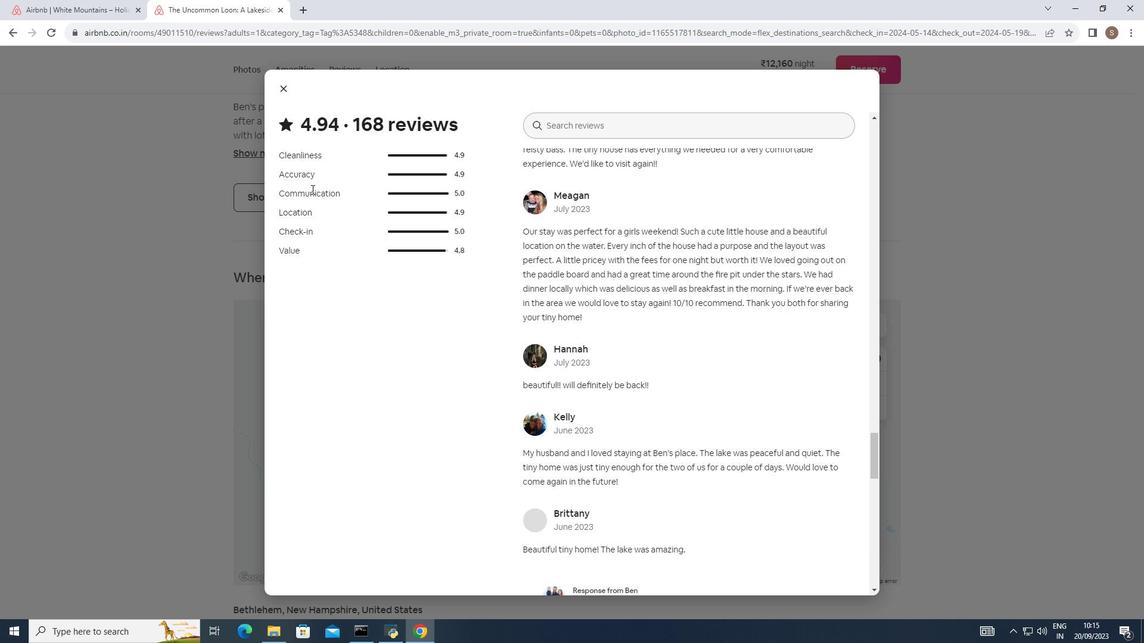 
Action: Mouse scrolled (314, 195) with delta (0, 0)
Screenshot: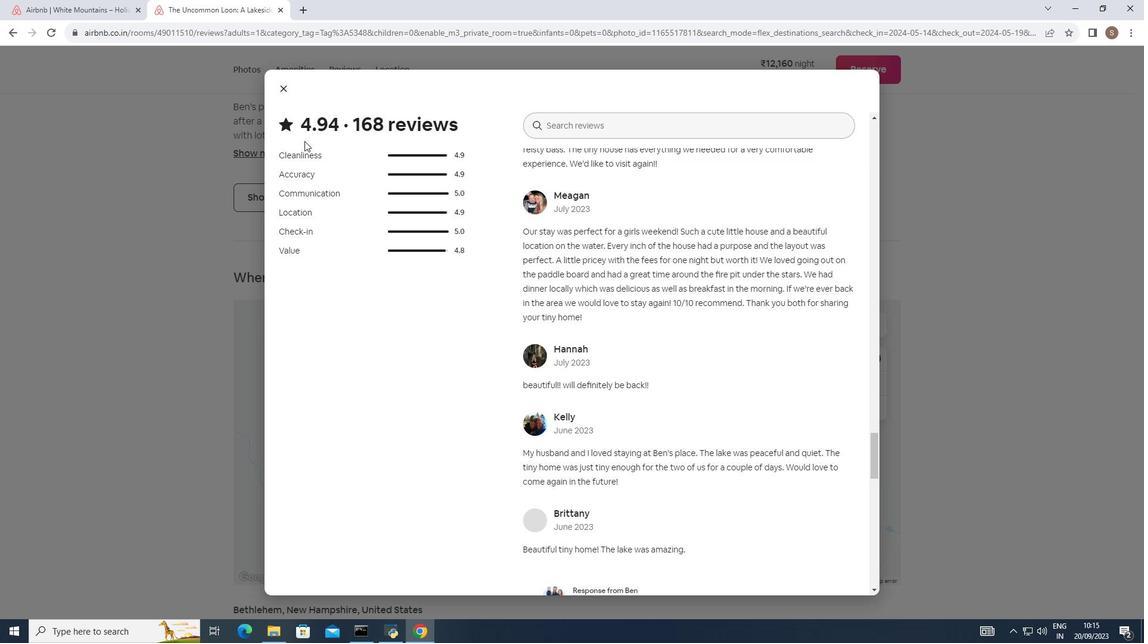 
Action: Mouse moved to (290, 90)
Screenshot: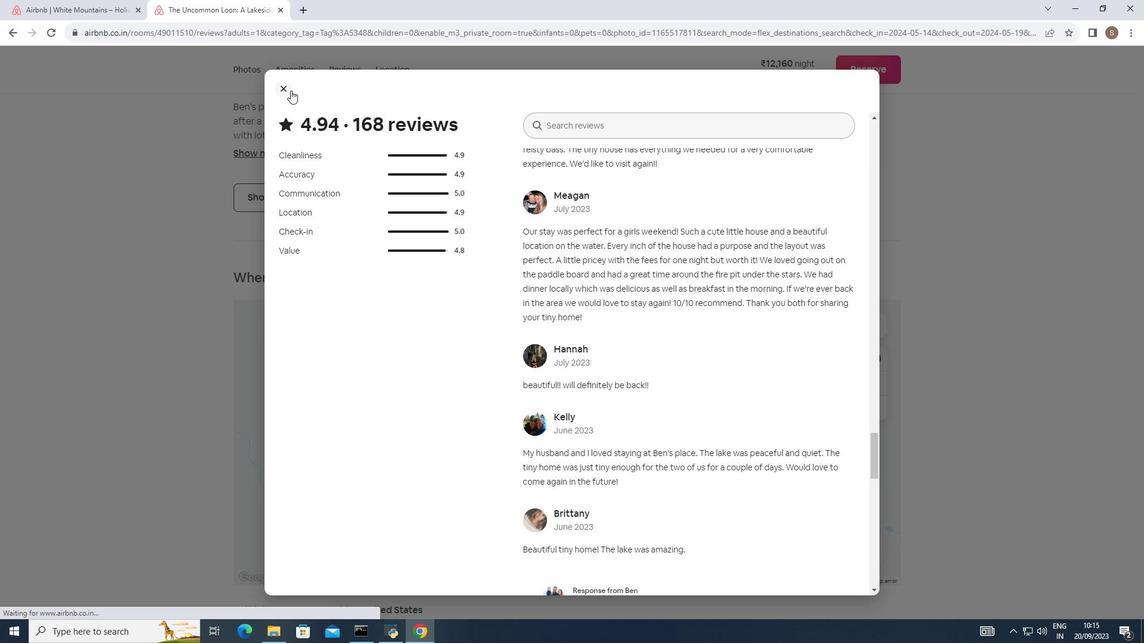 
Action: Mouse pressed left at (290, 90)
Screenshot: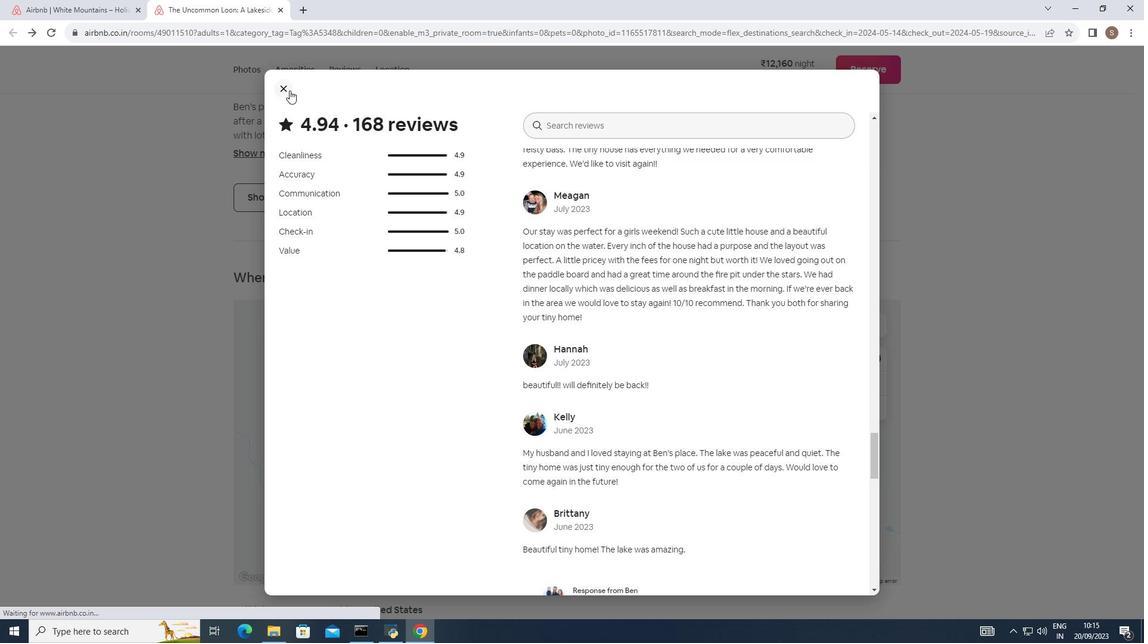 
Action: Mouse moved to (297, 122)
Screenshot: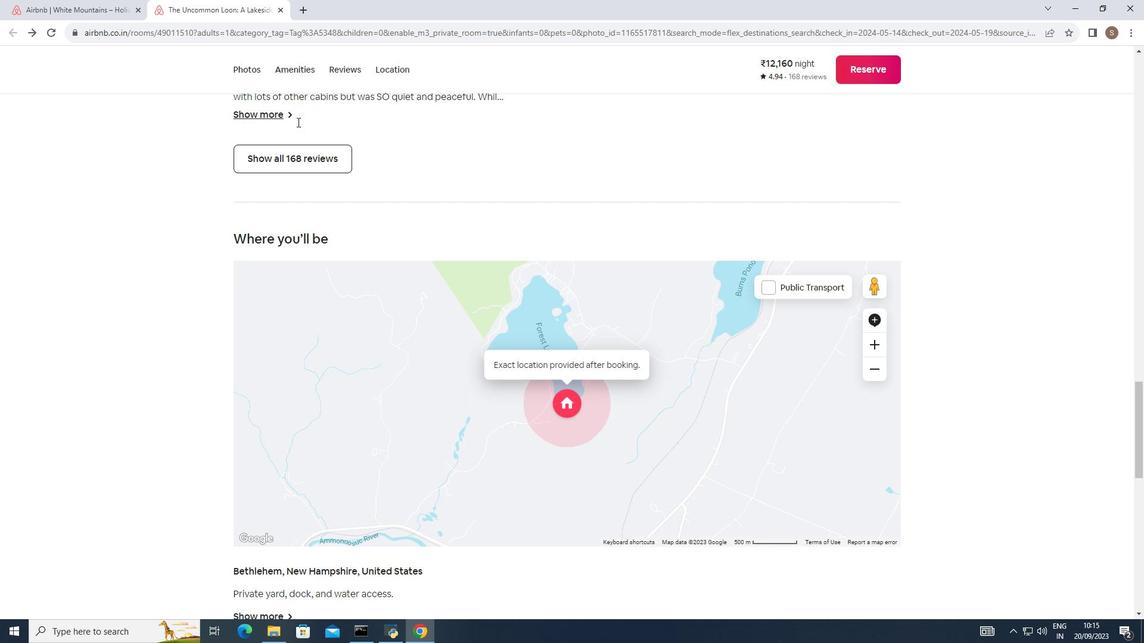 
Action: Mouse scrolled (297, 121) with delta (0, 0)
Screenshot: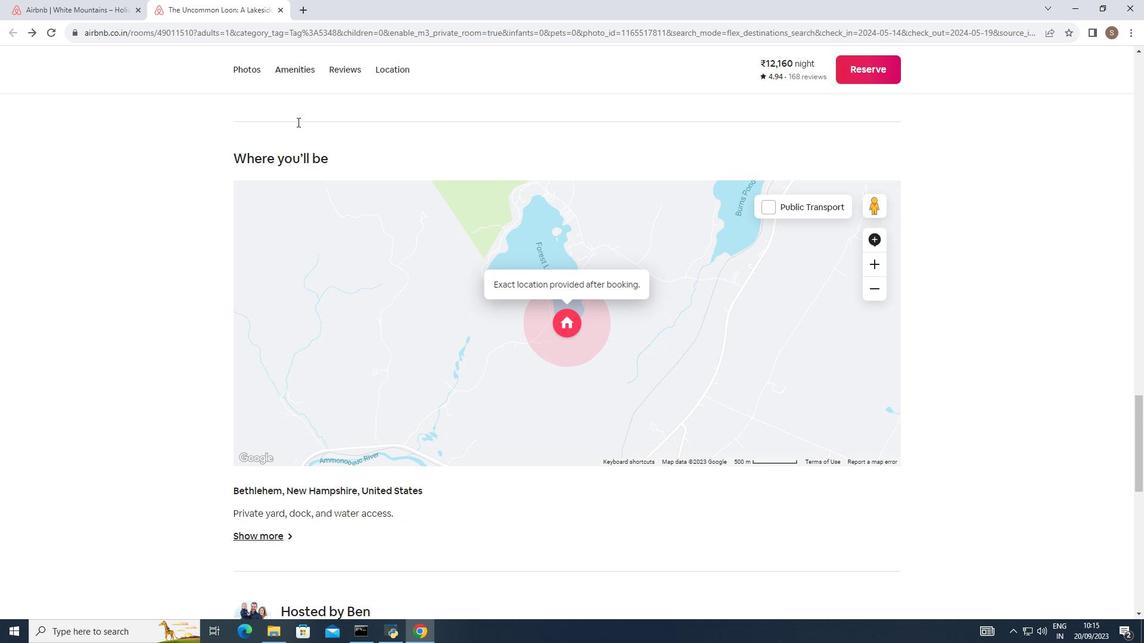 
Action: Mouse scrolled (297, 121) with delta (0, 0)
Screenshot: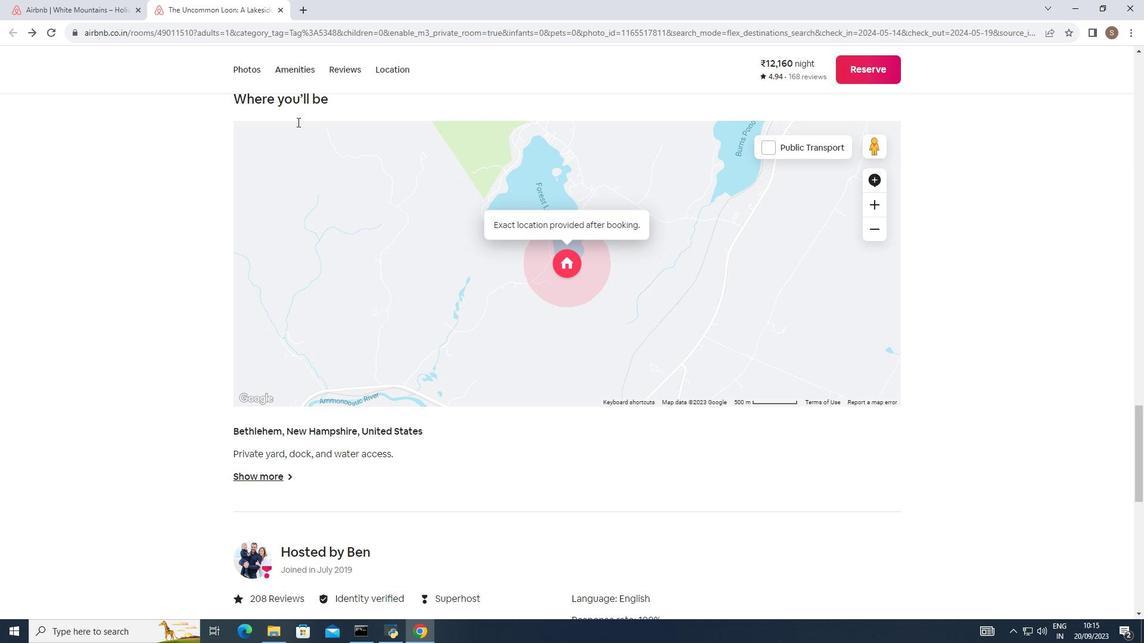 
Action: Mouse scrolled (297, 121) with delta (0, 0)
Screenshot: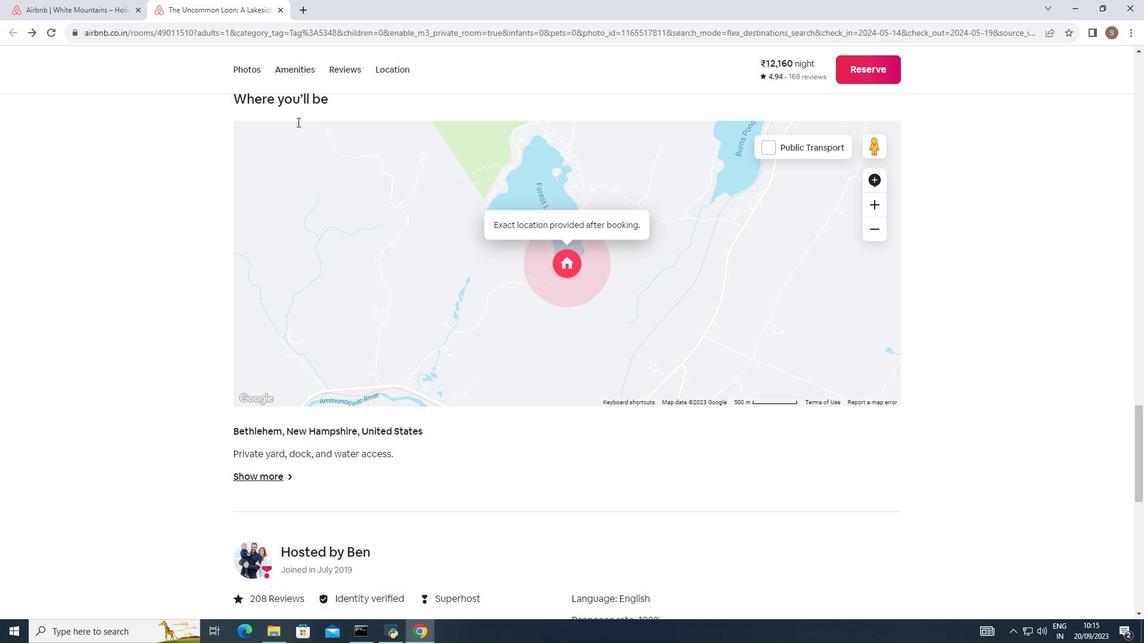 
Action: Mouse scrolled (297, 121) with delta (0, 0)
Screenshot: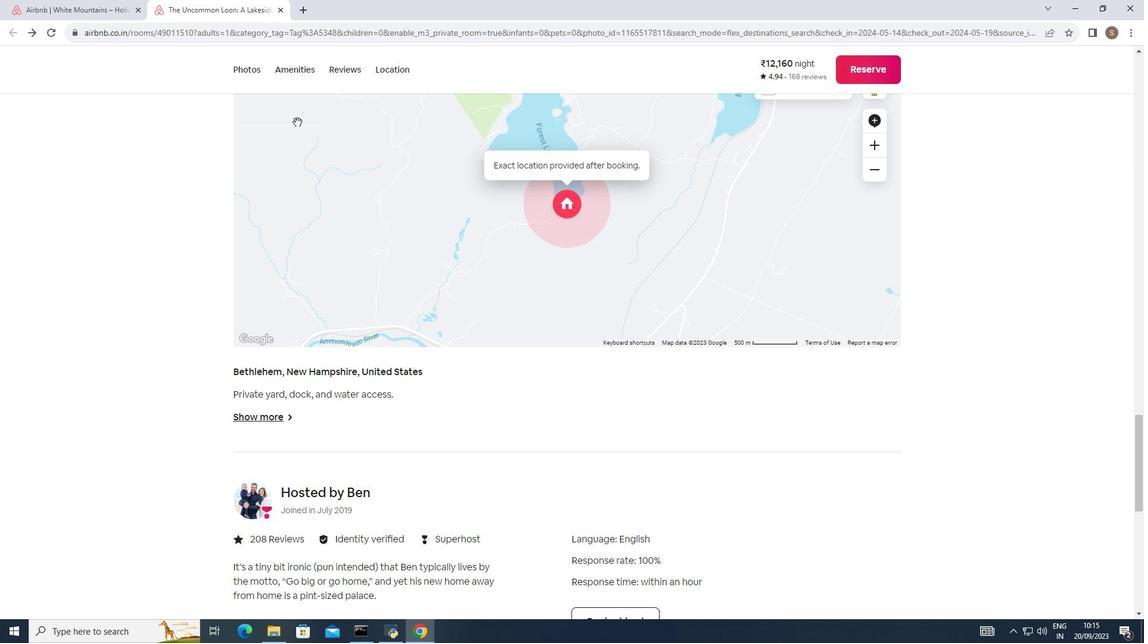 
Action: Mouse scrolled (297, 121) with delta (0, 0)
Screenshot: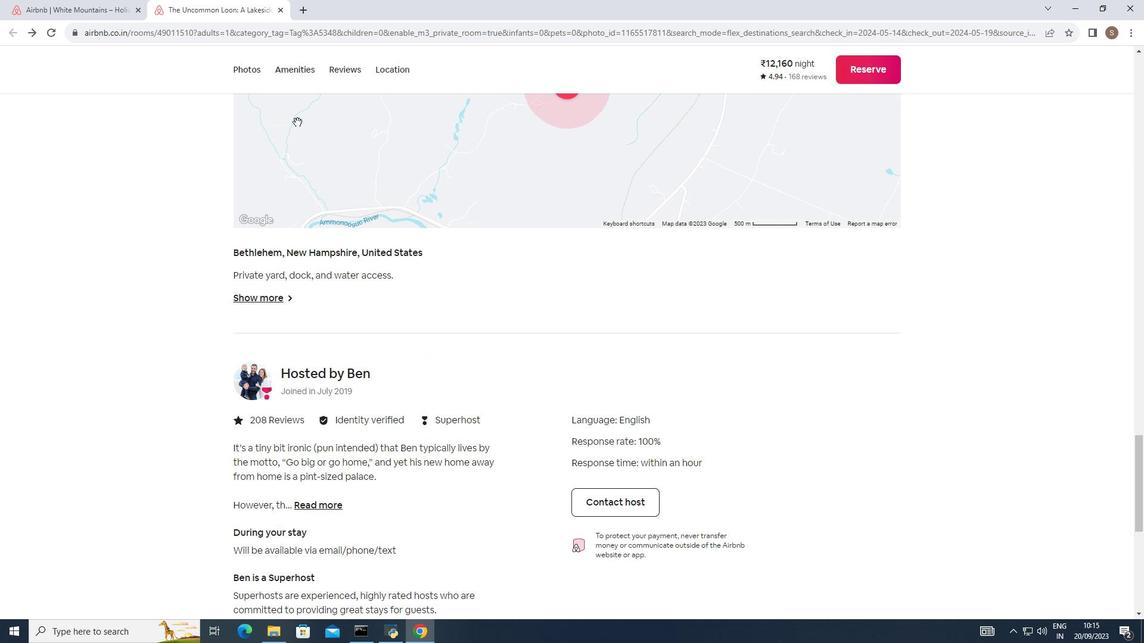 
Action: Mouse scrolled (297, 121) with delta (0, 0)
Screenshot: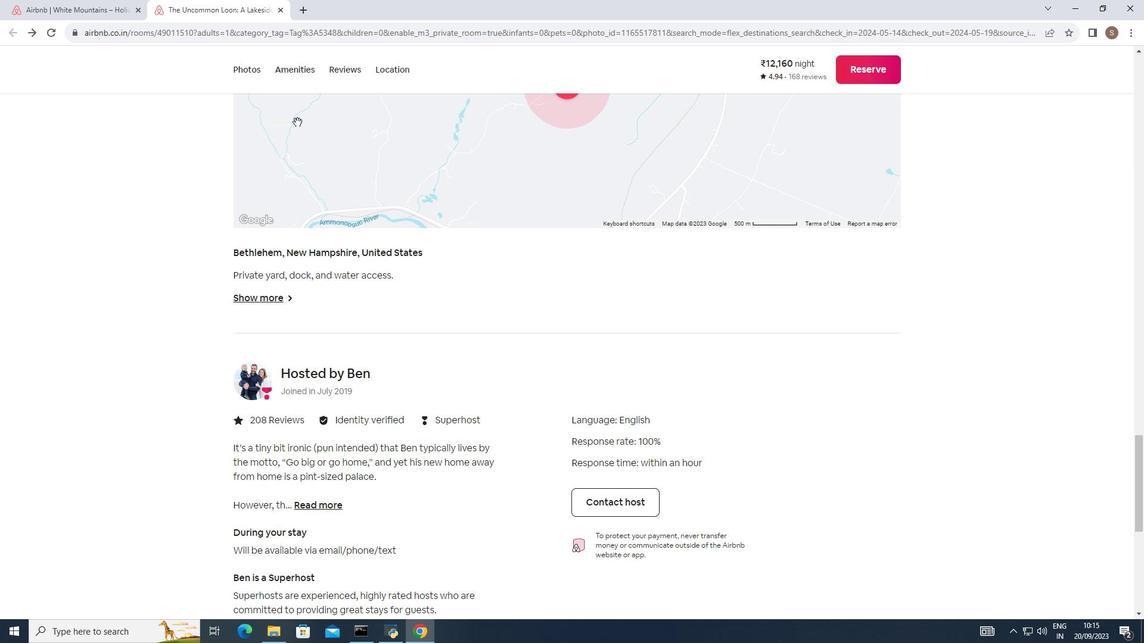 
Action: Mouse scrolled (297, 121) with delta (0, 0)
Screenshot: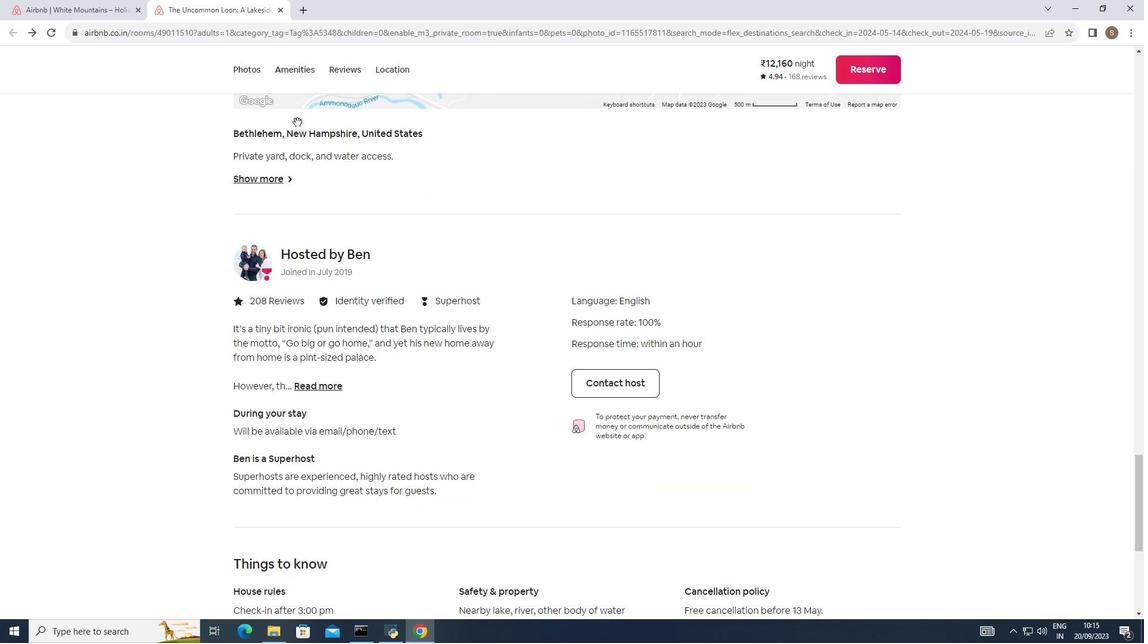 
Action: Mouse scrolled (297, 121) with delta (0, 0)
Screenshot: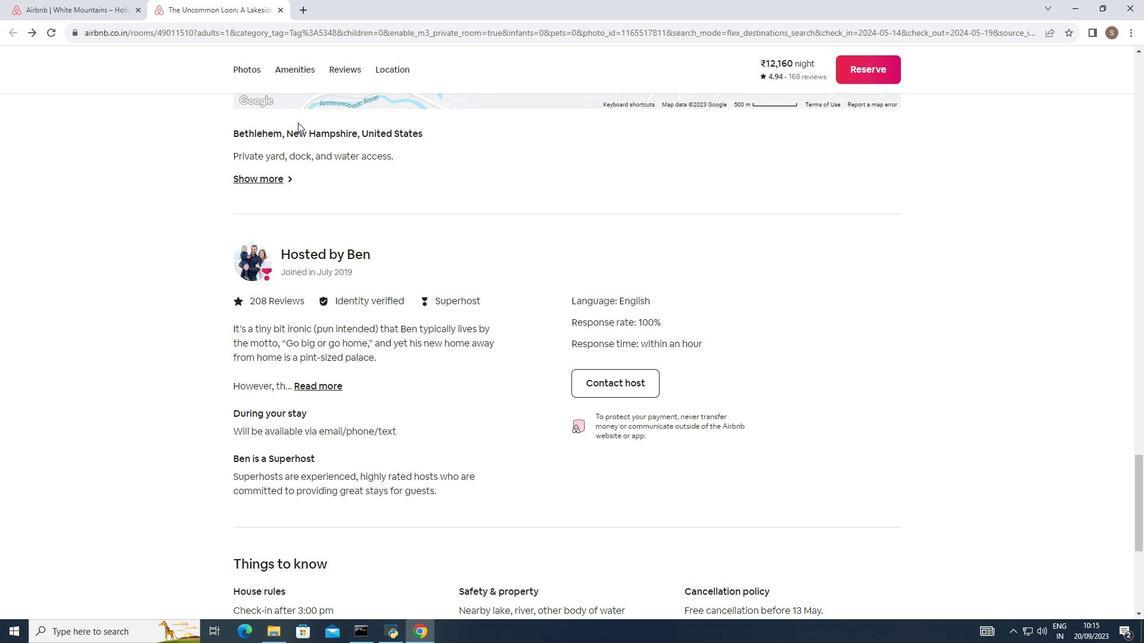 
Action: Mouse moved to (298, 122)
Screenshot: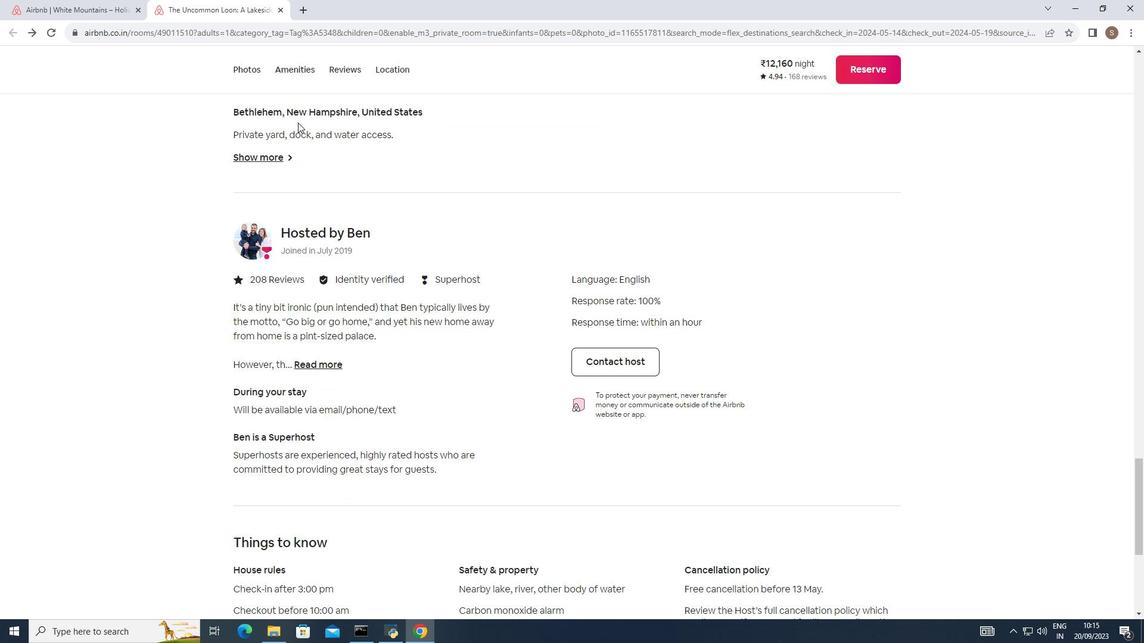 
Action: Mouse scrolled (298, 122) with delta (0, 0)
Screenshot: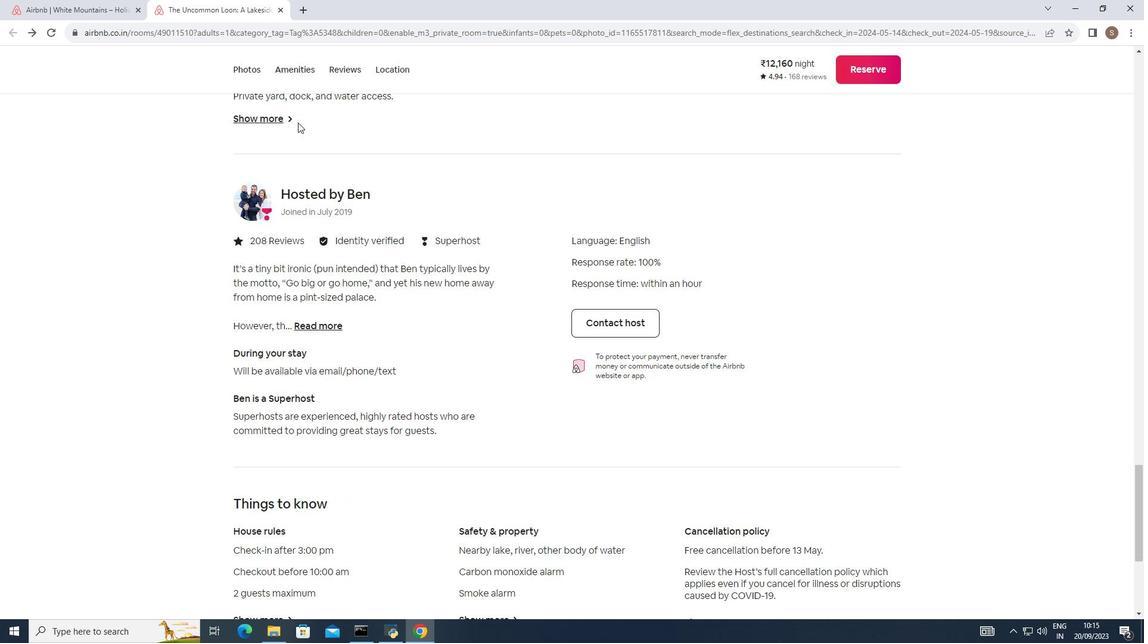 
Action: Mouse scrolled (298, 122) with delta (0, 0)
Screenshot: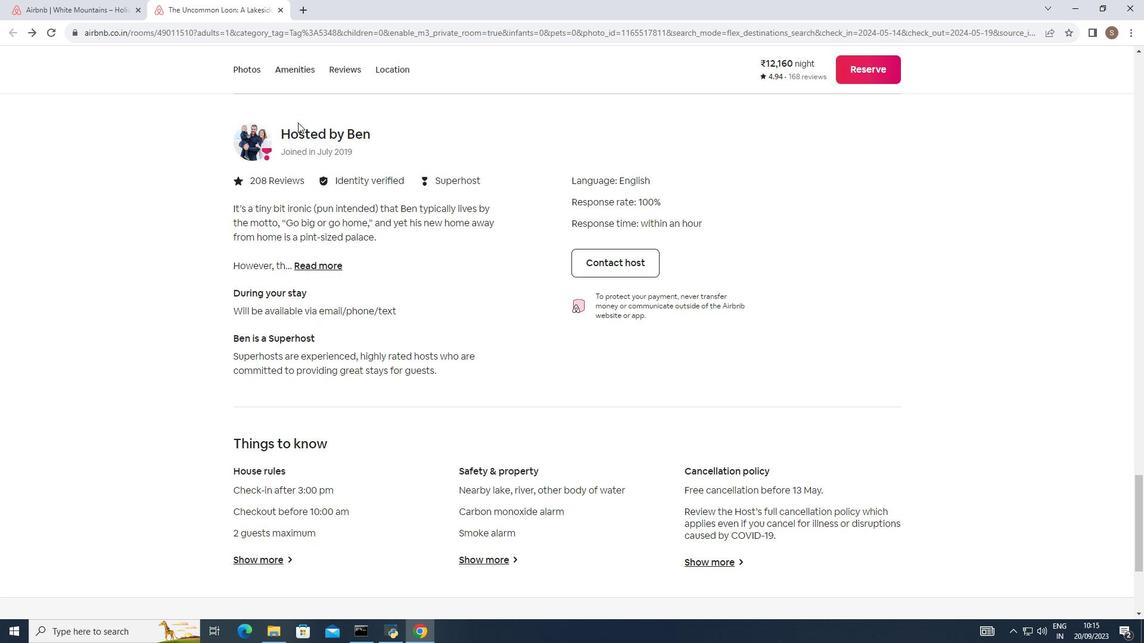 
Action: Mouse scrolled (298, 122) with delta (0, 0)
Screenshot: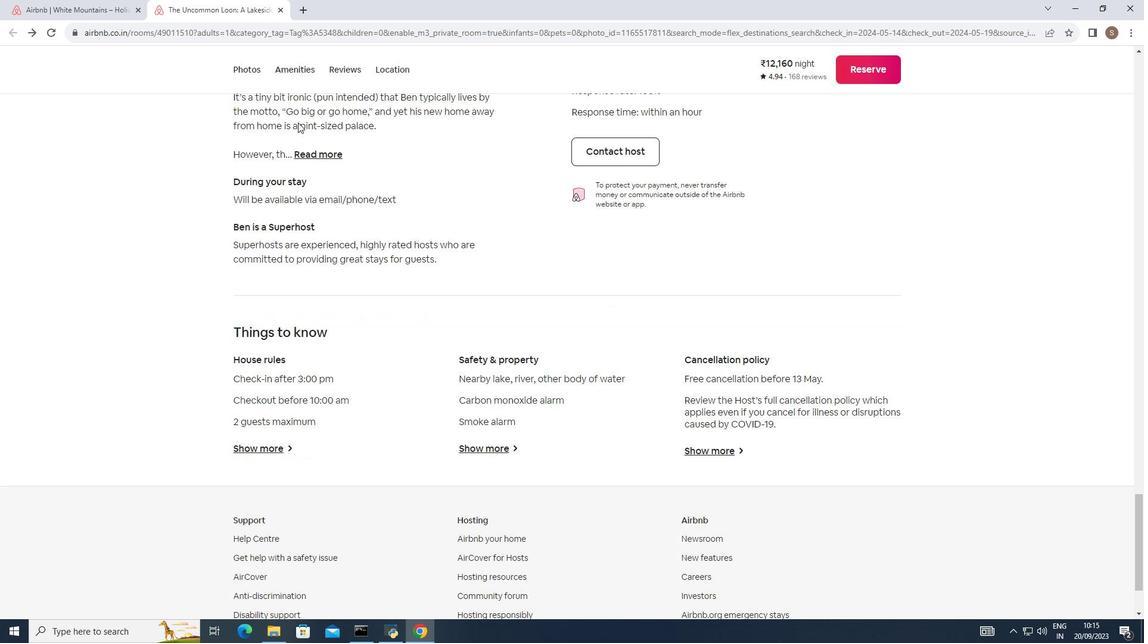 
Action: Mouse scrolled (298, 122) with delta (0, 0)
Screenshot: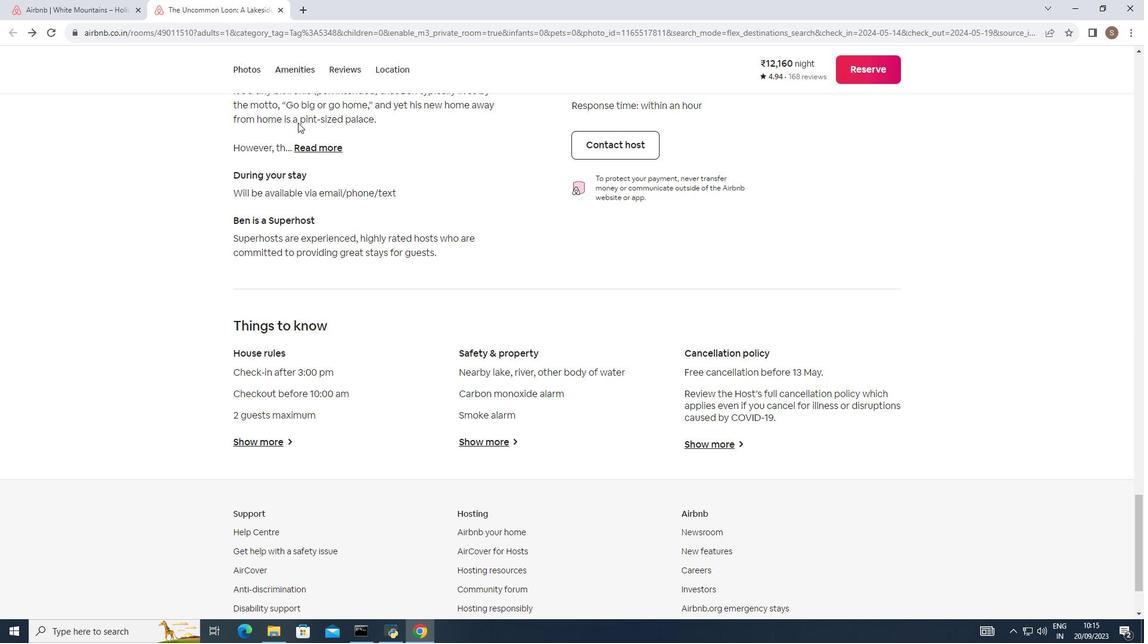 
Action: Mouse scrolled (298, 122) with delta (0, 0)
Screenshot: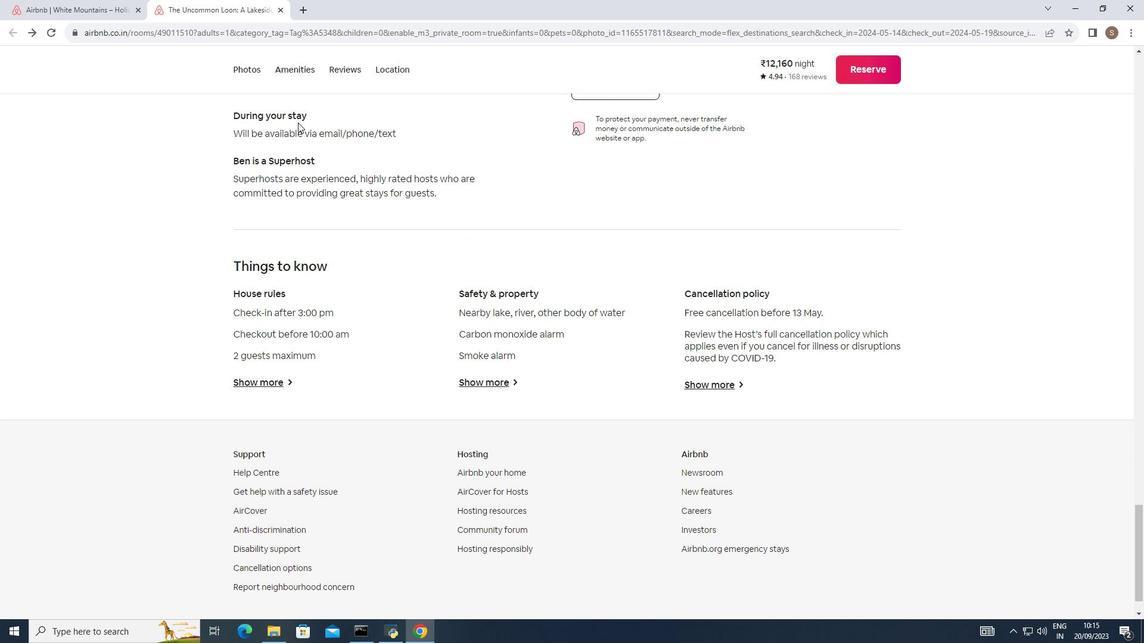 
Action: Mouse scrolled (298, 122) with delta (0, 0)
Screenshot: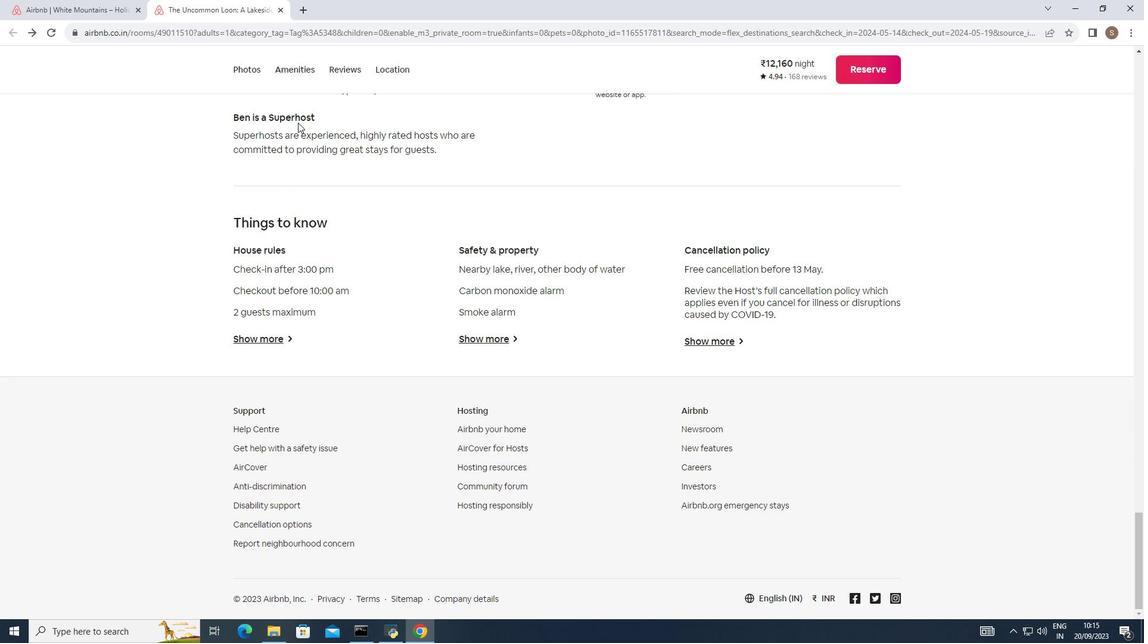 
Action: Mouse scrolled (298, 122) with delta (0, 0)
Screenshot: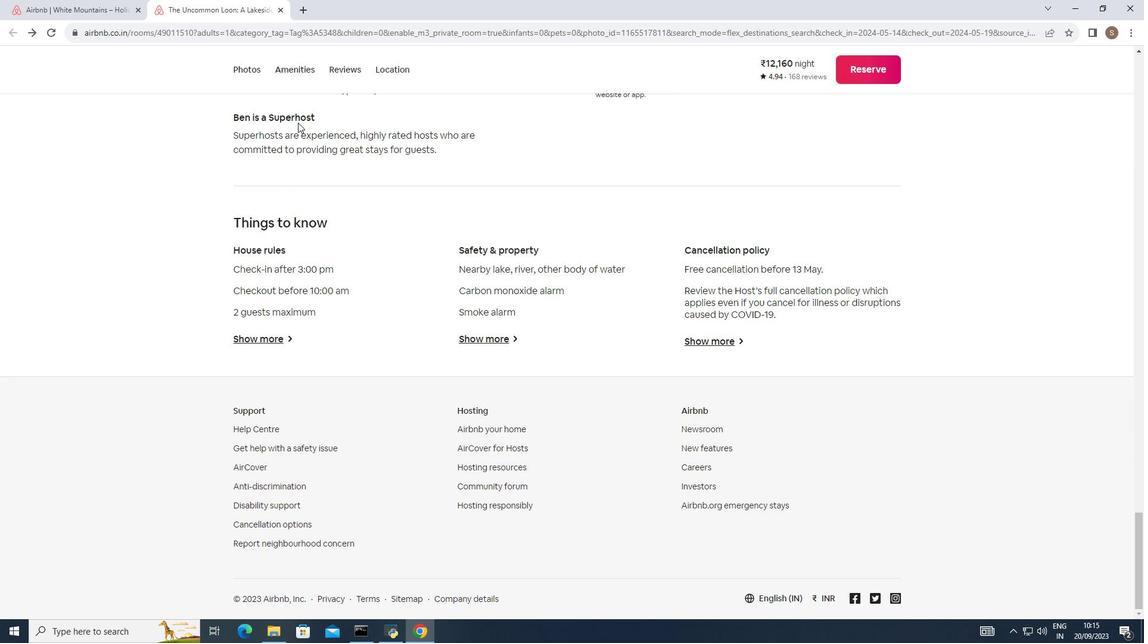 
Action: Mouse scrolled (298, 122) with delta (0, 0)
Screenshot: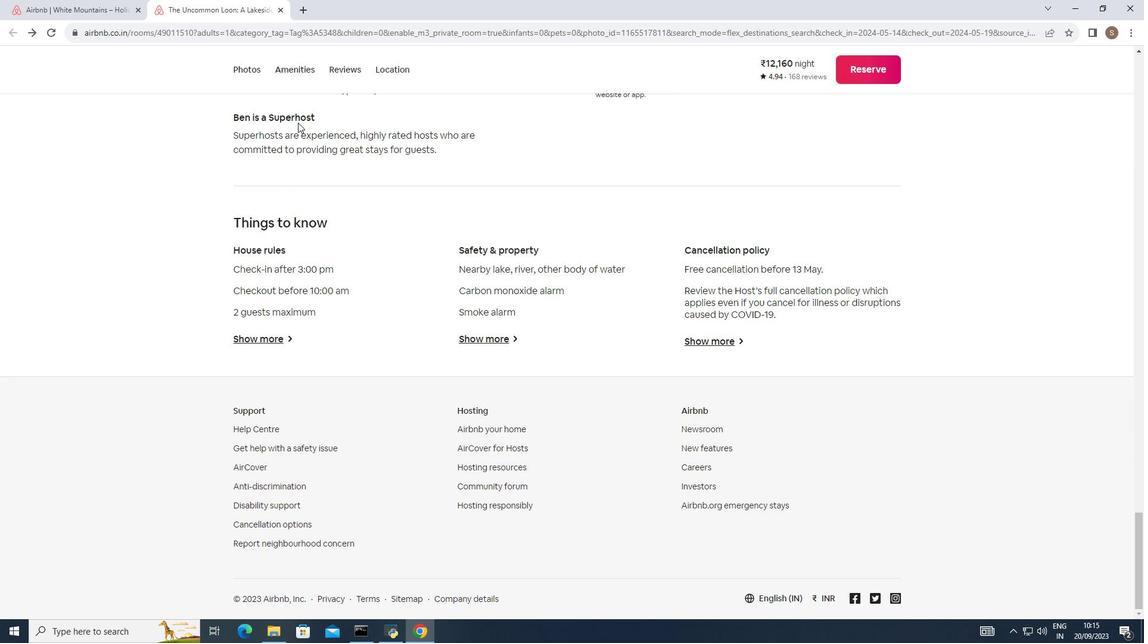 
Action: Mouse moved to (280, 11)
Screenshot: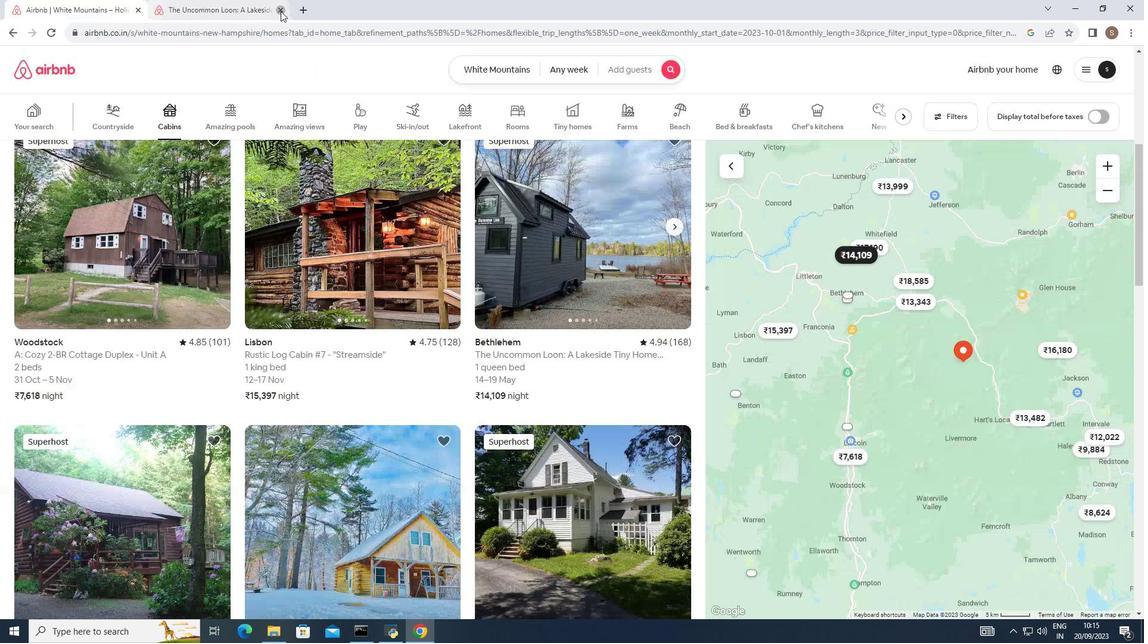 
Action: Mouse pressed left at (280, 11)
Screenshot: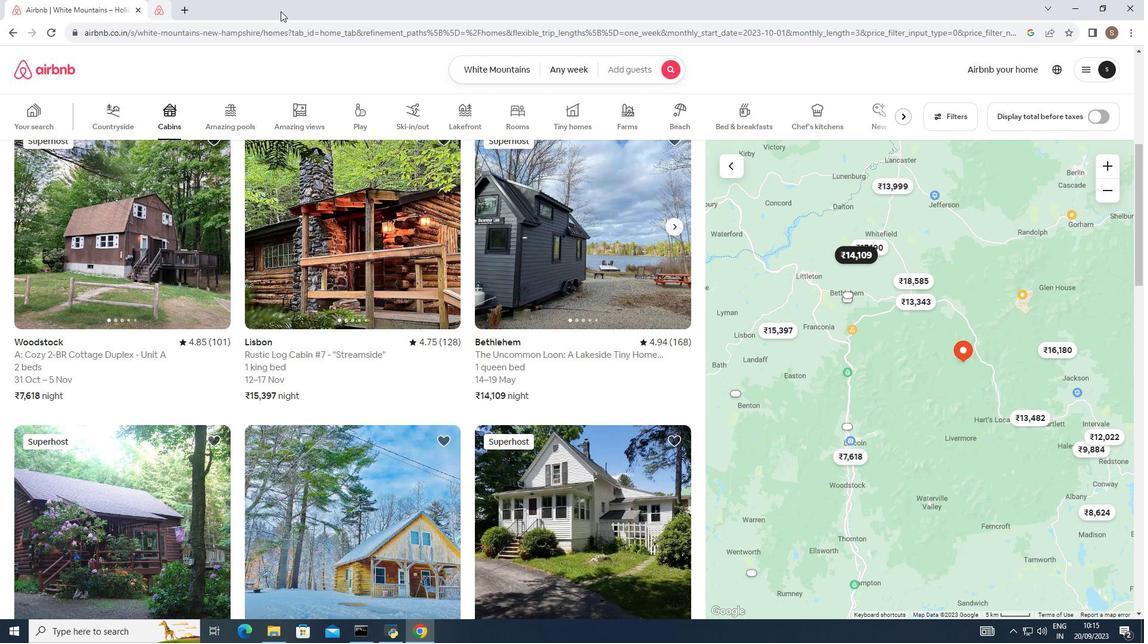 
Action: Mouse moved to (300, 196)
Screenshot: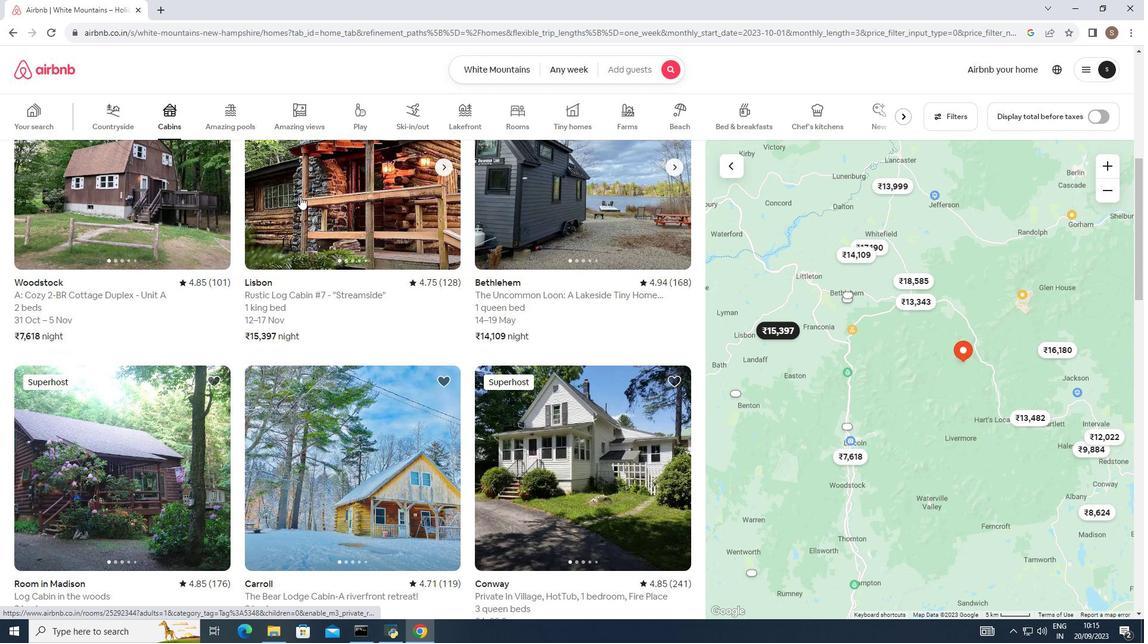 
Action: Mouse scrolled (300, 196) with delta (0, 0)
Screenshot: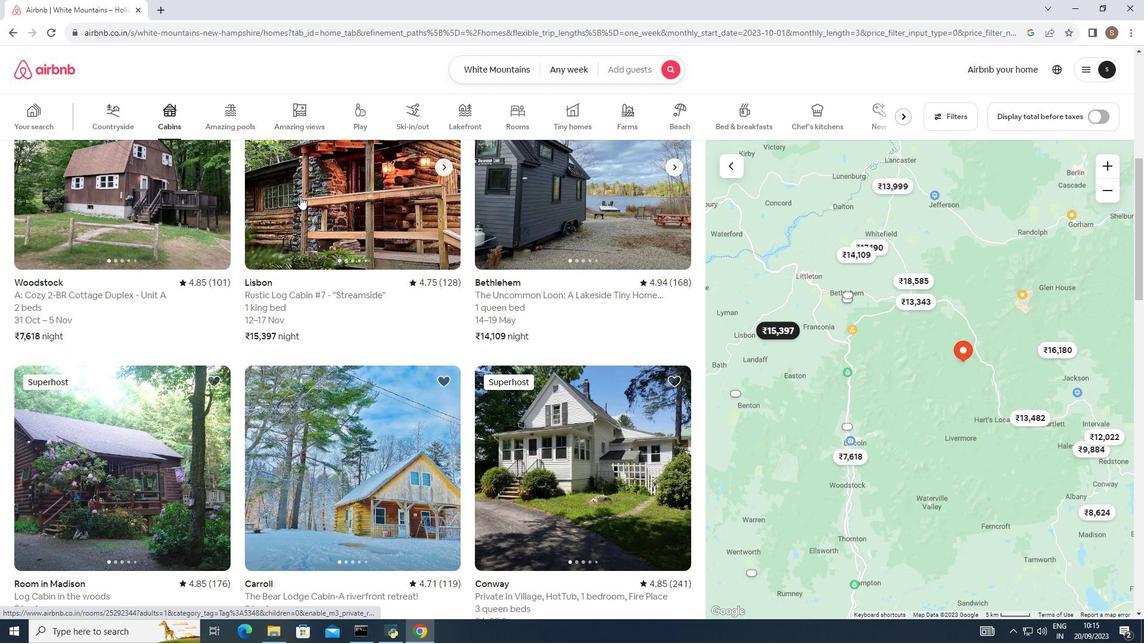 
Action: Mouse scrolled (300, 196) with delta (0, 0)
Screenshot: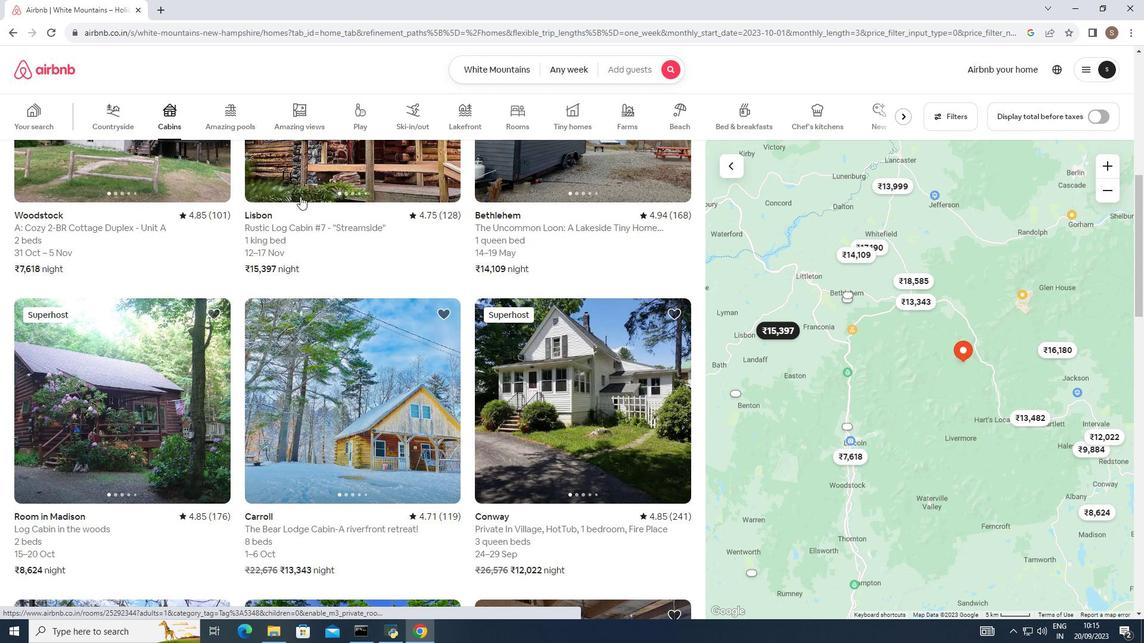 
Action: Mouse scrolled (300, 196) with delta (0, 0)
Screenshot: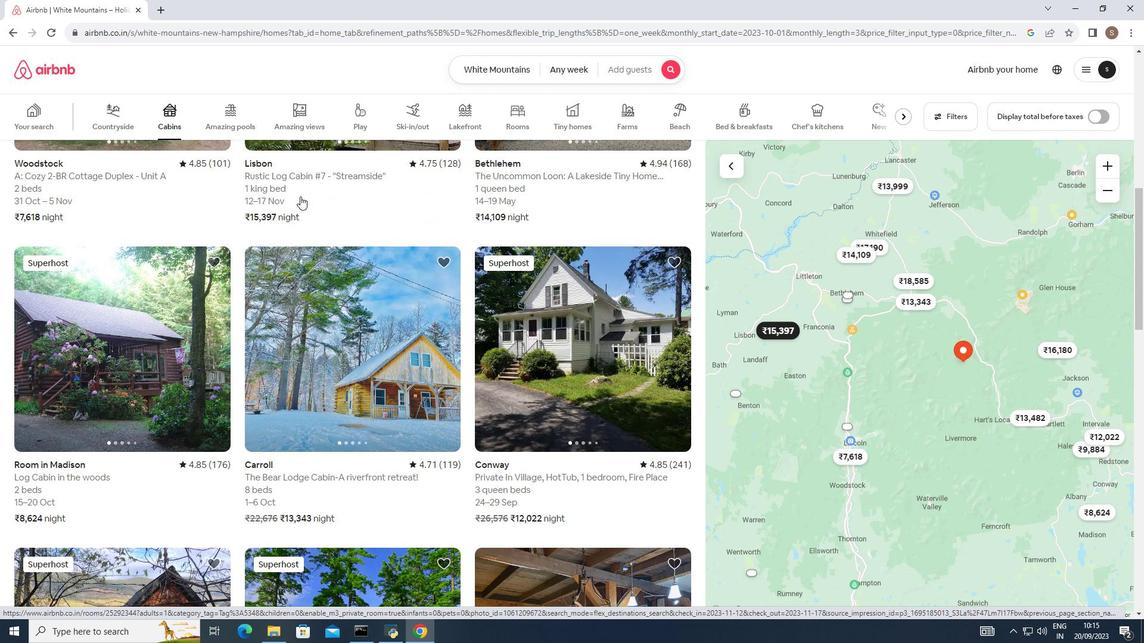 
Action: Mouse scrolled (300, 196) with delta (0, 0)
Screenshot: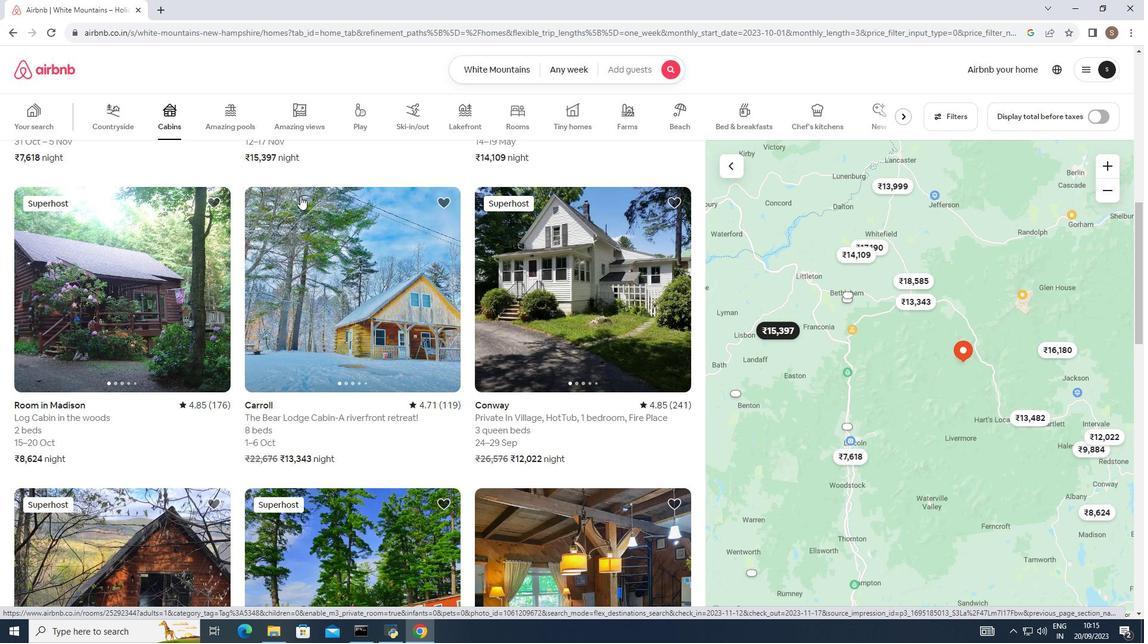 
Action: Mouse scrolled (300, 196) with delta (0, 0)
Screenshot: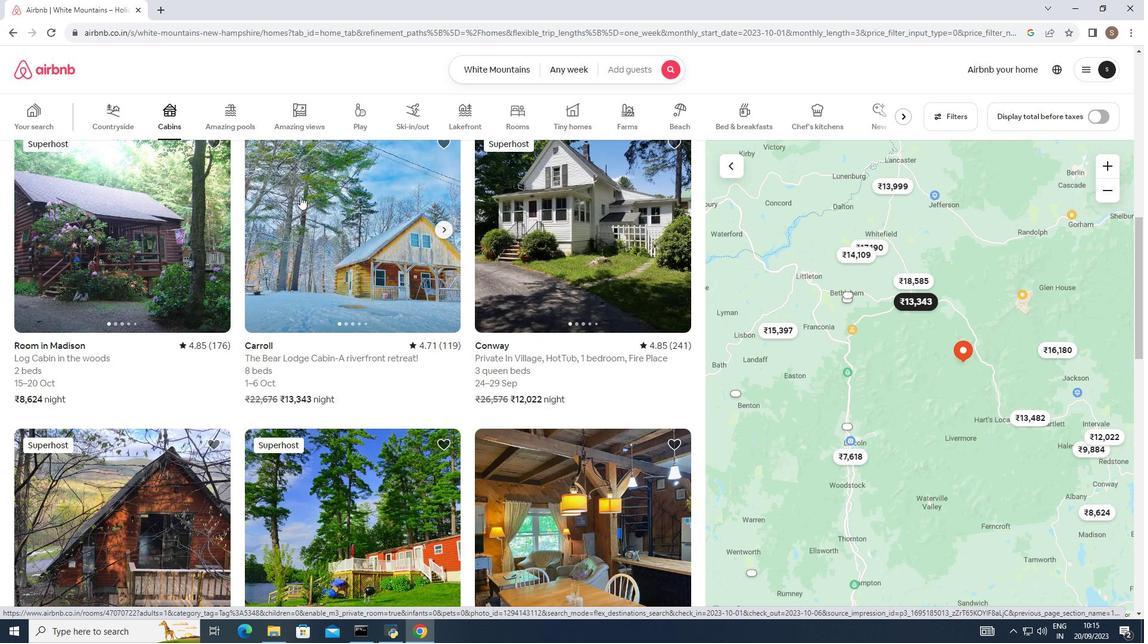 
Action: Mouse scrolled (300, 196) with delta (0, 0)
Screenshot: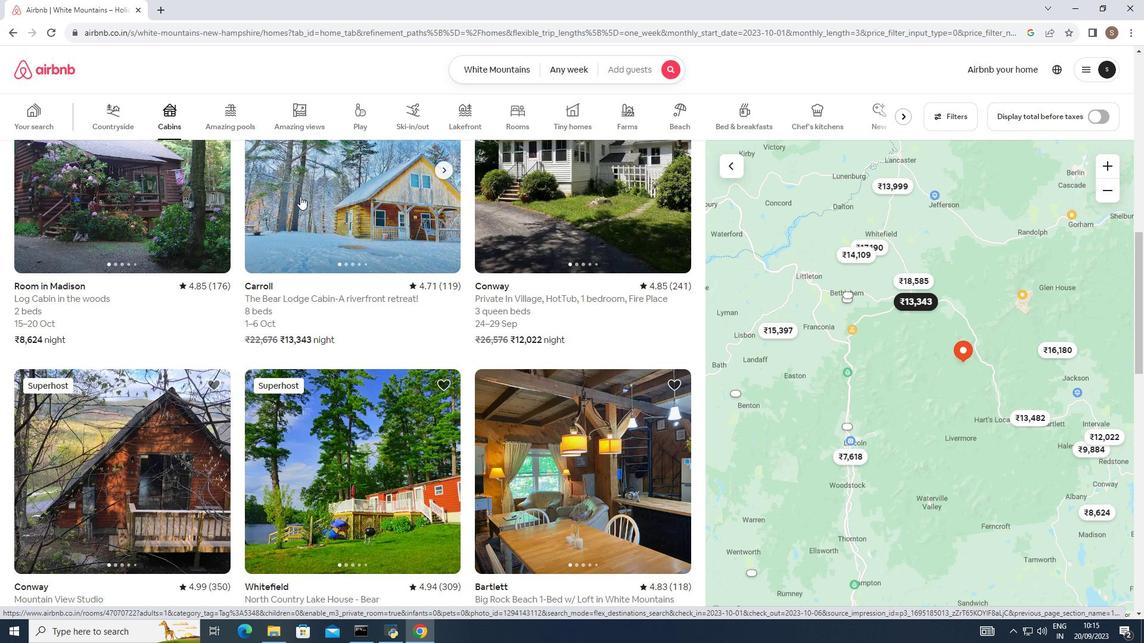 
Action: Mouse scrolled (300, 196) with delta (0, 0)
Screenshot: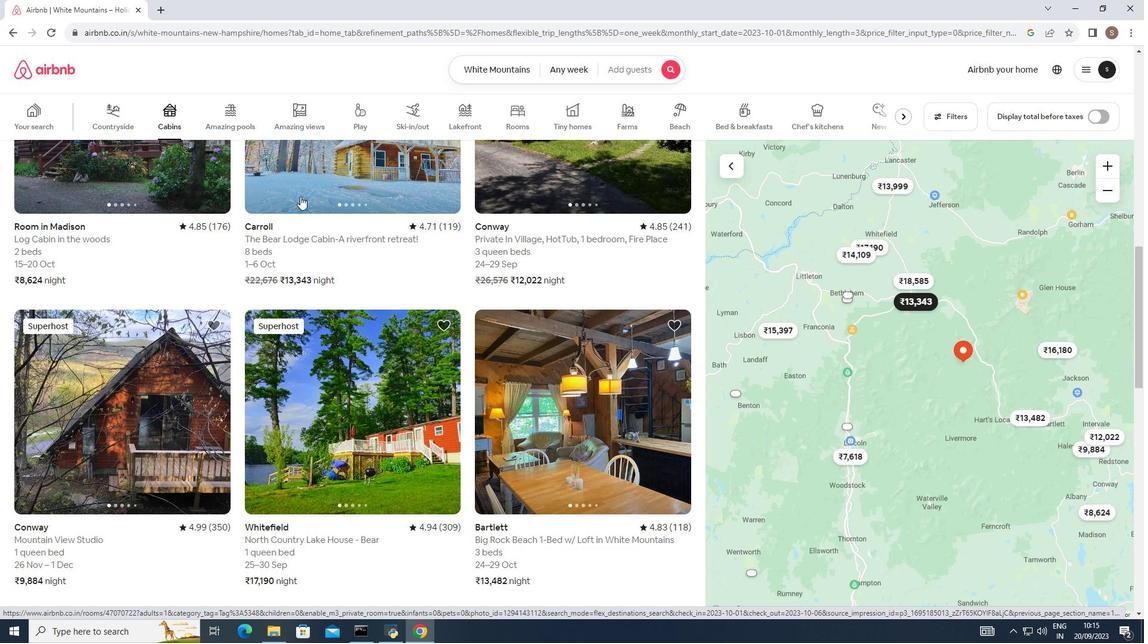 
Action: Mouse scrolled (300, 196) with delta (0, 0)
Screenshot: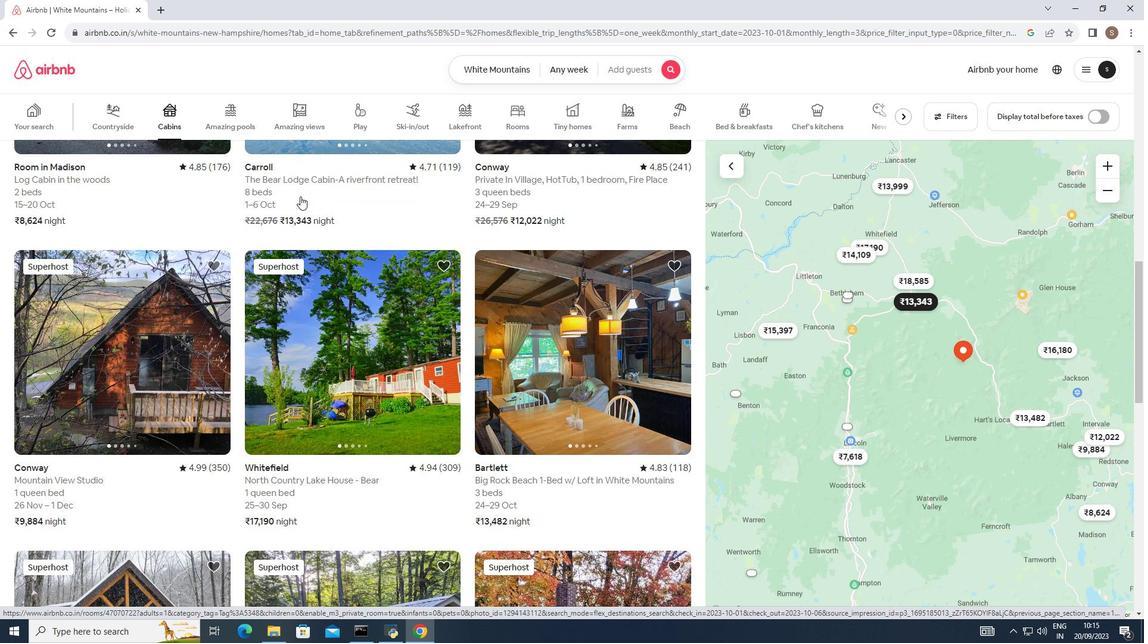 
Action: Mouse scrolled (300, 196) with delta (0, 0)
Screenshot: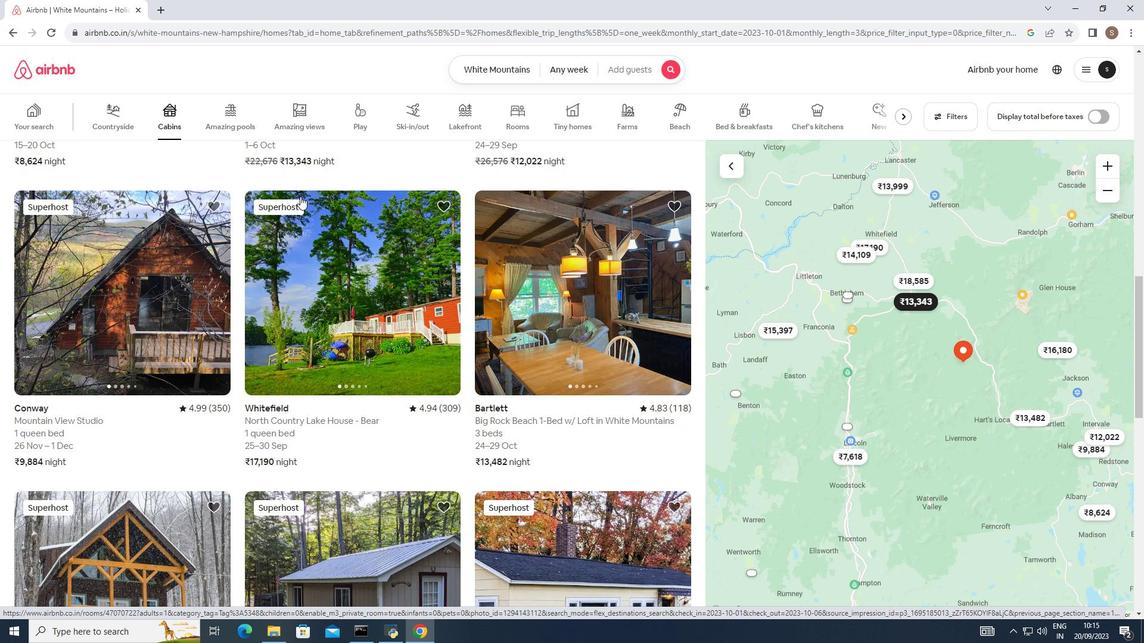 
Action: Mouse moved to (306, 295)
Screenshot: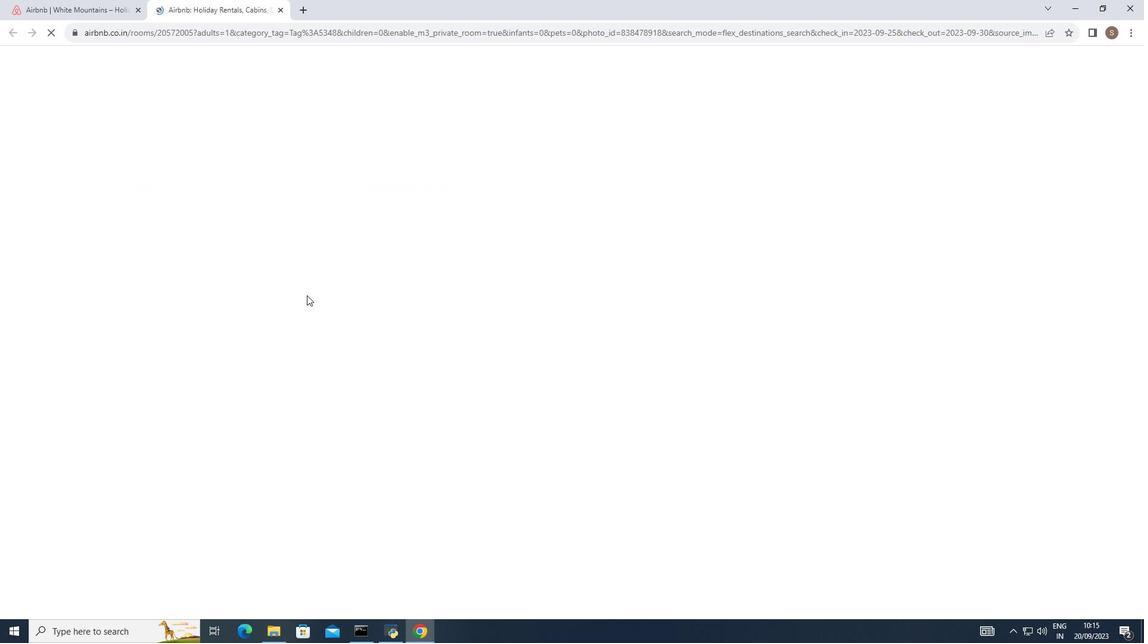 
Action: Mouse pressed left at (306, 295)
Screenshot: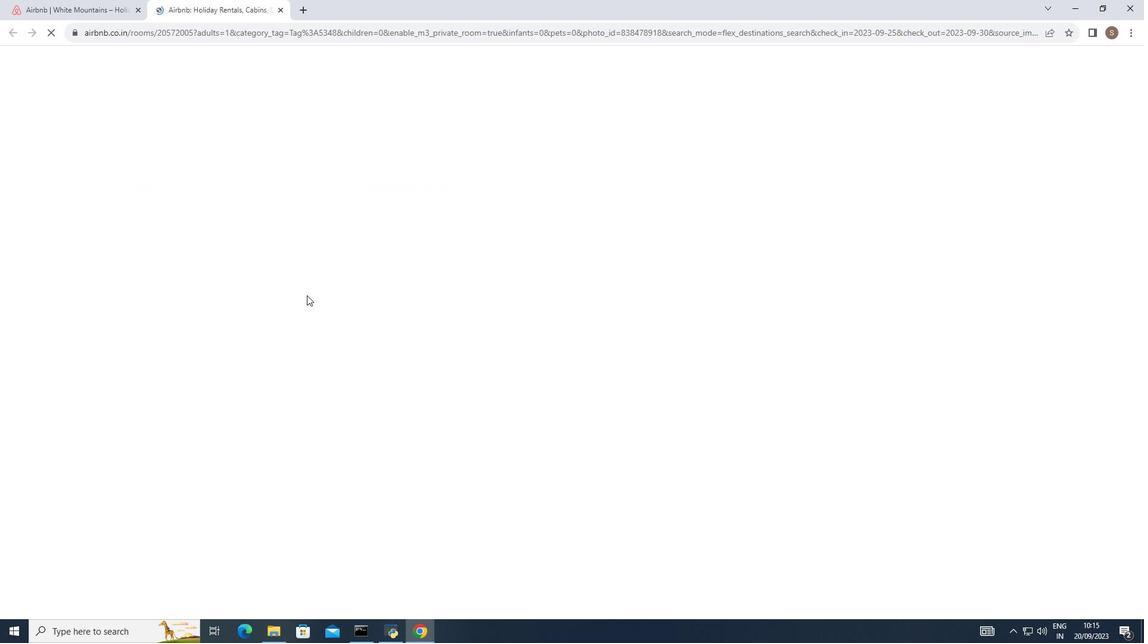 
Action: Mouse moved to (822, 441)
Screenshot: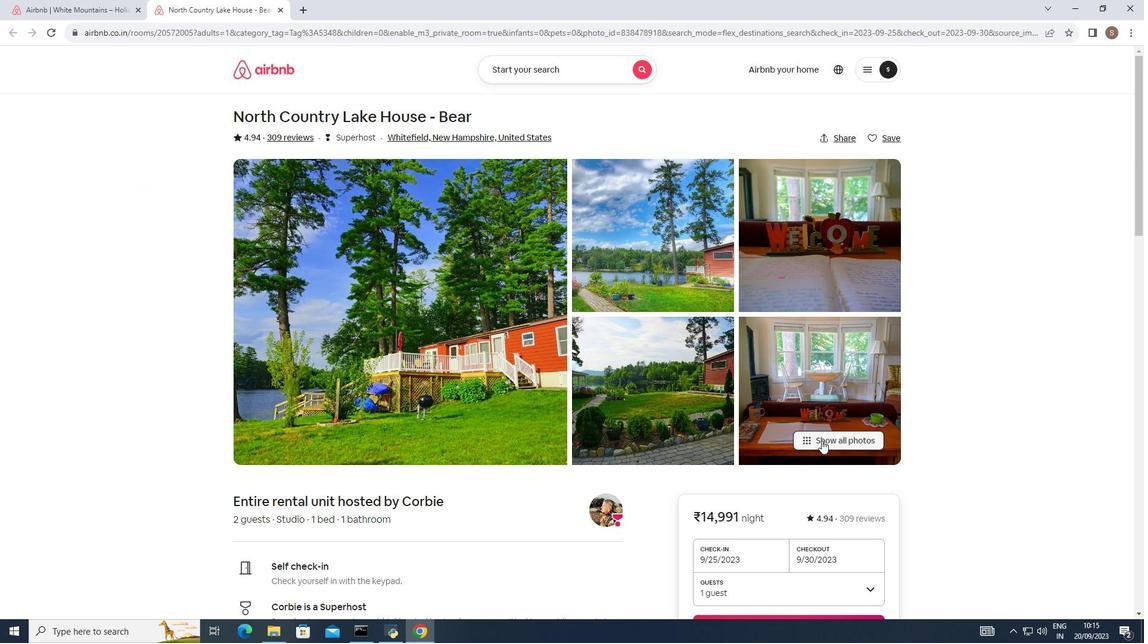
Action: Mouse pressed left at (822, 441)
Screenshot: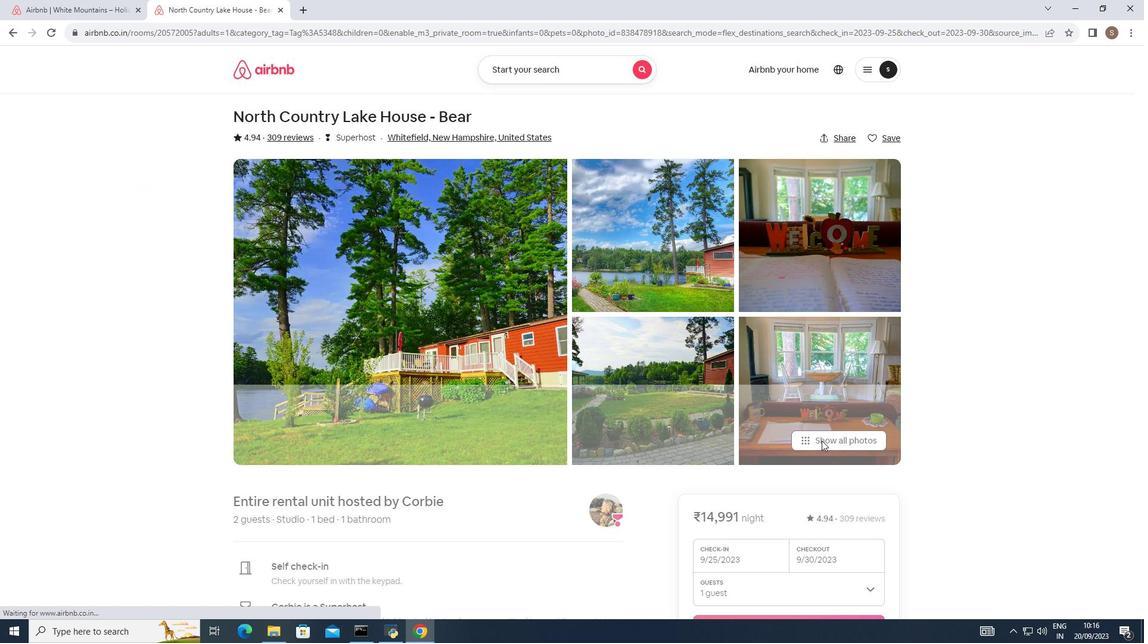 
Action: Mouse moved to (789, 437)
Screenshot: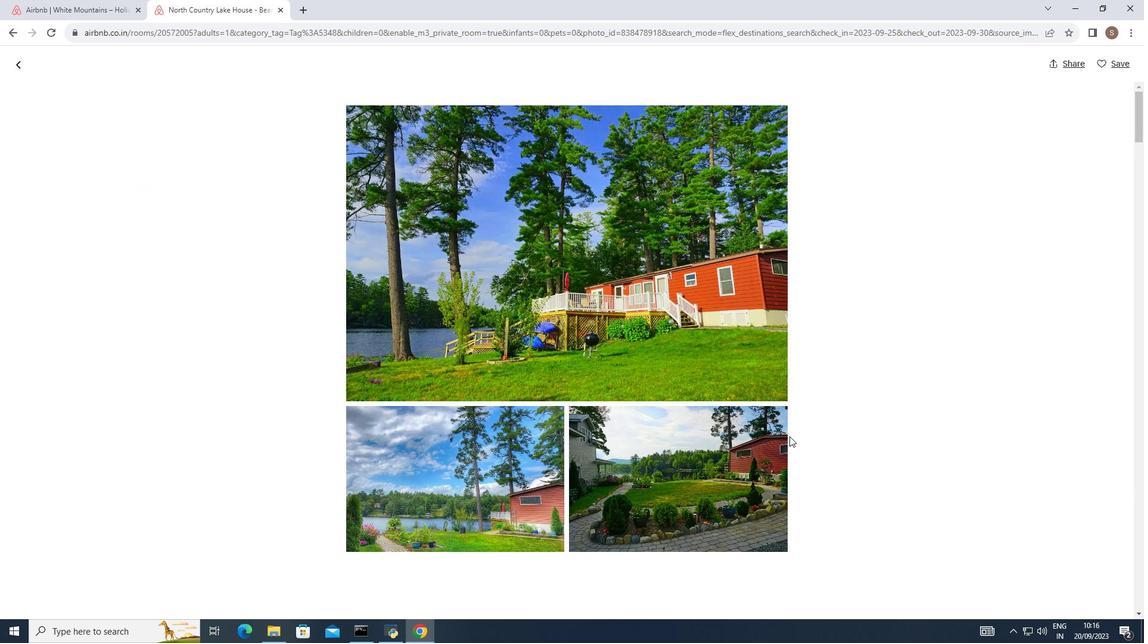 
Action: Mouse scrolled (789, 436) with delta (0, 0)
Screenshot: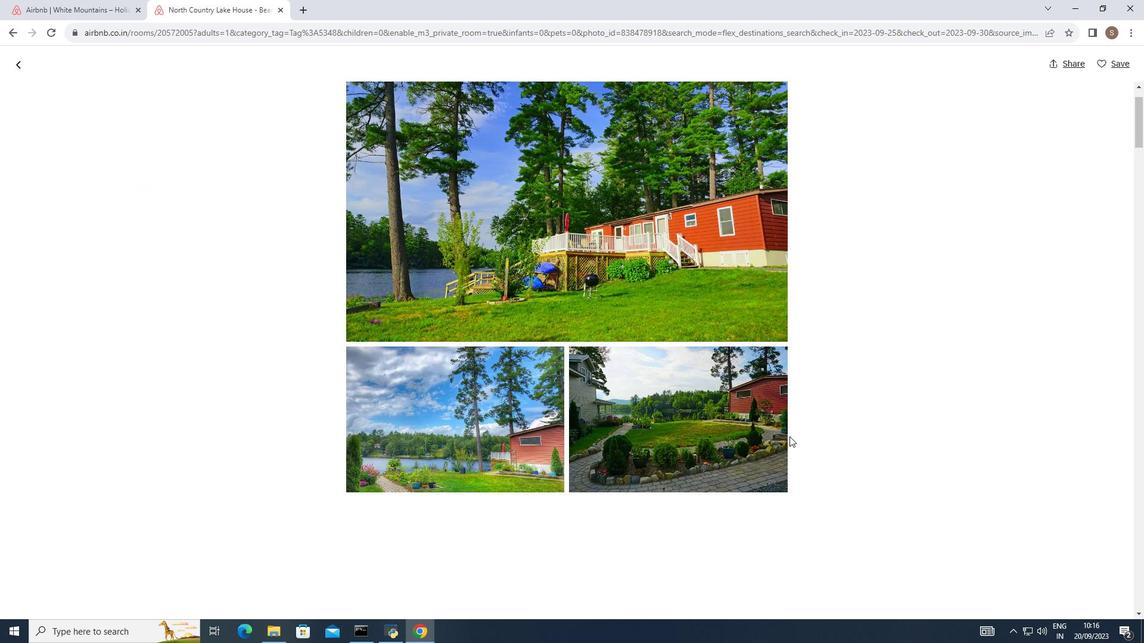 
Action: Mouse moved to (789, 437)
Screenshot: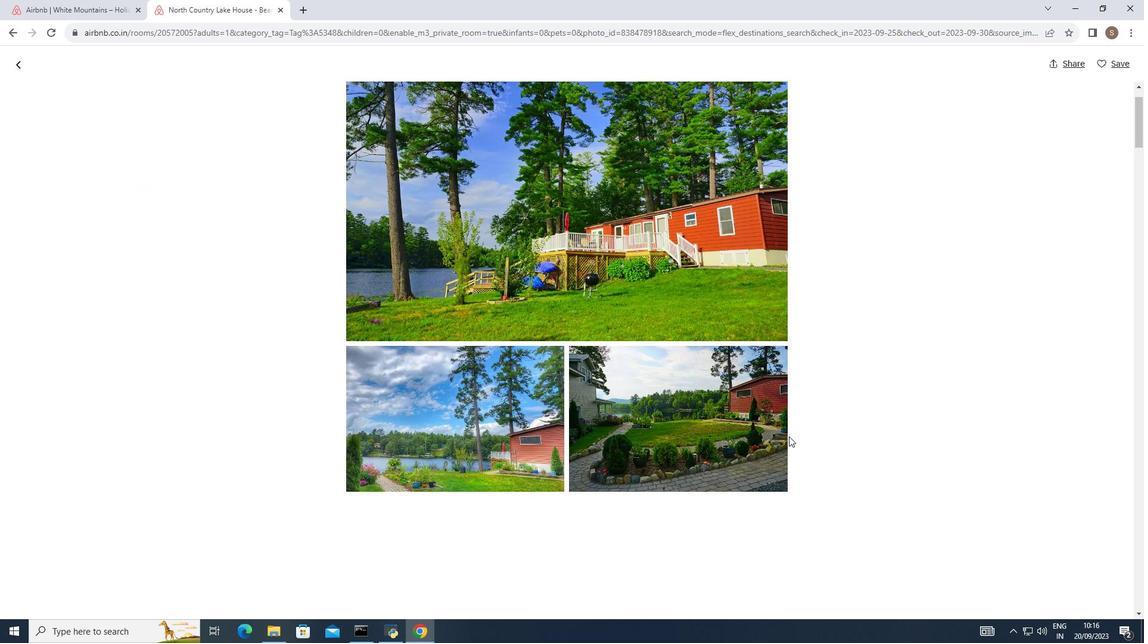 
Action: Mouse scrolled (789, 436) with delta (0, 0)
Screenshot: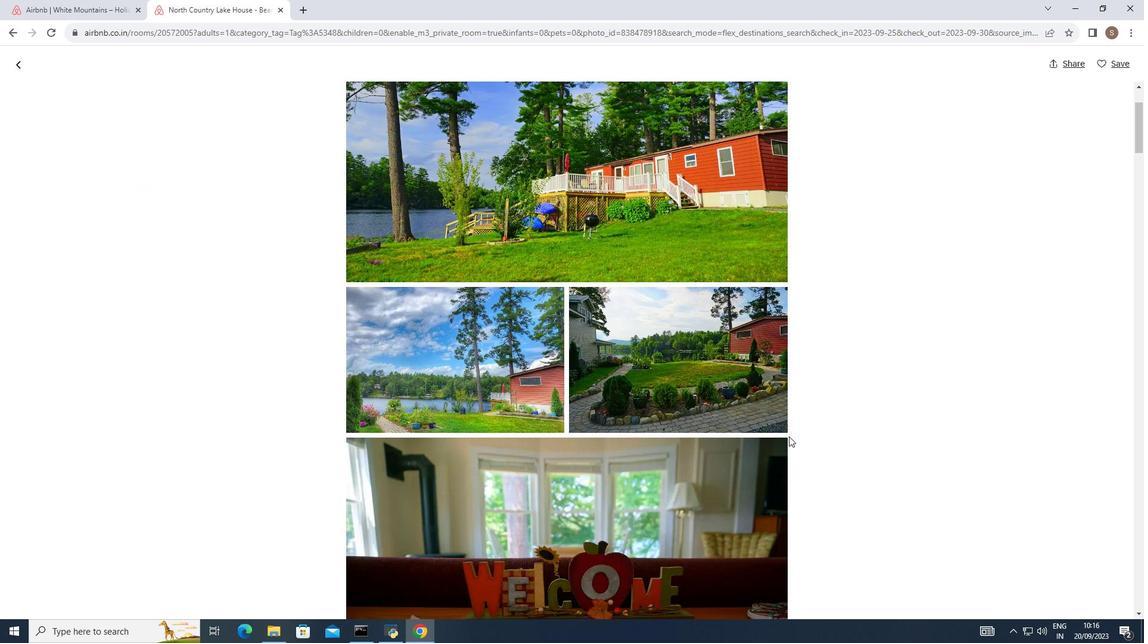
Action: Mouse scrolled (789, 436) with delta (0, 0)
Screenshot: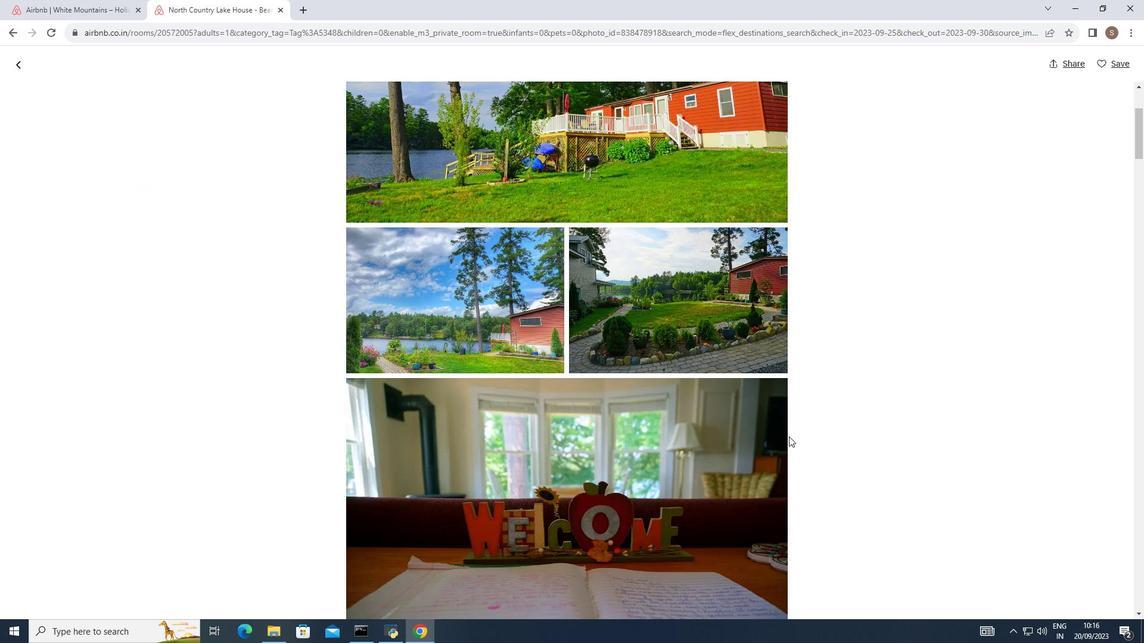 
Action: Mouse scrolled (789, 436) with delta (0, 0)
Screenshot: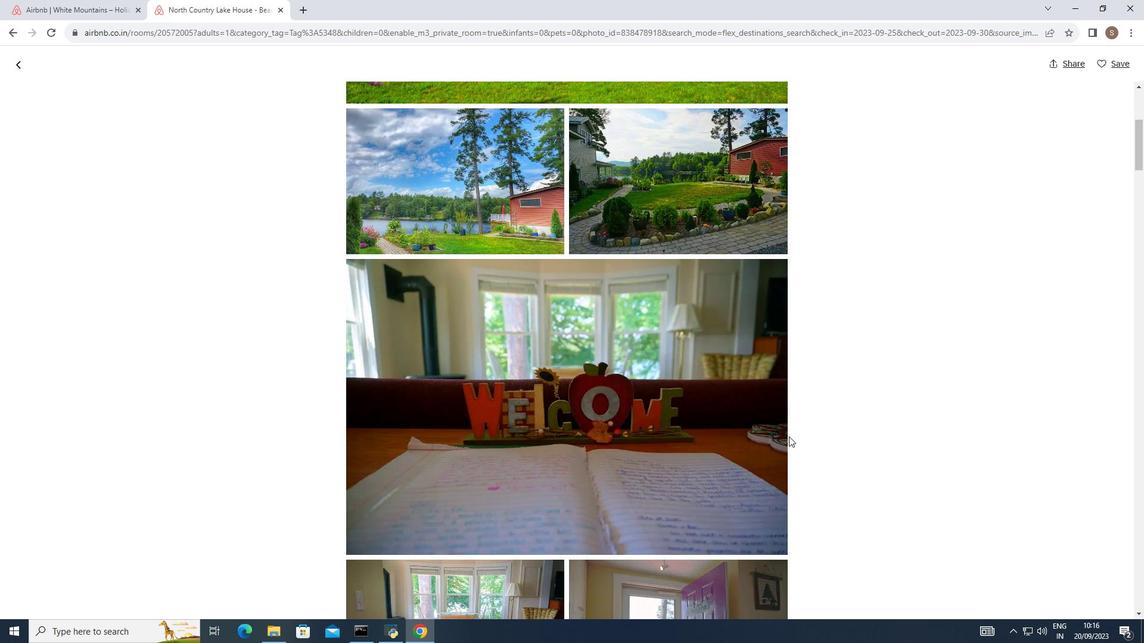 
Action: Mouse scrolled (789, 436) with delta (0, 0)
Screenshot: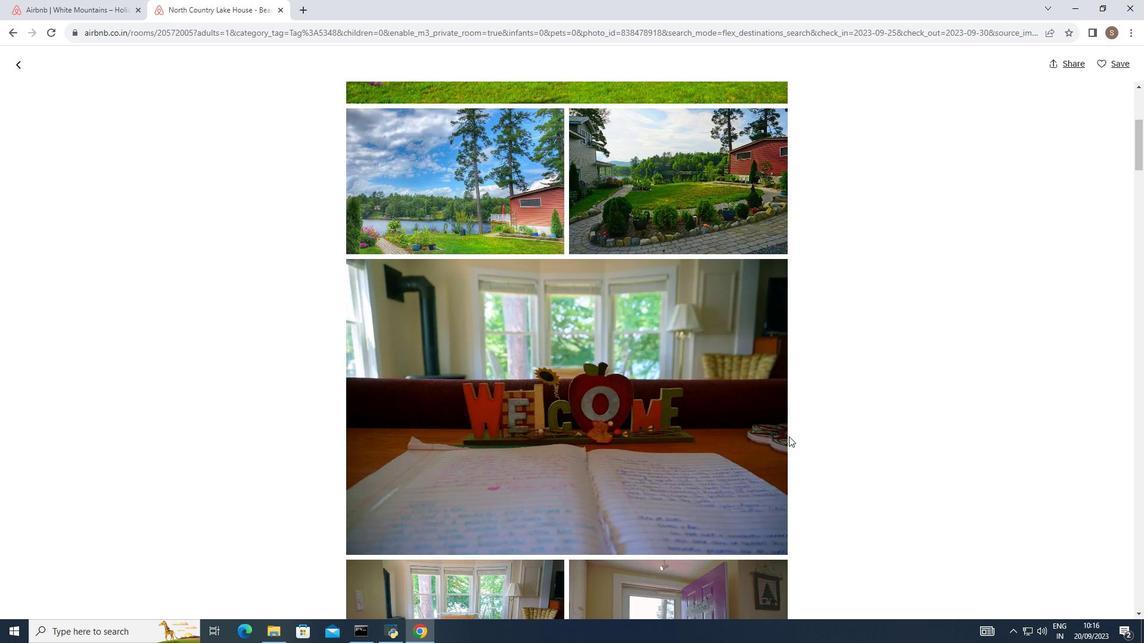 
Action: Mouse scrolled (789, 436) with delta (0, 0)
Screenshot: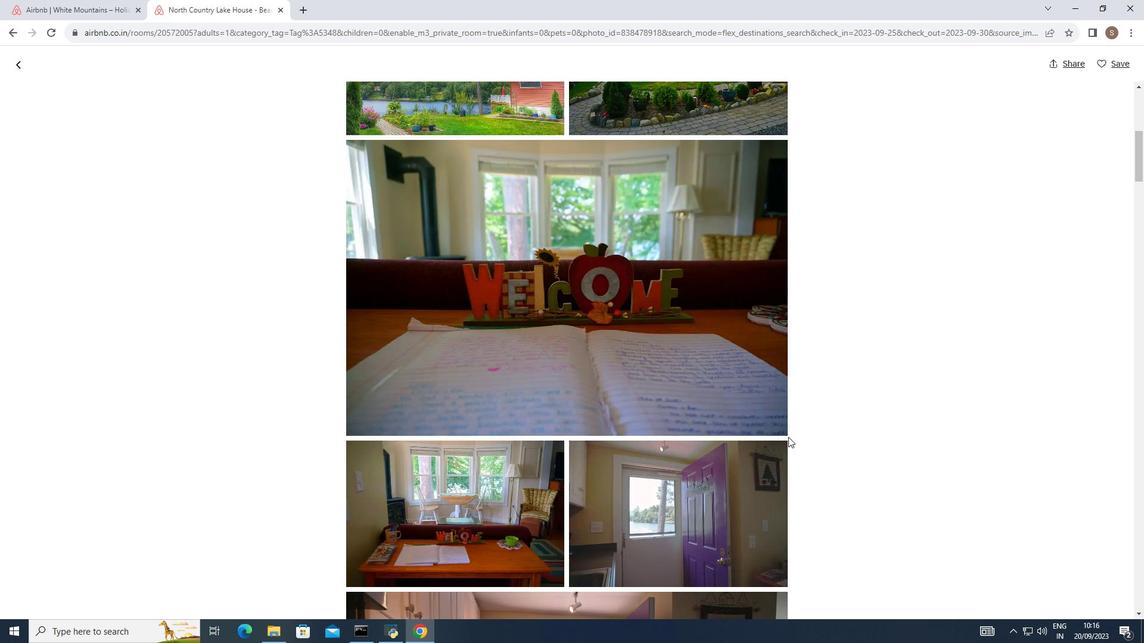 
Action: Mouse moved to (788, 437)
Screenshot: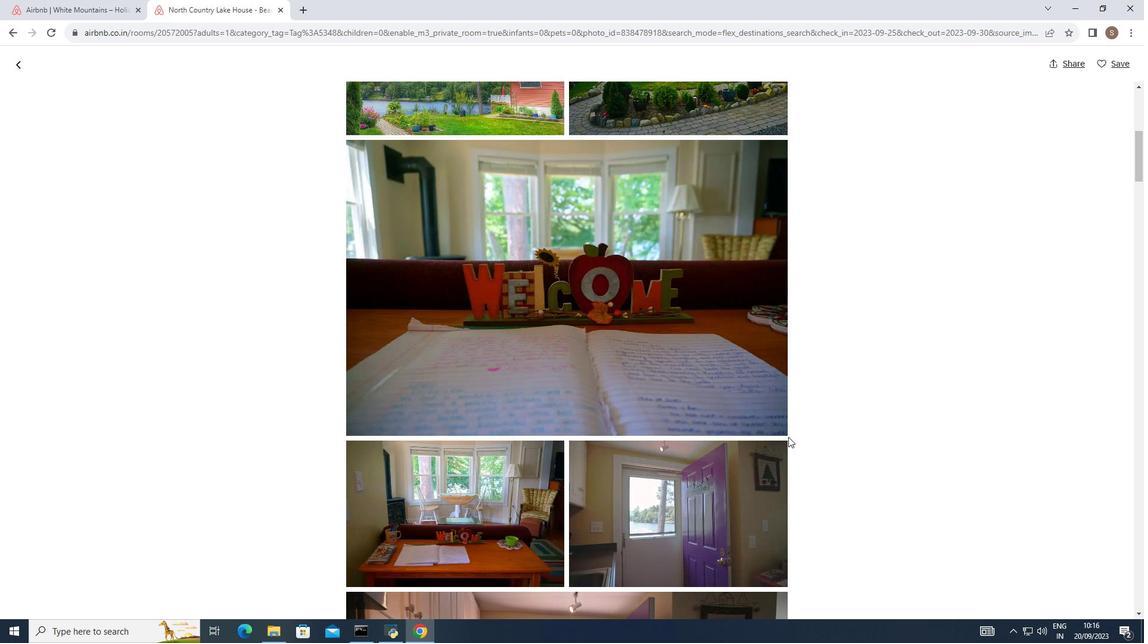 
Action: Mouse scrolled (788, 436) with delta (0, 0)
Screenshot: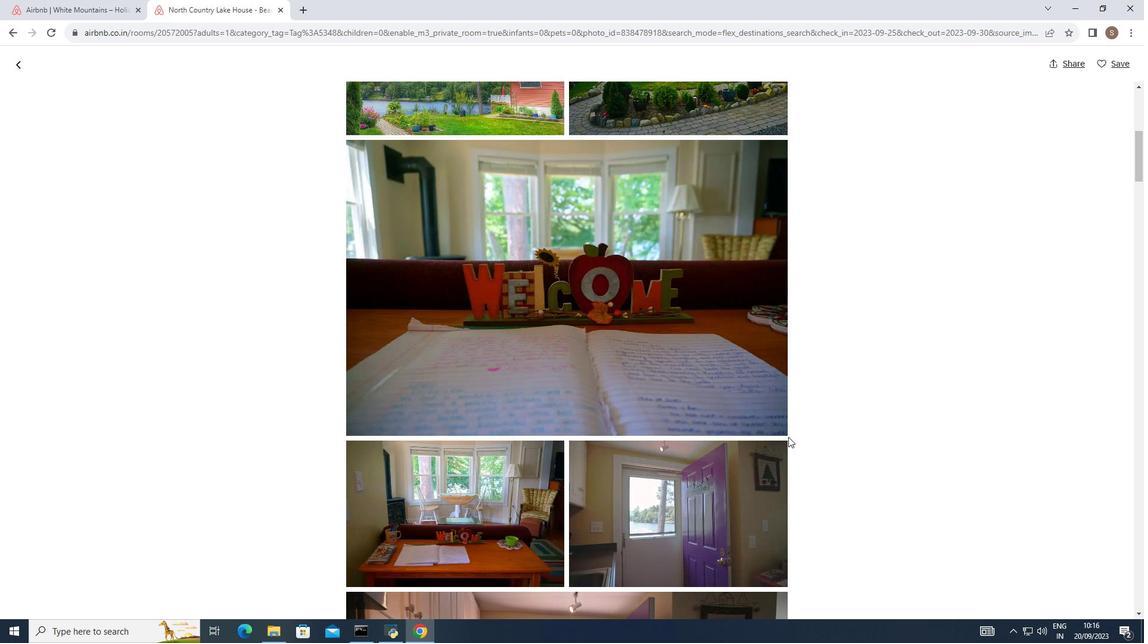 
Action: Mouse moved to (788, 438)
Screenshot: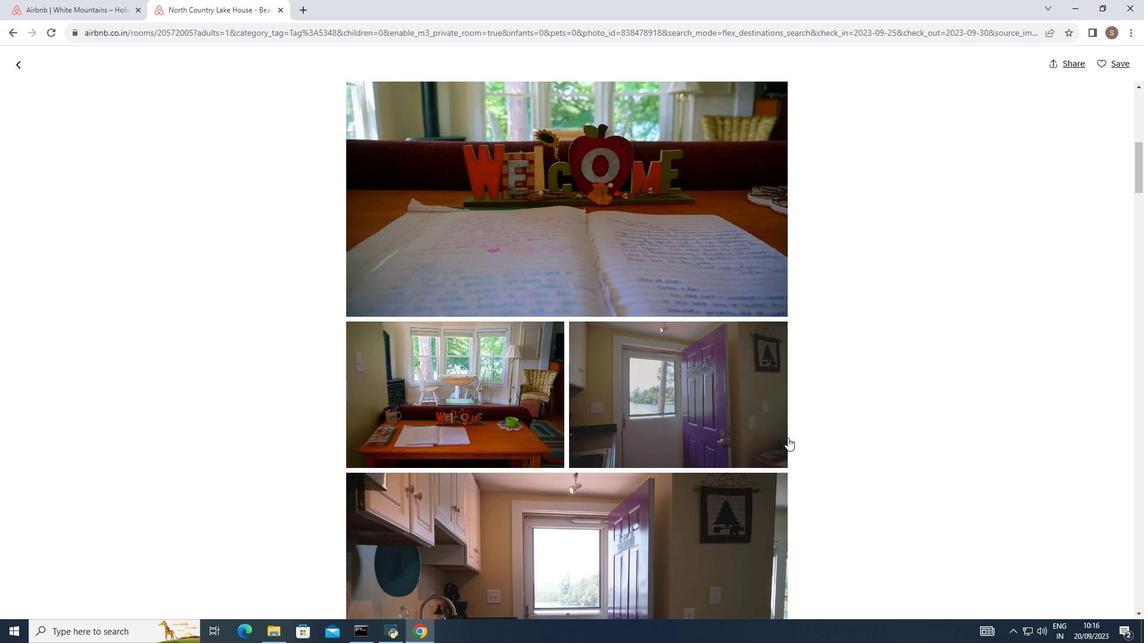 
Action: Mouse scrolled (788, 437) with delta (0, 0)
Screenshot: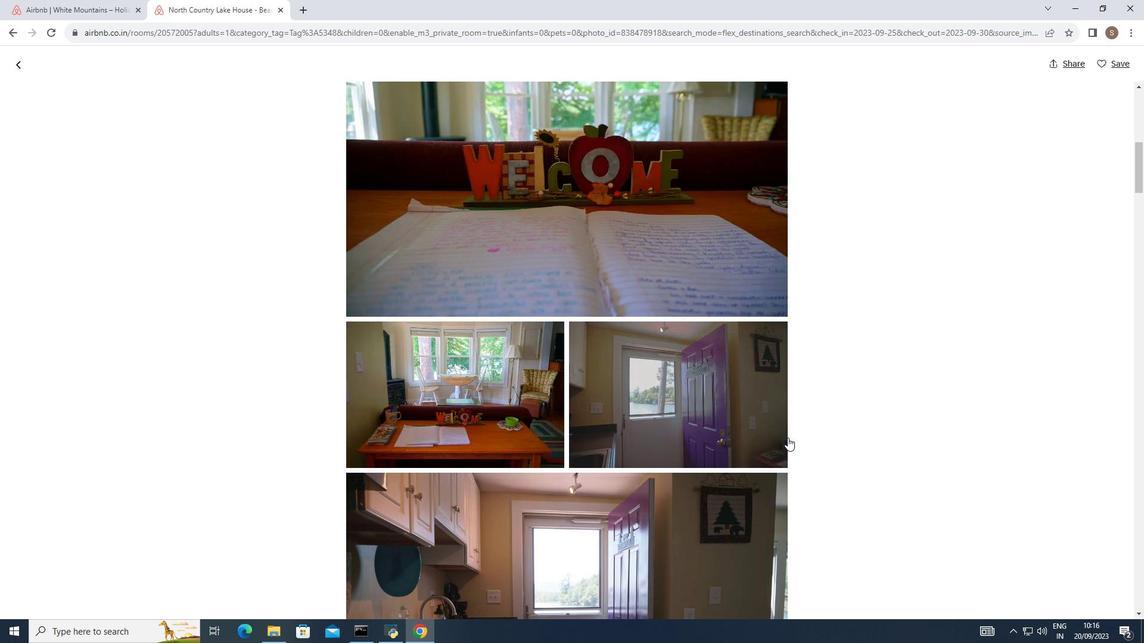 
Action: Mouse scrolled (788, 437) with delta (0, 0)
